 Task: Use Google Flights to find and compare flight options from New Delhi to Jaipur and other destinations, and explore things to do in those cities.
Action: Mouse moved to (167, 203)
Screenshot: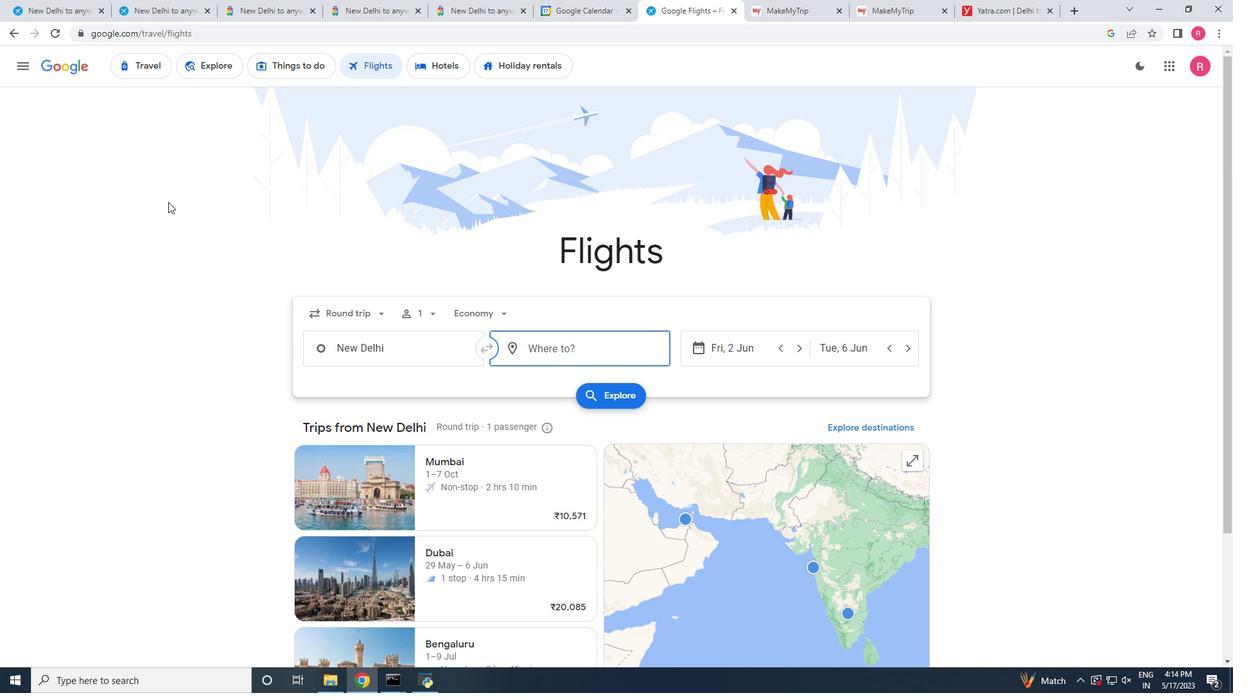 
Action: Mouse scrolled (167, 203) with delta (0, 0)
Screenshot: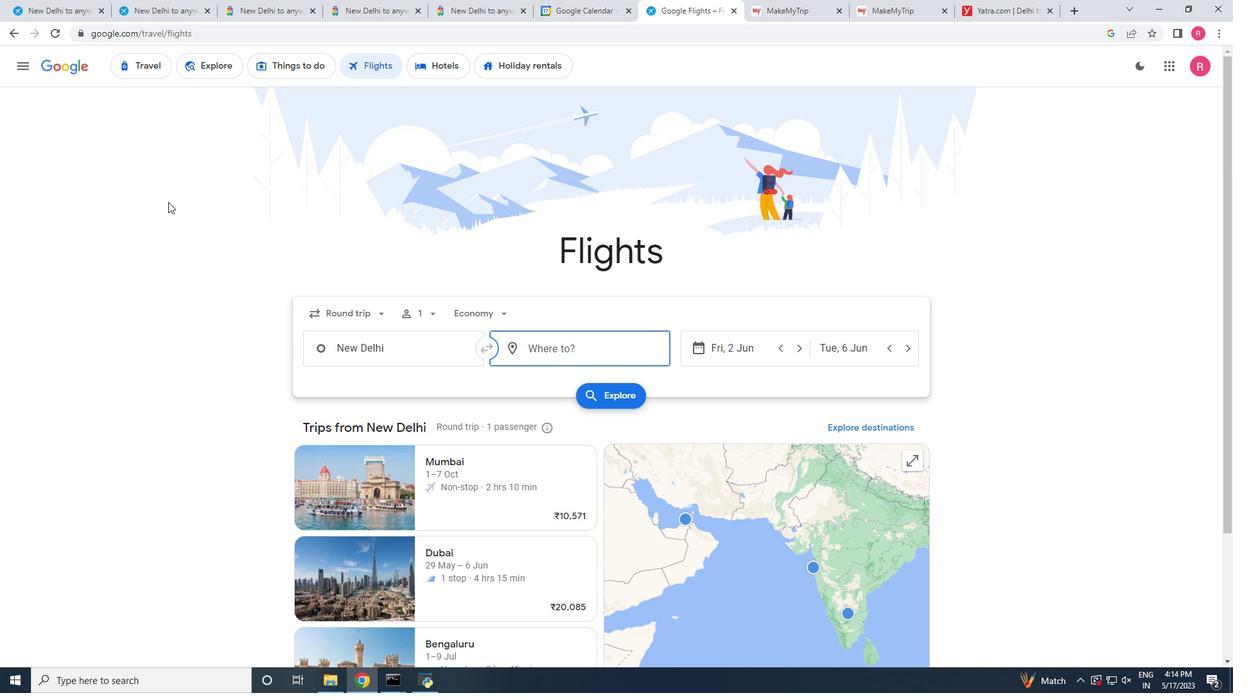 
Action: Mouse moved to (129, 219)
Screenshot: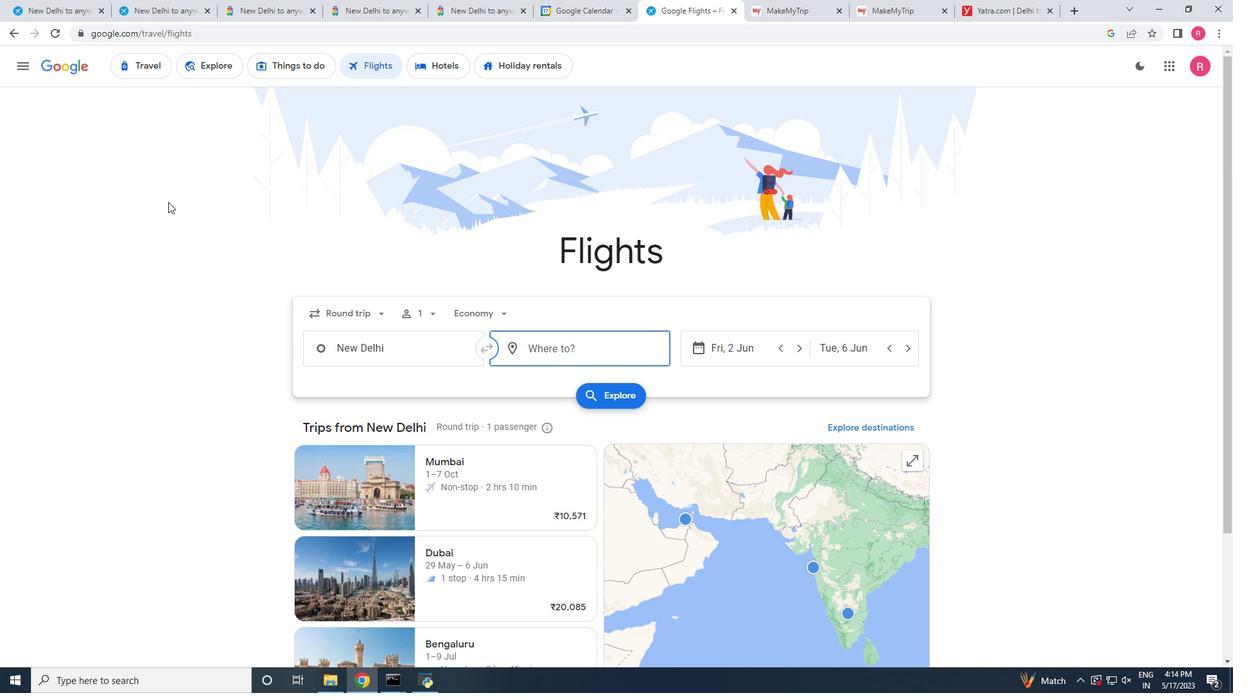 
Action: Mouse scrolled (129, 219) with delta (0, 0)
Screenshot: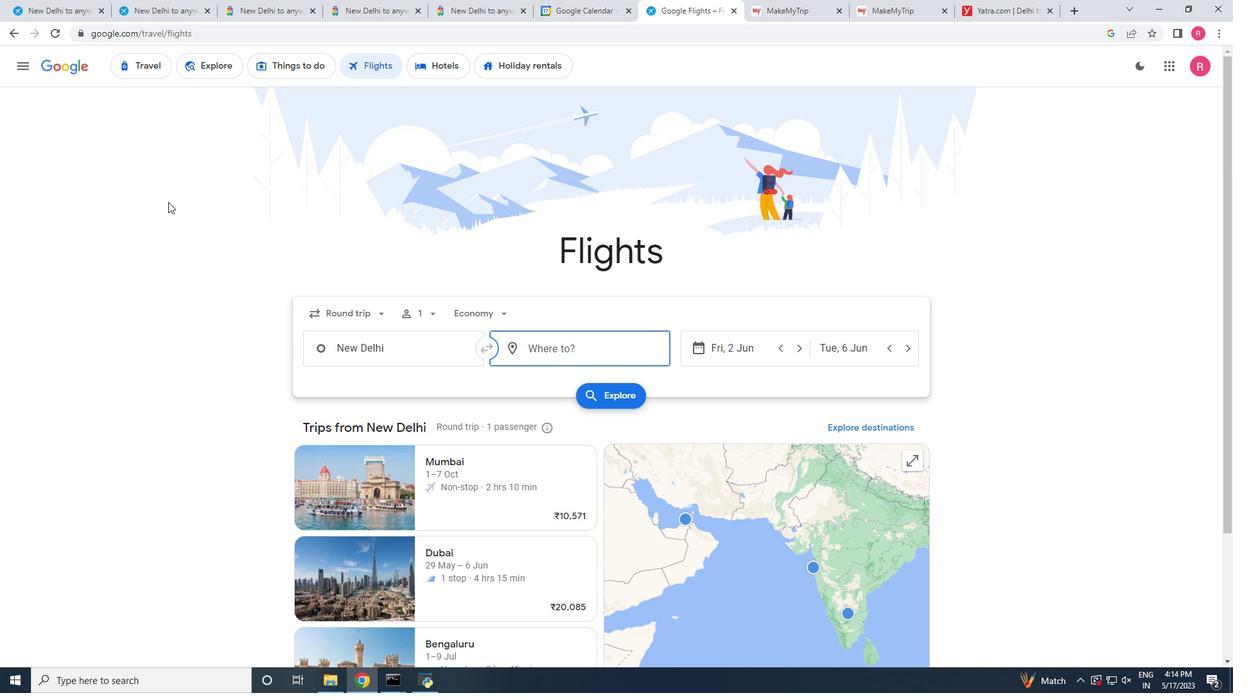 
Action: Mouse moved to (88, 249)
Screenshot: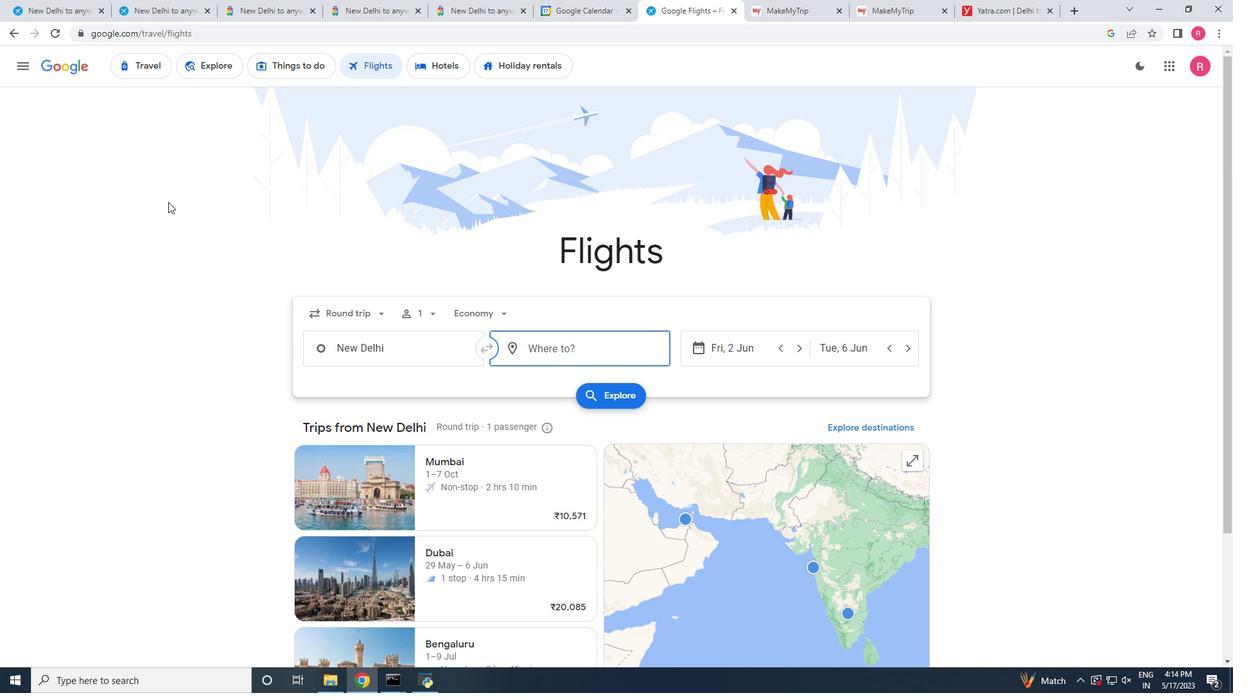 
Action: Mouse scrolled (88, 248) with delta (0, 0)
Screenshot: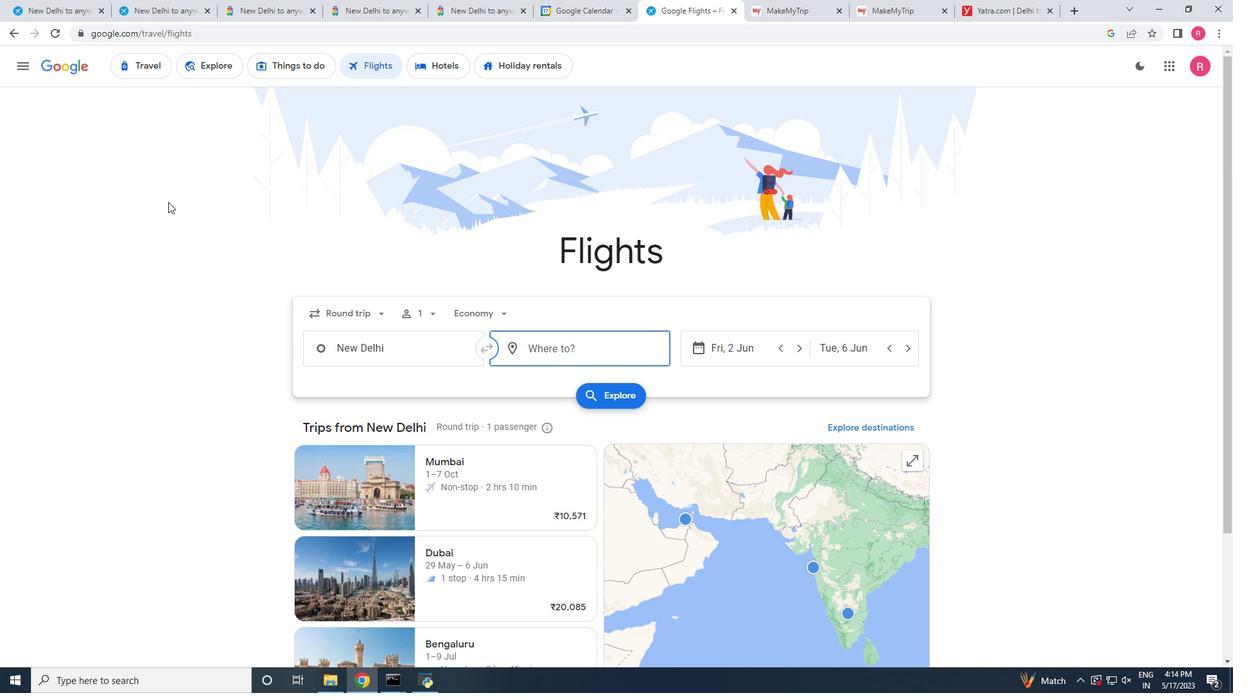 
Action: Mouse moved to (83, 254)
Screenshot: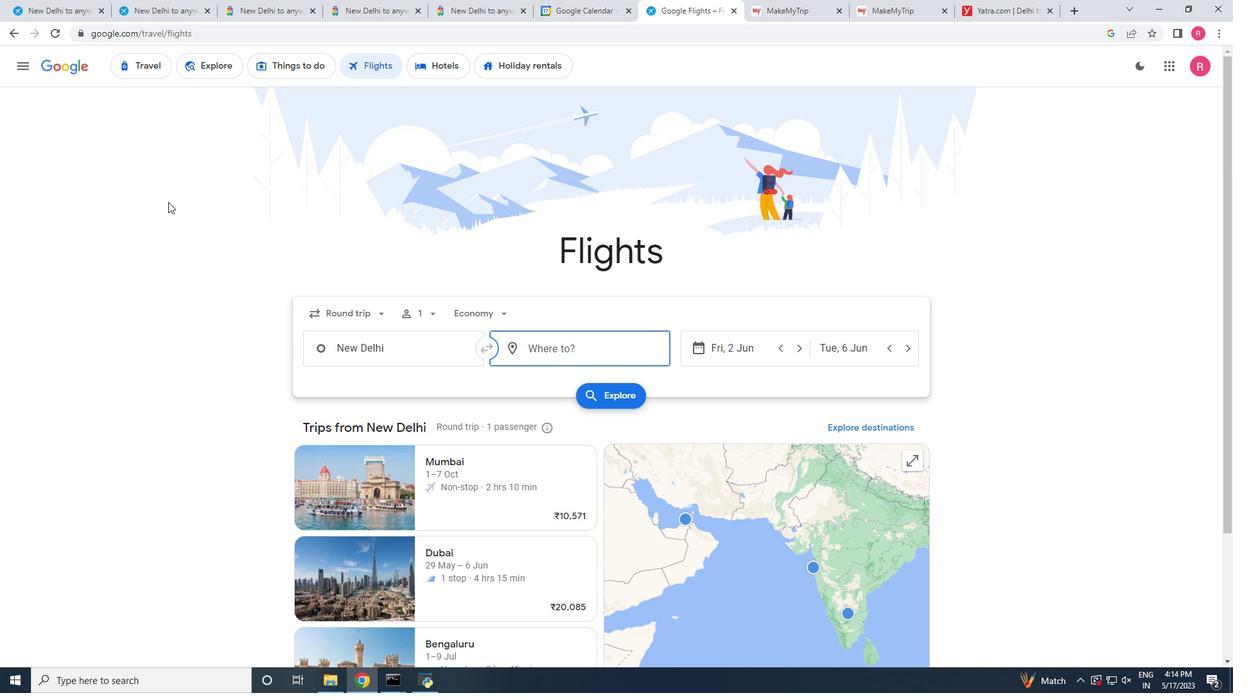 
Action: Mouse scrolled (83, 253) with delta (0, 0)
Screenshot: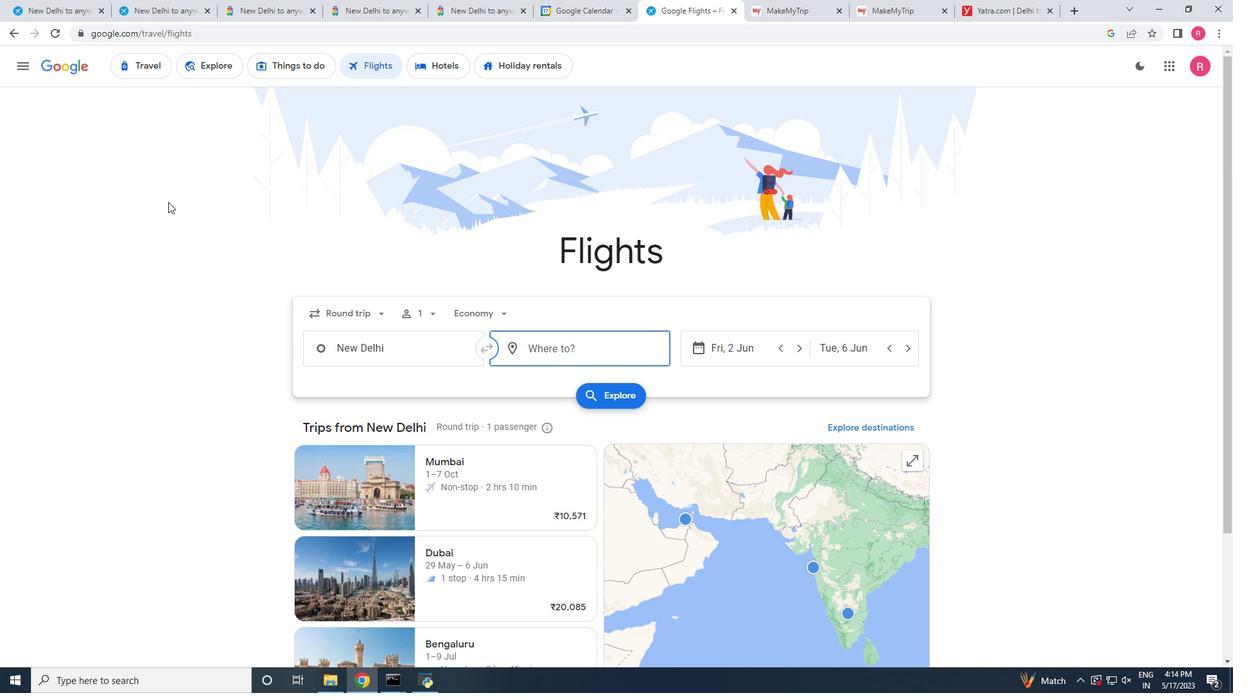 
Action: Mouse moved to (64, 263)
Screenshot: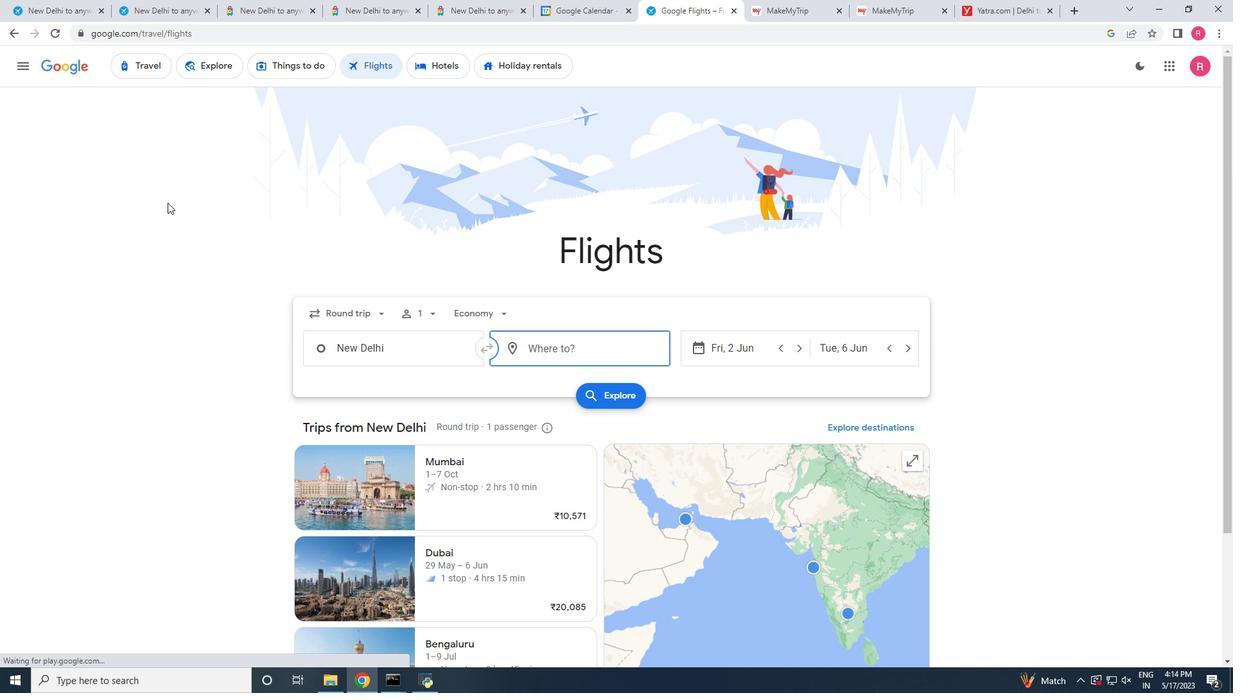 
Action: Mouse scrolled (64, 262) with delta (0, 0)
Screenshot: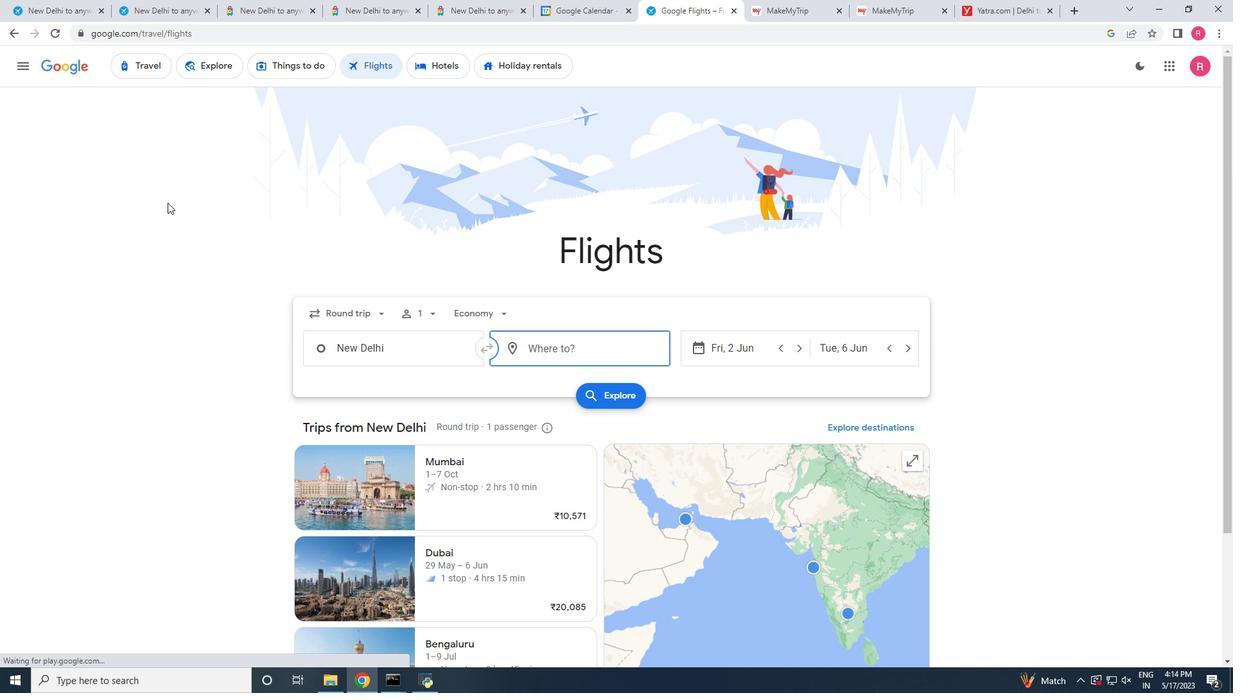 
Action: Mouse moved to (50, 269)
Screenshot: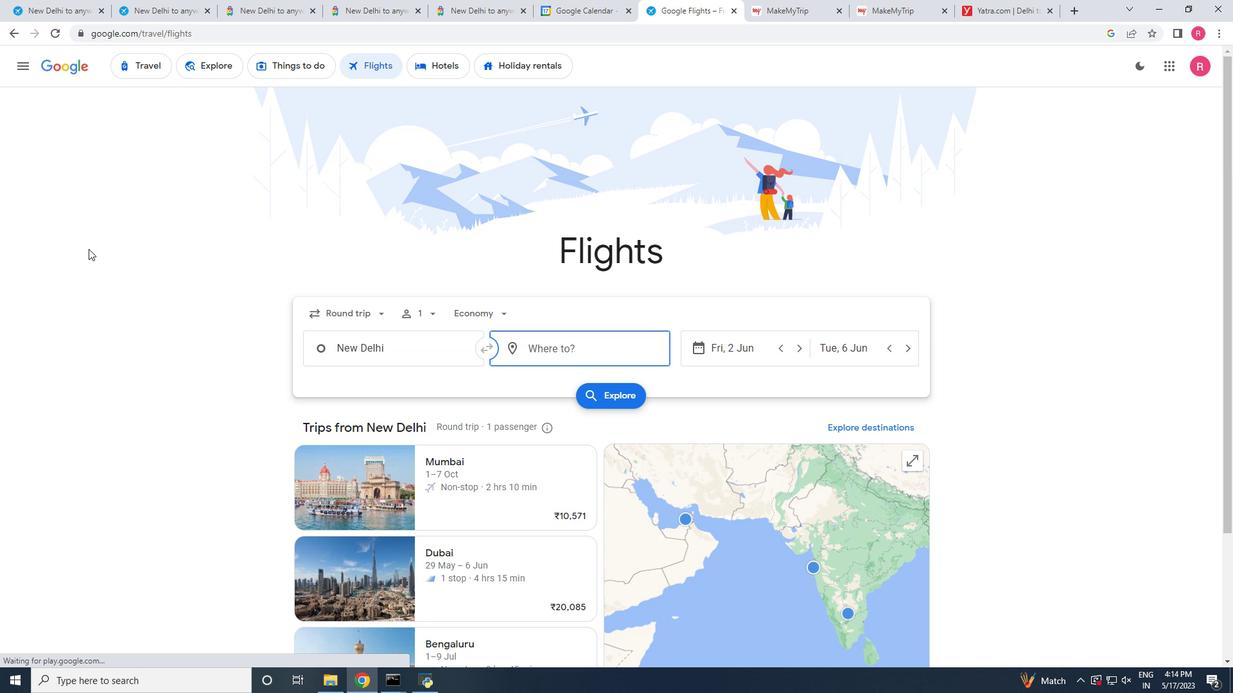 
Action: Mouse scrolled (50, 269) with delta (0, 0)
Screenshot: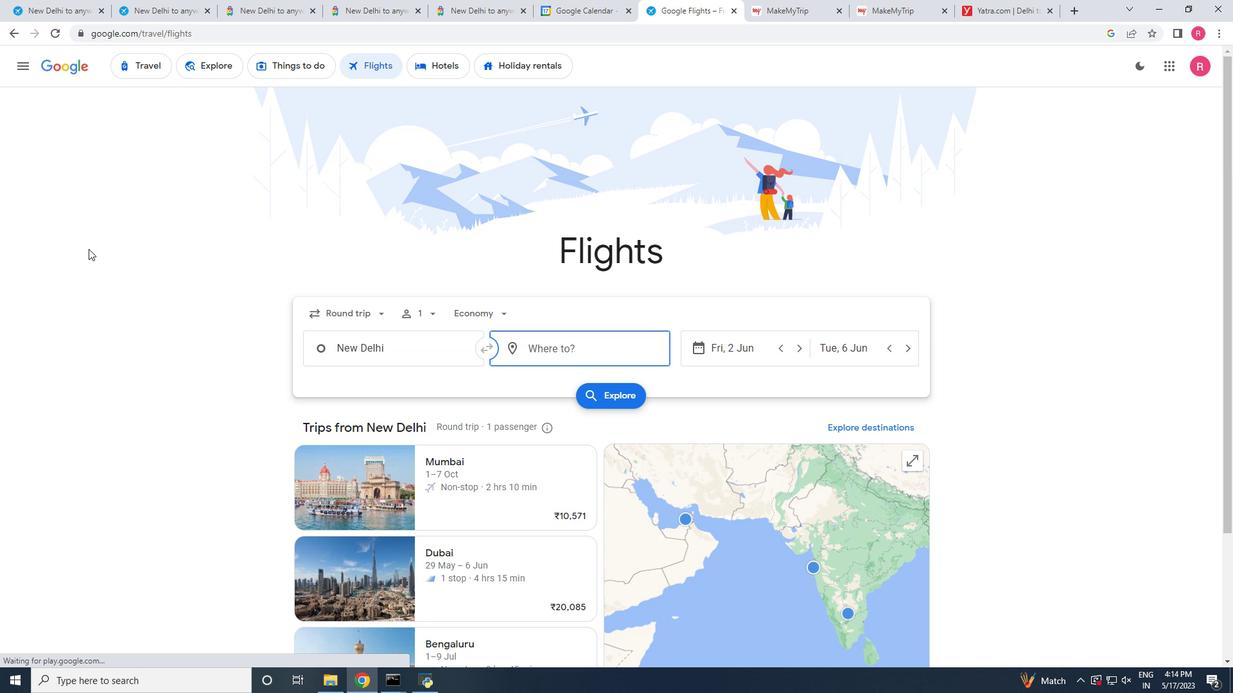 
Action: Mouse moved to (815, 526)
Screenshot: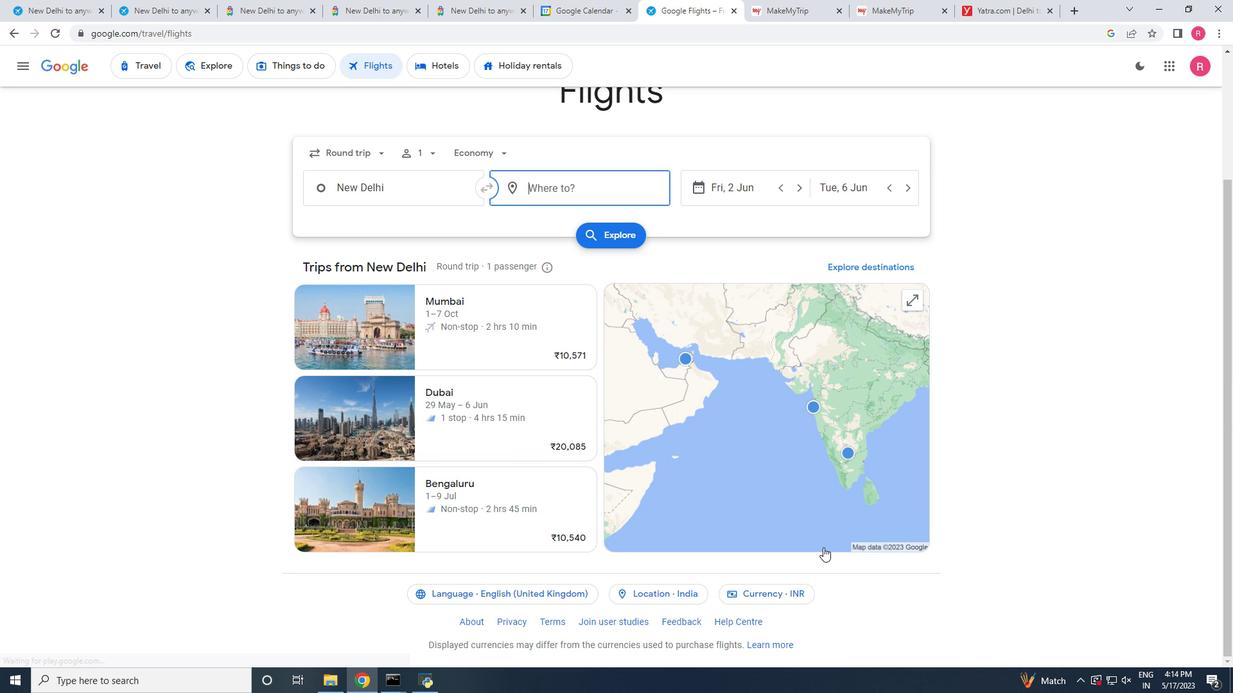 
Action: Mouse scrolled (815, 527) with delta (0, 0)
Screenshot: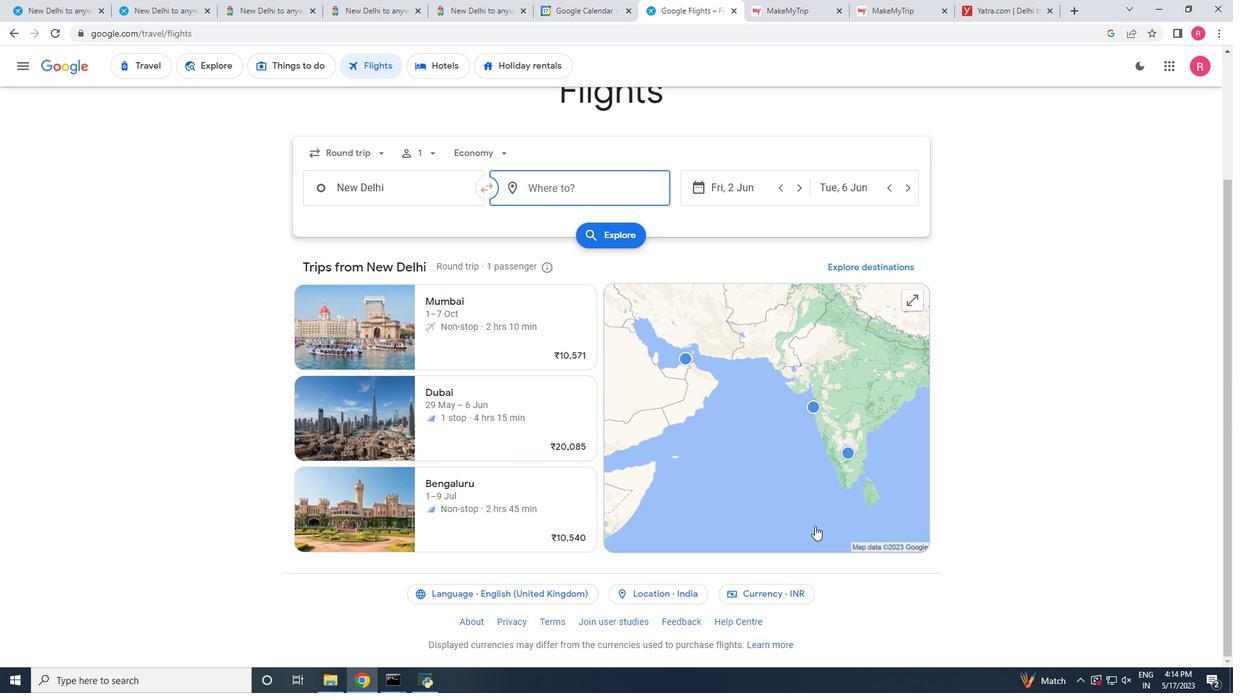 
Action: Mouse moved to (605, 296)
Screenshot: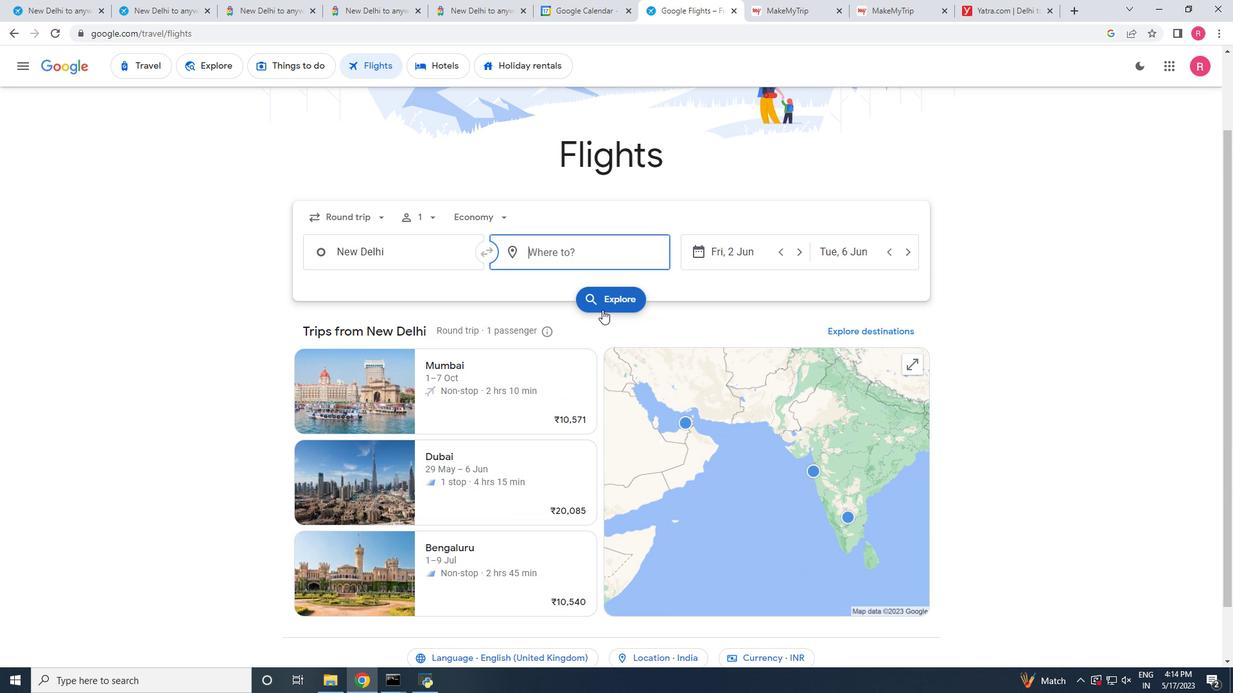 
Action: Mouse pressed left at (605, 296)
Screenshot: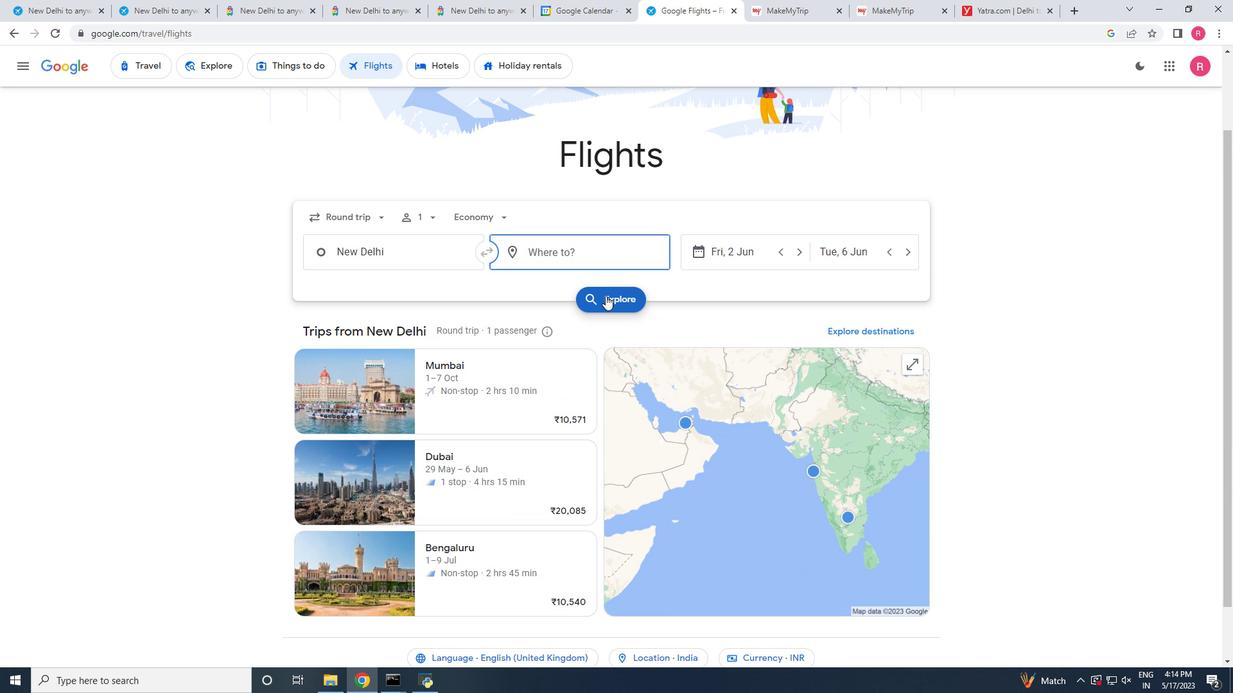 
Action: Mouse moved to (138, 465)
Screenshot: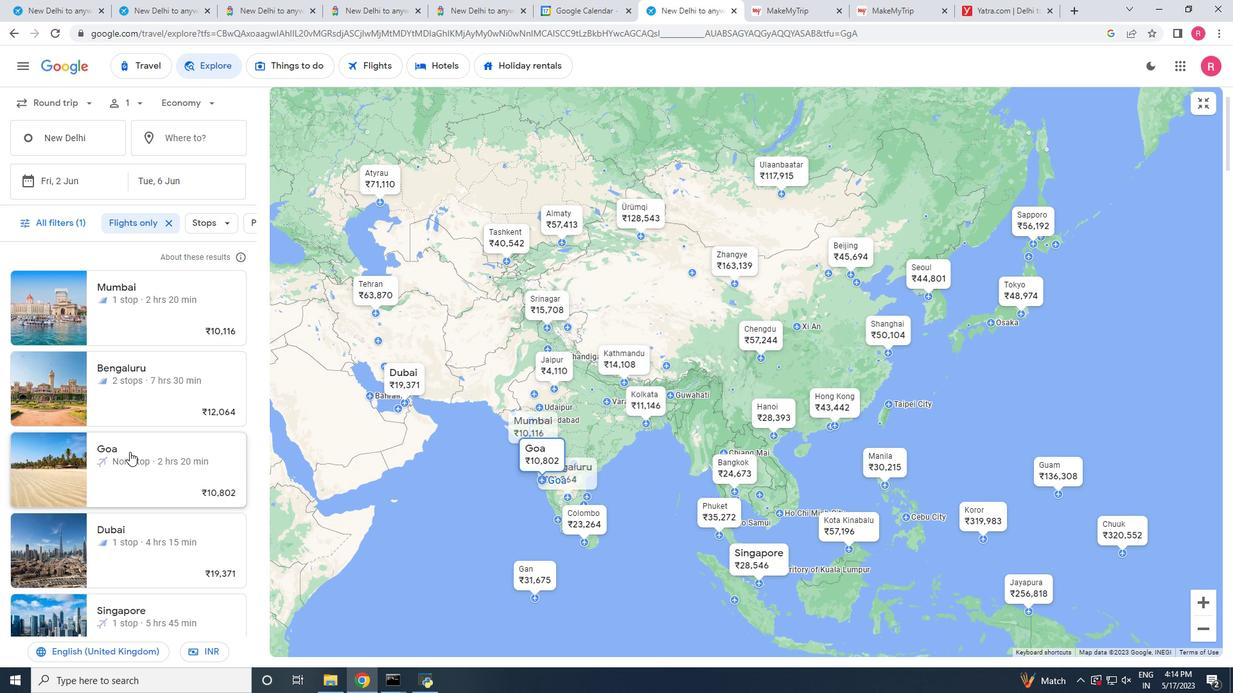 
Action: Mouse scrolled (138, 465) with delta (0, 0)
Screenshot: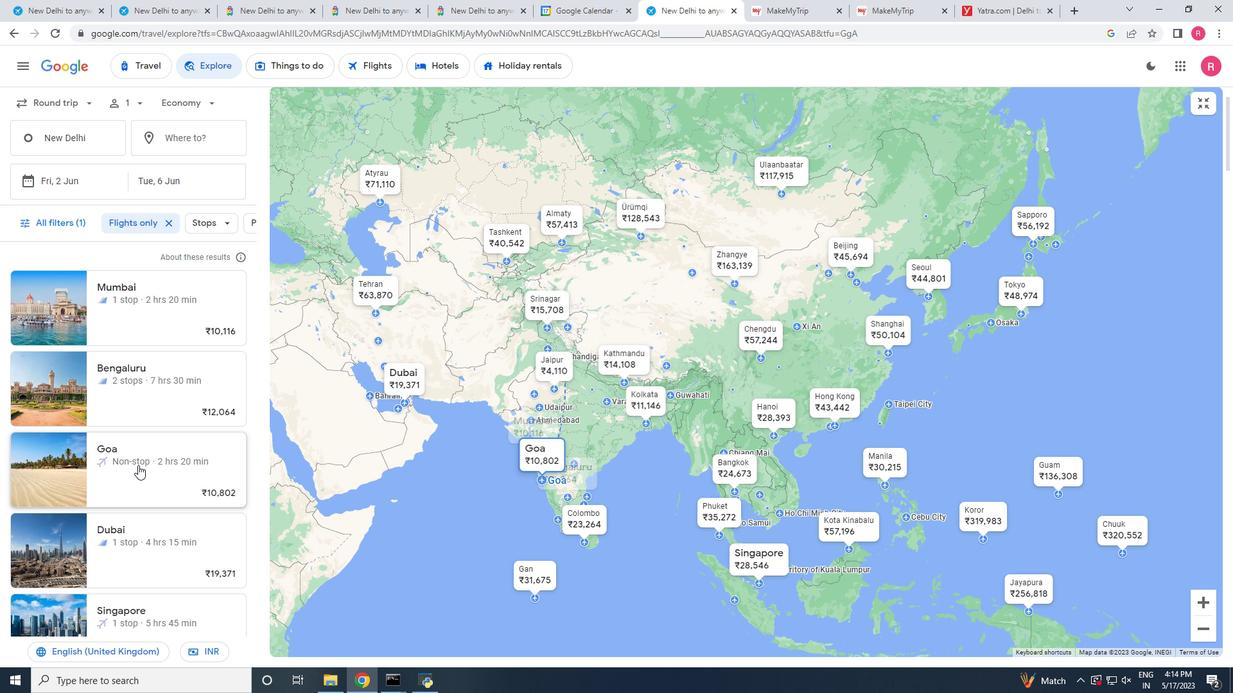 
Action: Mouse moved to (138, 465)
Screenshot: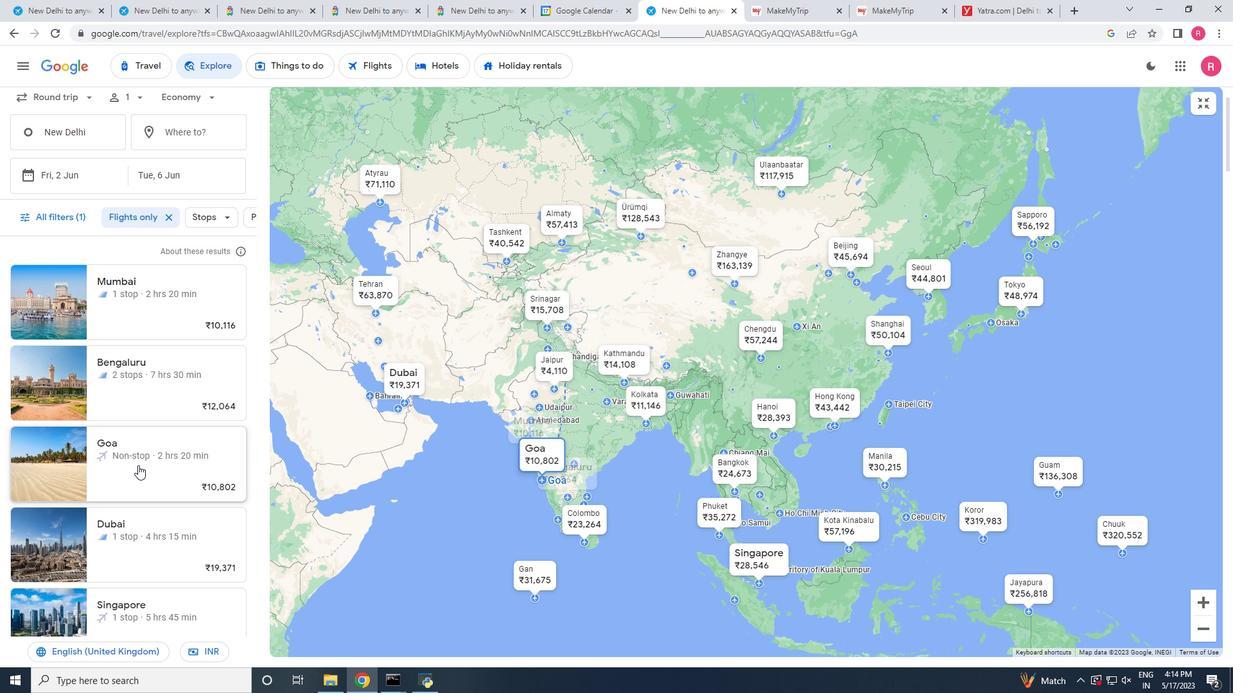
Action: Mouse scrolled (138, 465) with delta (0, 0)
Screenshot: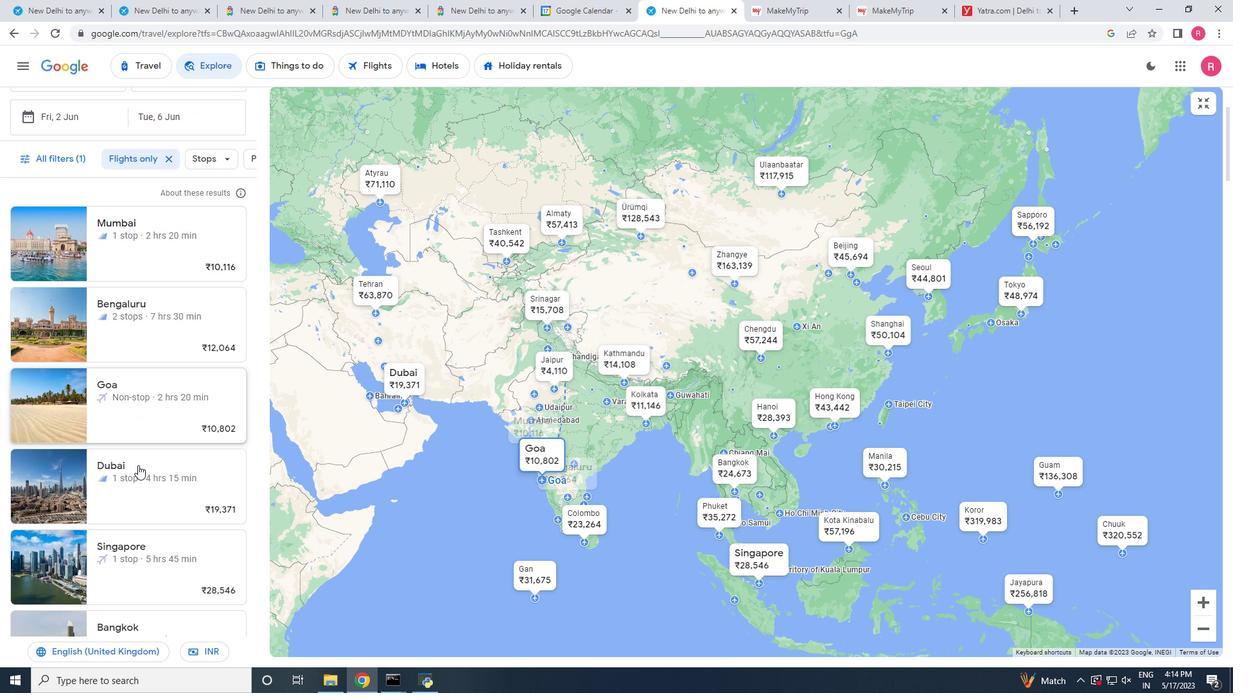
Action: Mouse moved to (138, 465)
Screenshot: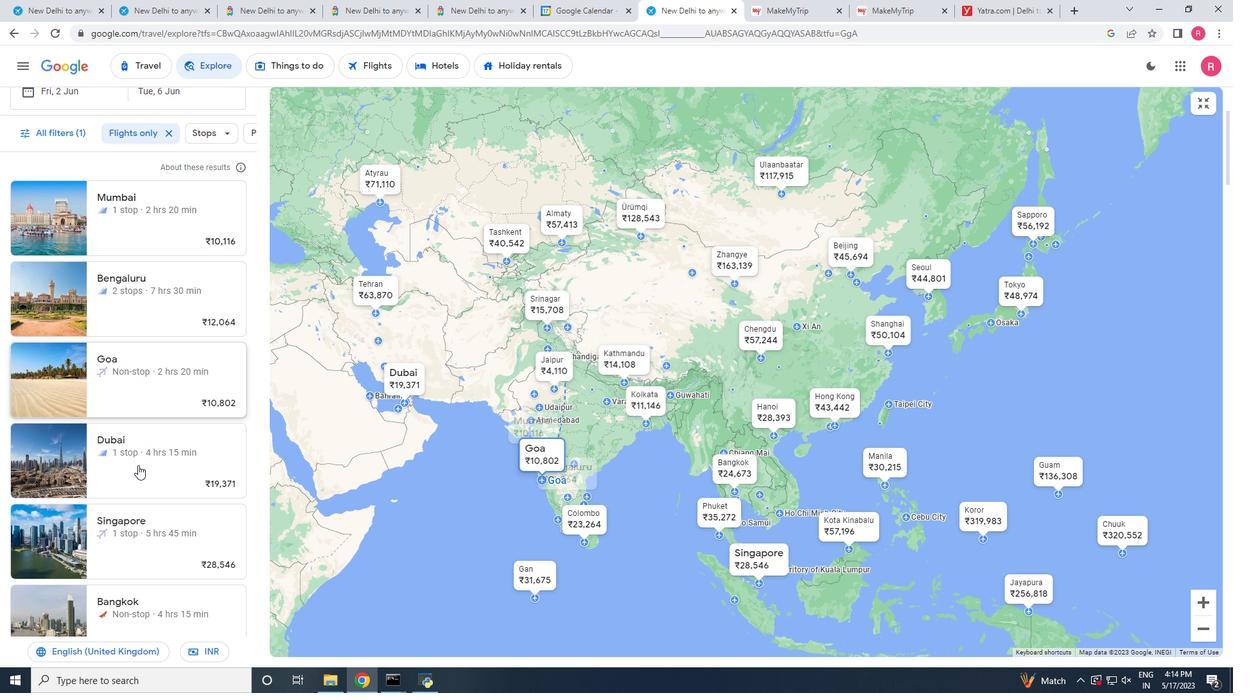 
Action: Mouse scrolled (138, 466) with delta (0, 0)
Screenshot: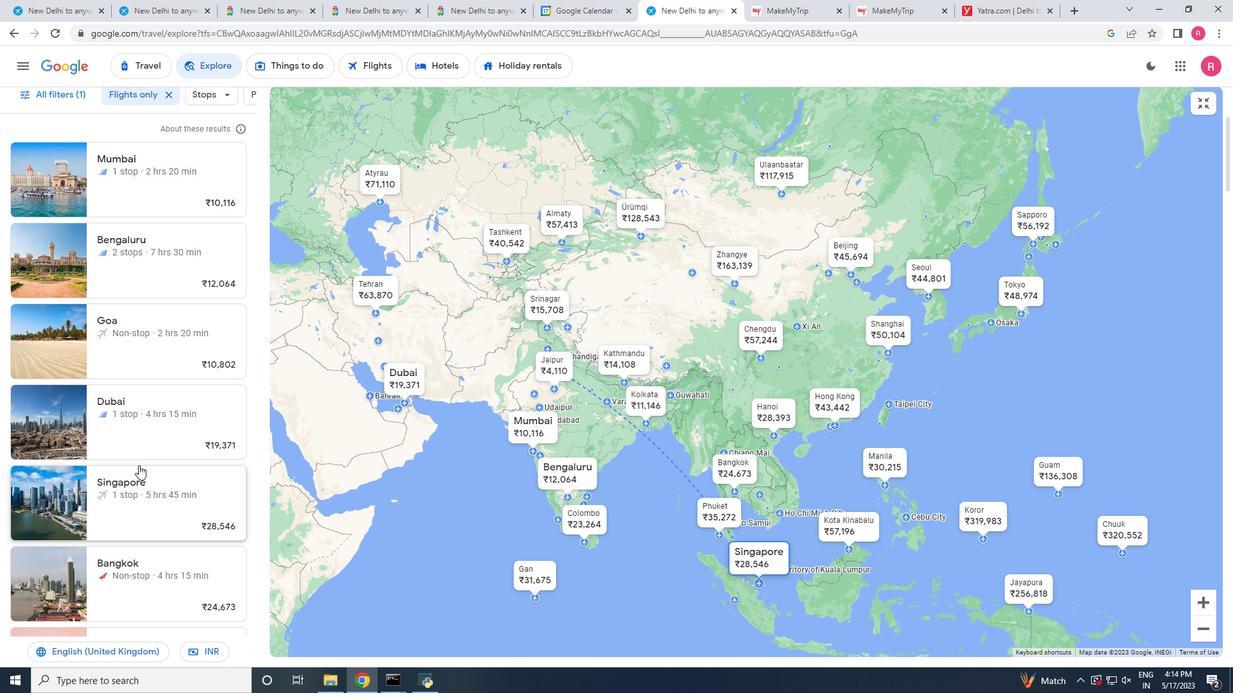 
Action: Mouse scrolled (138, 466) with delta (0, 0)
Screenshot: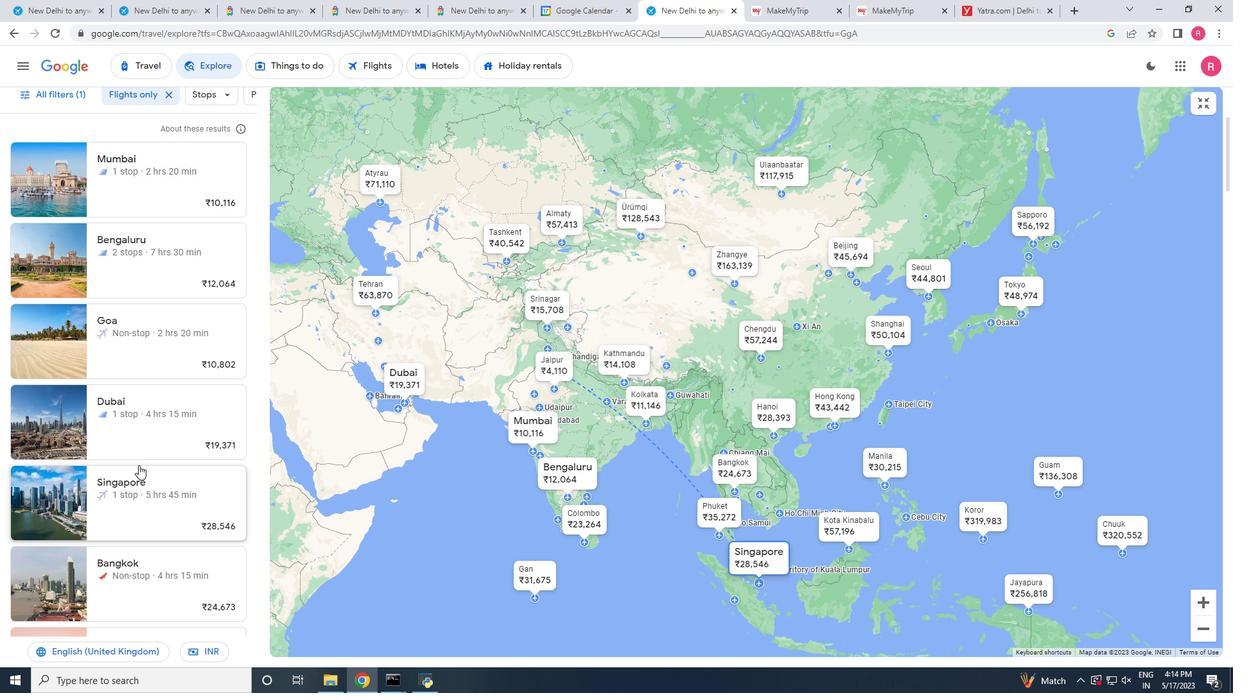 
Action: Mouse scrolled (138, 466) with delta (0, 0)
Screenshot: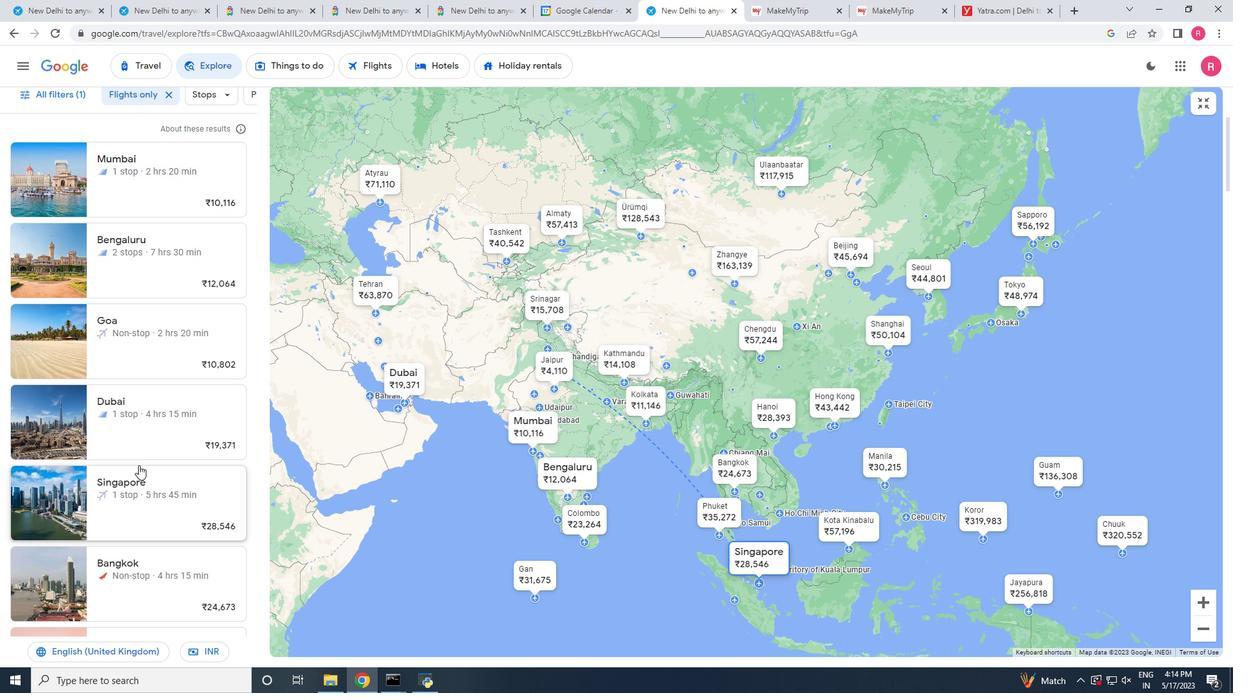 
Action: Mouse scrolled (138, 466) with delta (0, 0)
Screenshot: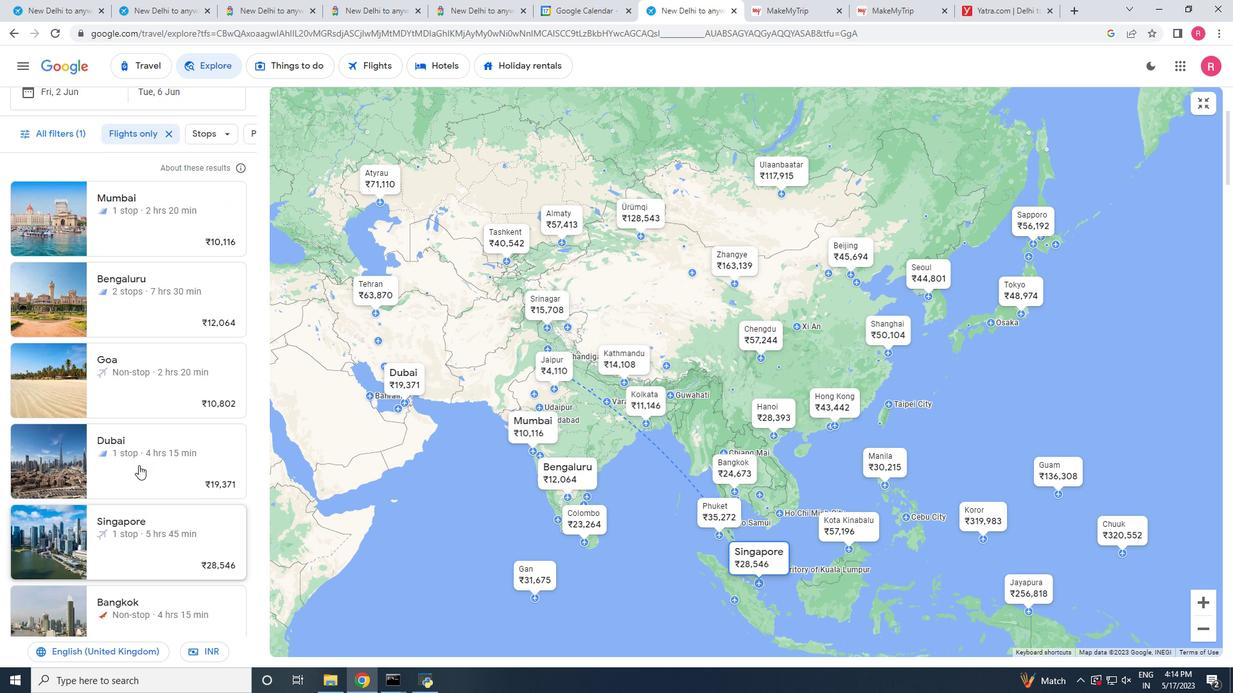 
Action: Mouse moved to (122, 445)
Screenshot: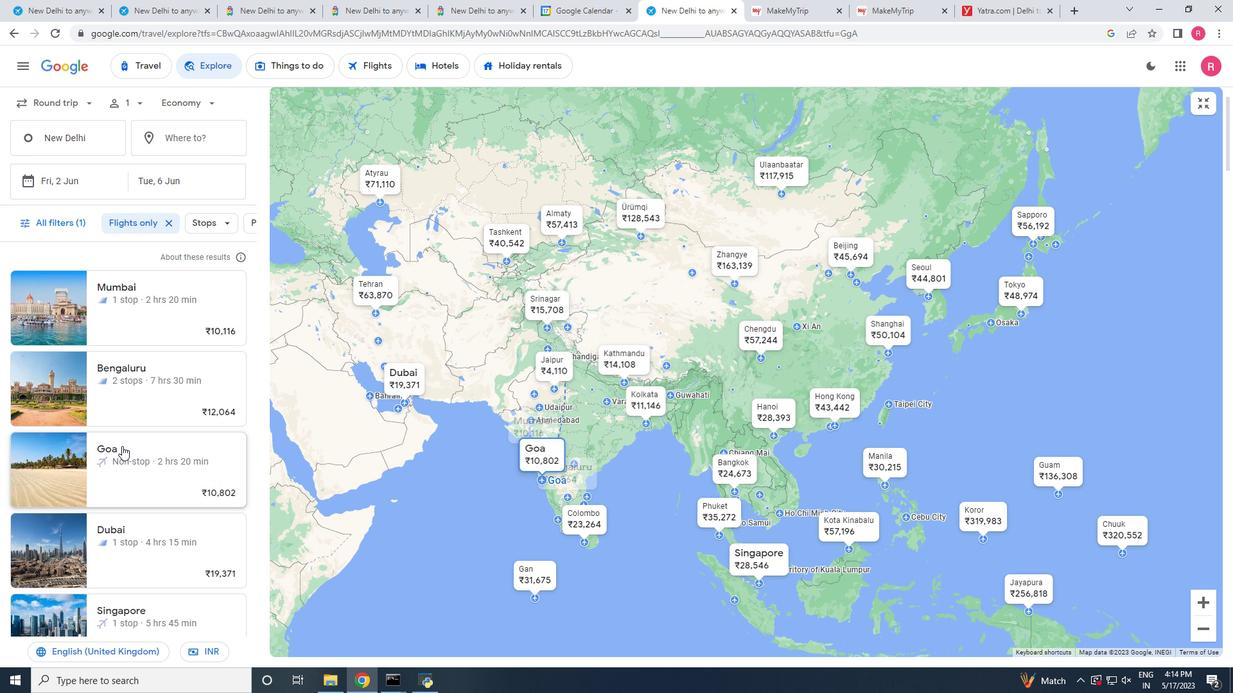 
Action: Mouse scrolled (122, 445) with delta (0, 0)
Screenshot: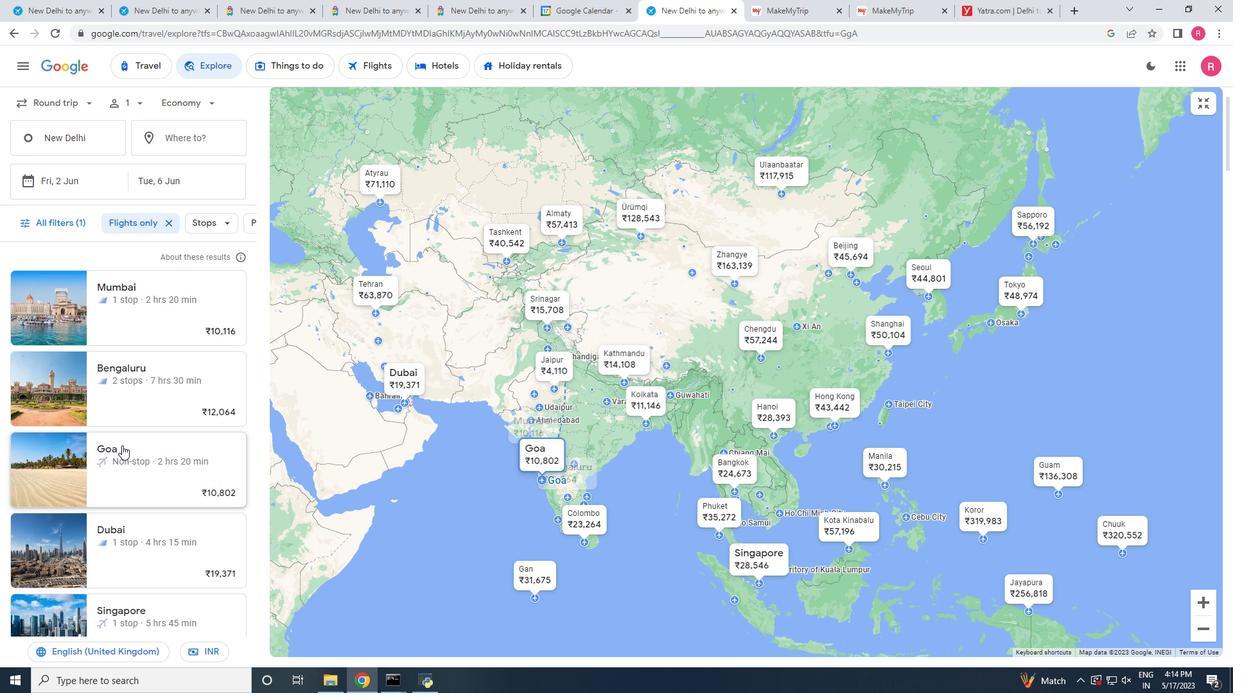 
Action: Mouse moved to (126, 443)
Screenshot: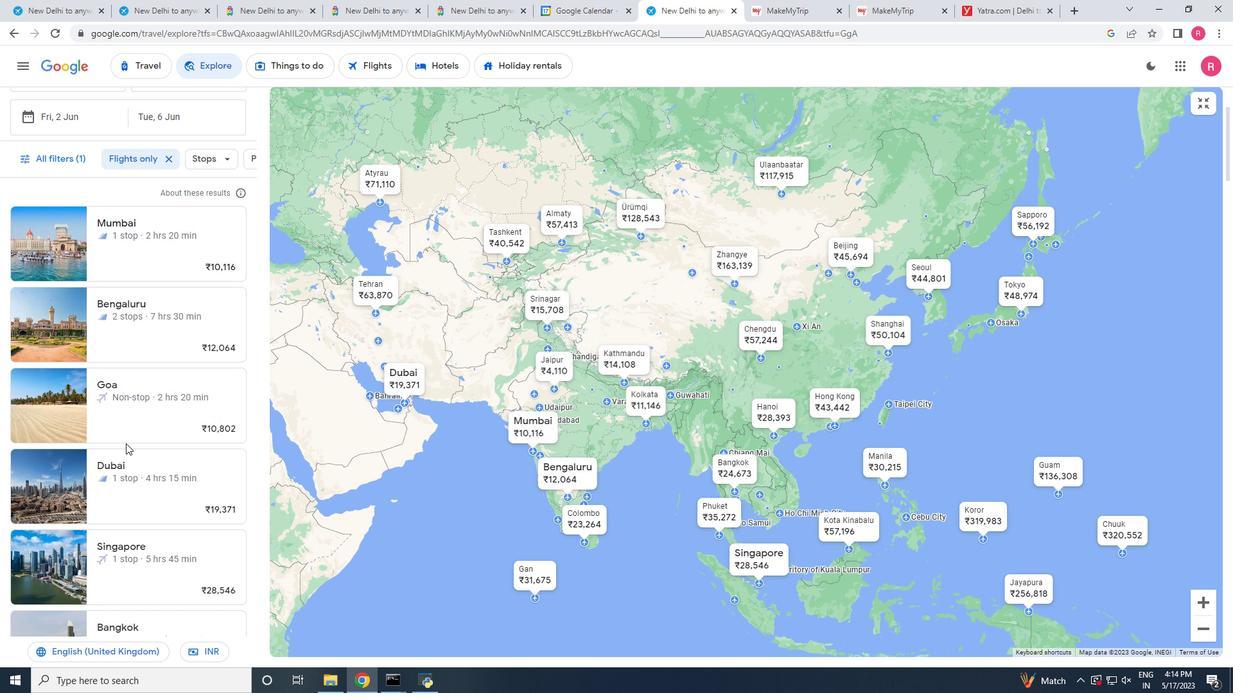 
Action: Mouse scrolled (126, 443) with delta (0, 0)
Screenshot: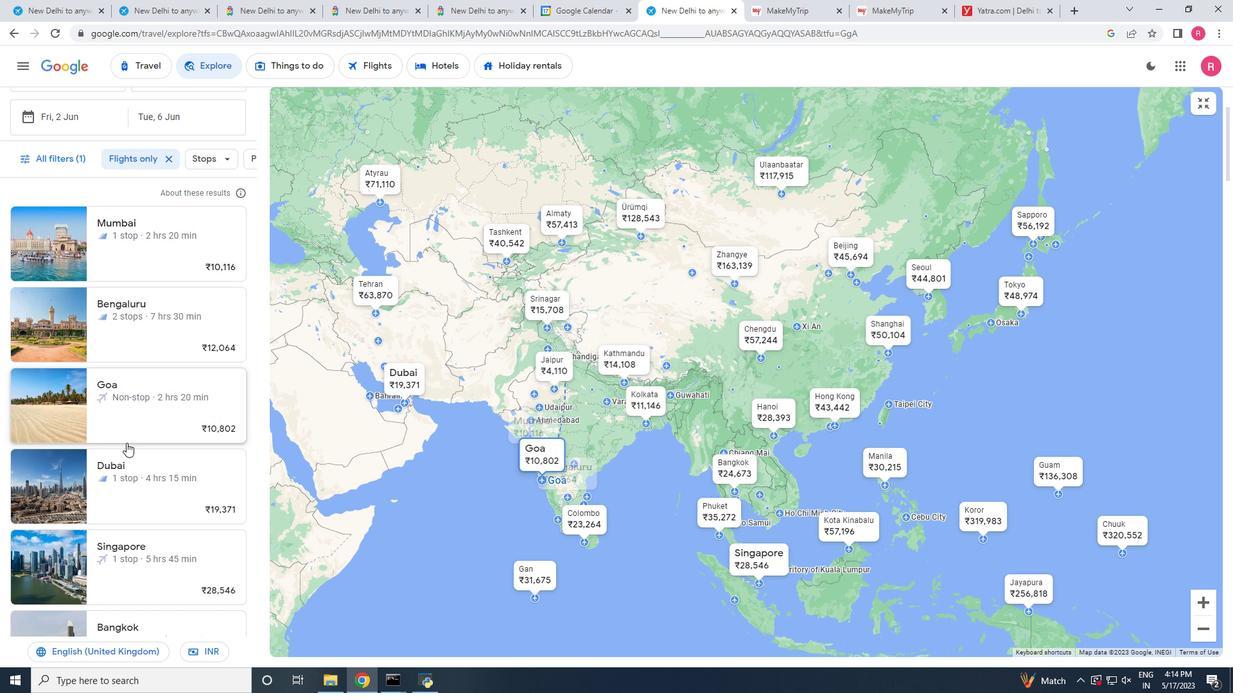 
Action: Mouse scrolled (126, 443) with delta (0, 0)
Screenshot: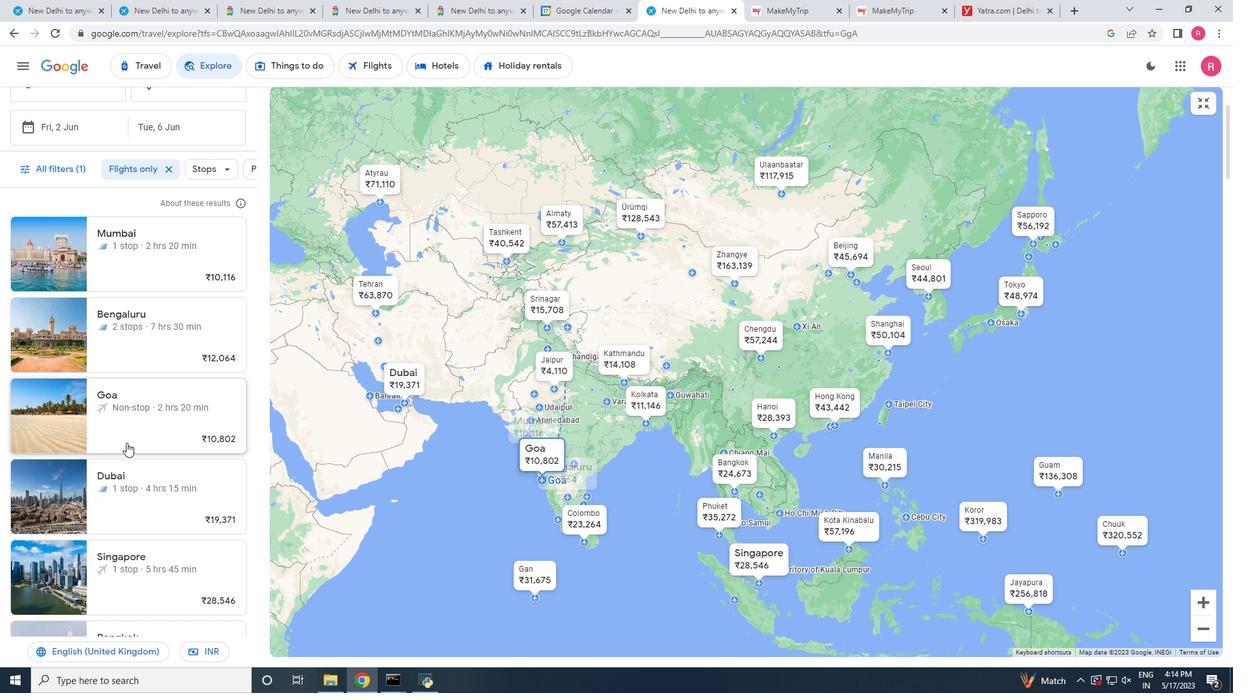 
Action: Mouse moved to (197, 379)
Screenshot: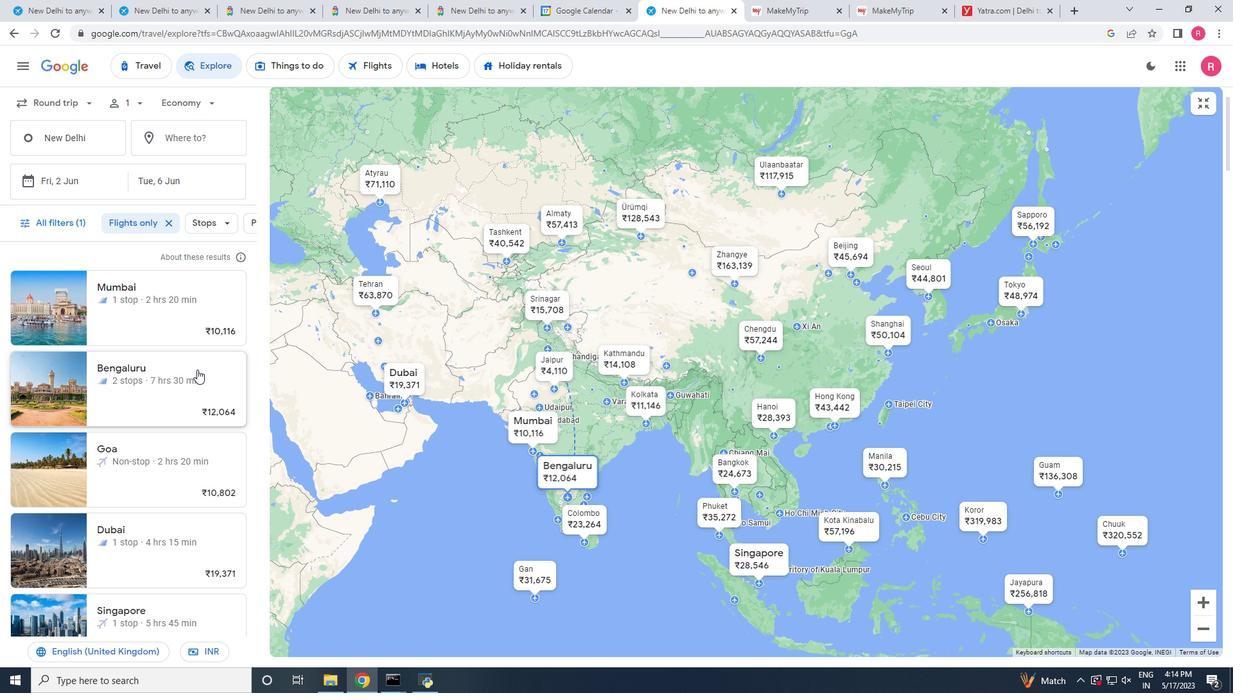 
Action: Mouse scrolled (197, 378) with delta (0, 0)
Screenshot: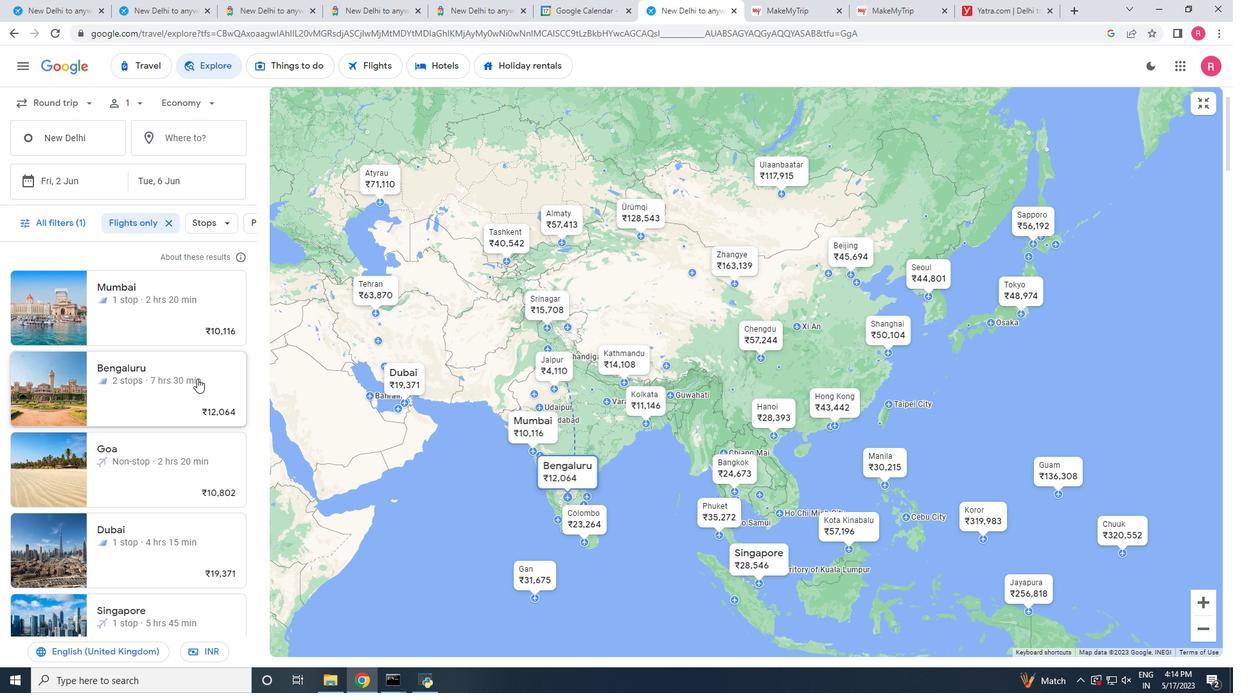 
Action: Mouse scrolled (197, 378) with delta (0, 0)
Screenshot: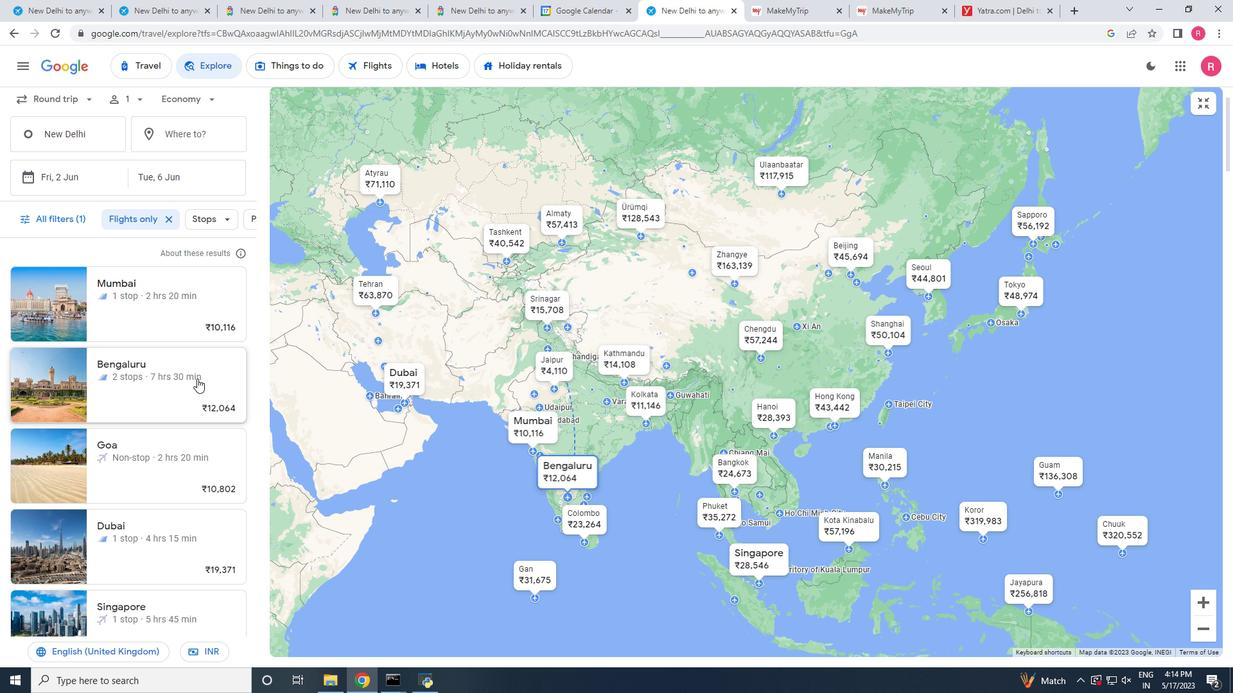 
Action: Mouse scrolled (197, 378) with delta (0, 0)
Screenshot: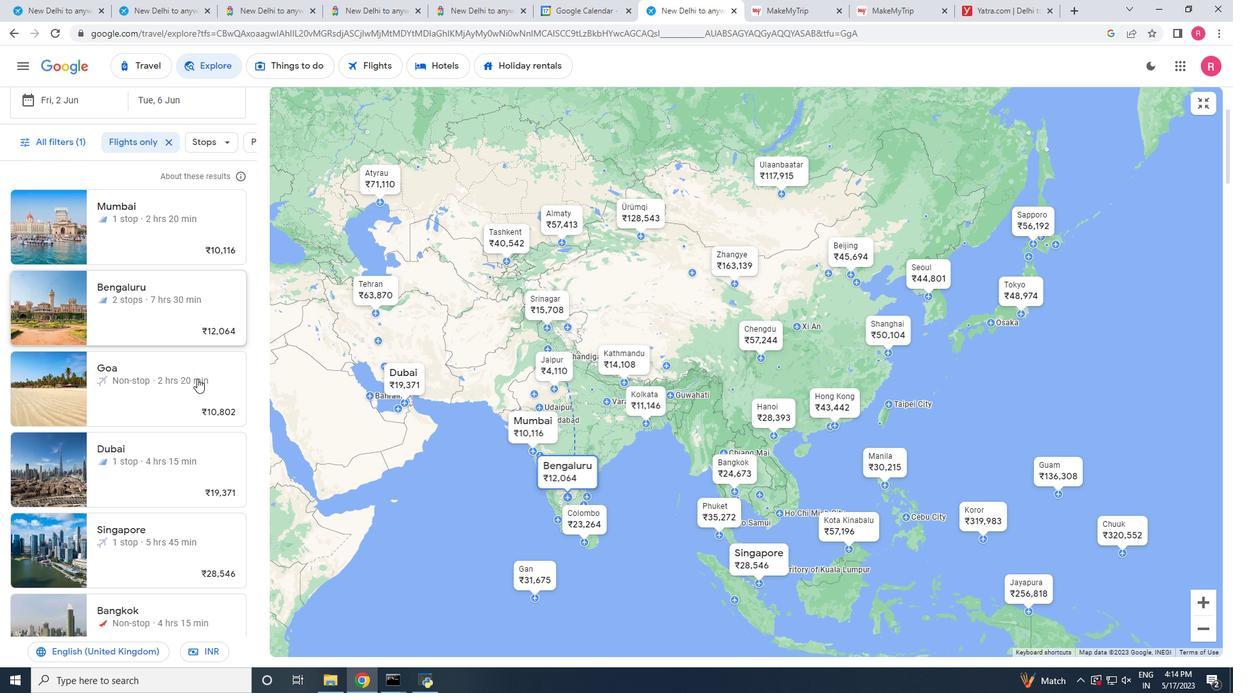 
Action: Mouse scrolled (197, 378) with delta (0, 0)
Screenshot: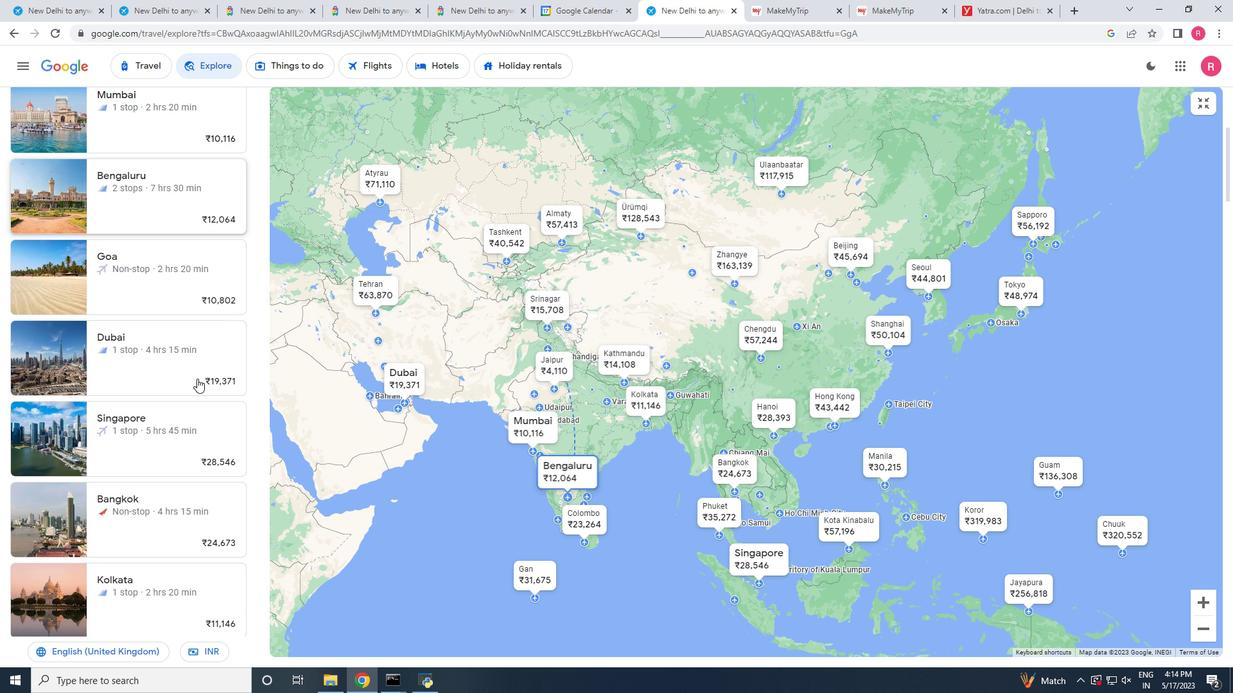 
Action: Mouse scrolled (197, 378) with delta (0, 0)
Screenshot: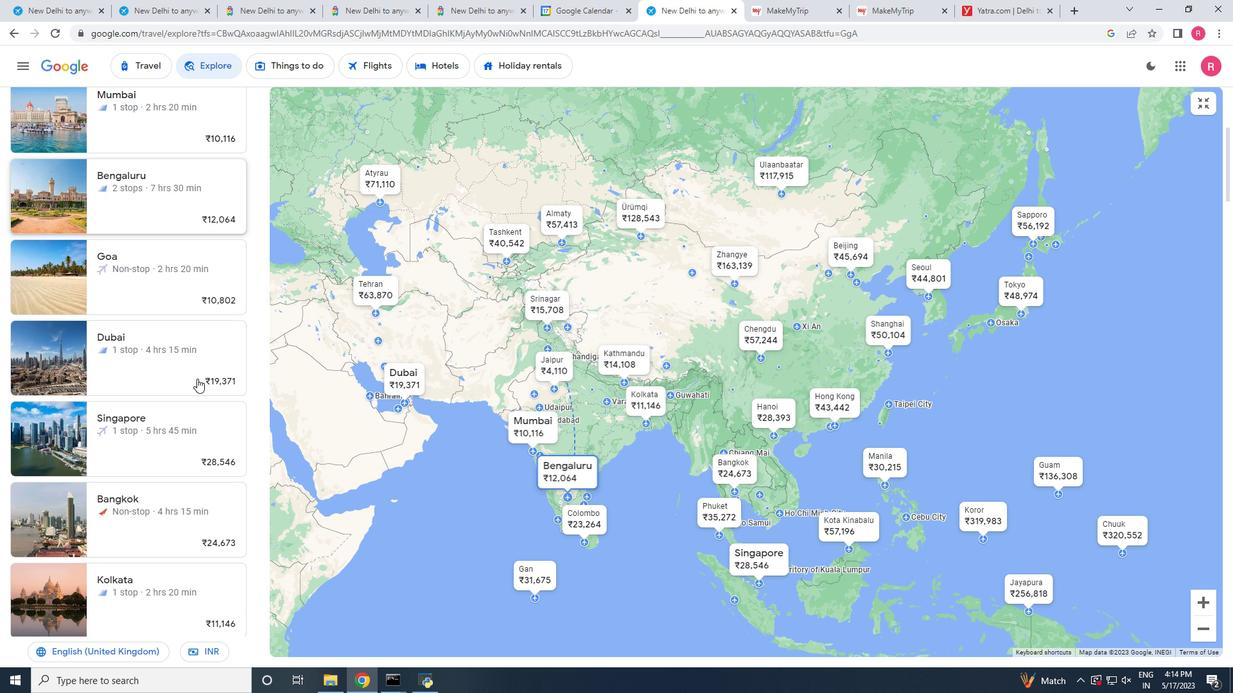 
Action: Mouse scrolled (197, 378) with delta (0, 0)
Screenshot: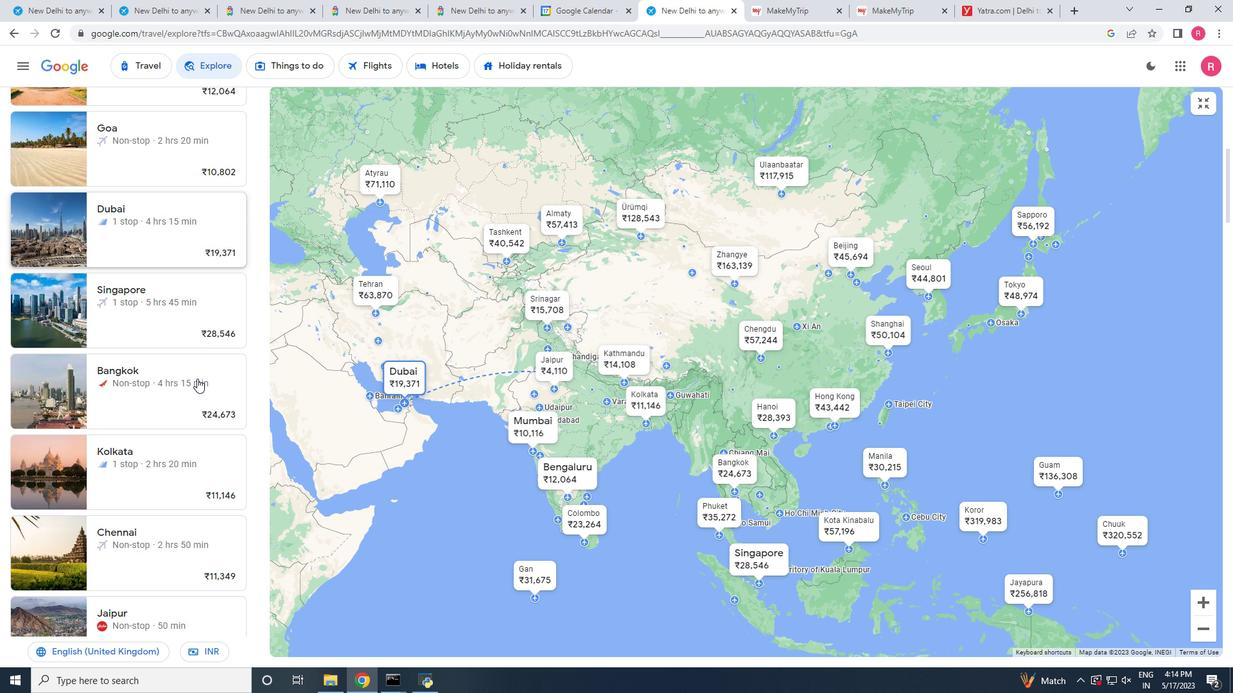 
Action: Mouse scrolled (197, 378) with delta (0, 0)
Screenshot: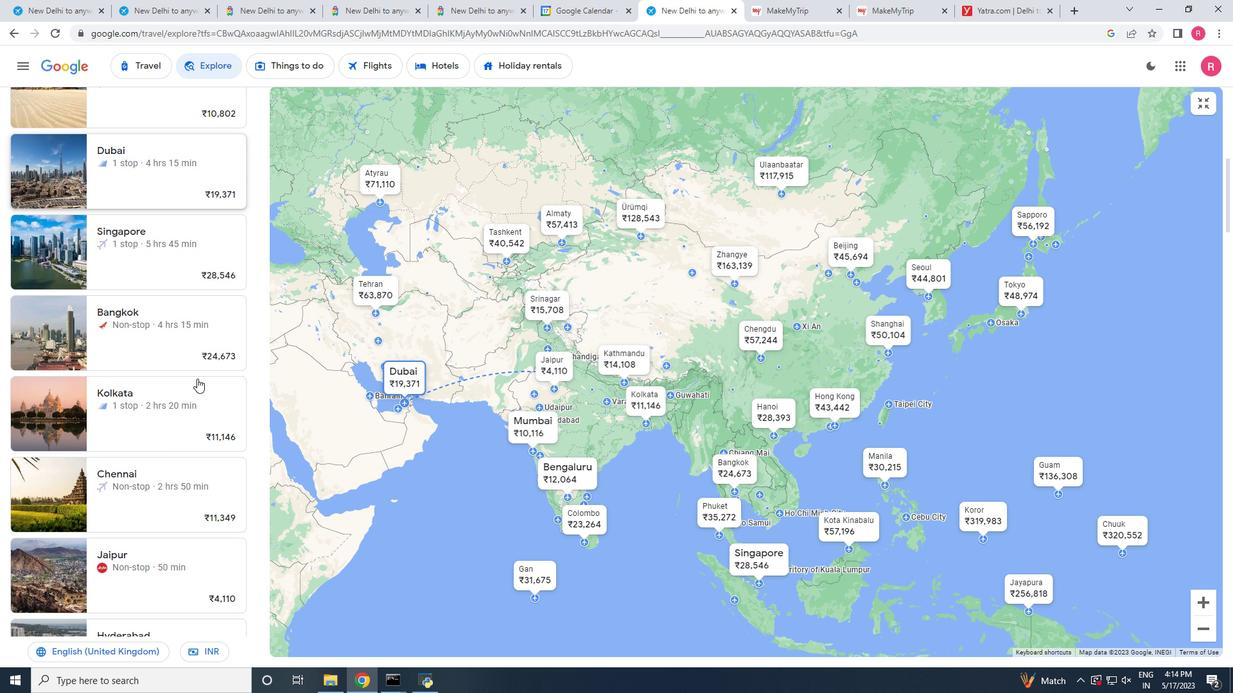
Action: Mouse scrolled (197, 378) with delta (0, 0)
Screenshot: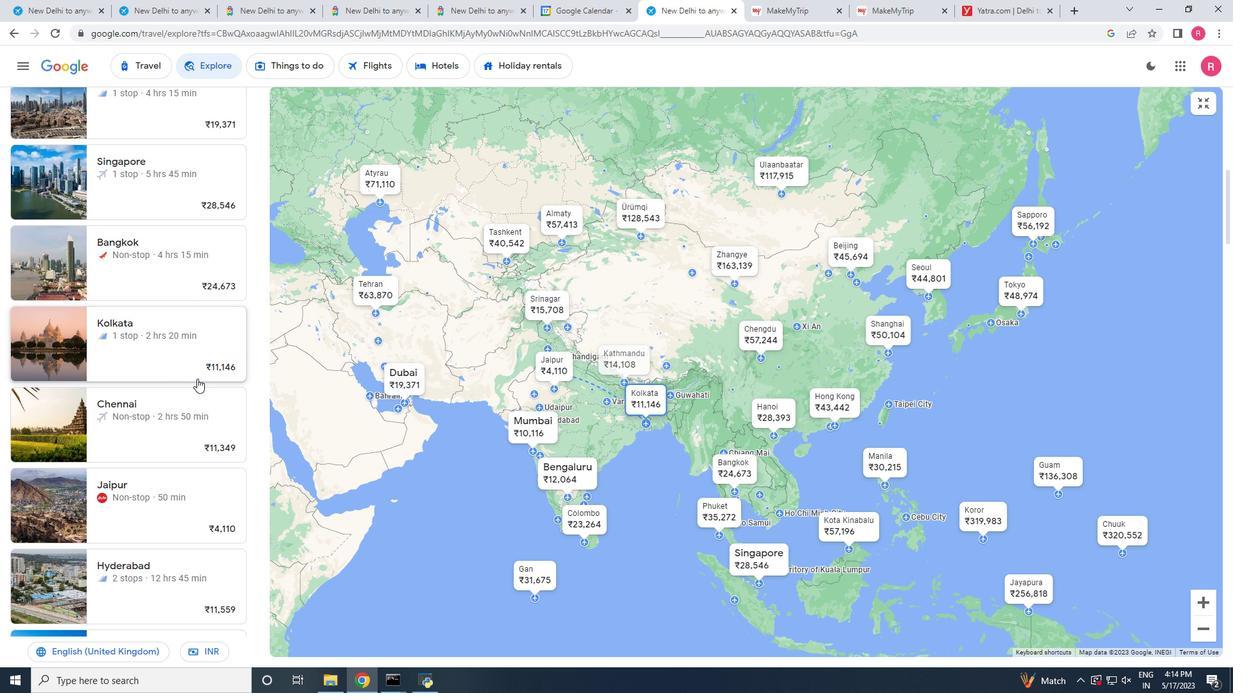 
Action: Mouse moved to (156, 415)
Screenshot: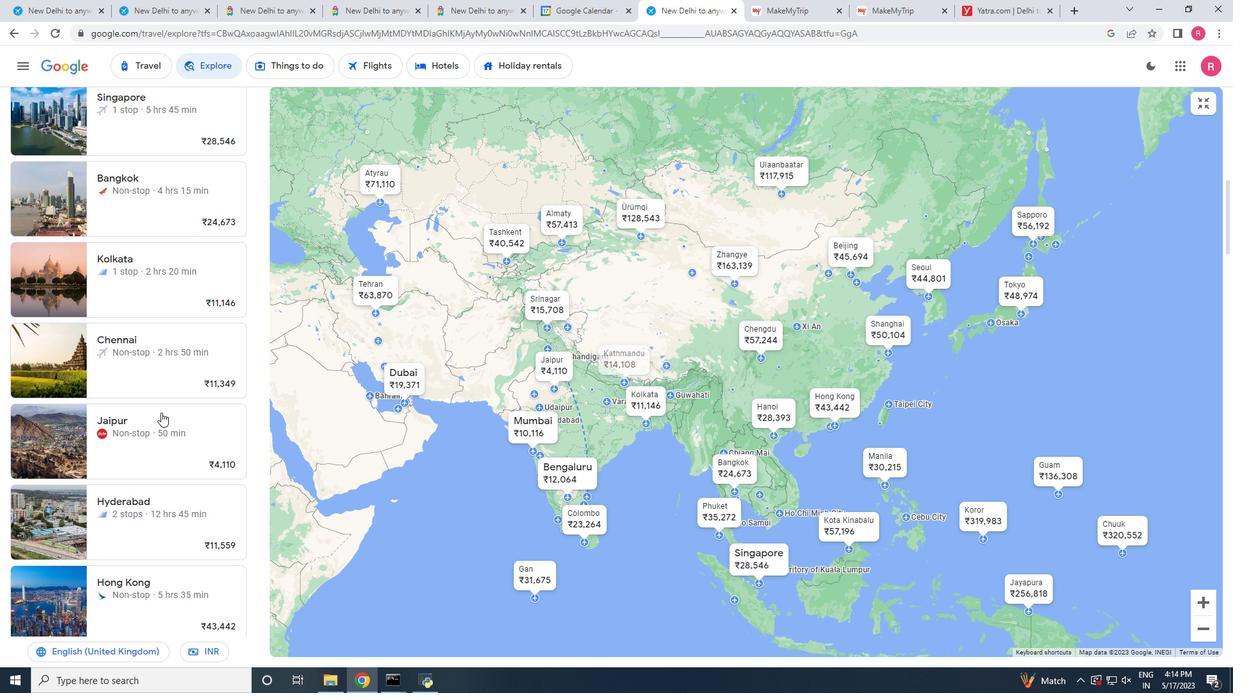 
Action: Mouse pressed left at (156, 415)
Screenshot: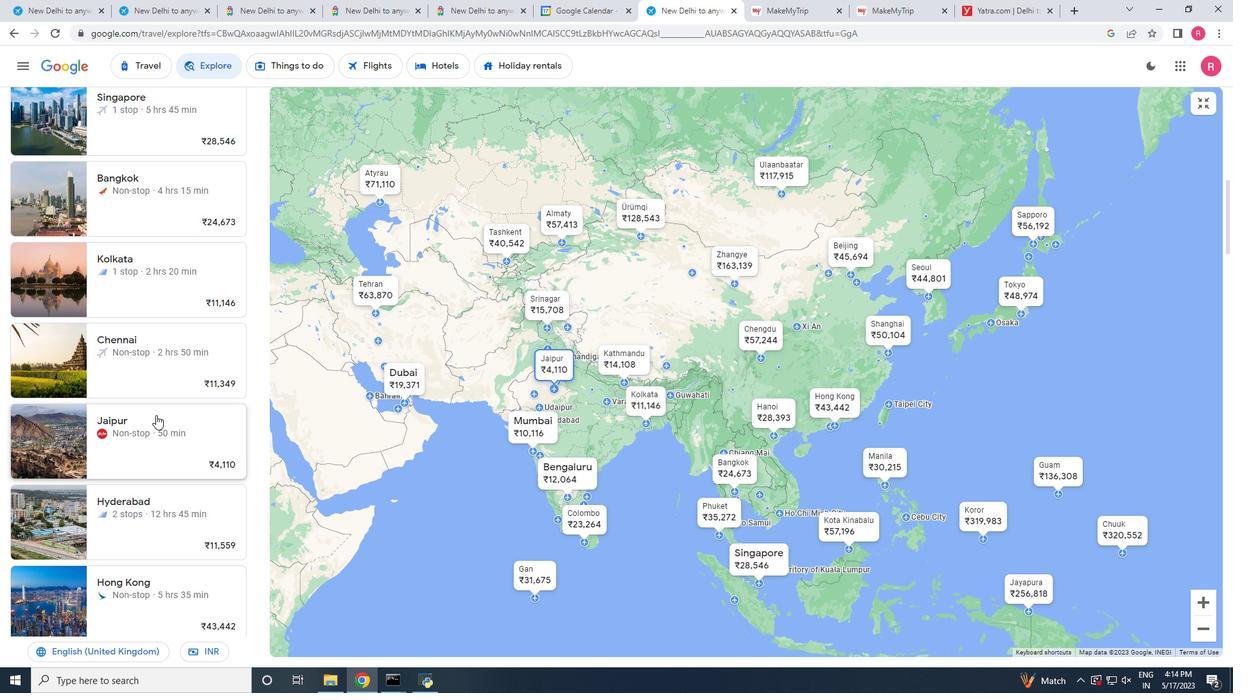 
Action: Mouse moved to (151, 504)
Screenshot: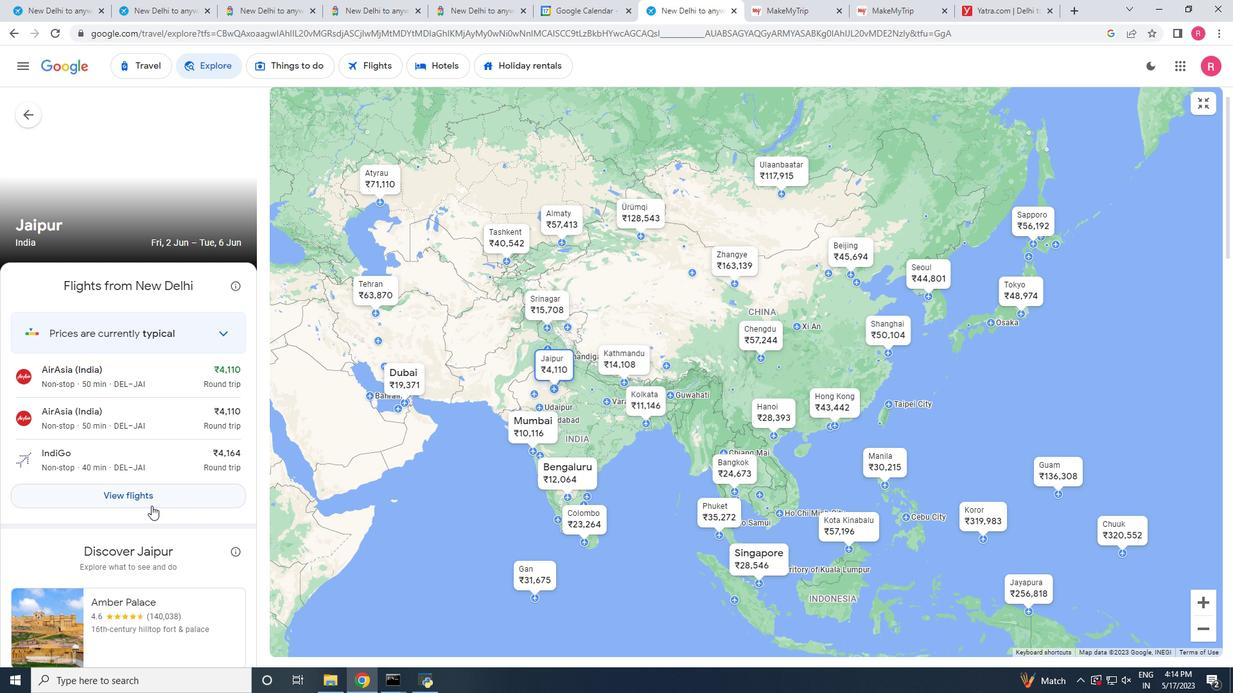 
Action: Mouse scrolled (151, 503) with delta (0, 0)
Screenshot: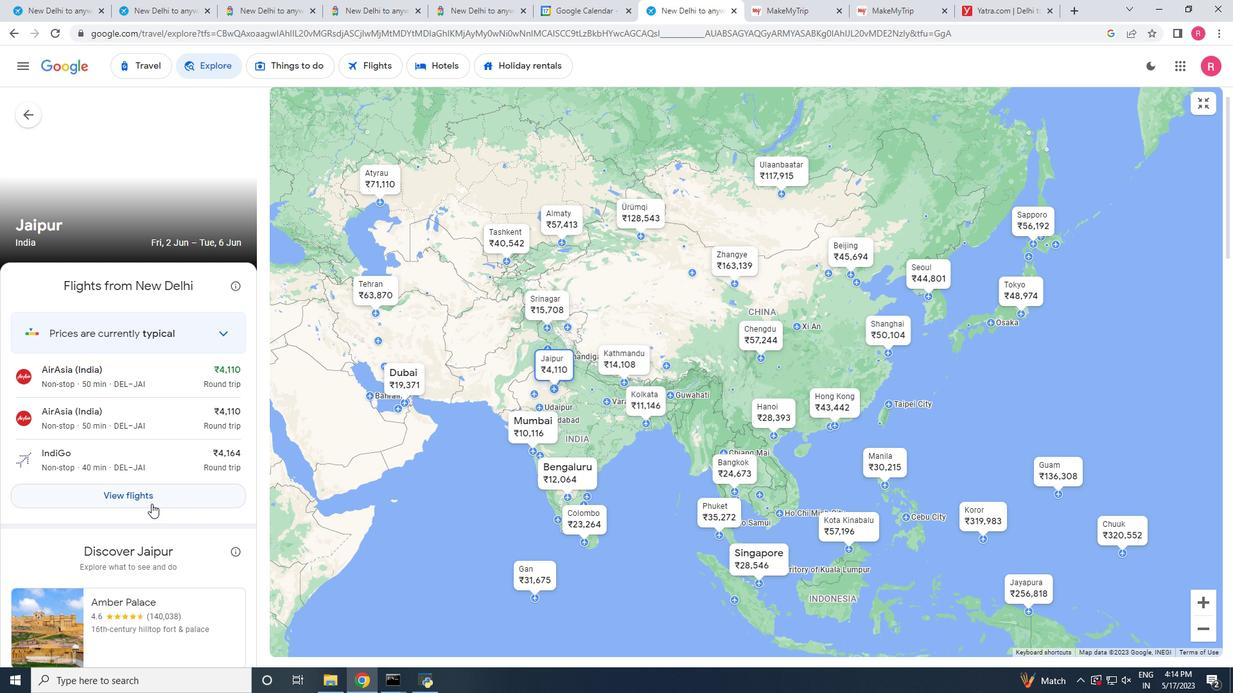 
Action: Mouse moved to (1212, 102)
Screenshot: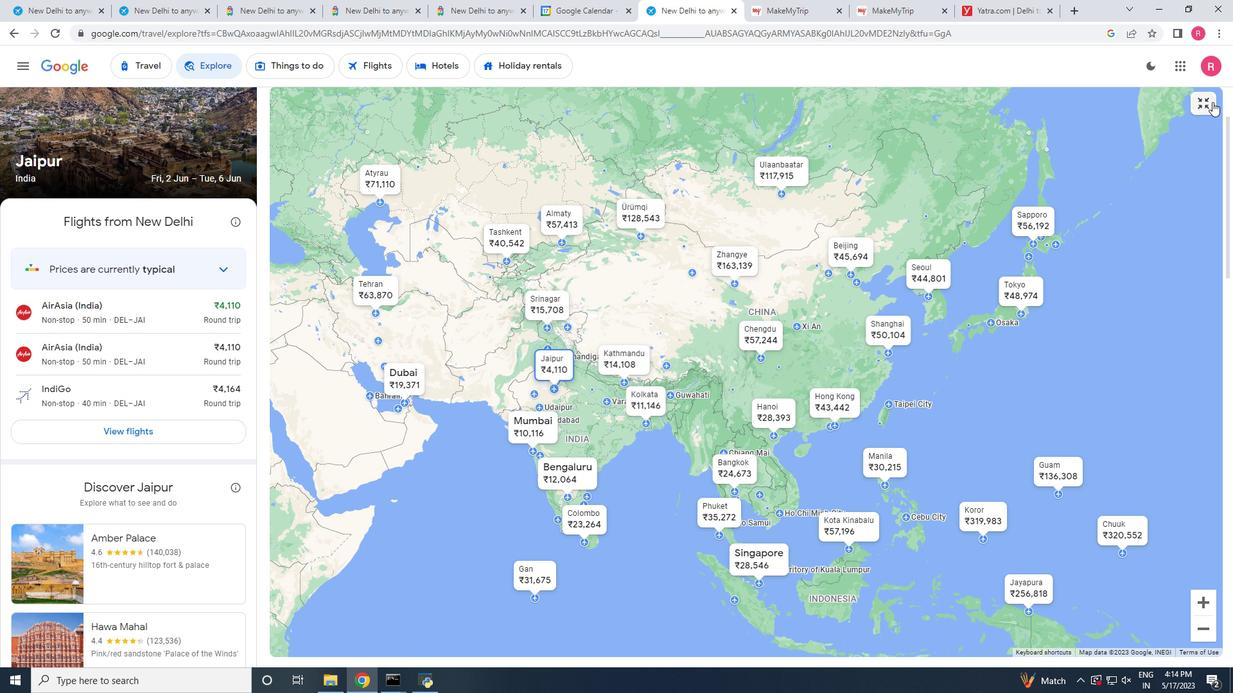 
Action: Mouse pressed left at (1212, 102)
Screenshot: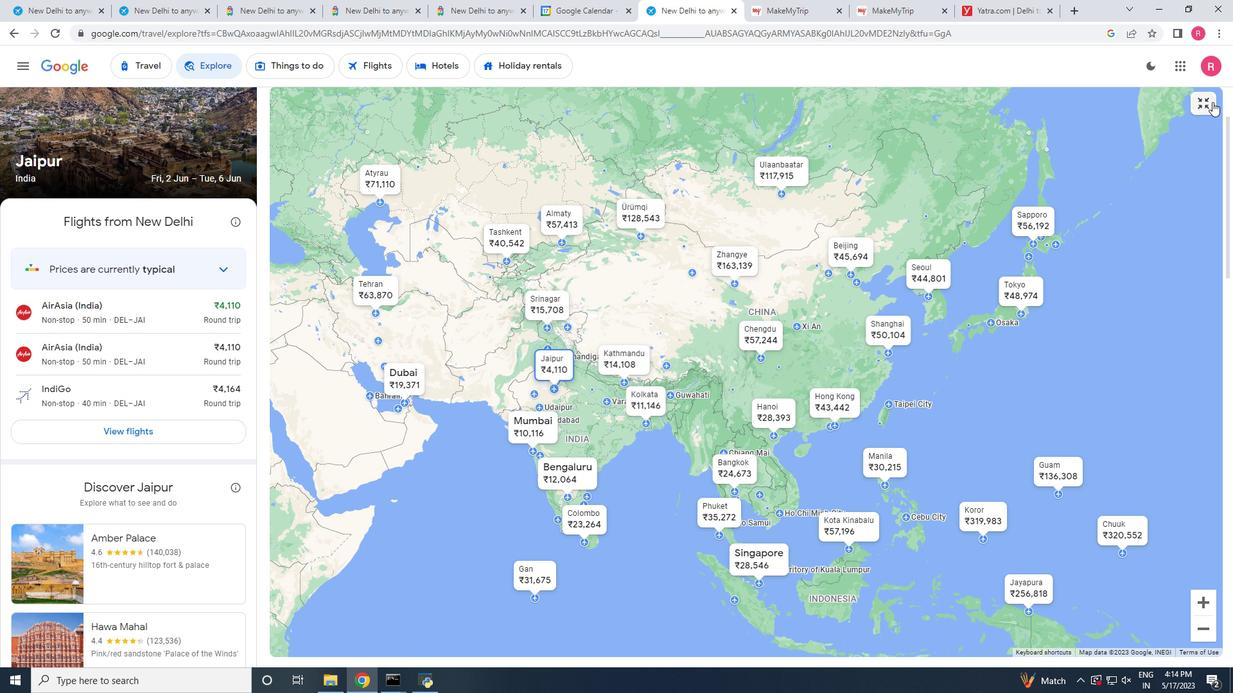 
Action: Mouse moved to (398, 468)
Screenshot: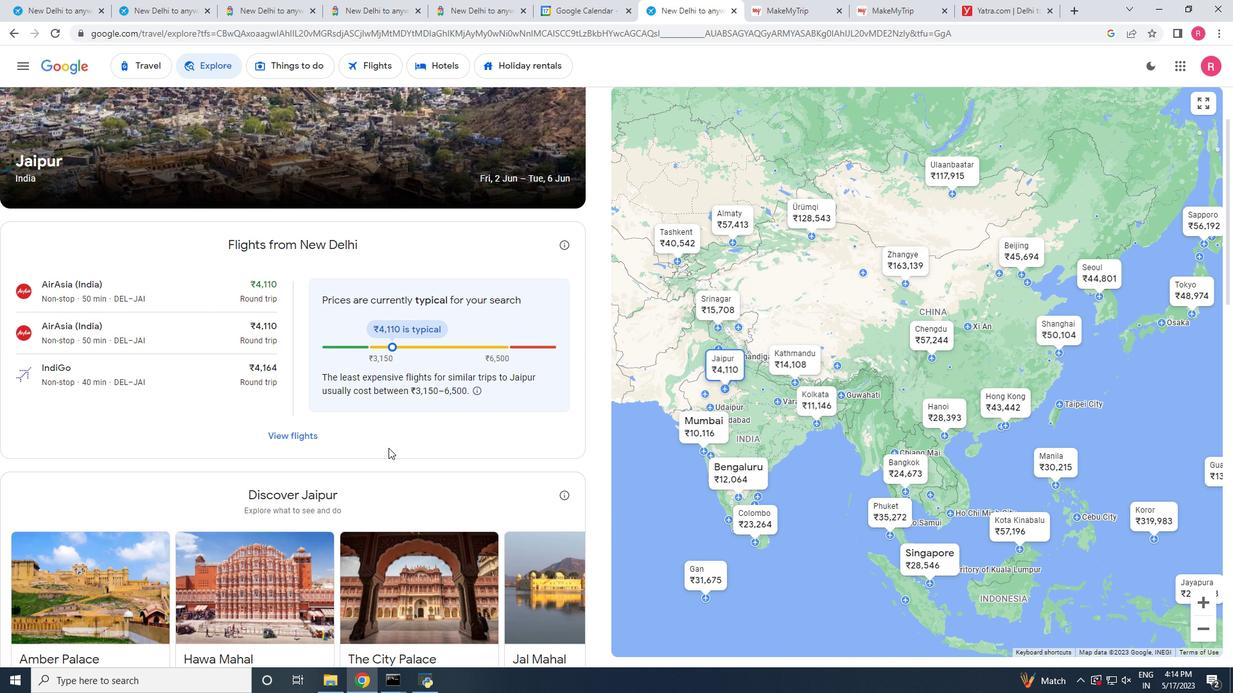 
Action: Mouse scrolled (398, 468) with delta (0, 0)
Screenshot: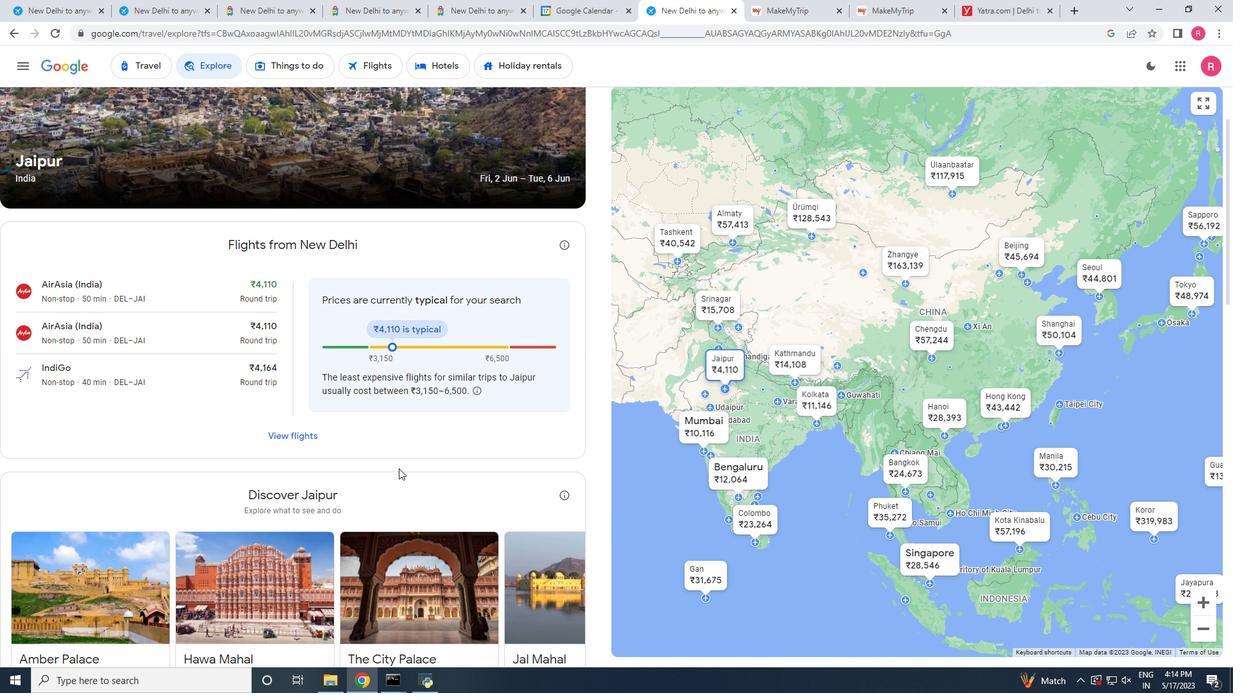 
Action: Mouse moved to (400, 468)
Screenshot: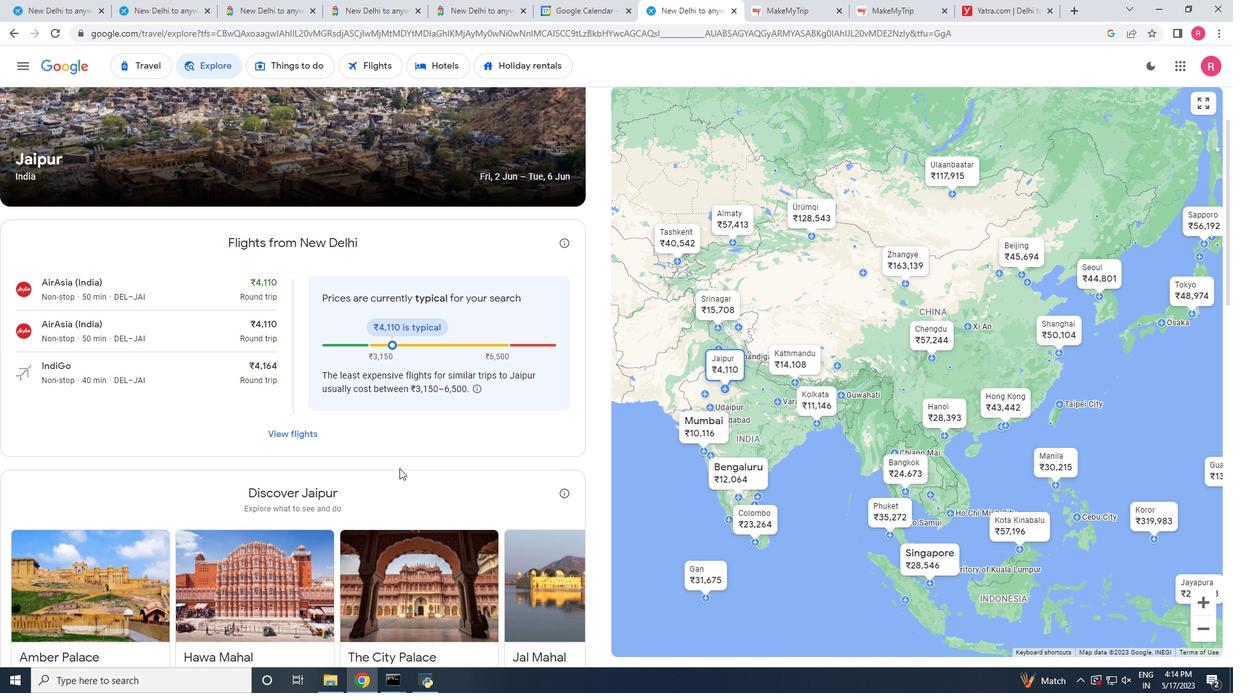 
Action: Mouse scrolled (400, 467) with delta (0, 0)
Screenshot: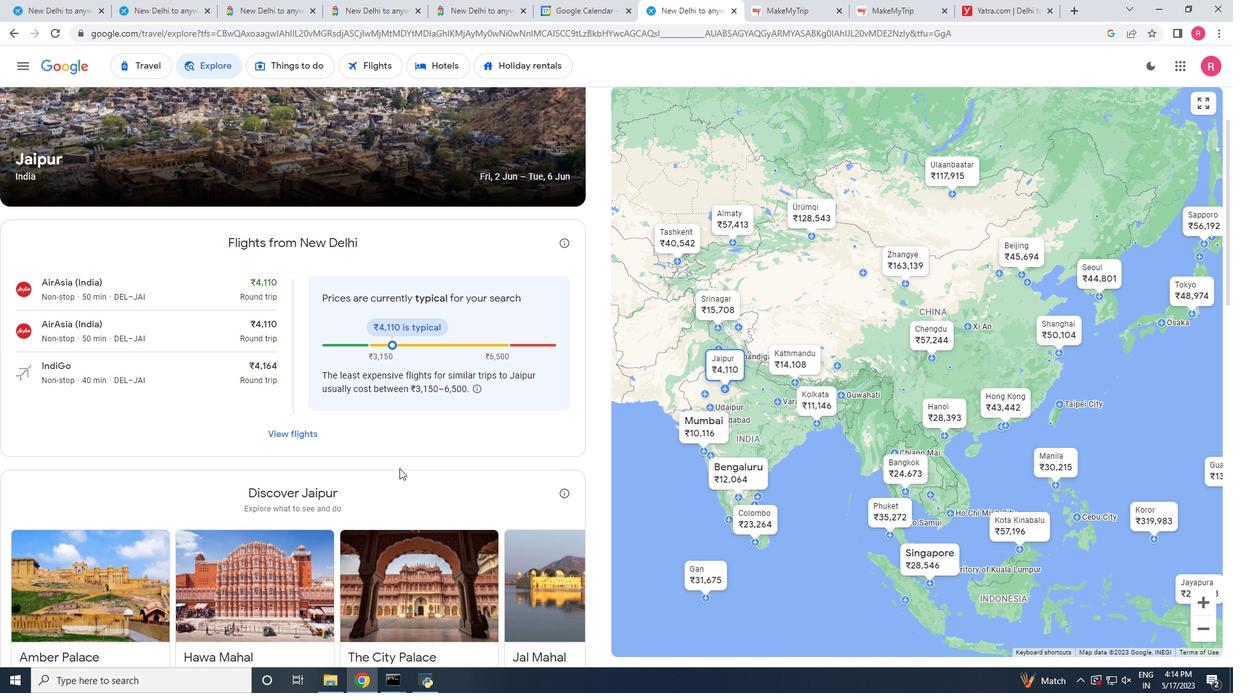 
Action: Mouse moved to (395, 469)
Screenshot: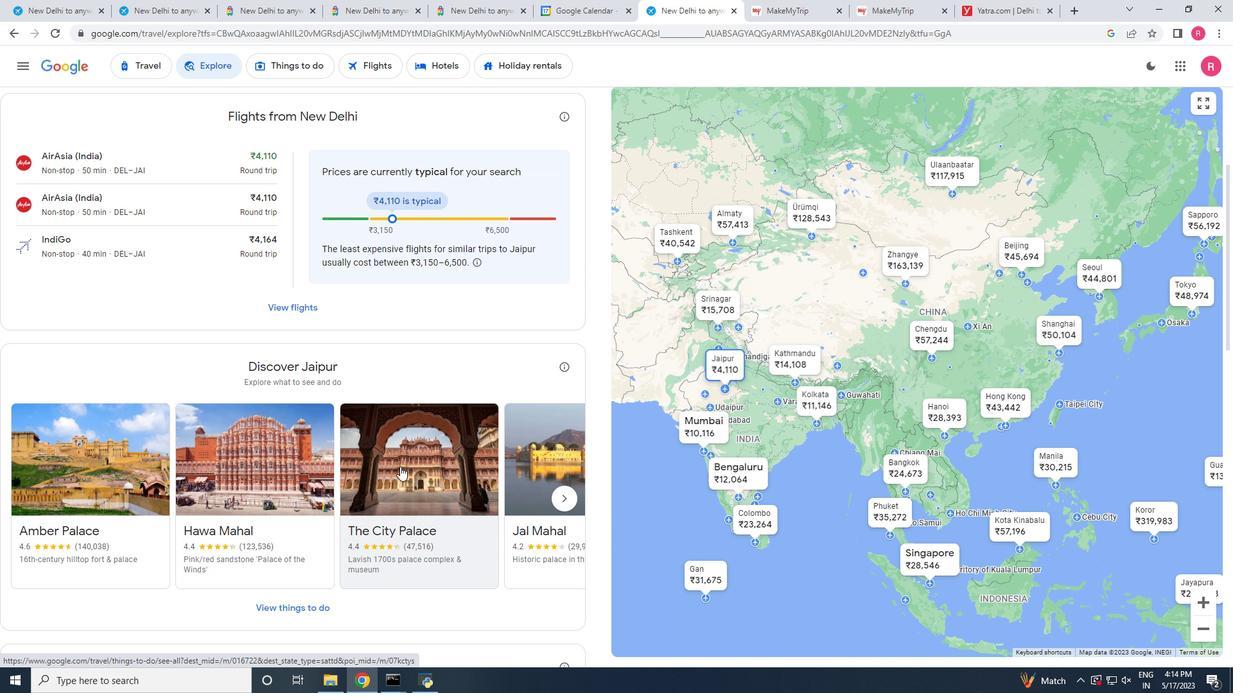 
Action: Mouse scrolled (395, 470) with delta (0, 0)
Screenshot: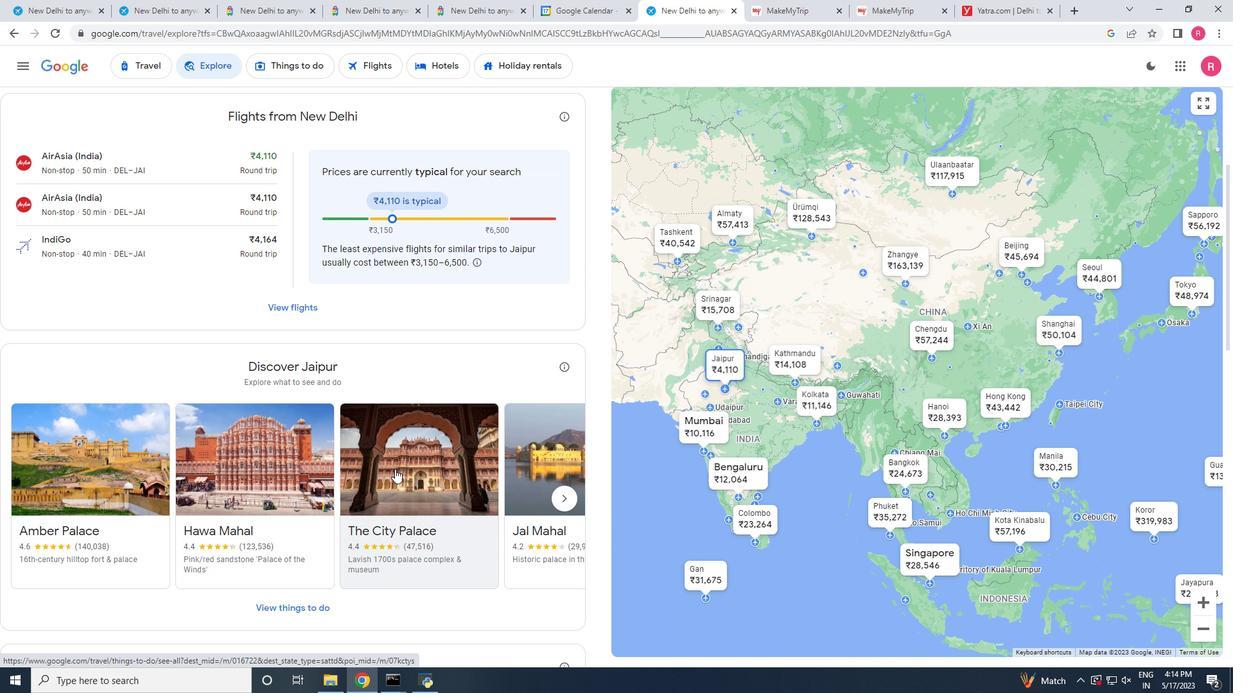 
Action: Mouse scrolled (395, 470) with delta (0, 0)
Screenshot: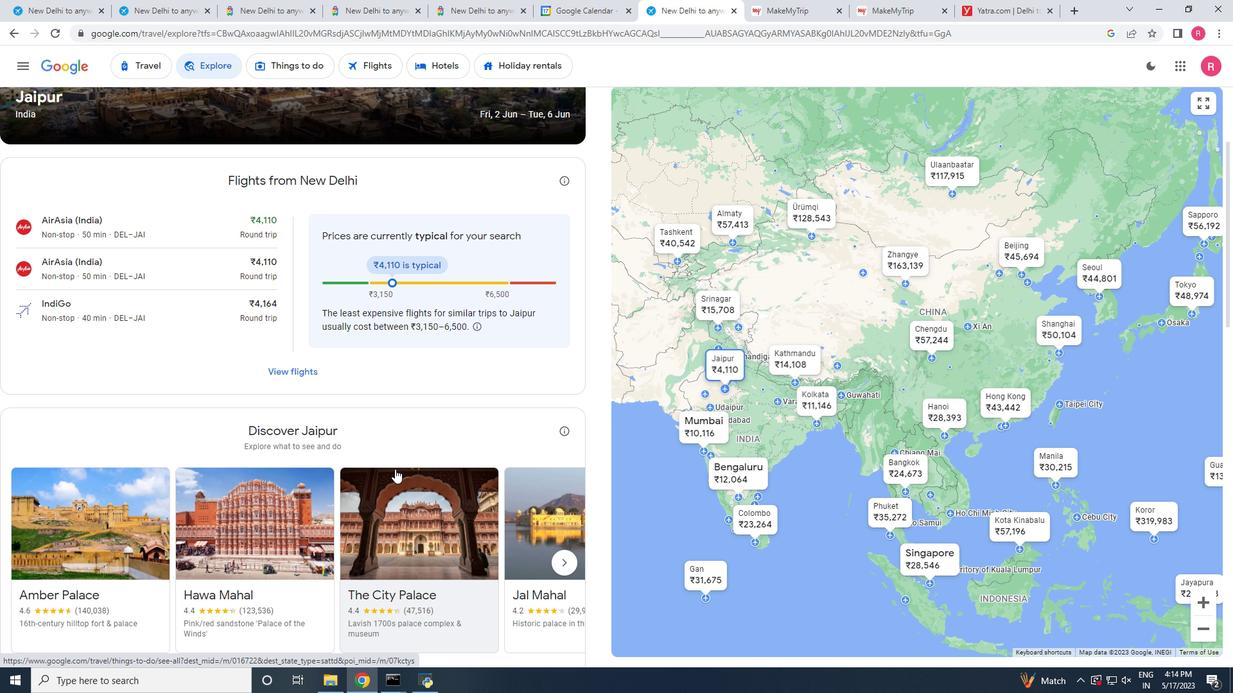 
Action: Mouse scrolled (395, 470) with delta (0, 0)
Screenshot: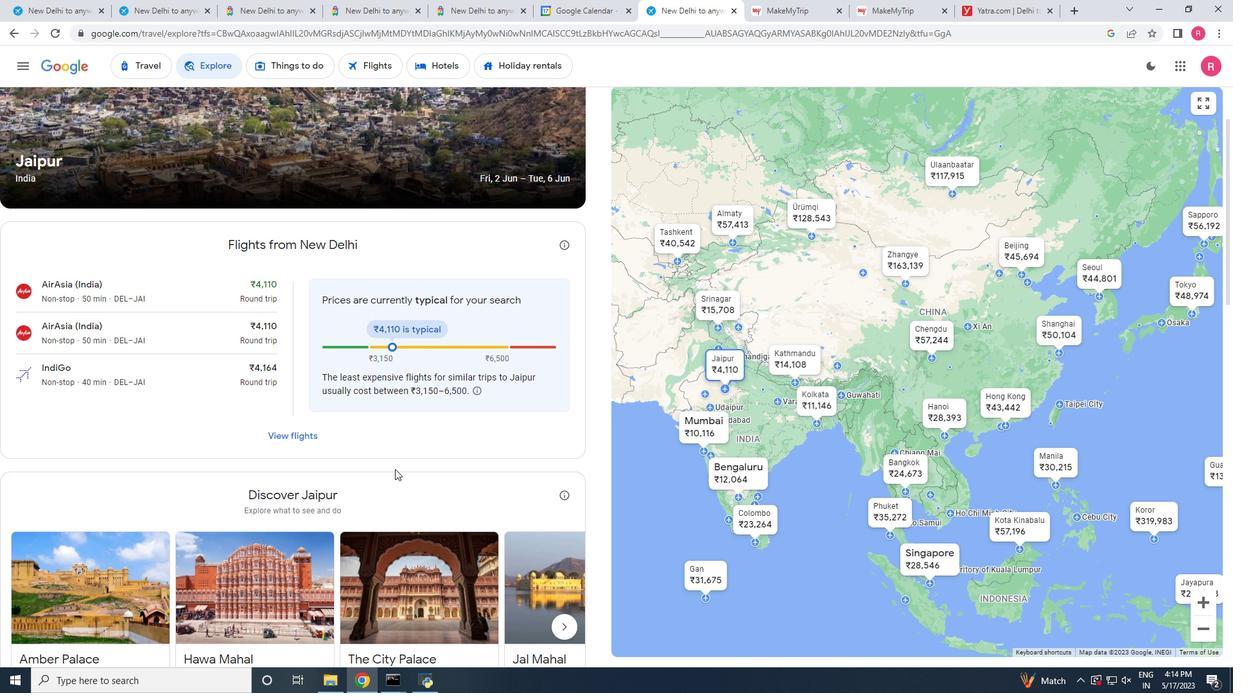 
Action: Mouse moved to (310, 496)
Screenshot: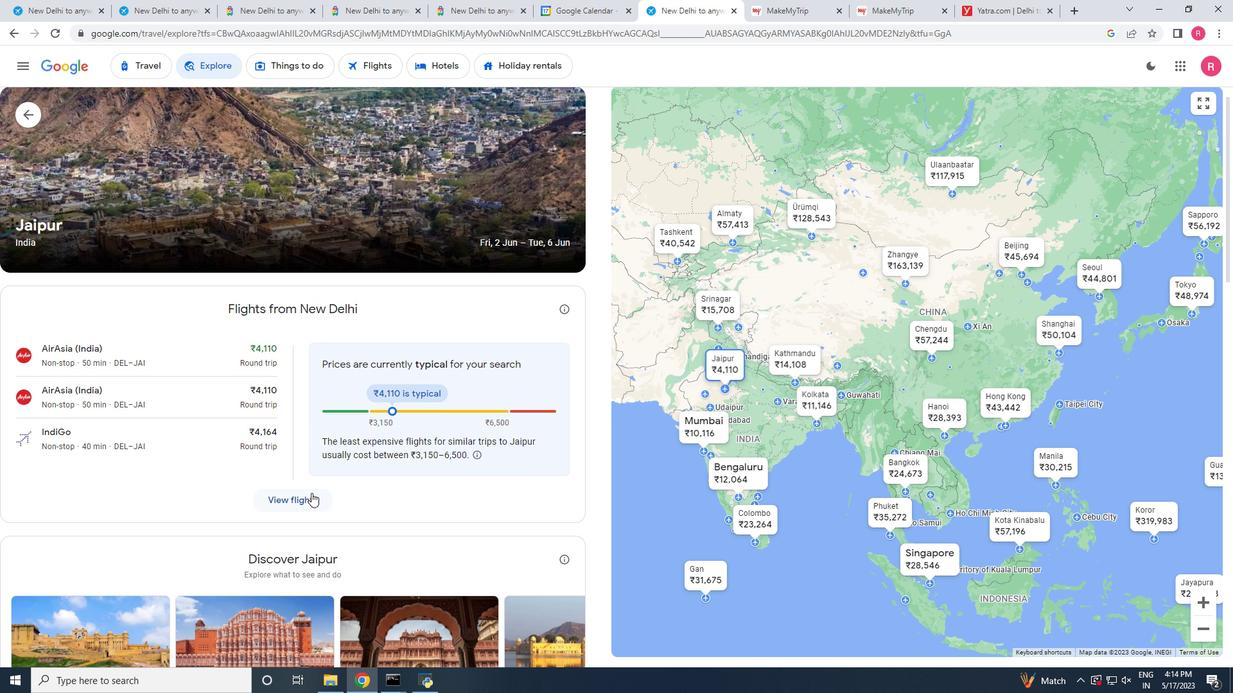 
Action: Mouse pressed left at (310, 496)
Screenshot: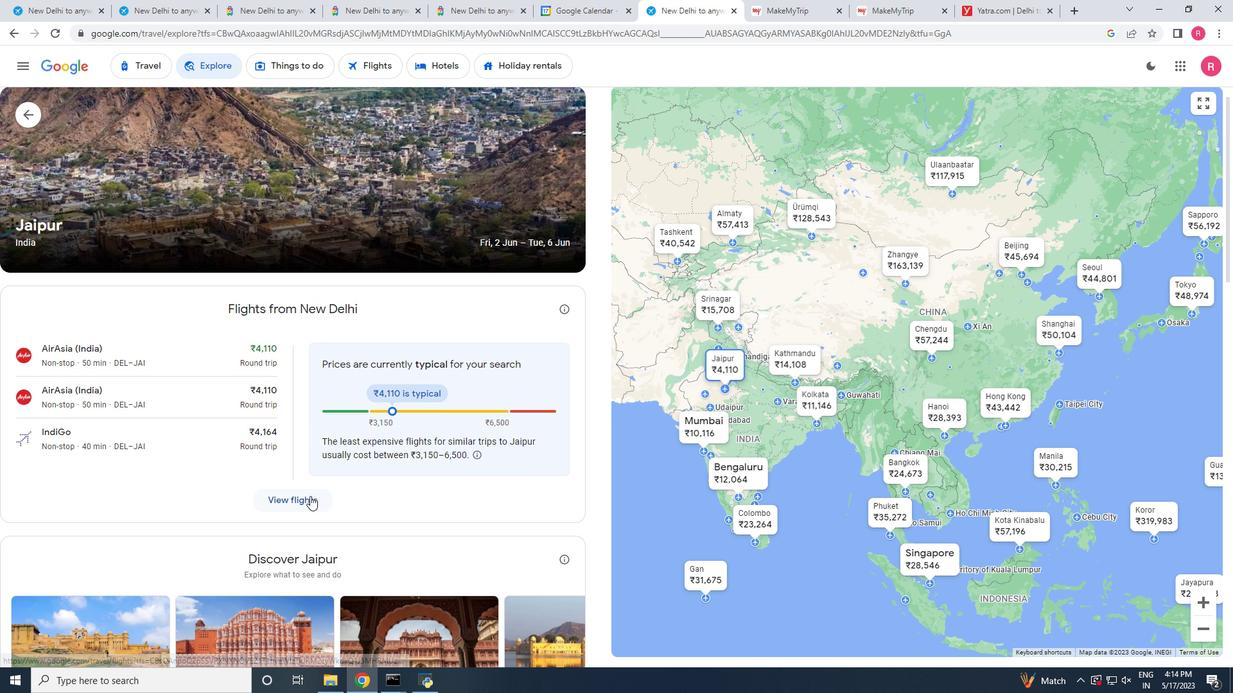 
Action: Mouse moved to (524, 324)
Screenshot: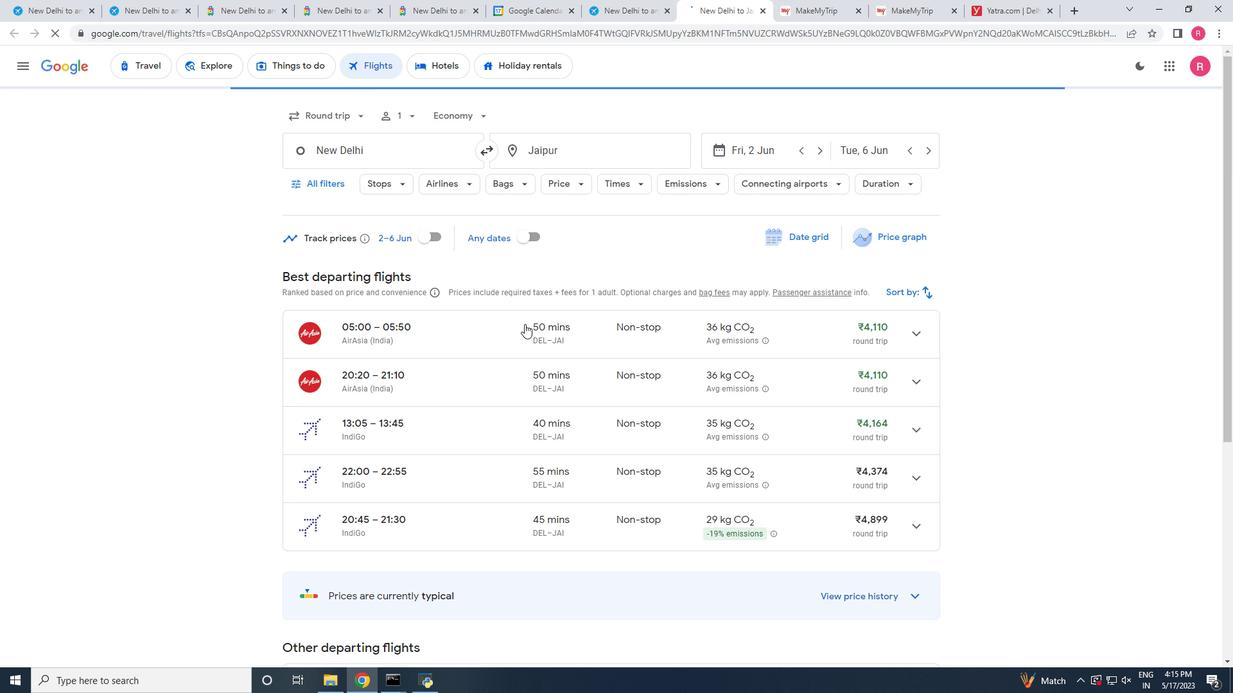 
Action: Mouse scrolled (524, 323) with delta (0, 0)
Screenshot: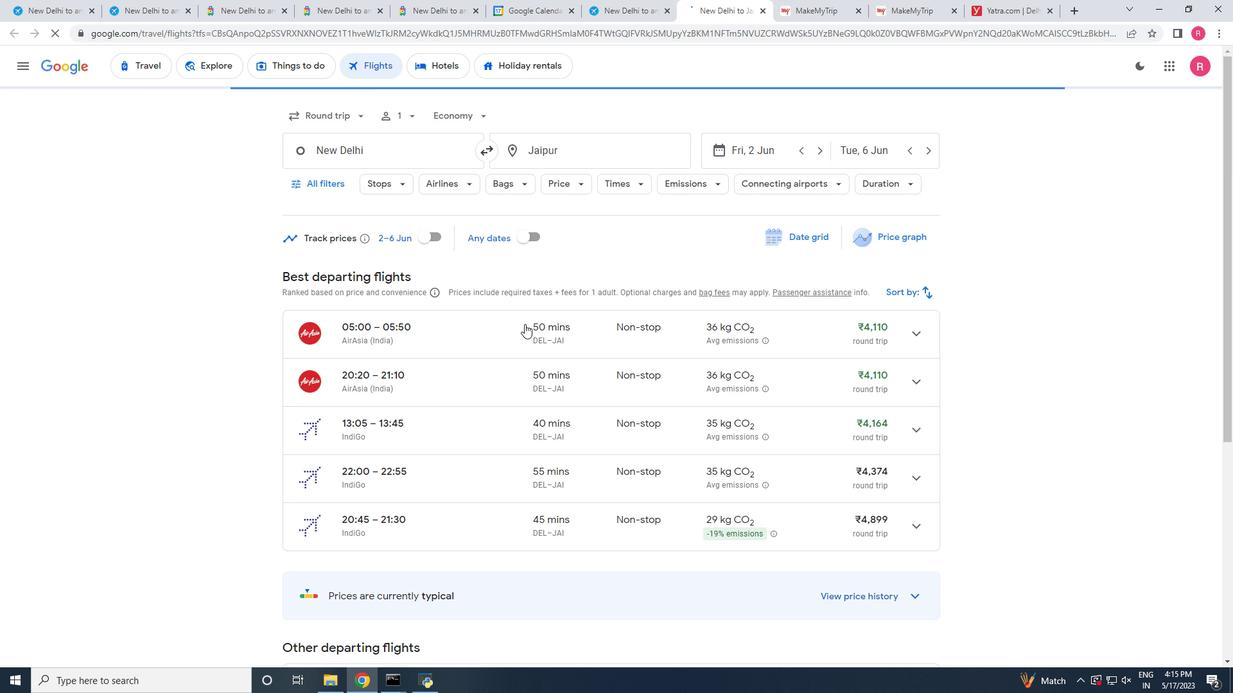 
Action: Mouse moved to (525, 366)
Screenshot: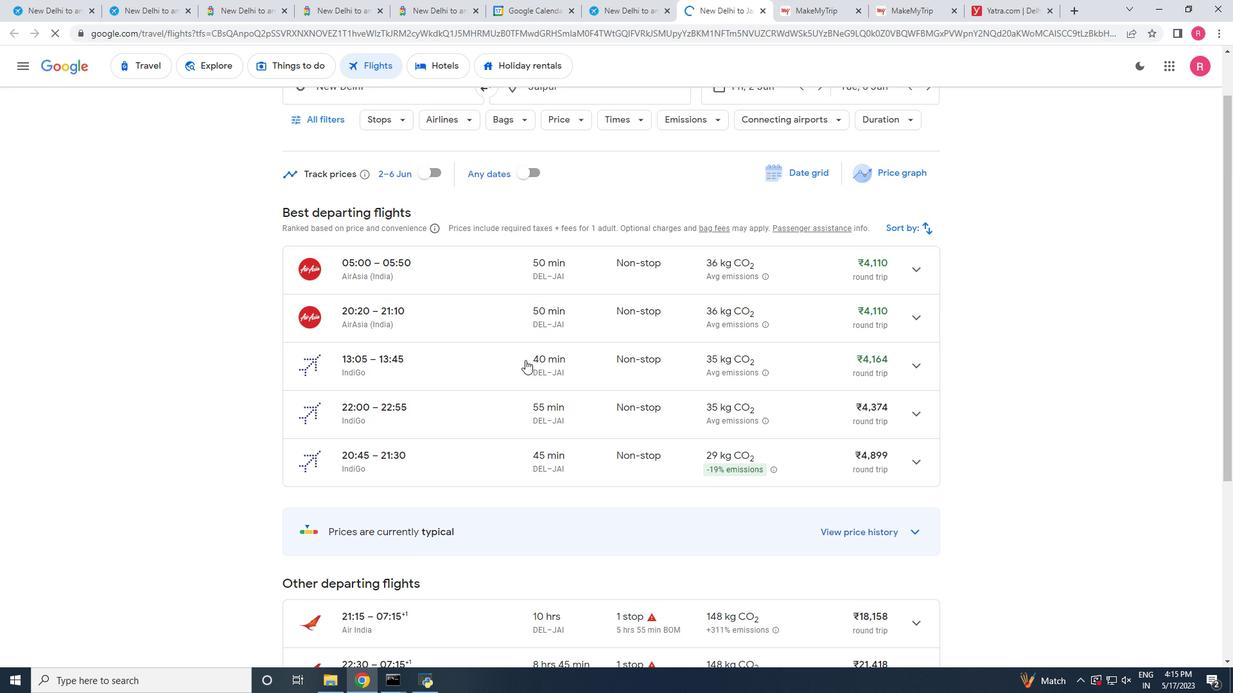 
Action: Mouse scrolled (525, 367) with delta (0, 0)
Screenshot: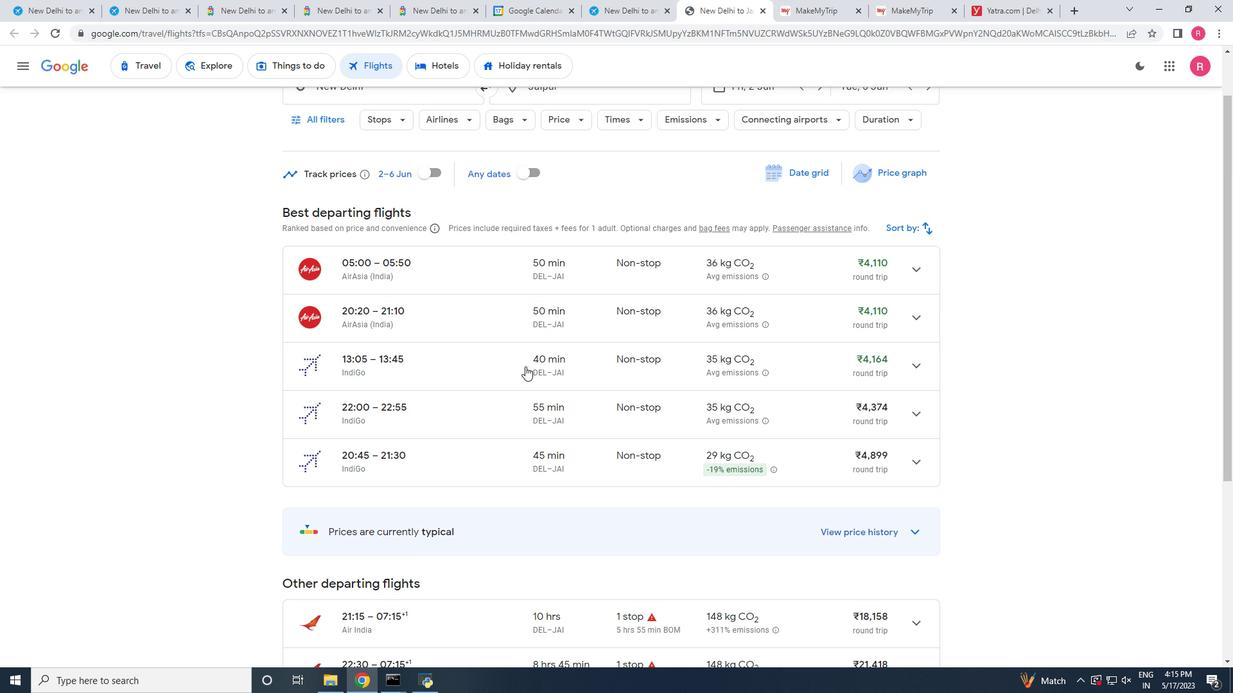 
Action: Mouse scrolled (525, 367) with delta (0, 0)
Screenshot: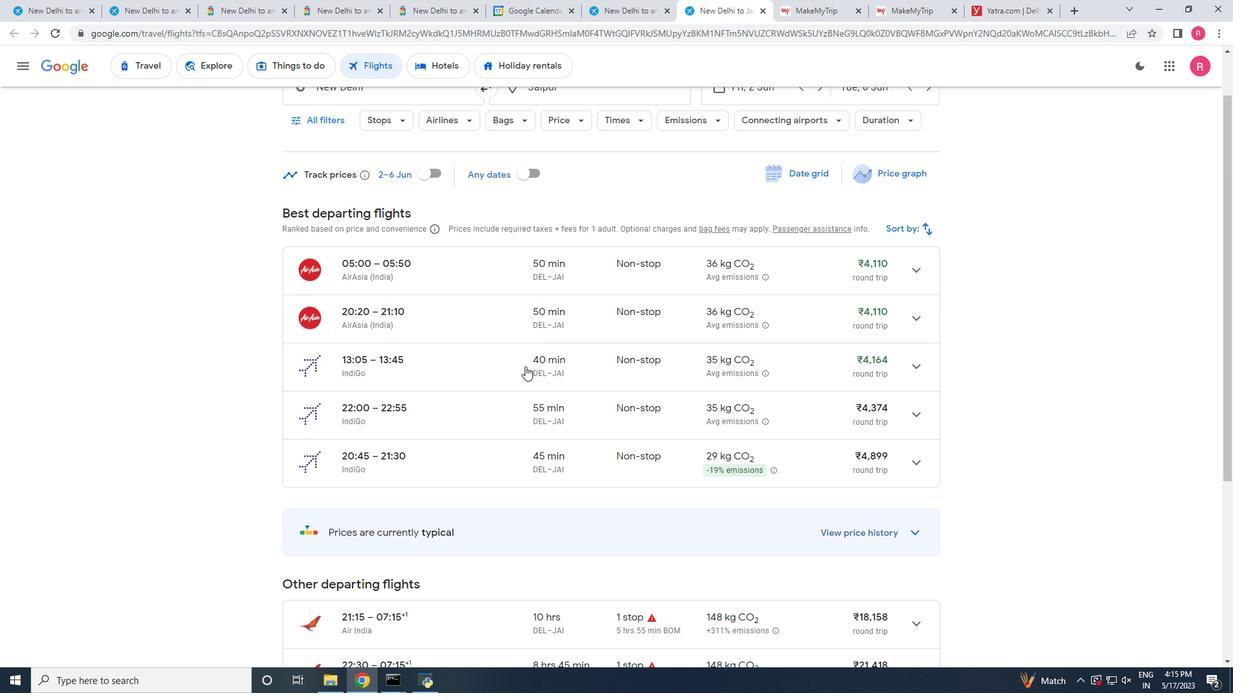 
Action: Mouse scrolled (525, 366) with delta (0, 0)
Screenshot: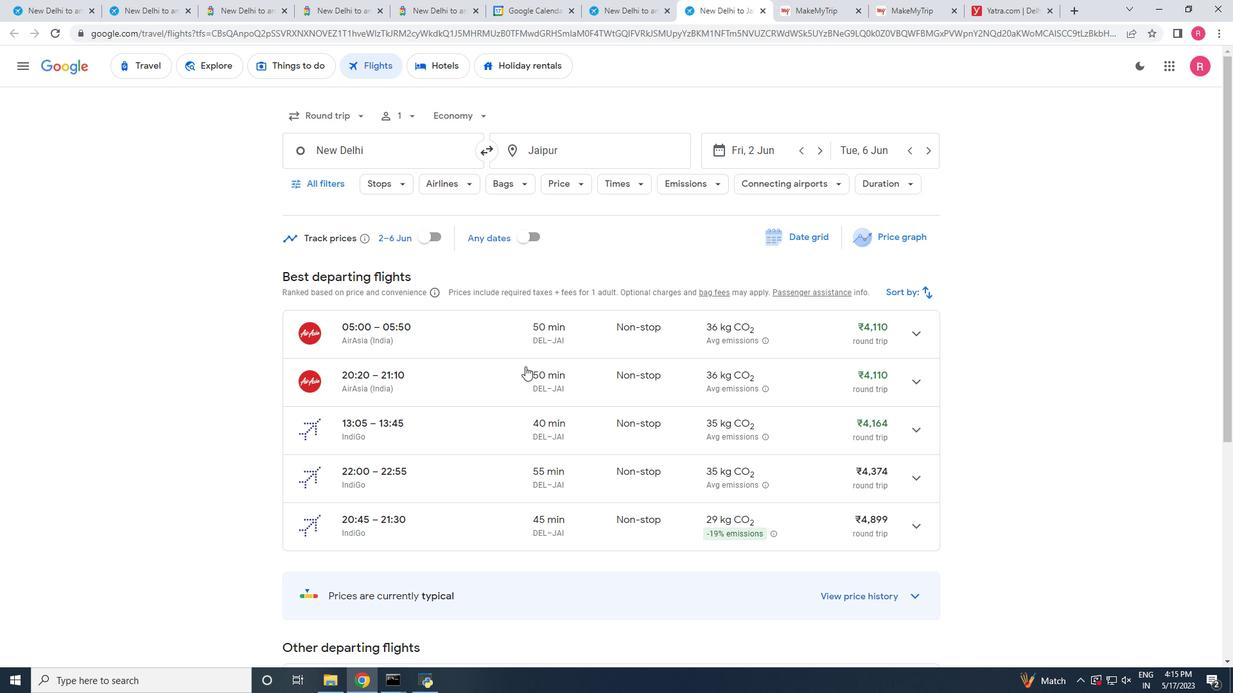 
Action: Mouse scrolled (525, 366) with delta (0, 0)
Screenshot: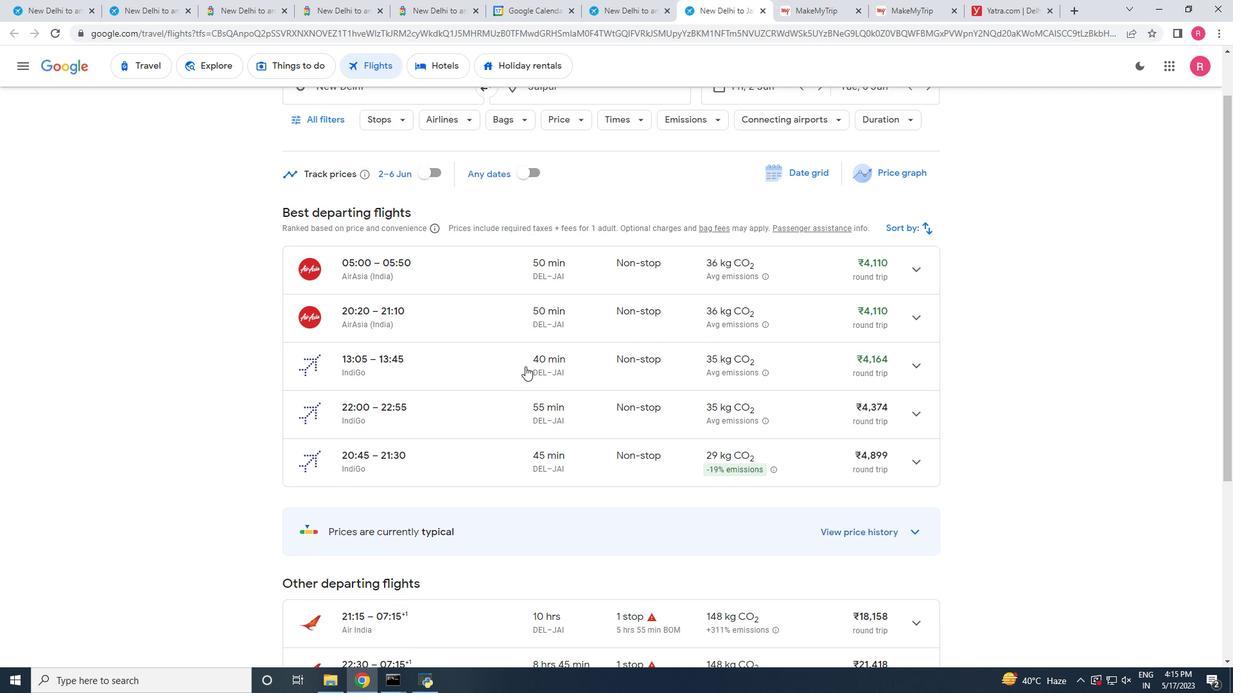 
Action: Mouse scrolled (525, 366) with delta (0, 0)
Screenshot: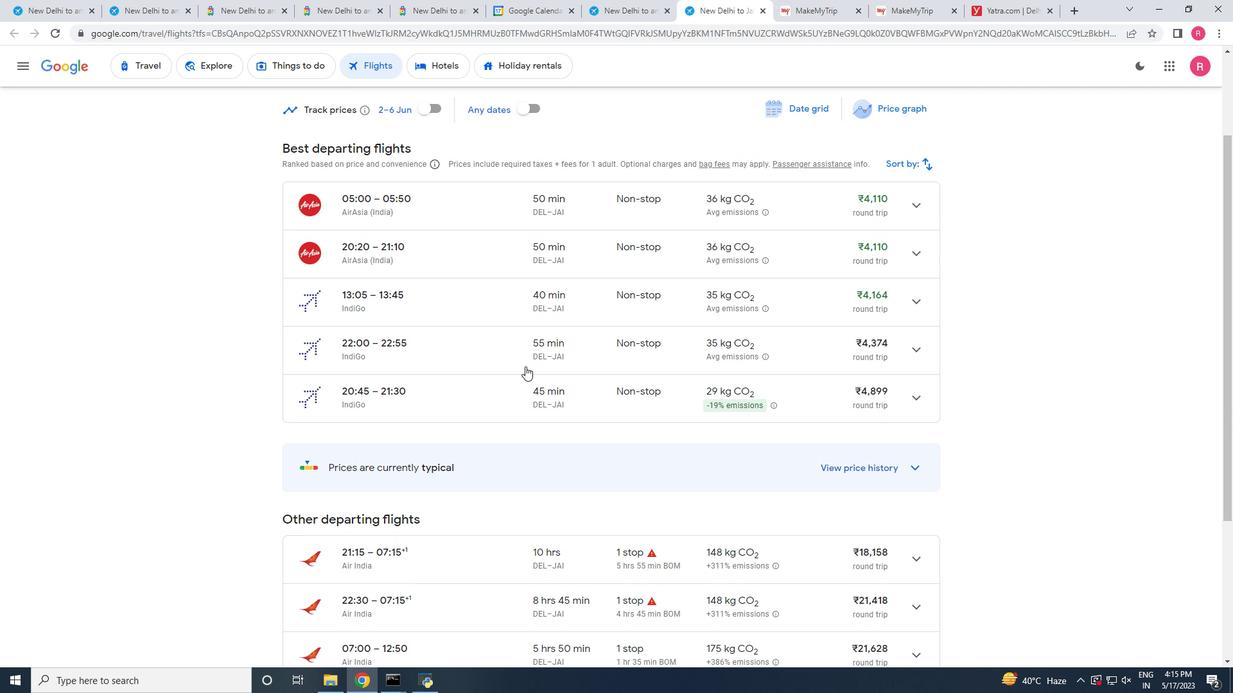 
Action: Mouse scrolled (525, 366) with delta (0, 0)
Screenshot: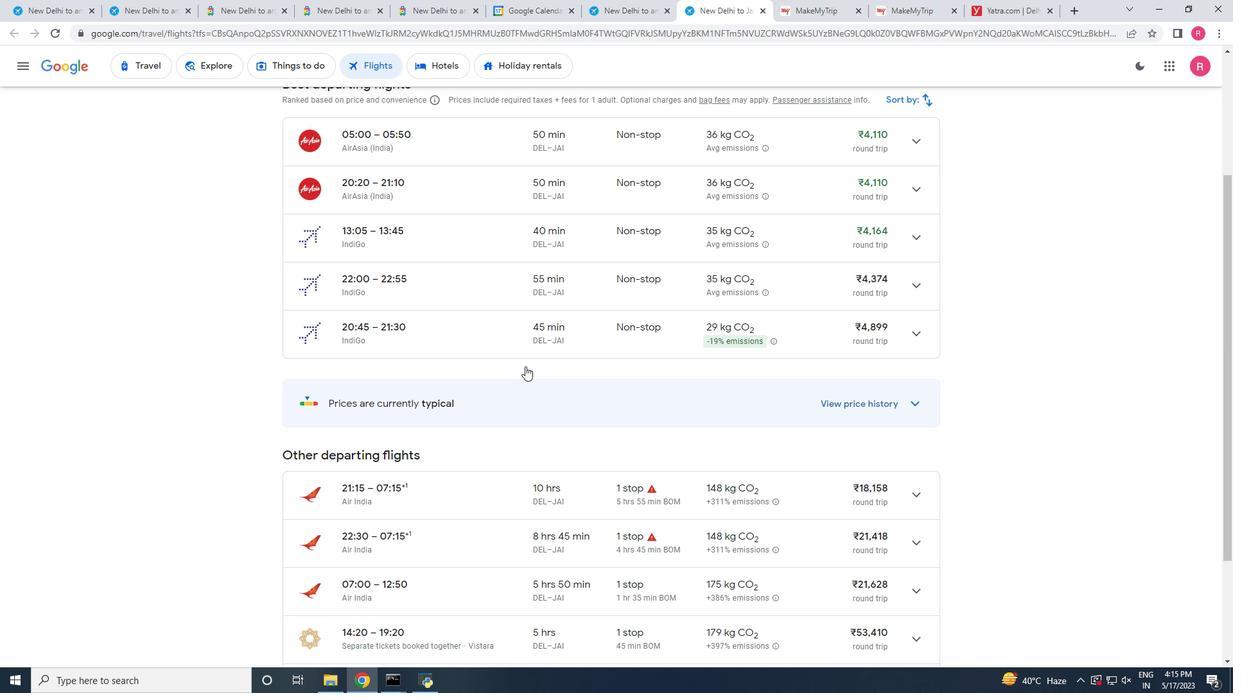 
Action: Mouse scrolled (525, 367) with delta (0, 0)
Screenshot: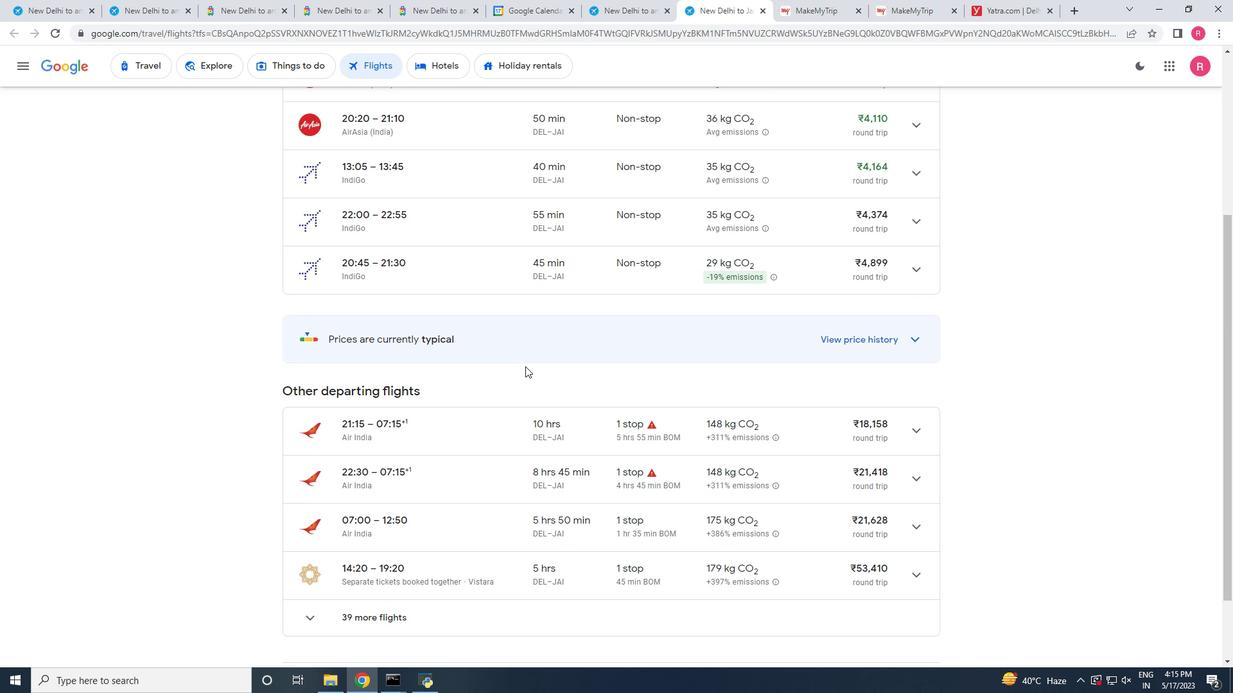 
Action: Mouse scrolled (525, 367) with delta (0, 0)
Screenshot: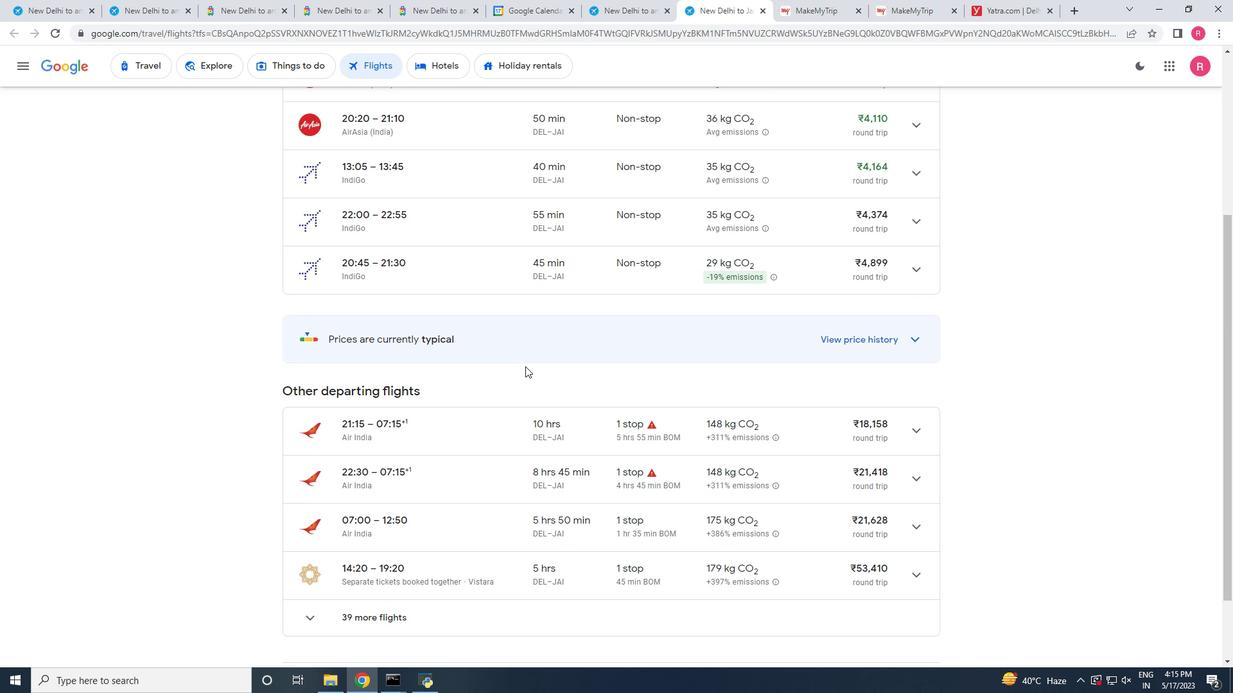 
Action: Mouse scrolled (525, 367) with delta (0, 0)
Screenshot: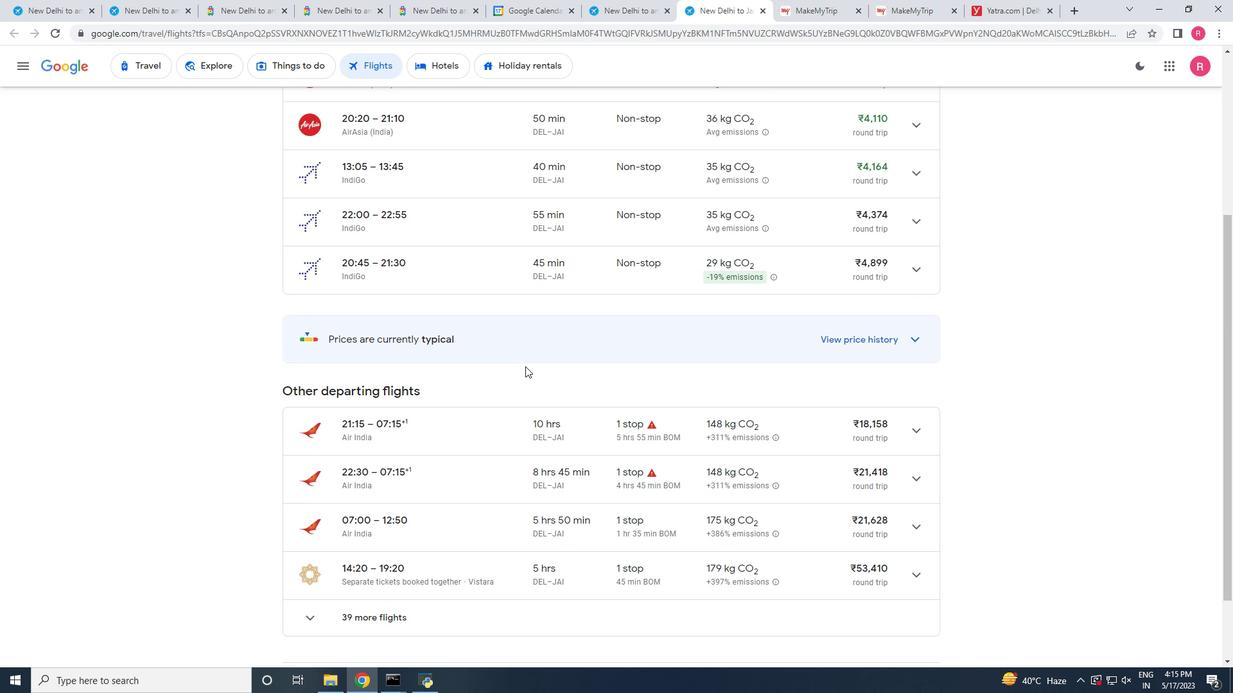 
Action: Mouse scrolled (525, 367) with delta (0, 0)
Screenshot: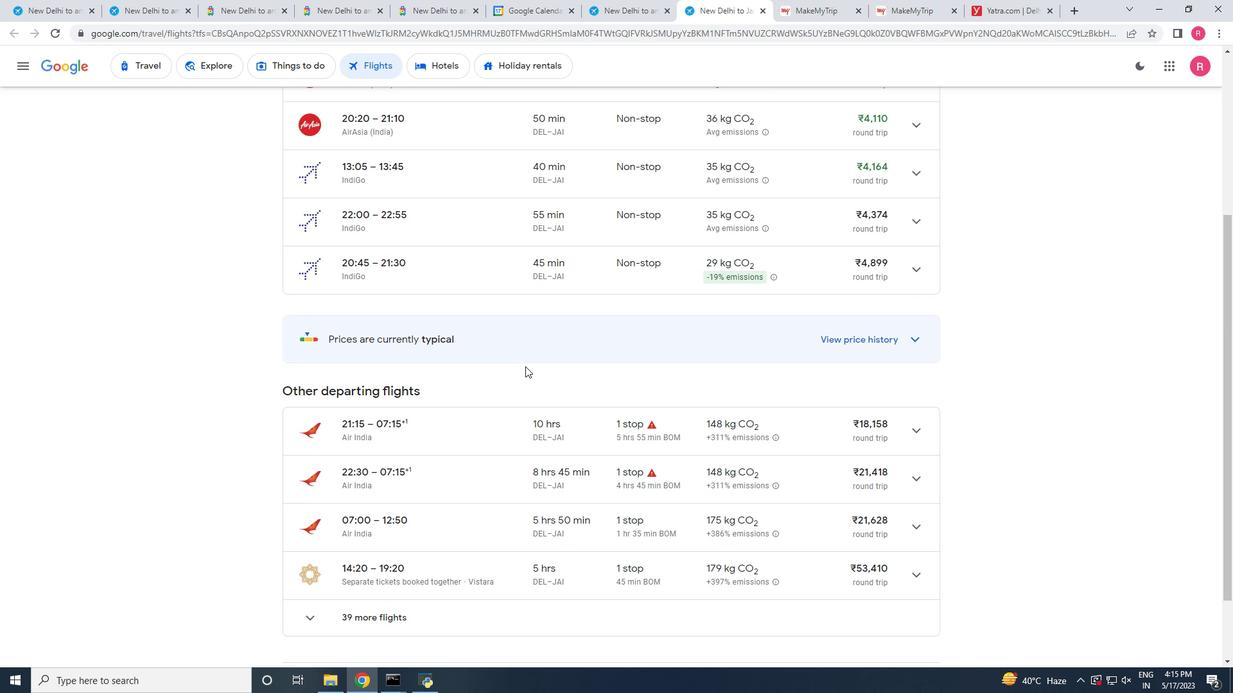 
Action: Mouse scrolled (525, 367) with delta (0, 0)
Screenshot: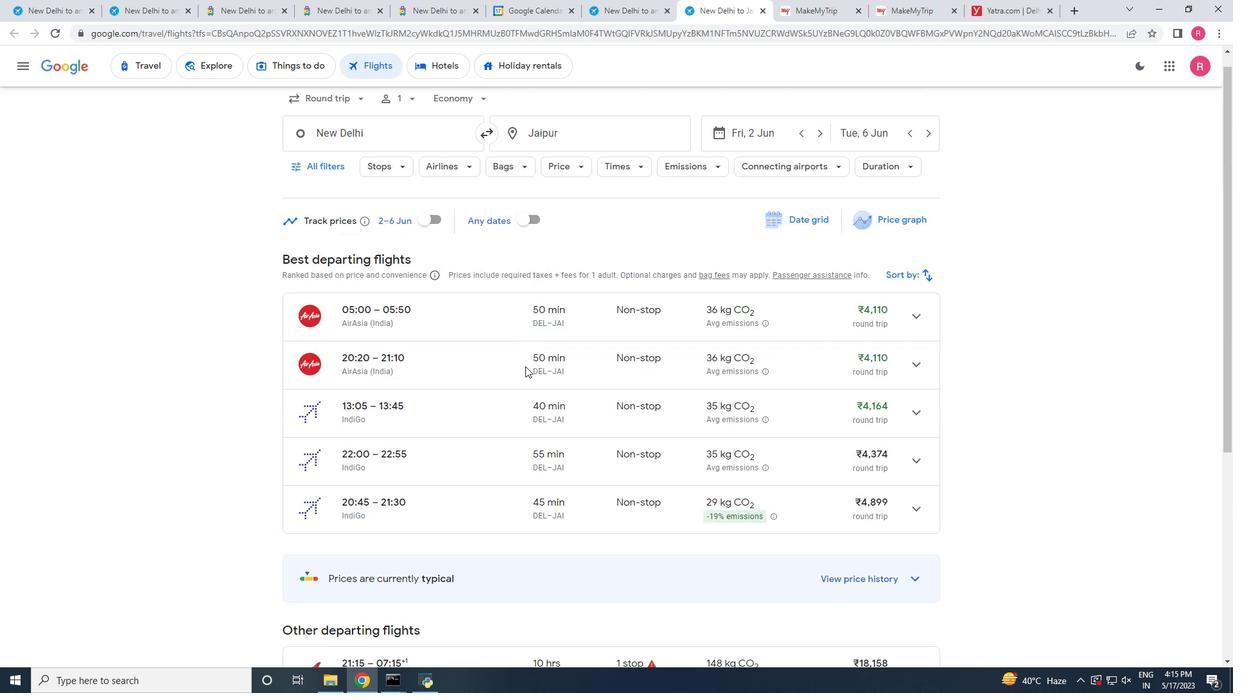 
Action: Mouse scrolled (525, 367) with delta (0, 0)
Screenshot: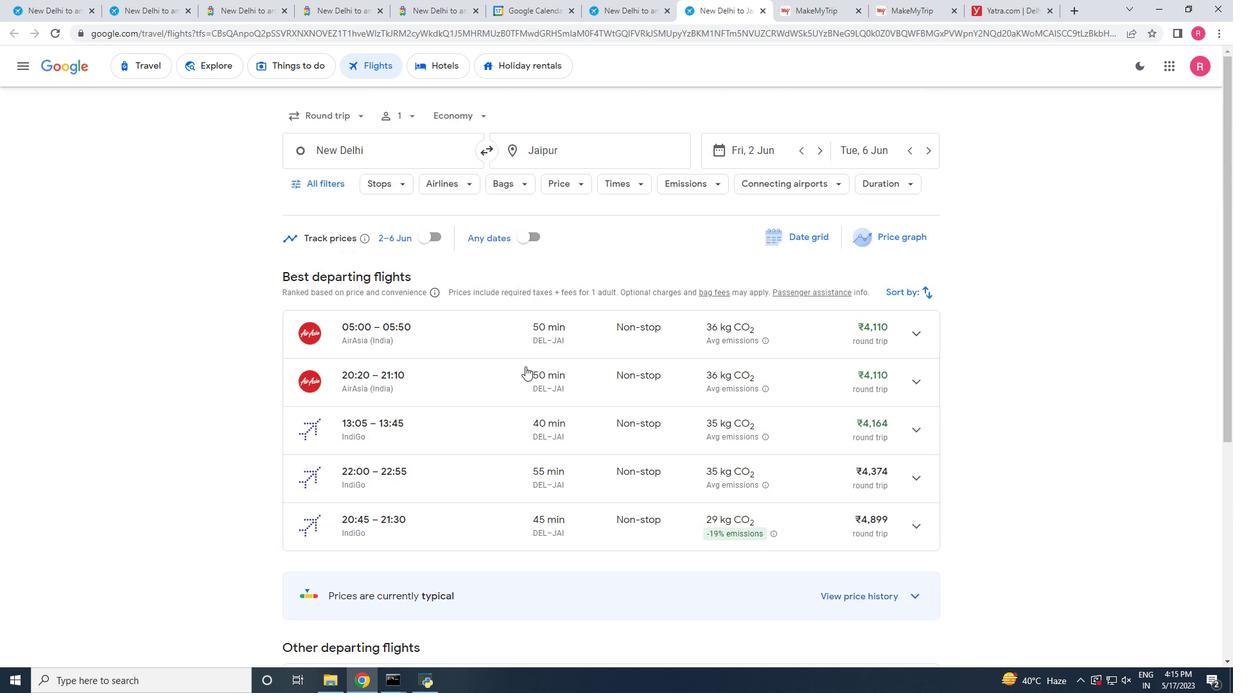 
Action: Mouse scrolled (525, 367) with delta (0, 0)
Screenshot: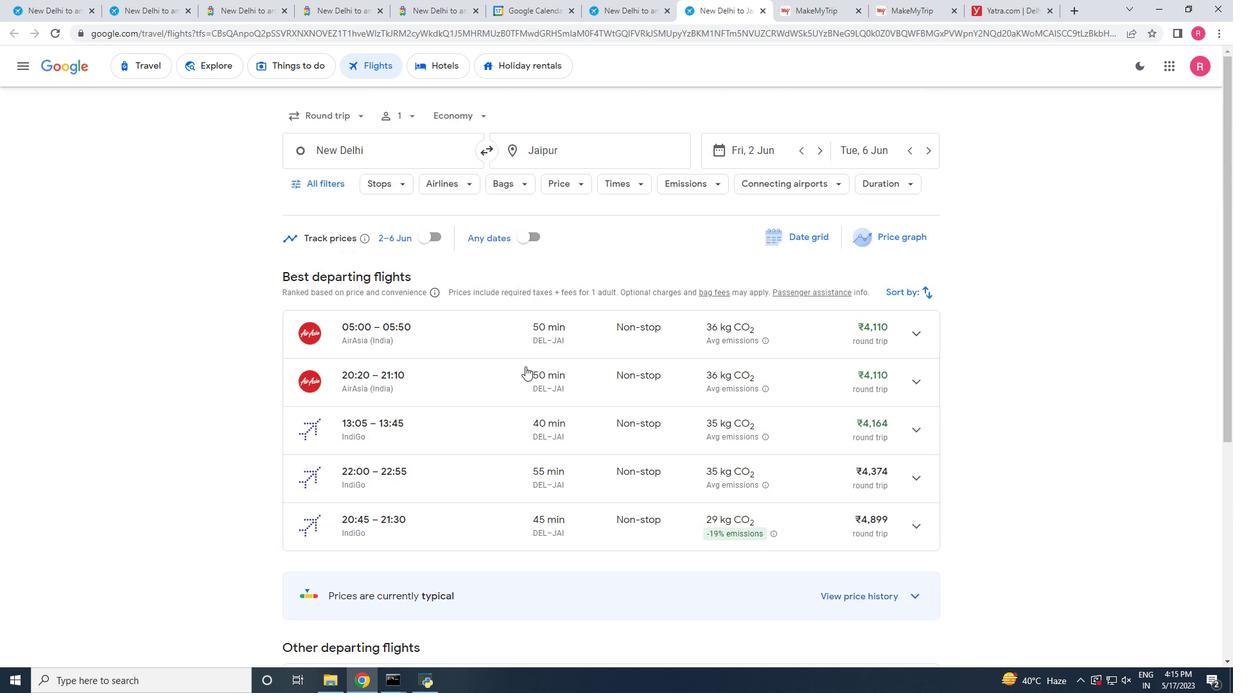 
Action: Mouse scrolled (525, 367) with delta (0, 0)
Screenshot: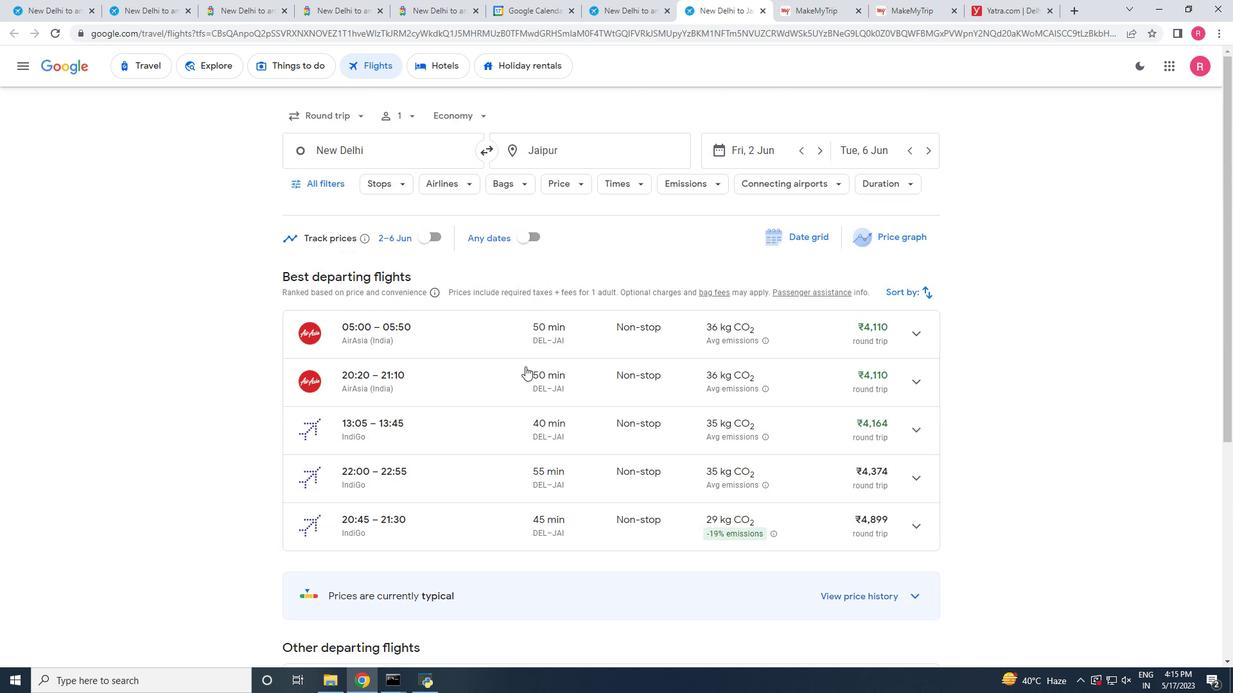 
Action: Mouse scrolled (525, 367) with delta (0, 0)
Screenshot: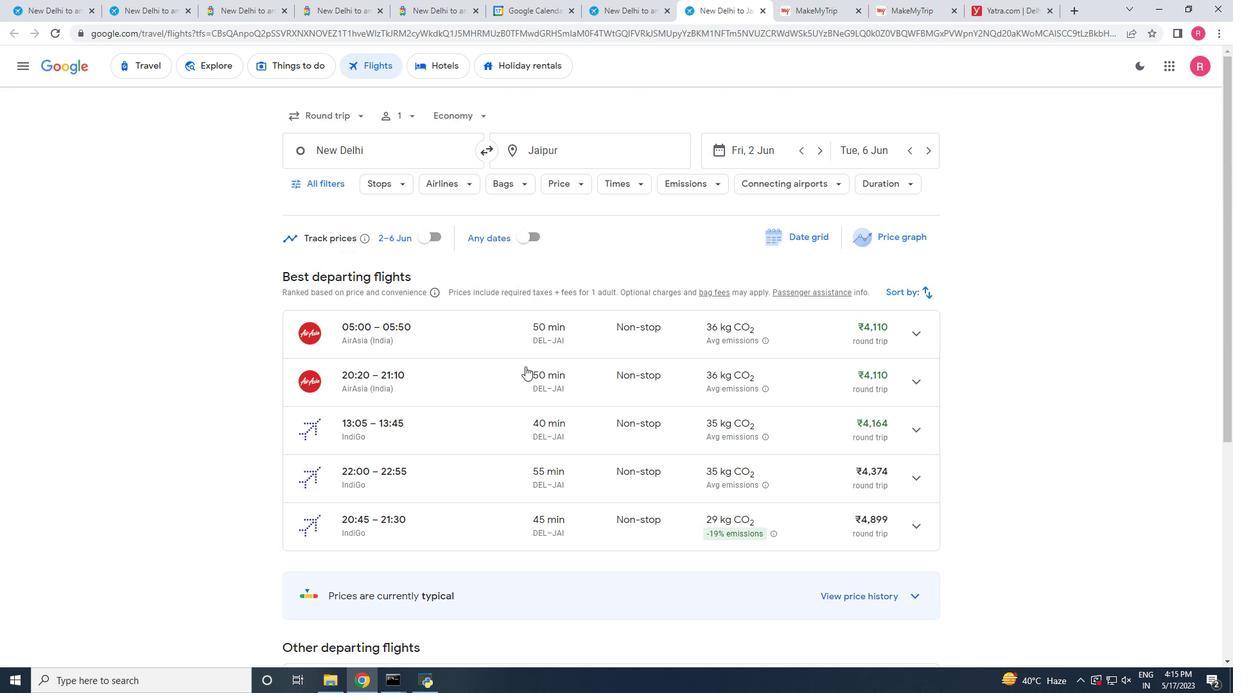 
Action: Mouse moved to (374, 73)
Screenshot: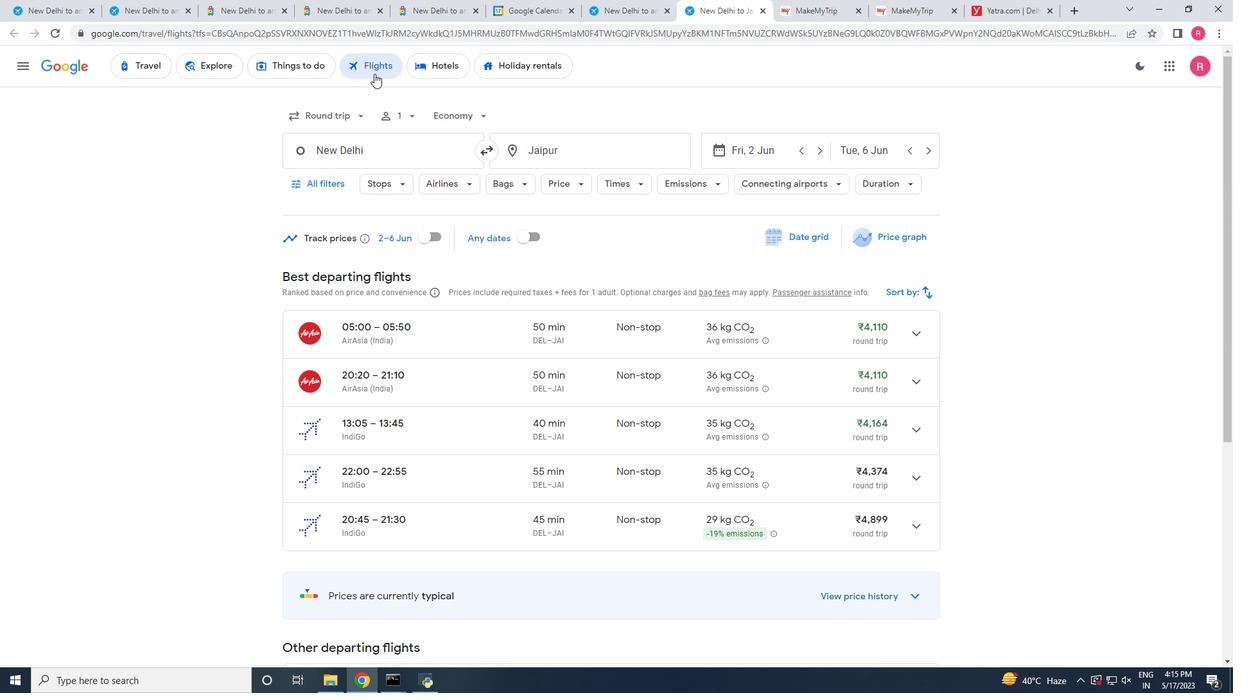 
Action: Mouse pressed left at (374, 73)
Screenshot: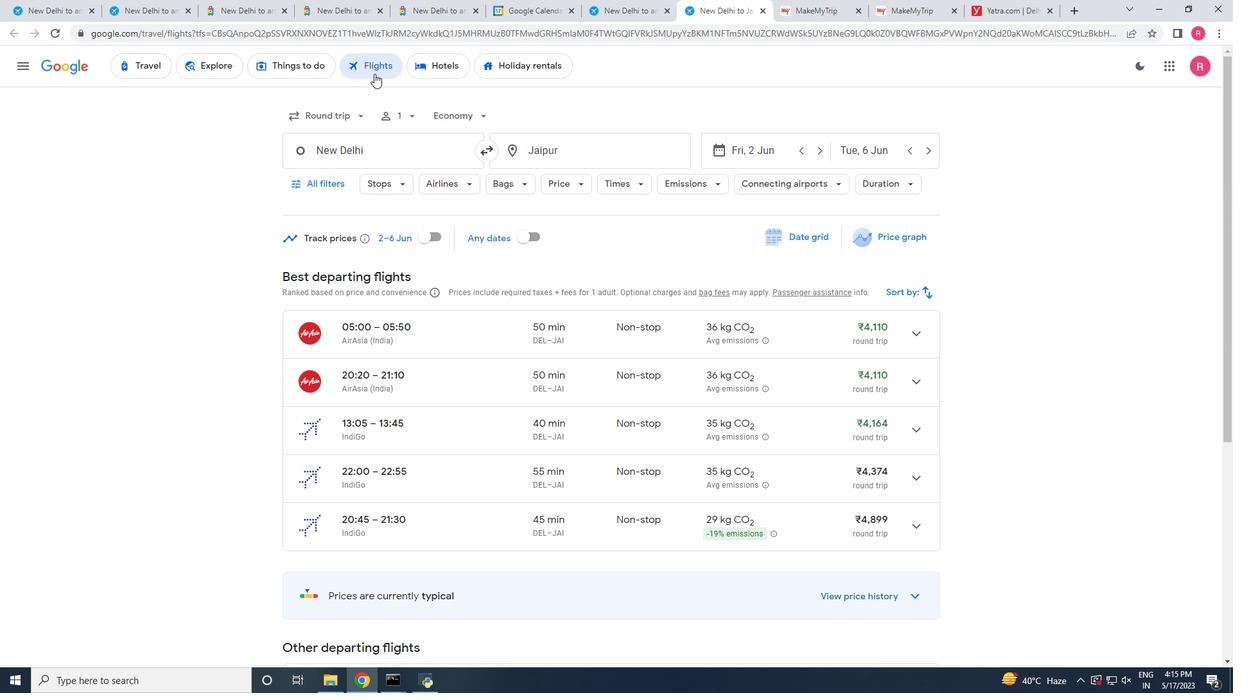 
Action: Mouse moved to (66, 66)
Screenshot: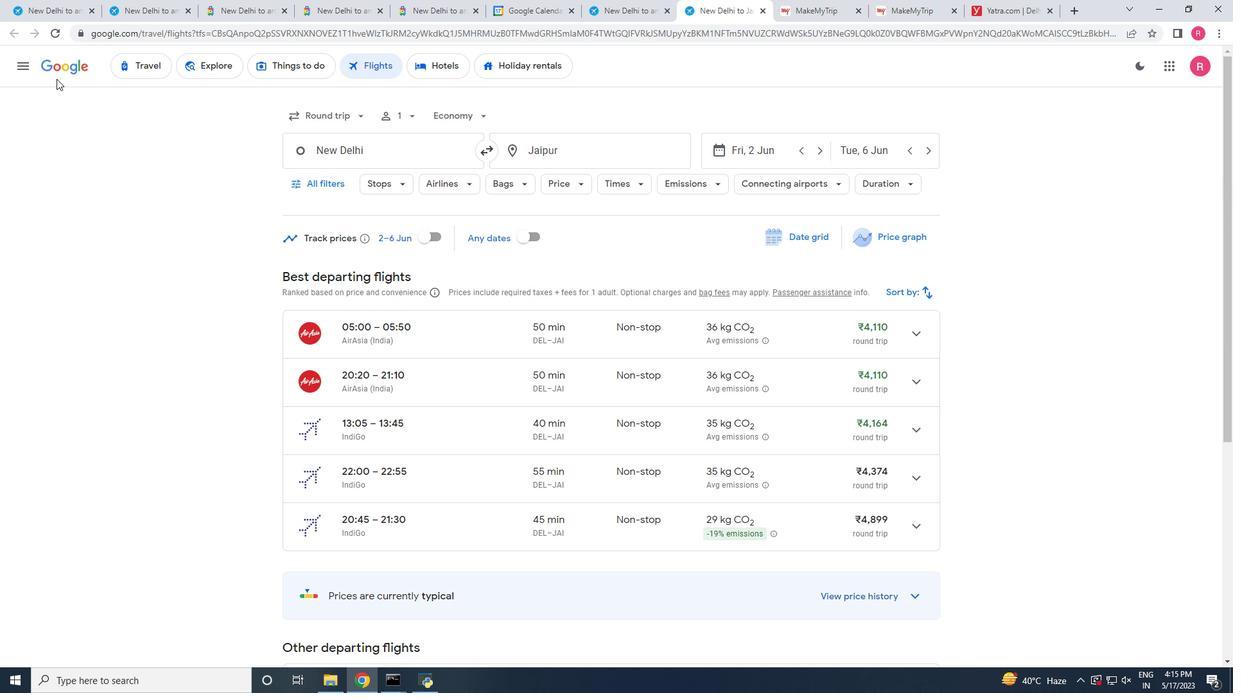
Action: Mouse pressed left at (66, 66)
Screenshot: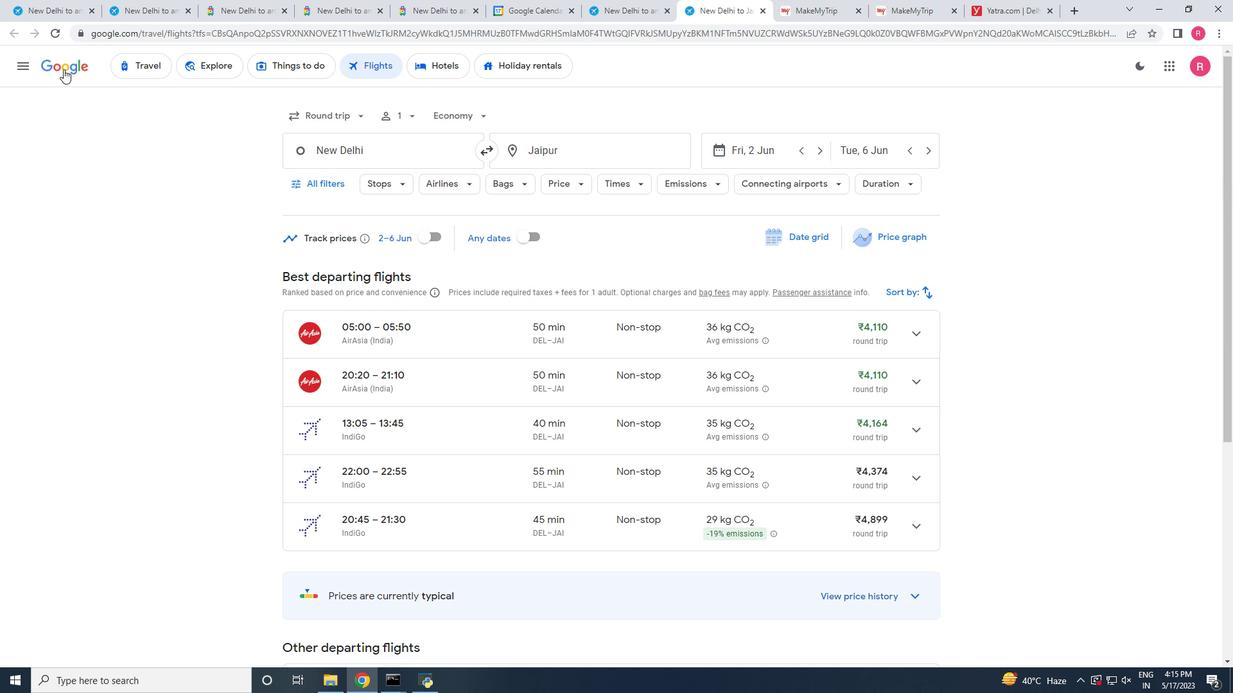 
Action: Mouse moved to (487, 291)
Screenshot: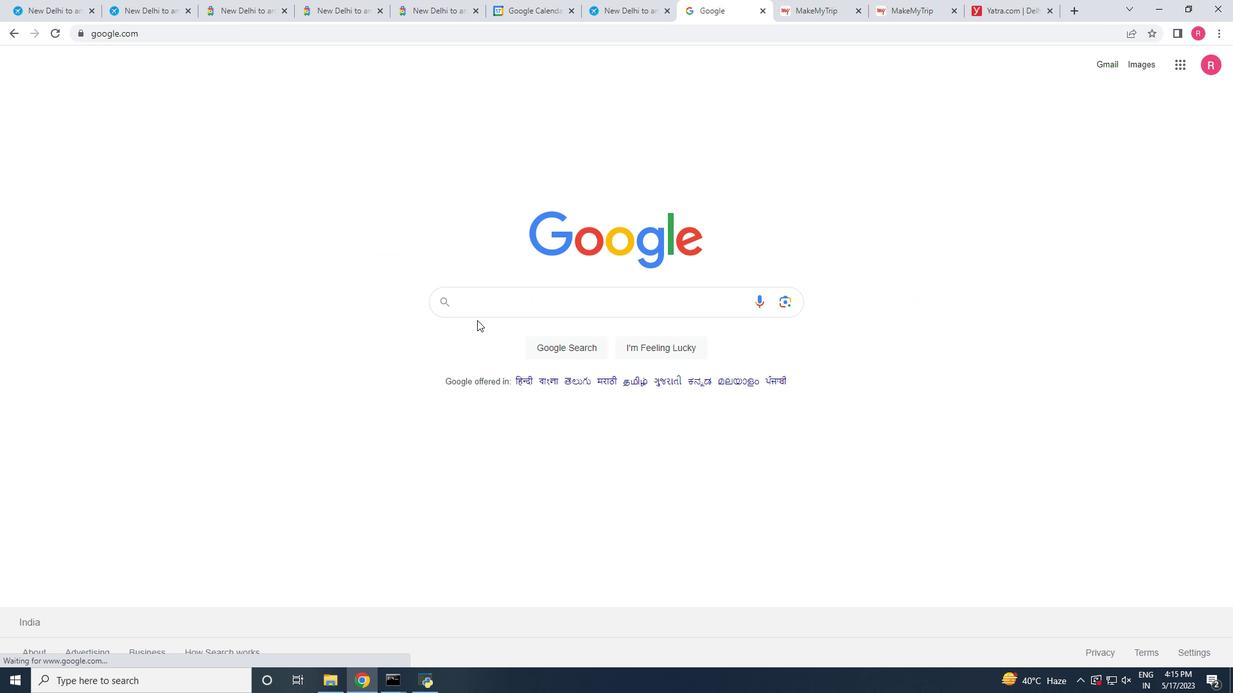 
Action: Mouse pressed left at (487, 291)
Screenshot: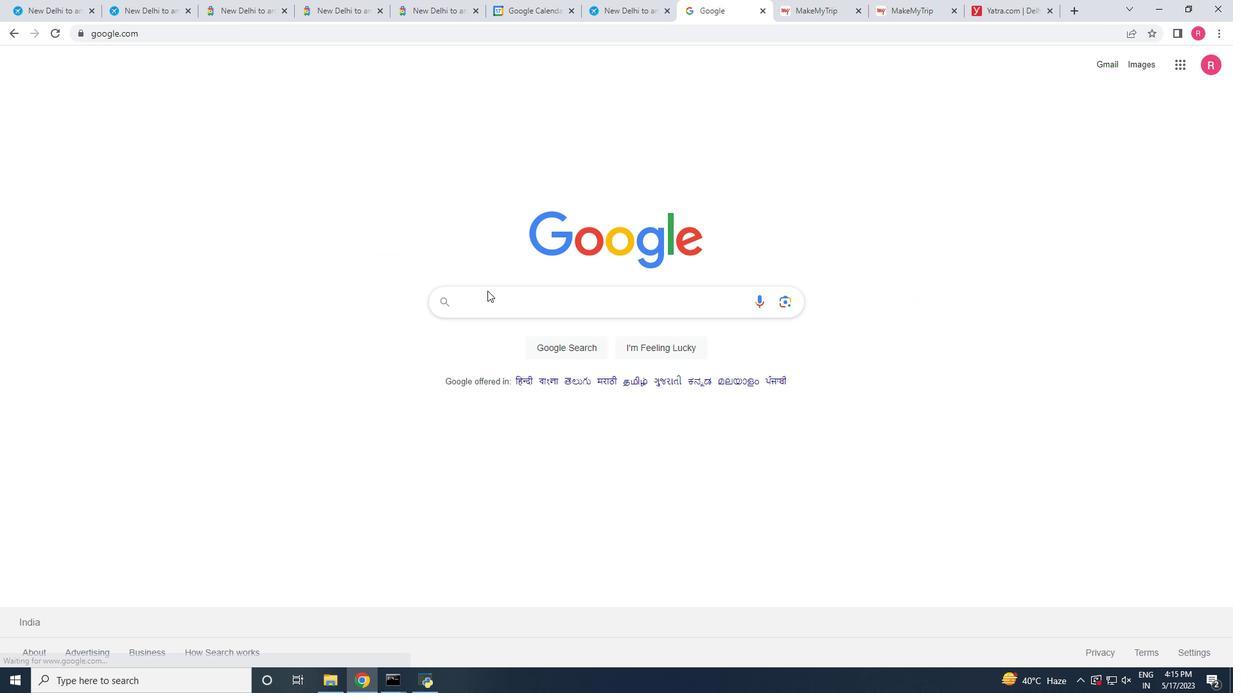 
Action: Mouse moved to (492, 295)
Screenshot: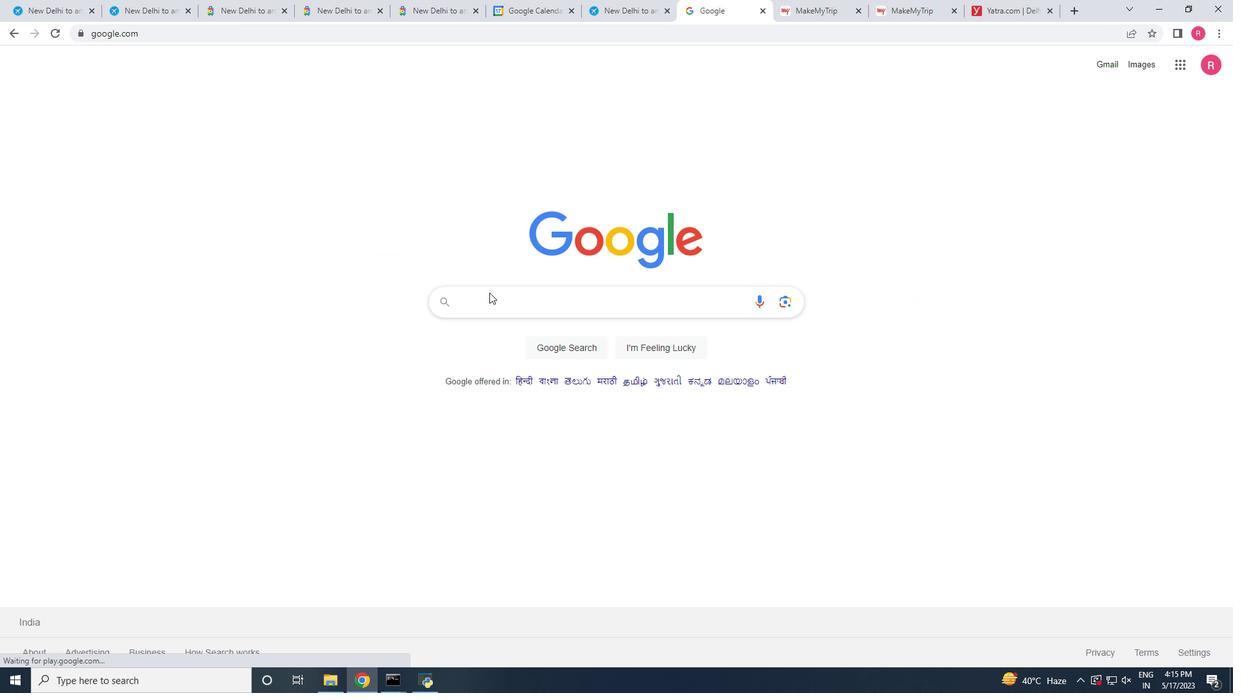 
Action: Mouse pressed left at (492, 295)
Screenshot: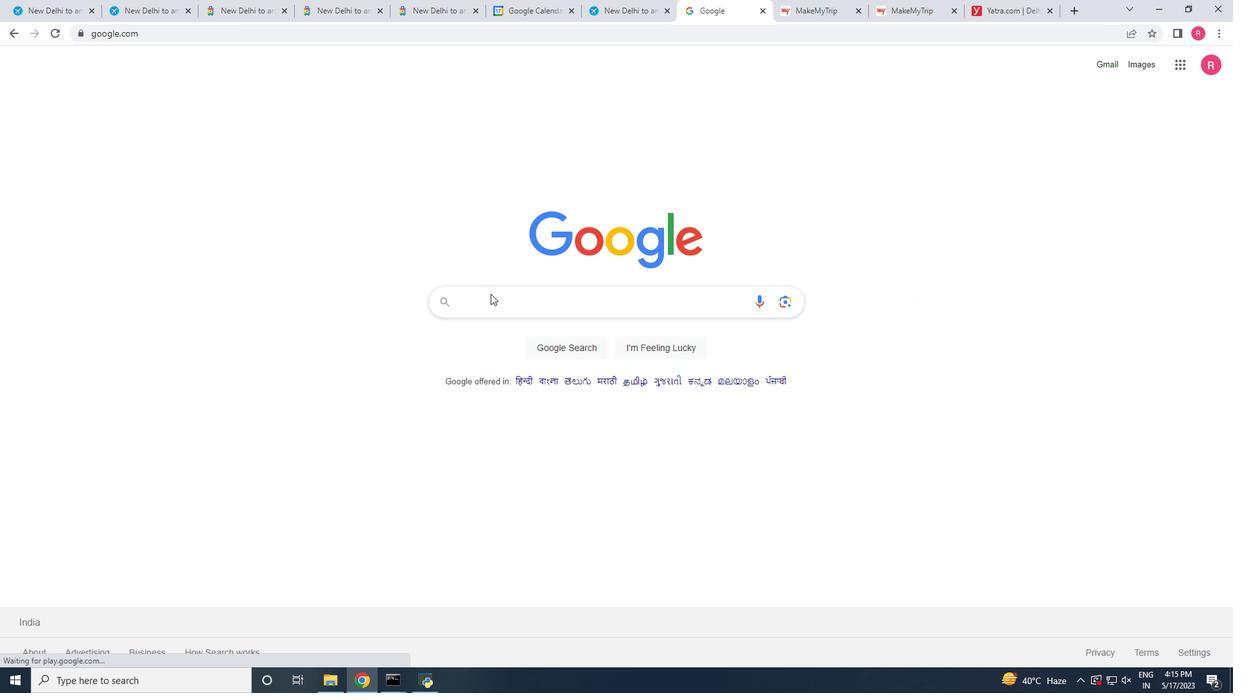 
Action: Mouse moved to (478, 334)
Screenshot: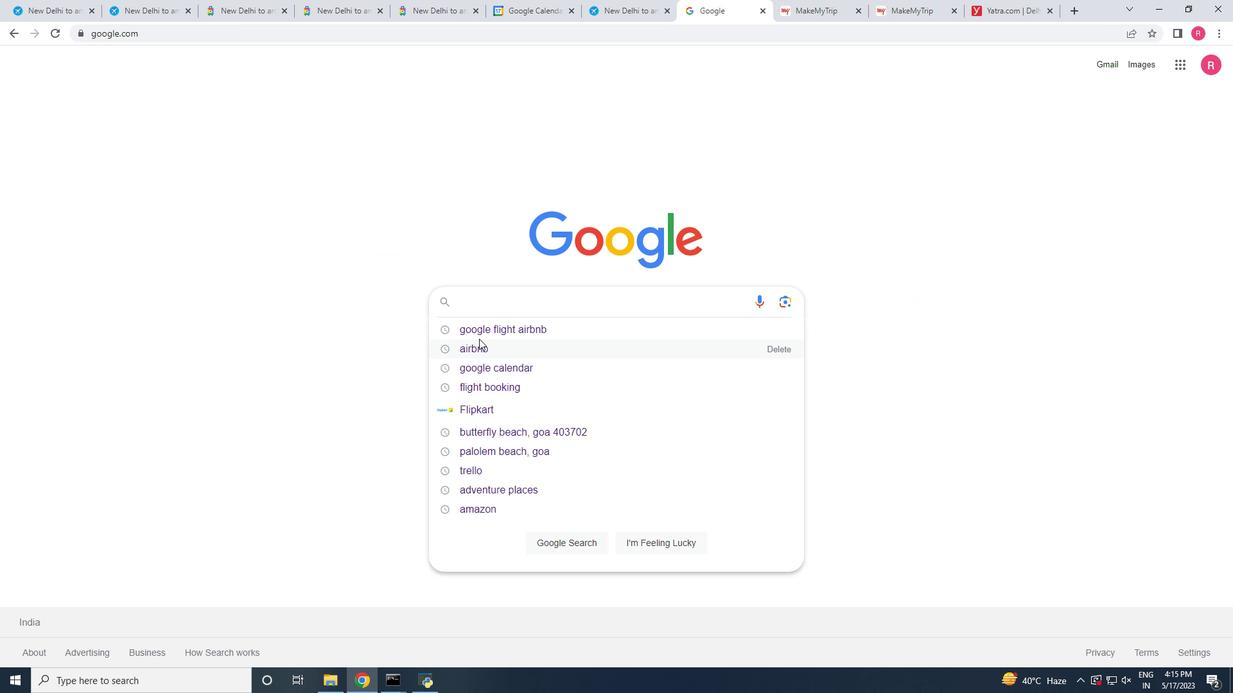 
Action: Mouse pressed left at (478, 334)
Screenshot: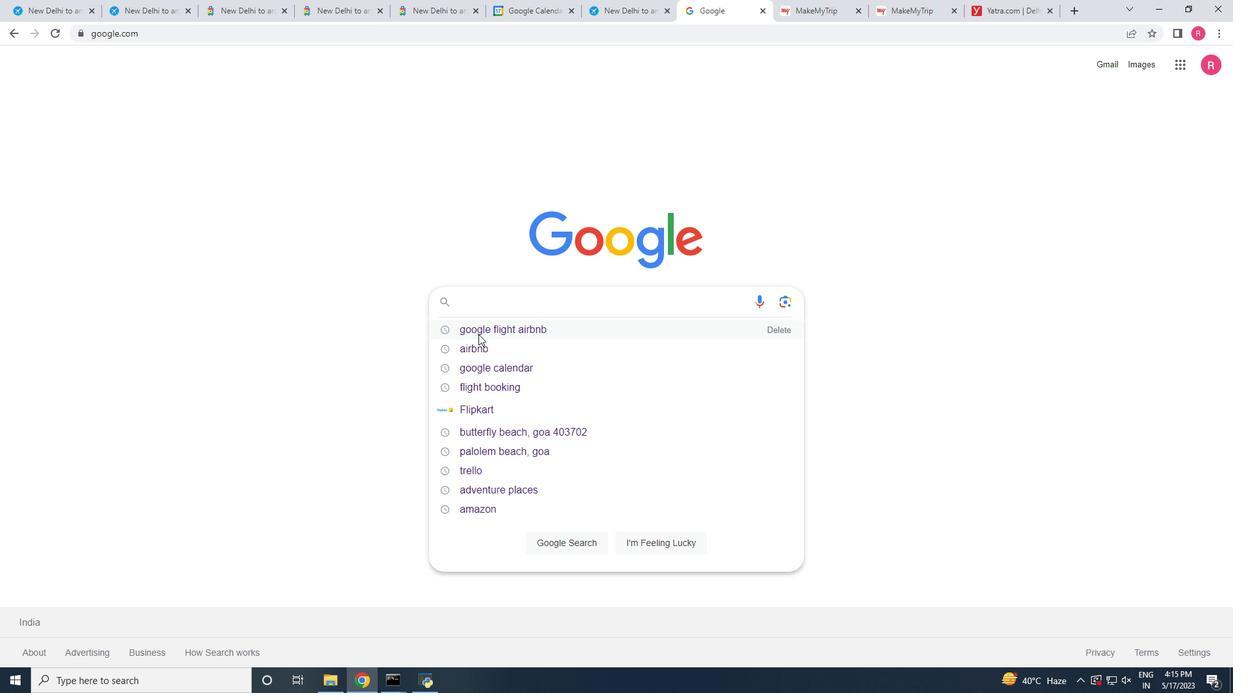 
Action: Mouse moved to (237, 203)
Screenshot: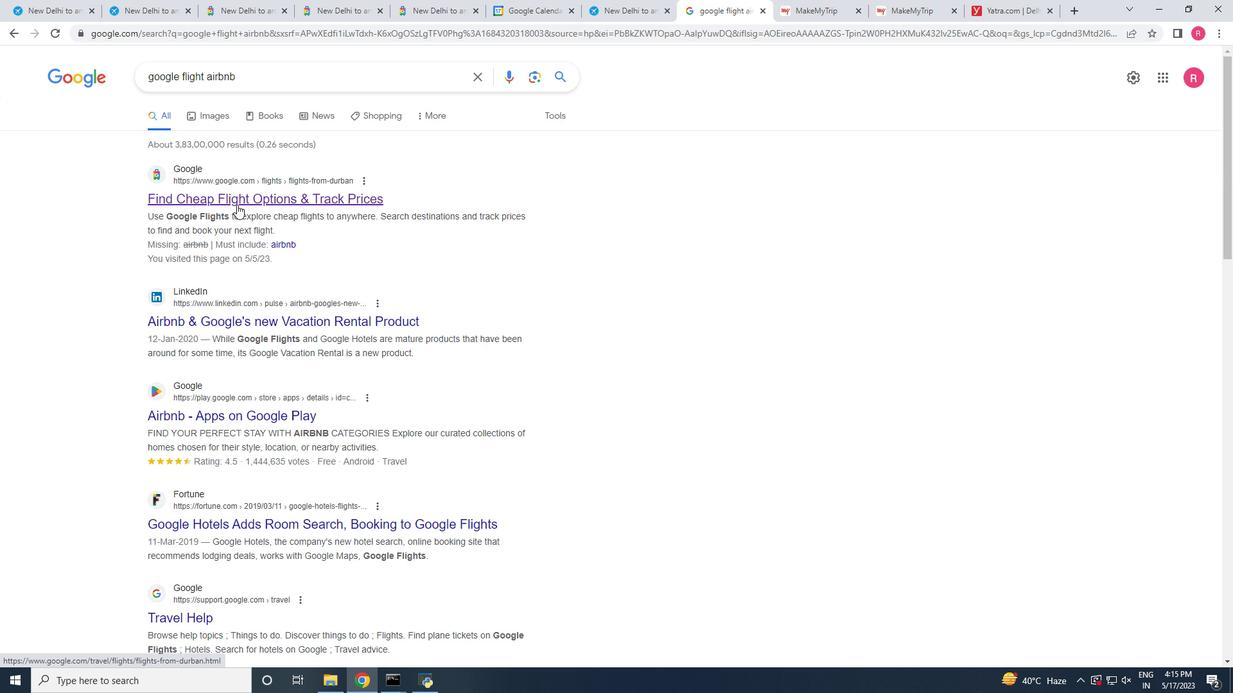 
Action: Mouse pressed left at (237, 203)
Screenshot: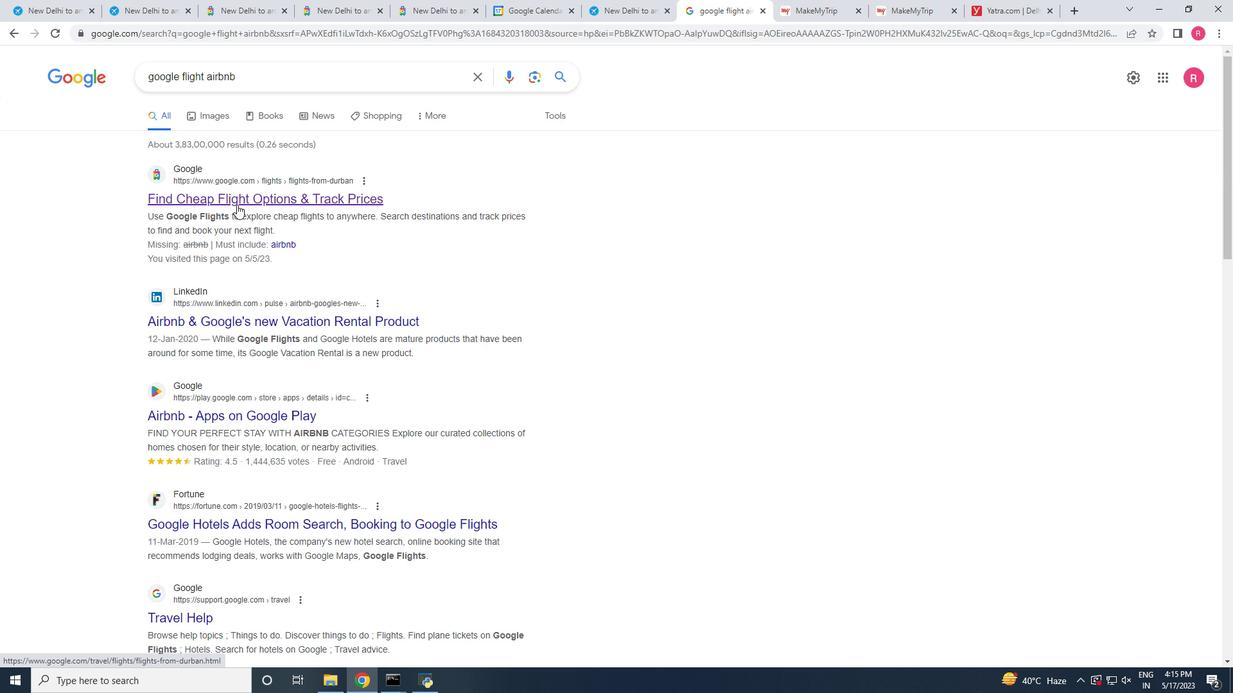 
Action: Mouse moved to (354, 316)
Screenshot: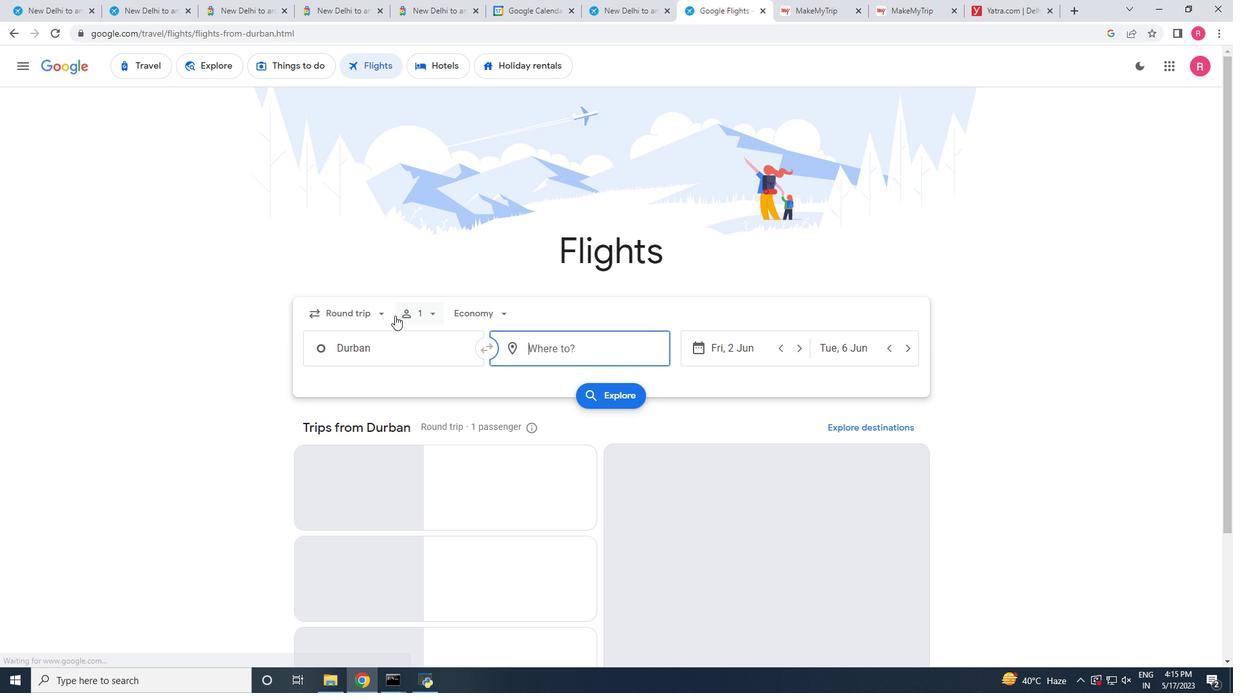 
Action: Mouse pressed left at (354, 316)
Screenshot: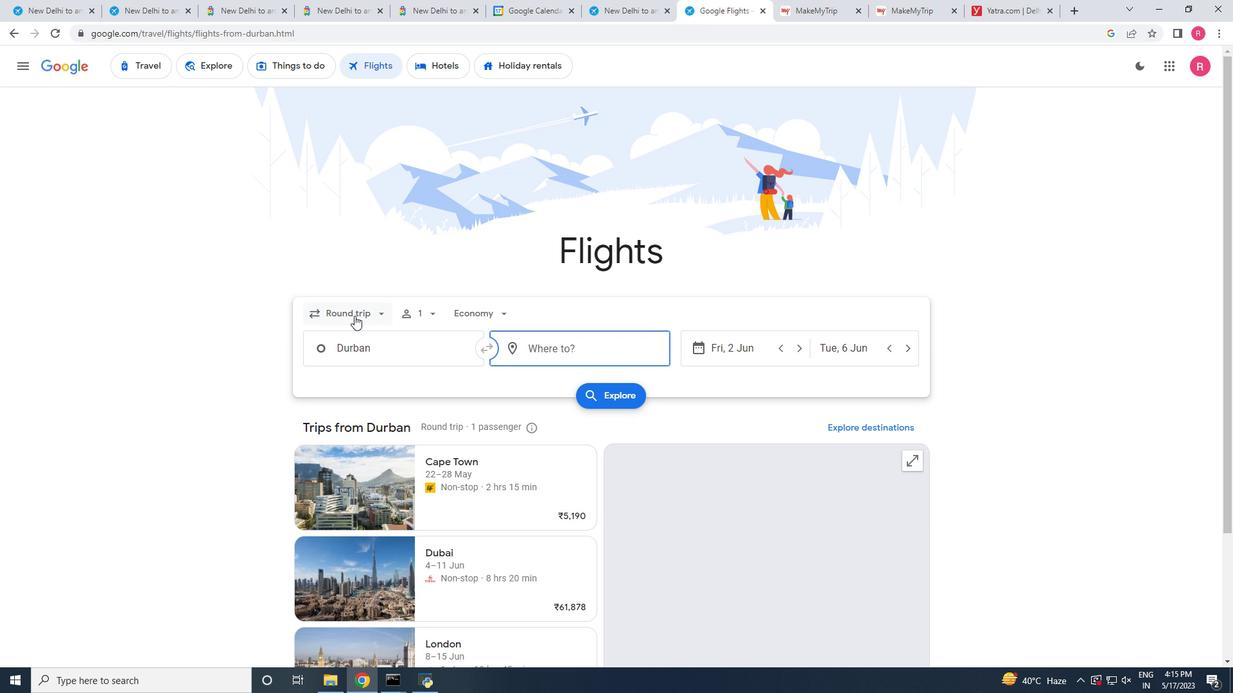 
Action: Mouse moved to (375, 243)
Screenshot: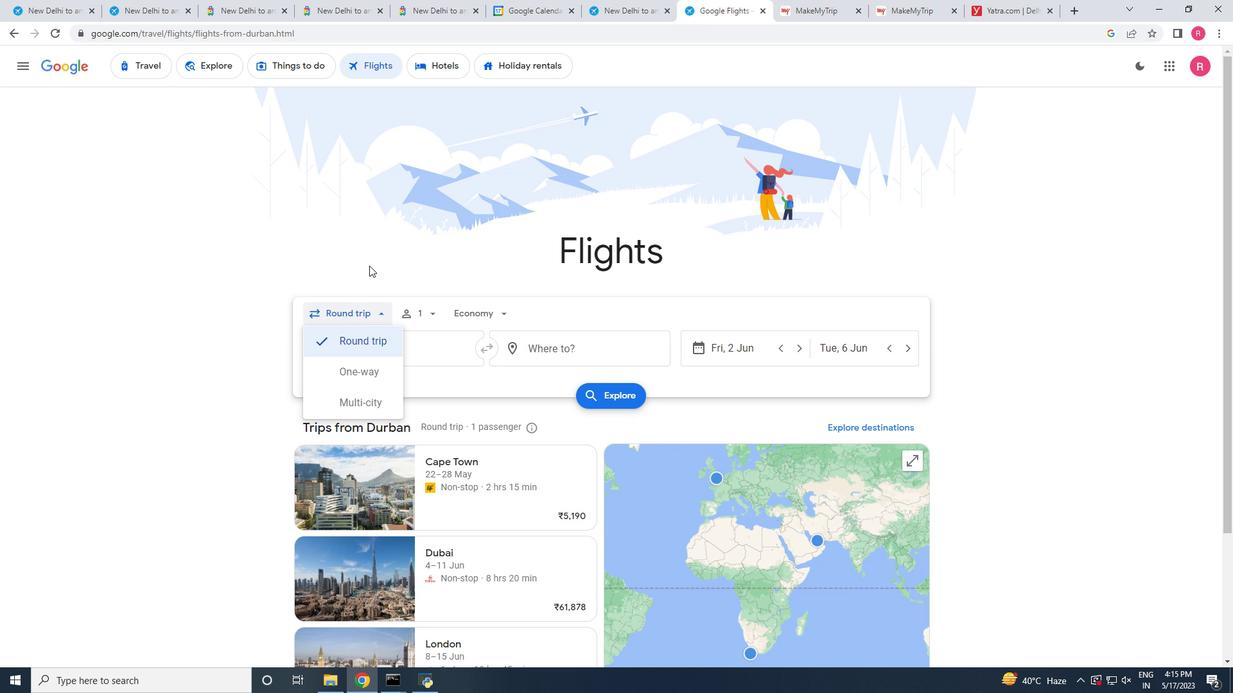 
Action: Mouse pressed left at (375, 243)
Screenshot: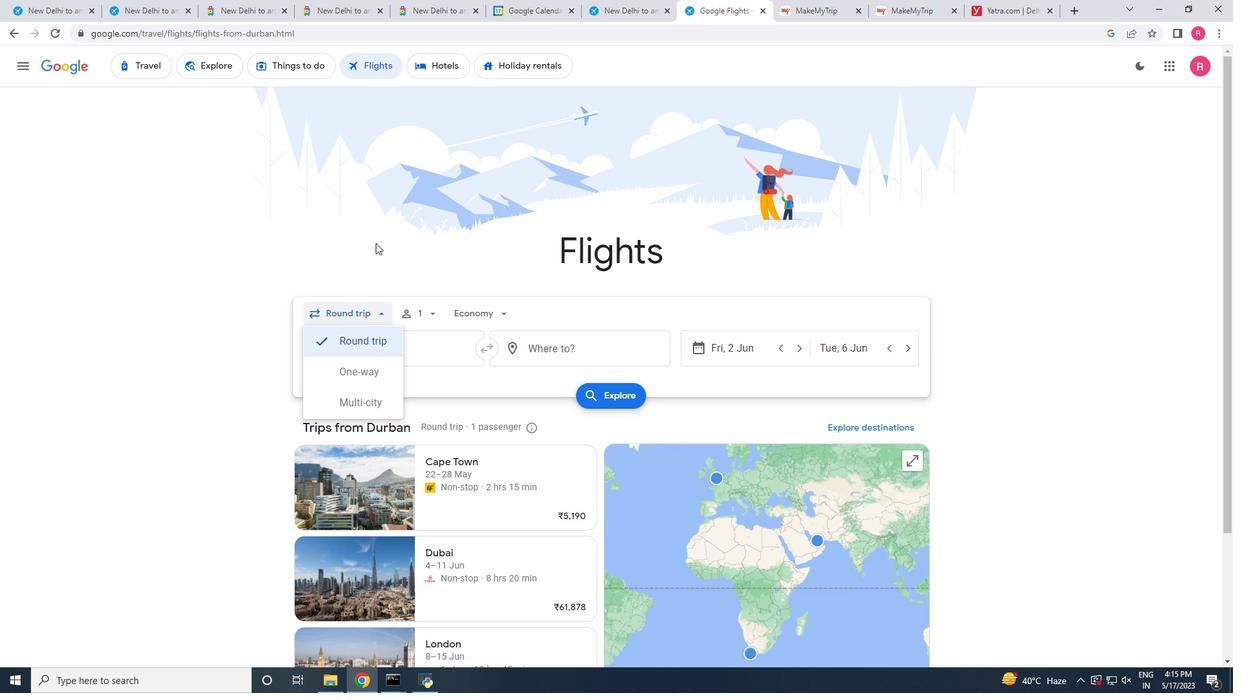 
Action: Mouse moved to (361, 403)
Screenshot: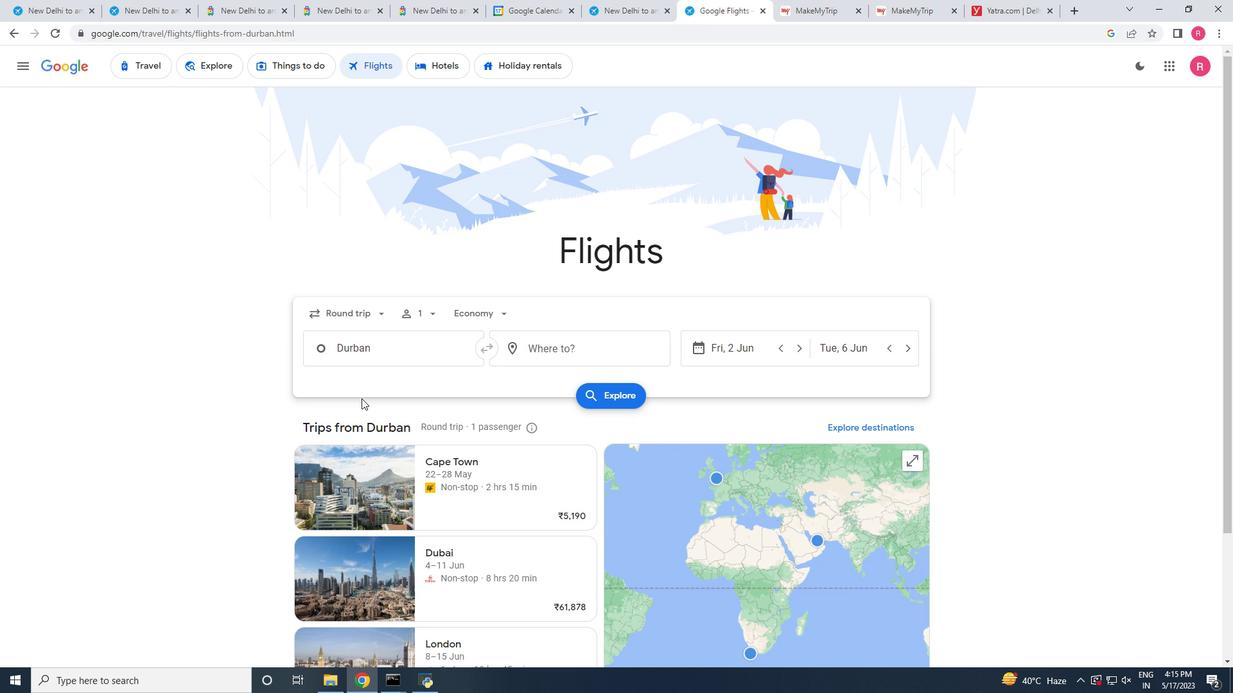 
Action: Mouse scrolled (361, 402) with delta (0, 0)
Screenshot: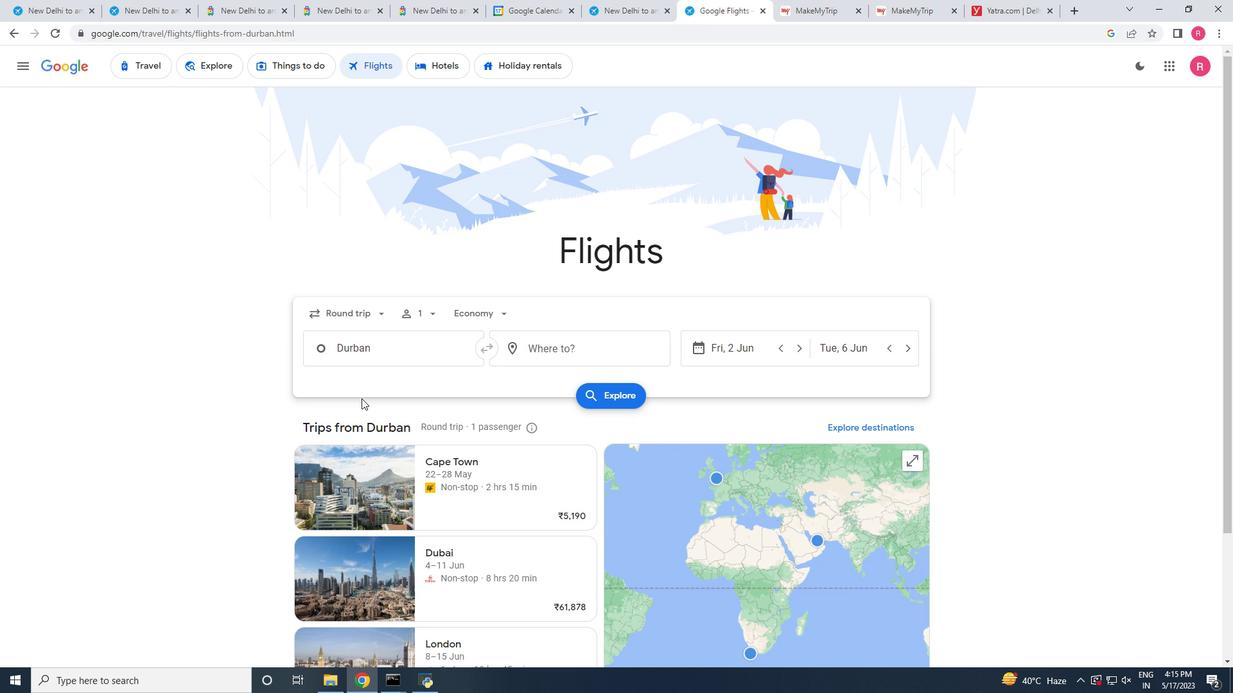 
Action: Mouse scrolled (361, 402) with delta (0, 0)
Screenshot: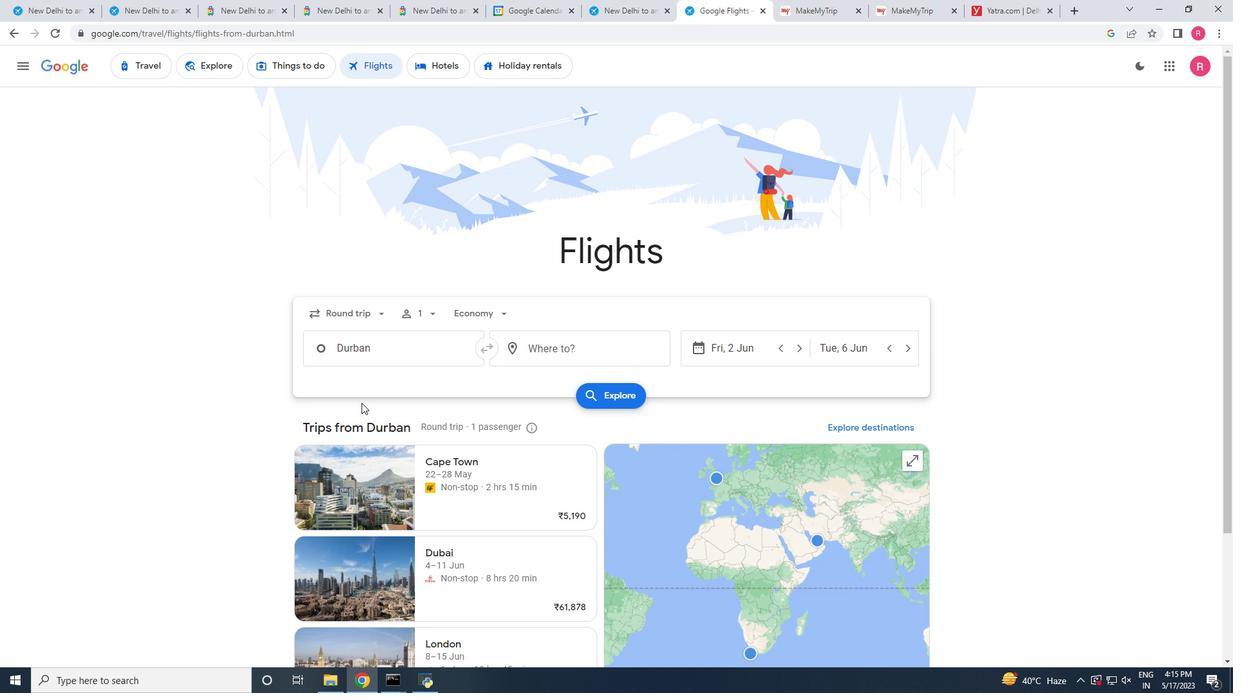 
Action: Mouse scrolled (361, 402) with delta (0, 0)
Screenshot: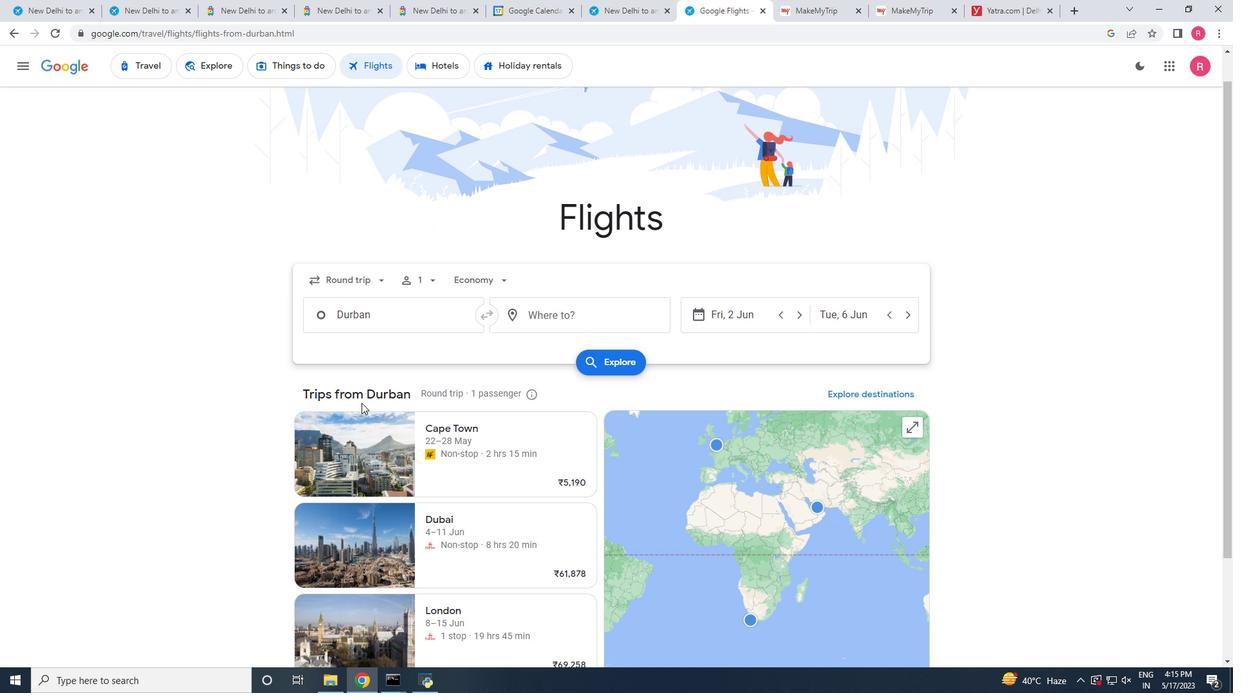
Action: Mouse scrolled (361, 402) with delta (0, 0)
Screenshot: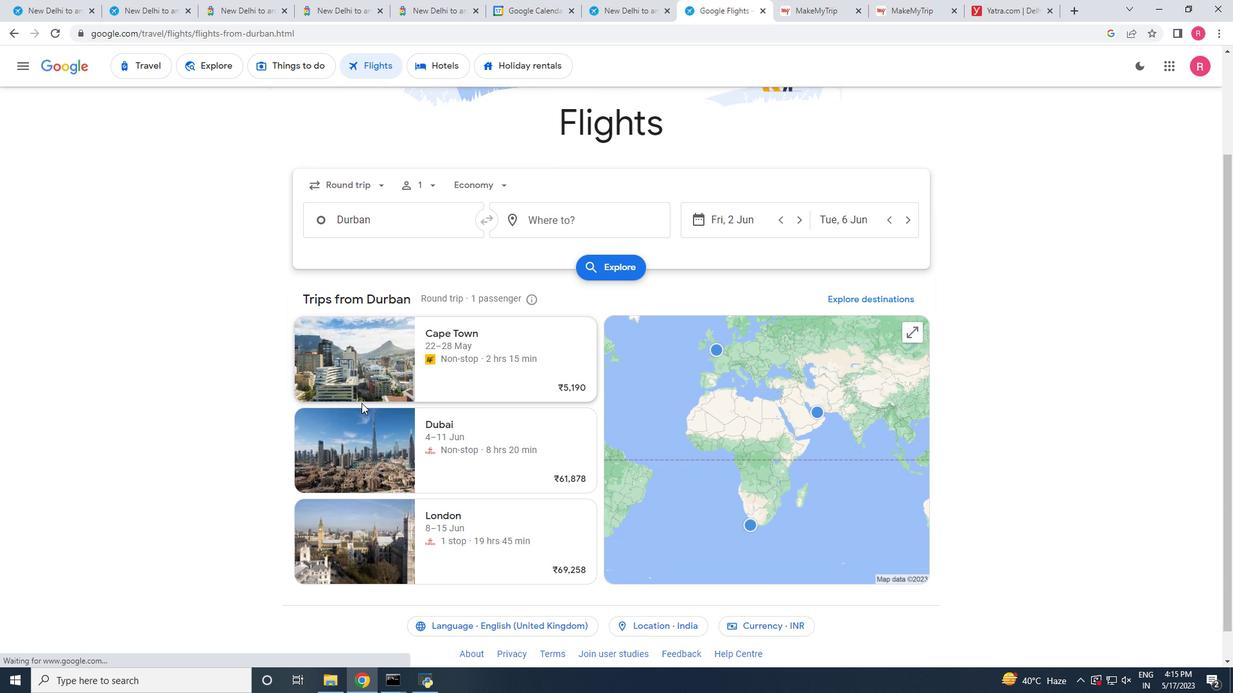 
Action: Mouse moved to (413, 251)
Screenshot: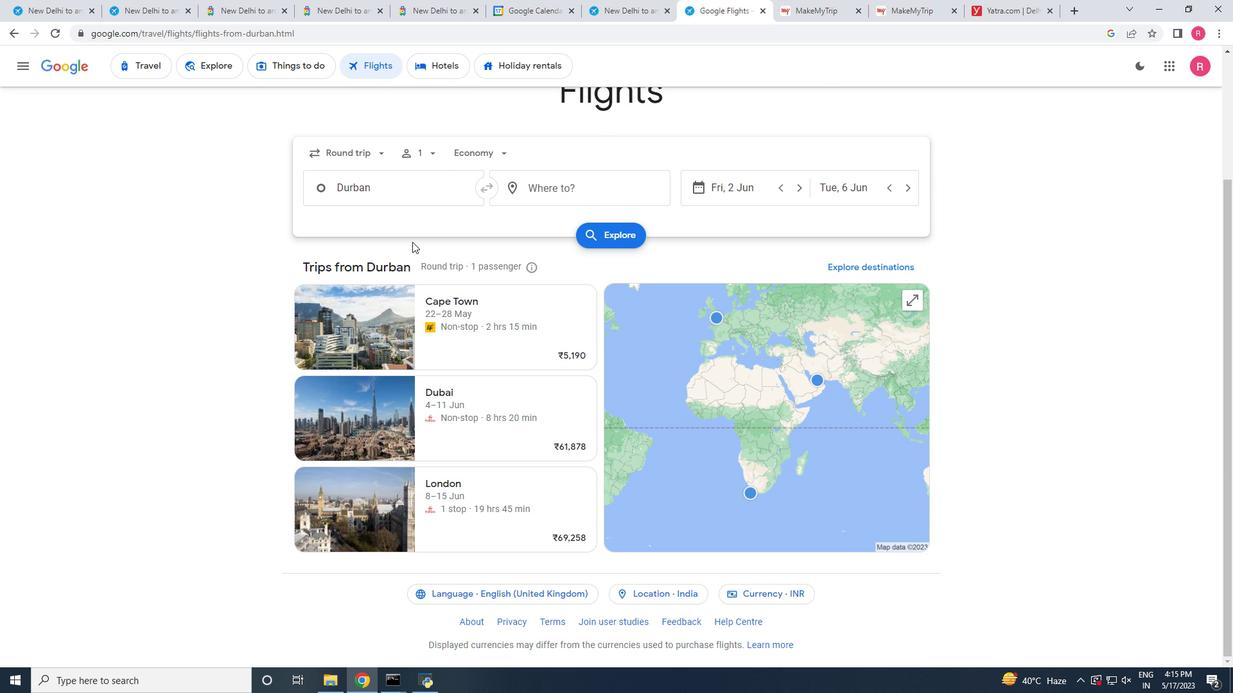 
Action: Mouse scrolled (413, 252) with delta (0, 0)
Screenshot: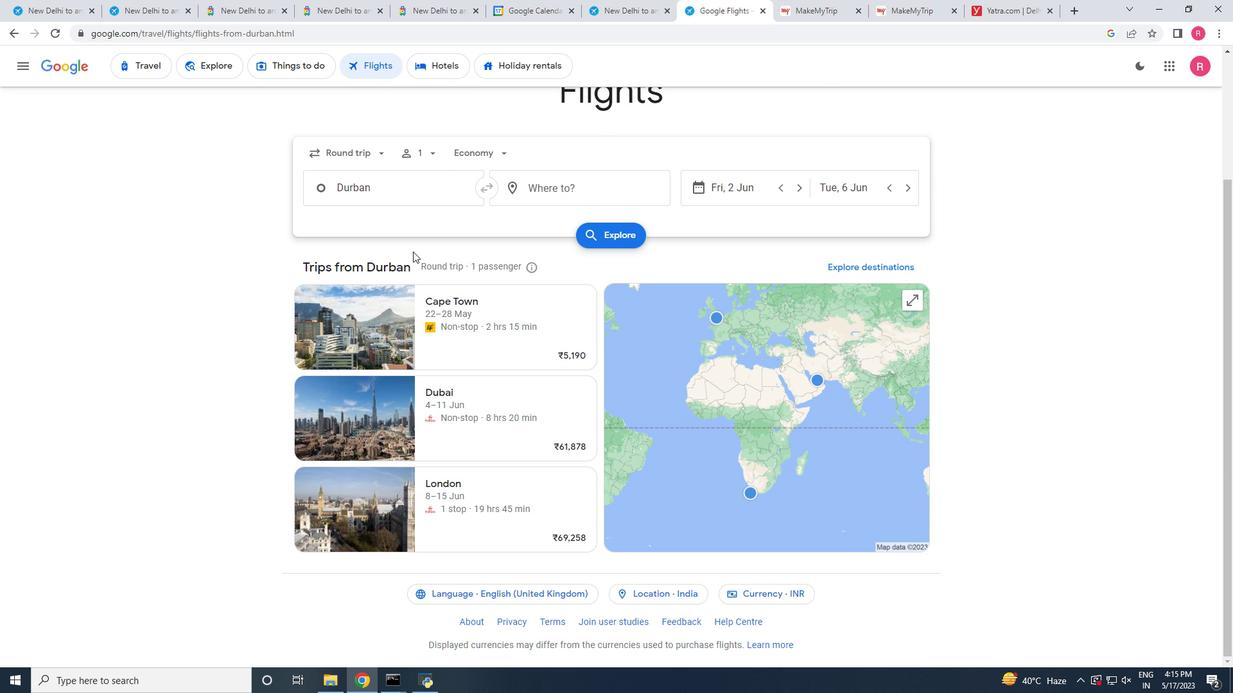 
Action: Mouse scrolled (413, 252) with delta (0, 0)
Screenshot: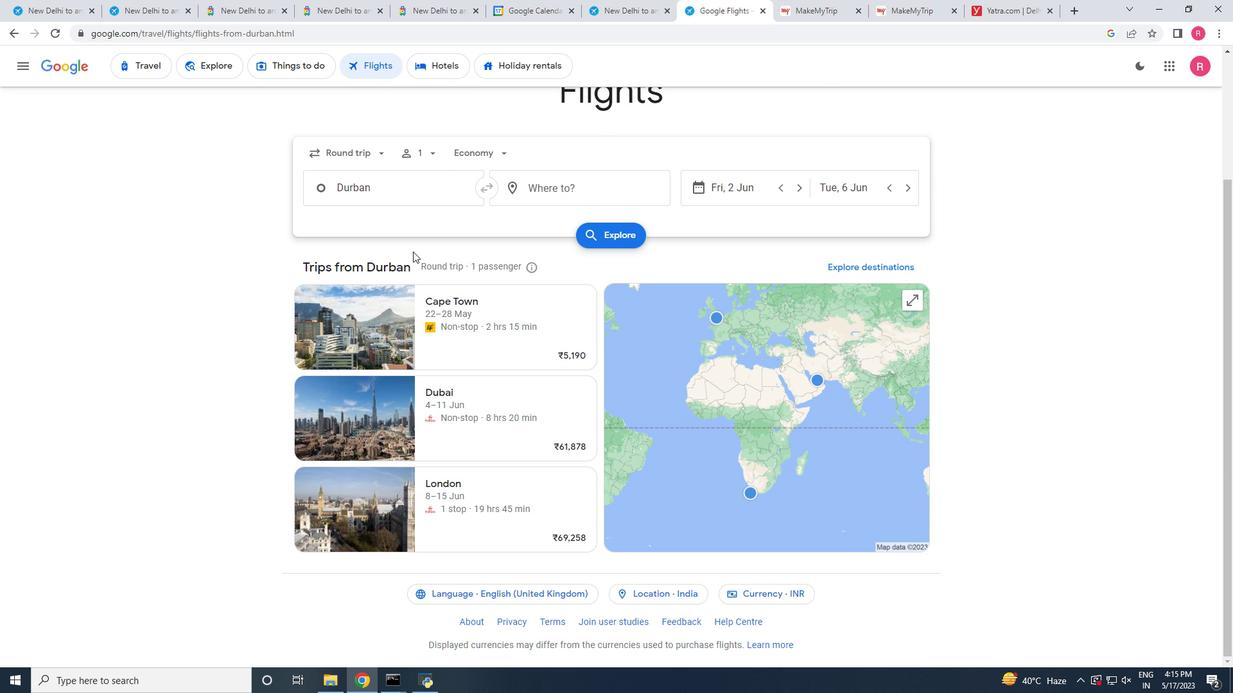 
Action: Mouse scrolled (413, 252) with delta (0, 0)
Screenshot: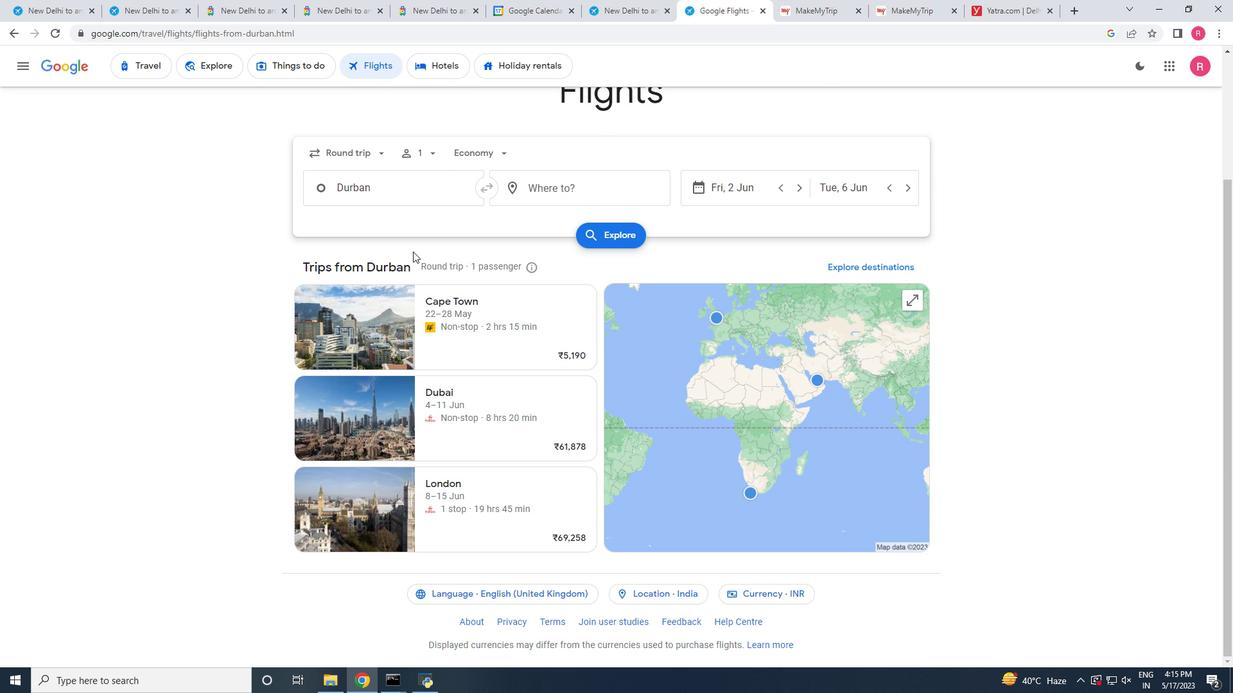
Action: Mouse scrolled (413, 252) with delta (0, 0)
Screenshot: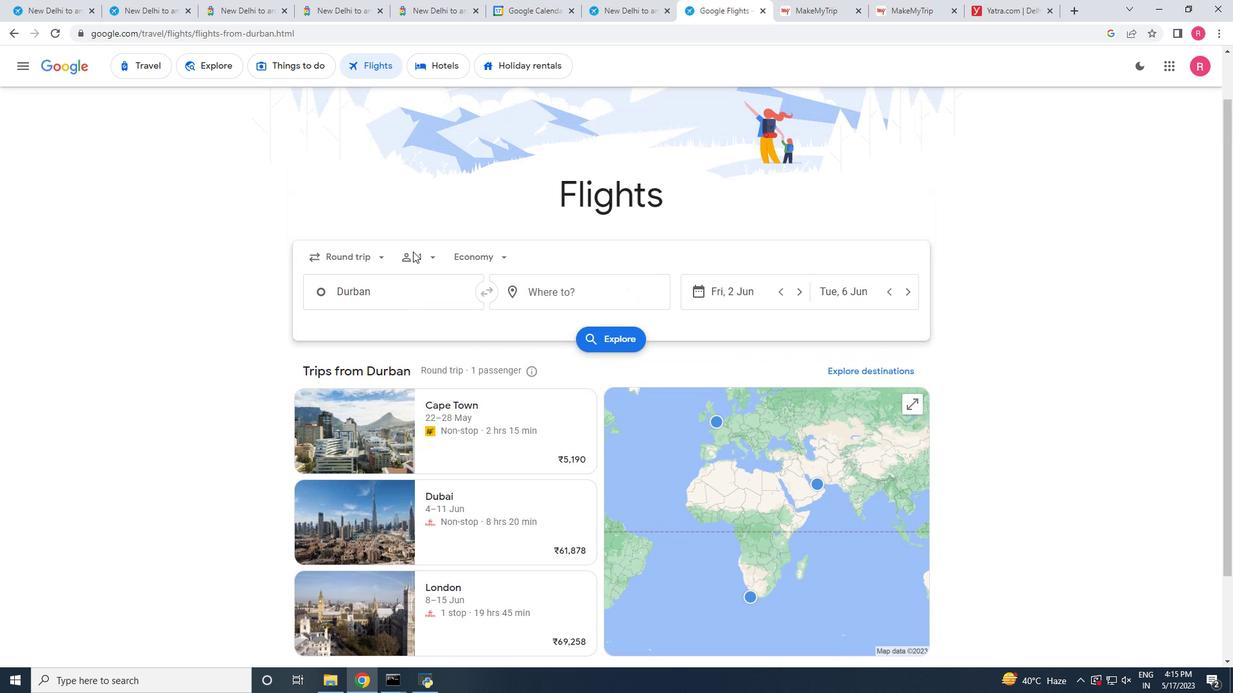 
Action: Mouse moved to (601, 386)
Screenshot: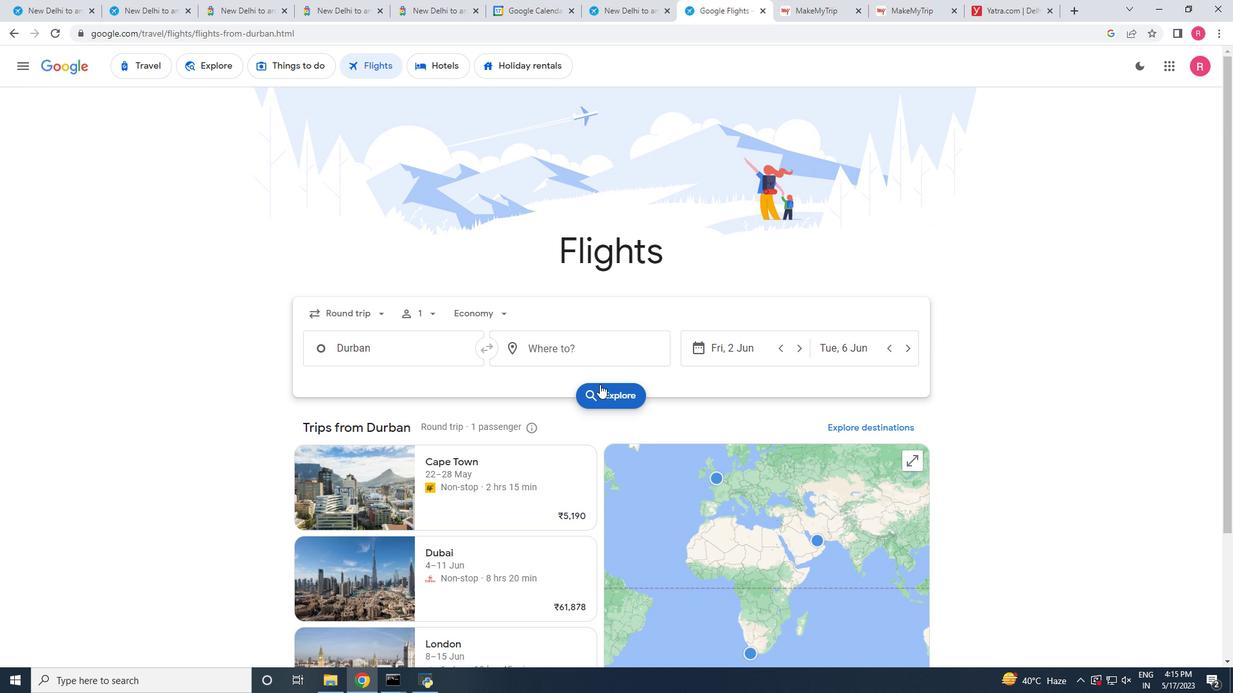 
Action: Mouse pressed left at (601, 386)
Screenshot: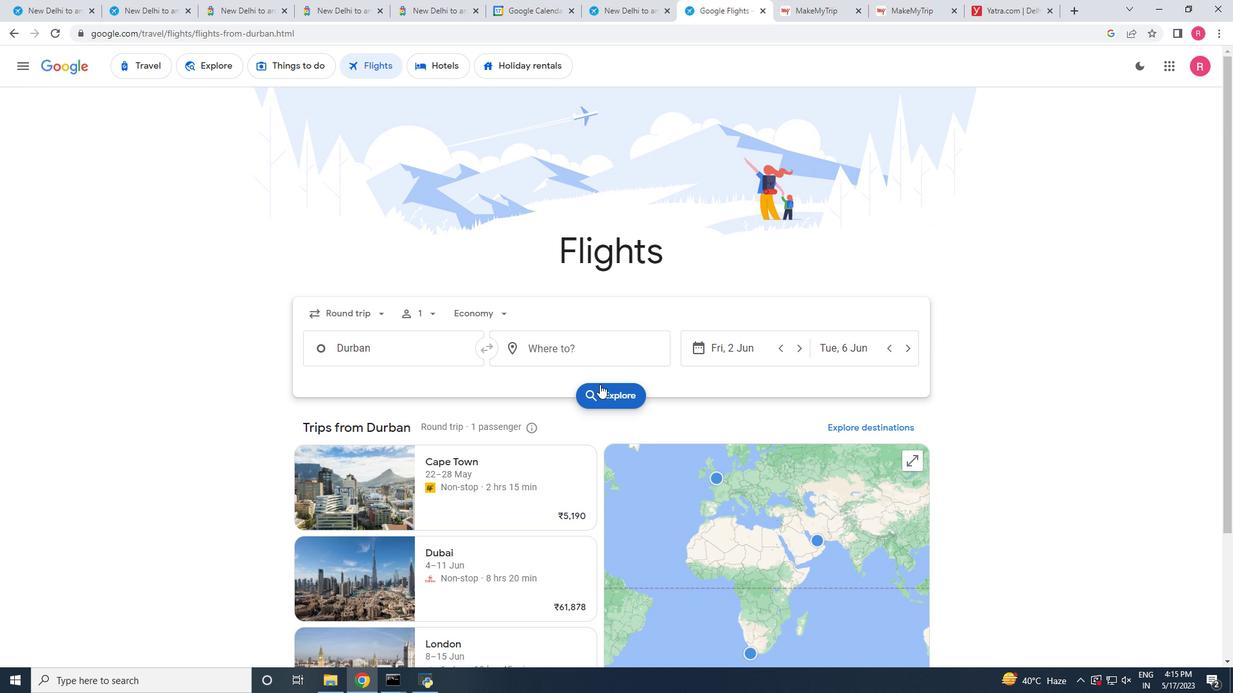 
Action: Mouse moved to (571, 490)
Screenshot: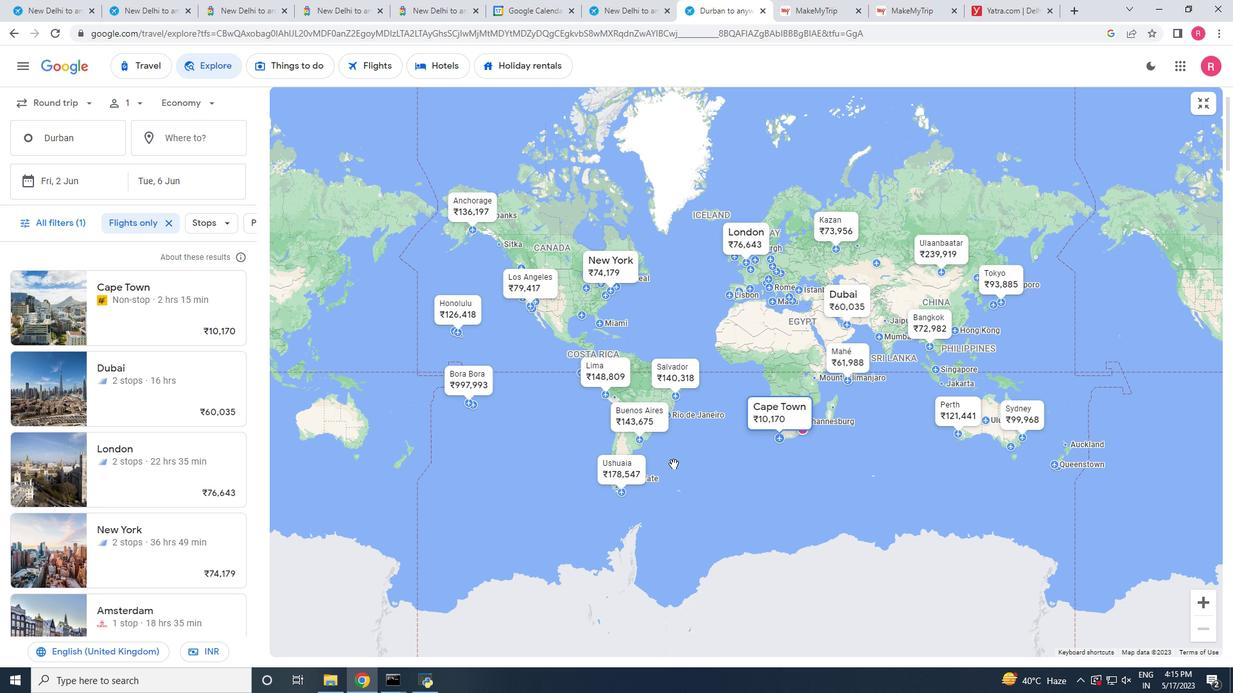 
Action: Mouse scrolled (571, 490) with delta (0, 0)
Screenshot: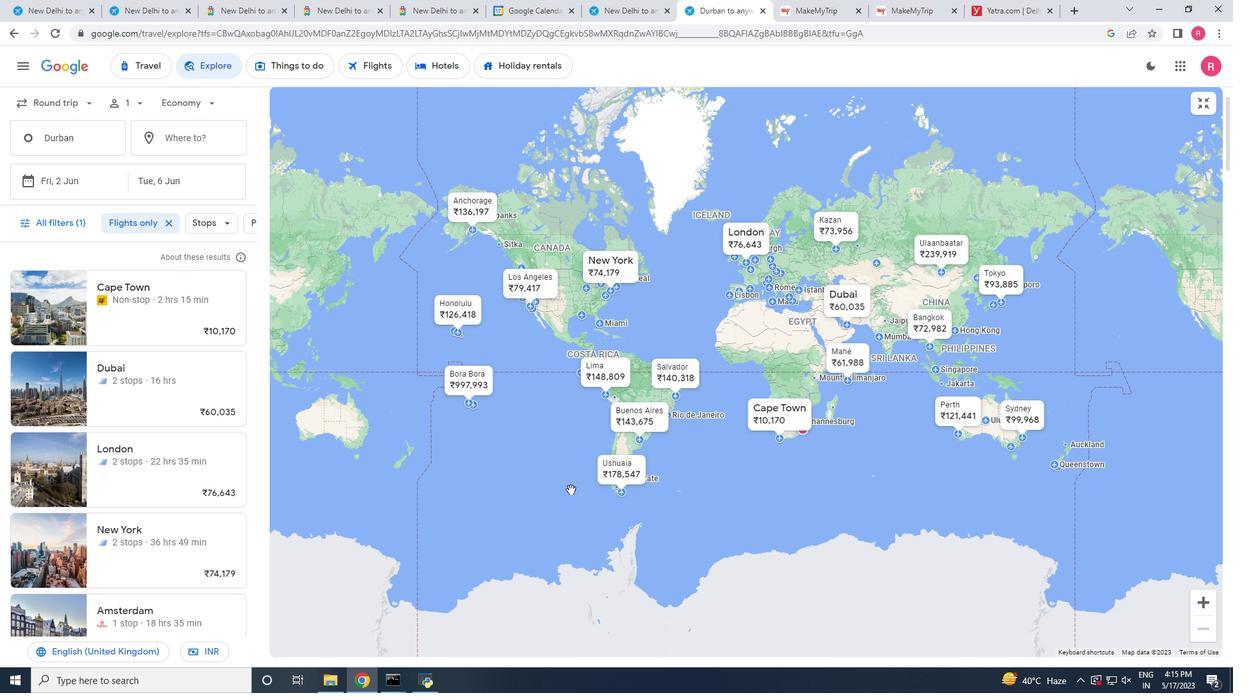 
Action: Mouse scrolled (571, 489) with delta (0, 0)
Screenshot: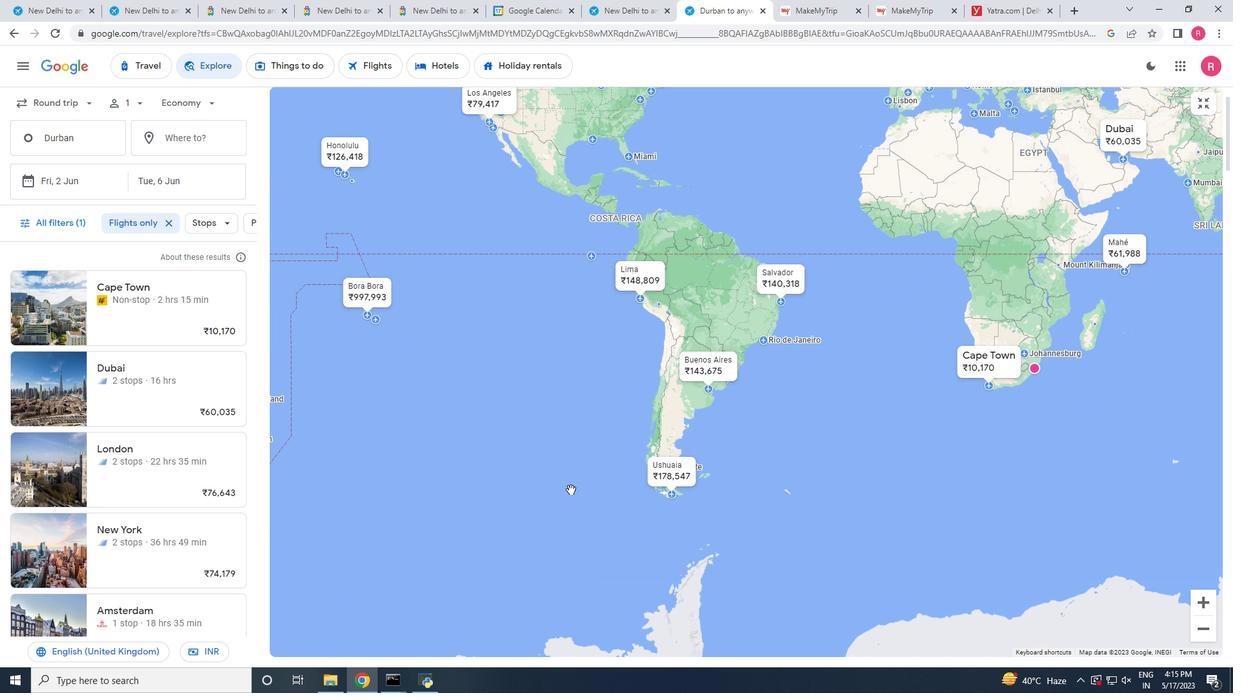 
Action: Mouse scrolled (571, 489) with delta (0, 0)
Screenshot: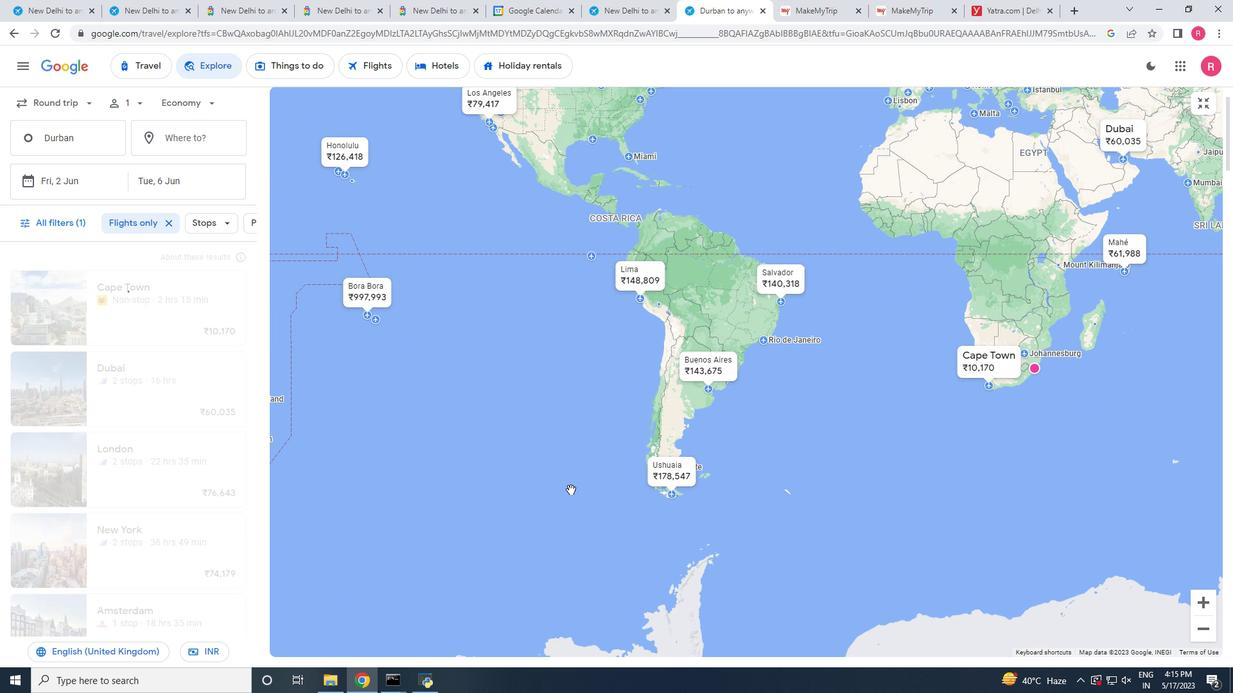 
Action: Mouse pressed left at (571, 490)
Screenshot: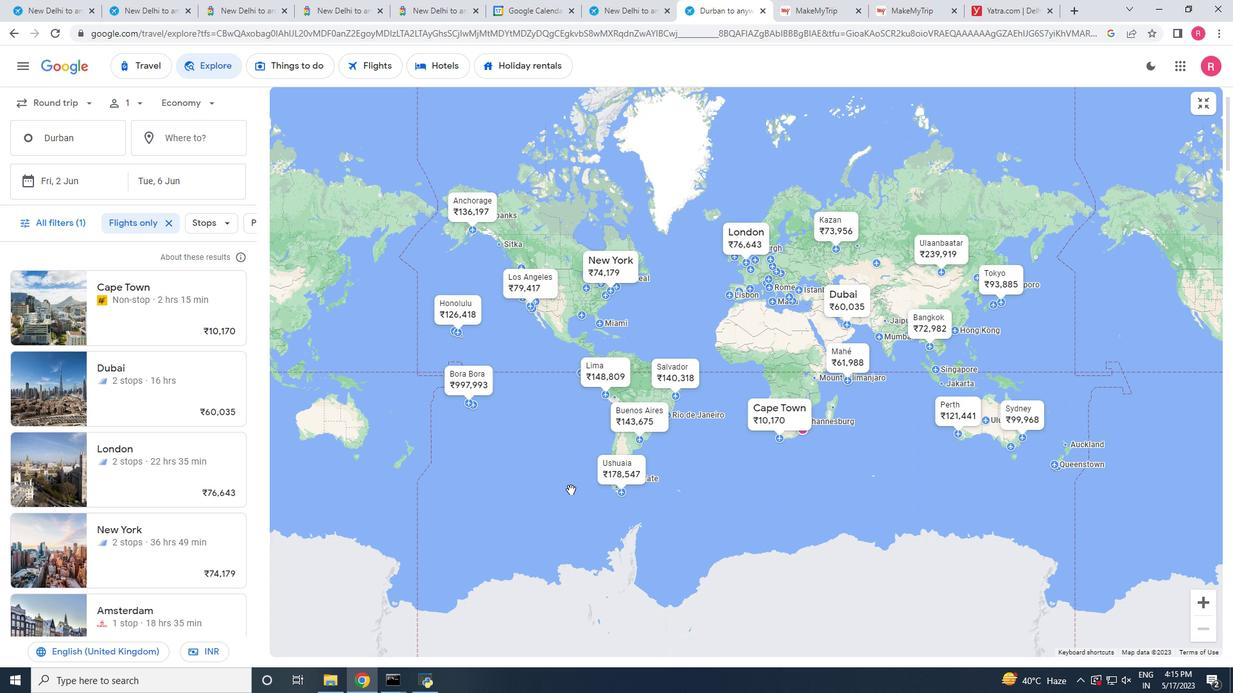 
Action: Mouse moved to (166, 421)
Screenshot: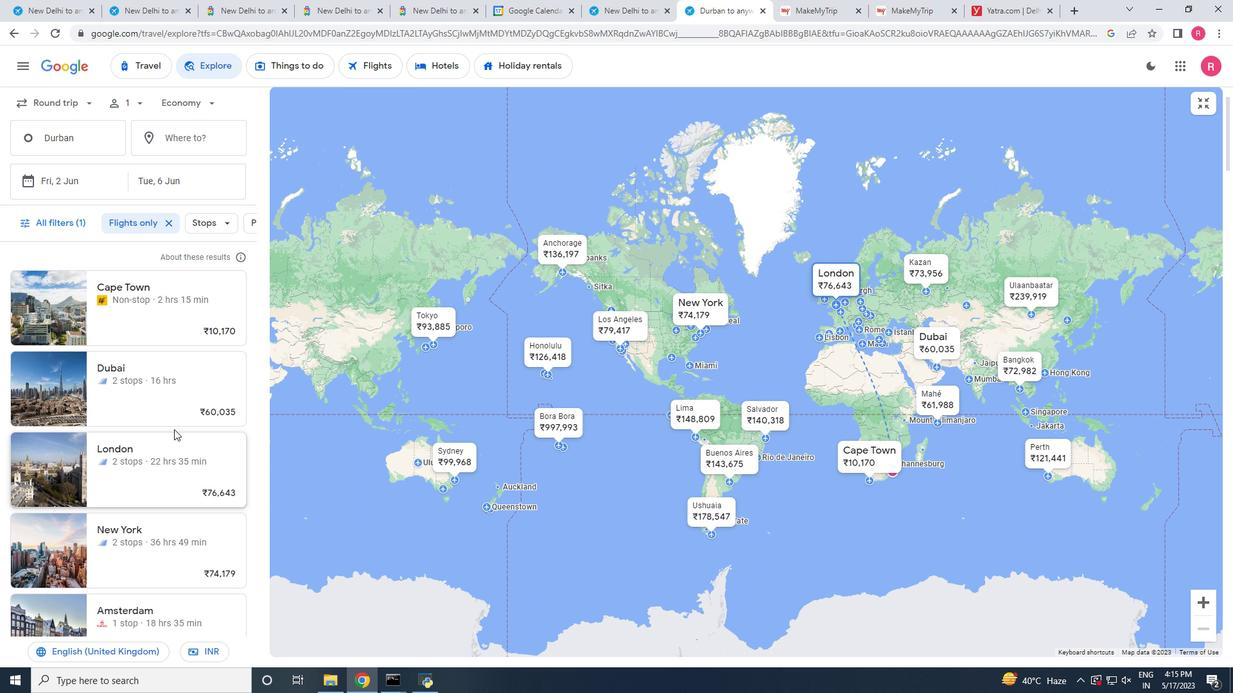 
Action: Mouse scrolled (166, 420) with delta (0, 0)
Screenshot: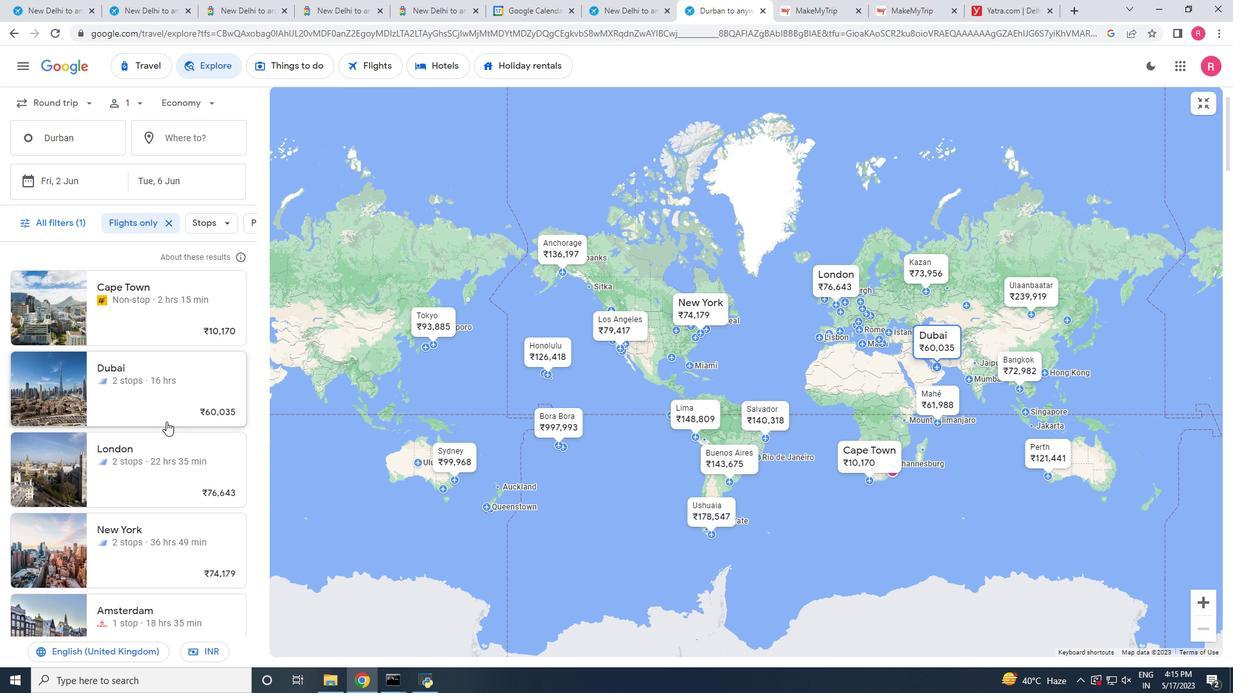 
Action: Mouse scrolled (166, 420) with delta (0, 0)
Screenshot: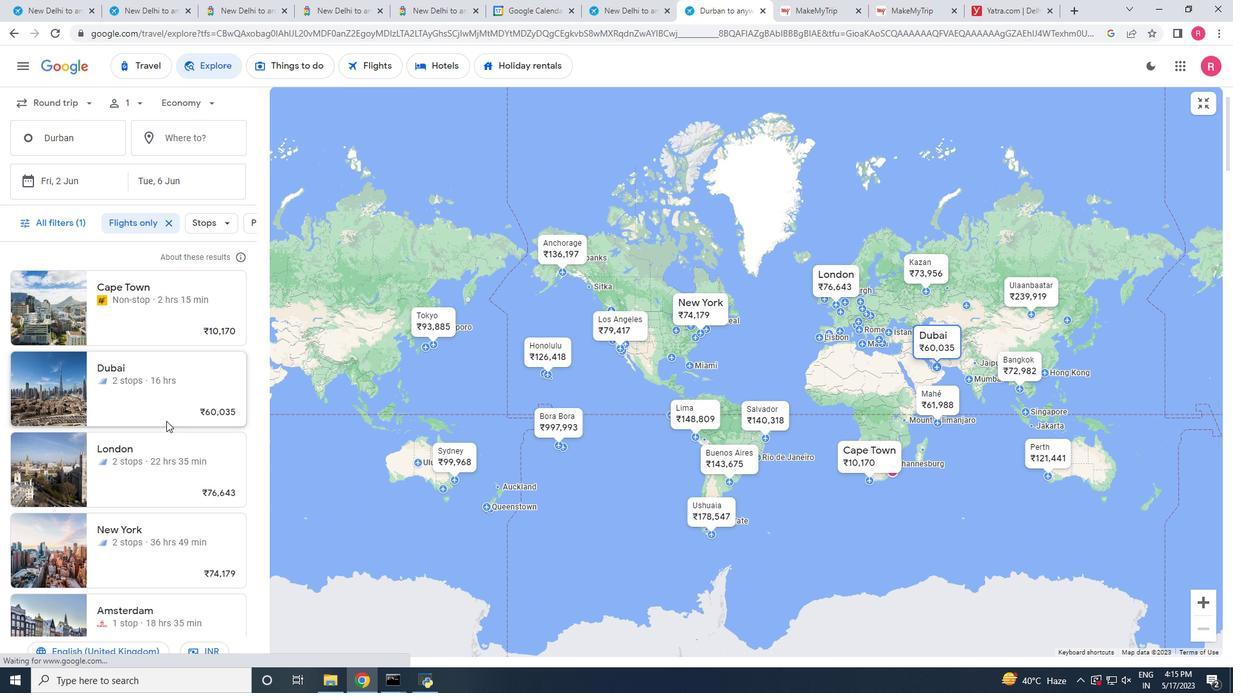 
Action: Mouse moved to (167, 421)
Screenshot: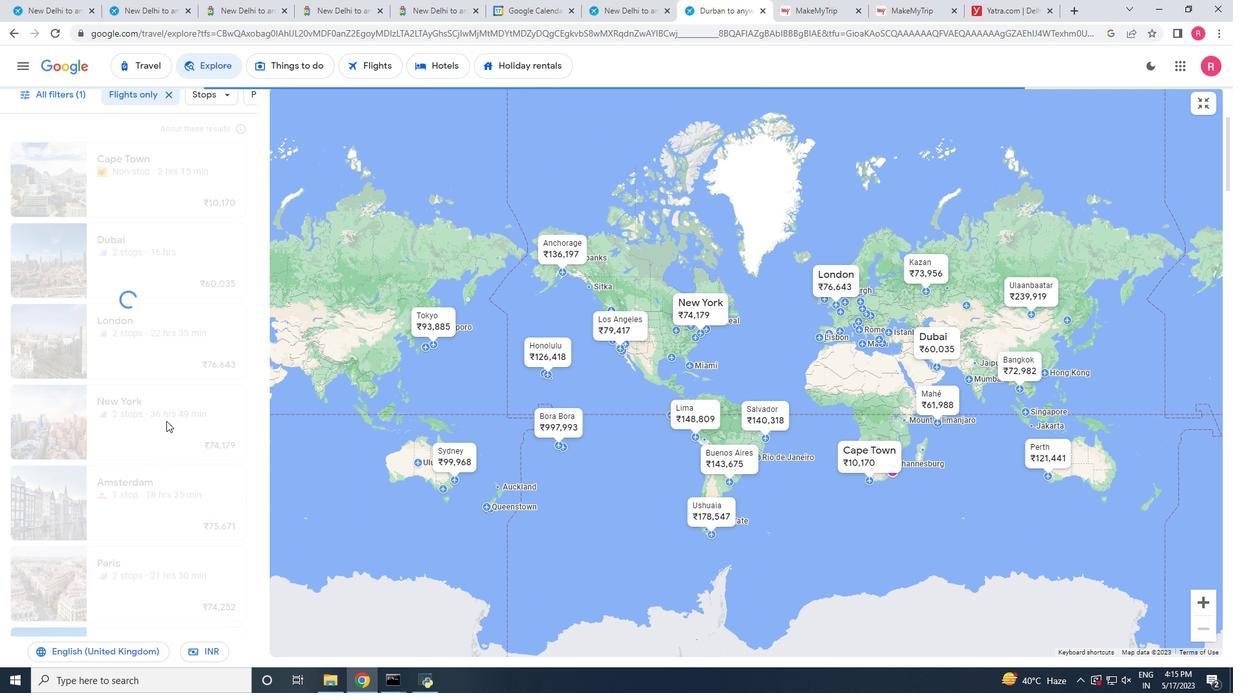 
Action: Mouse scrolled (167, 420) with delta (0, 0)
Screenshot: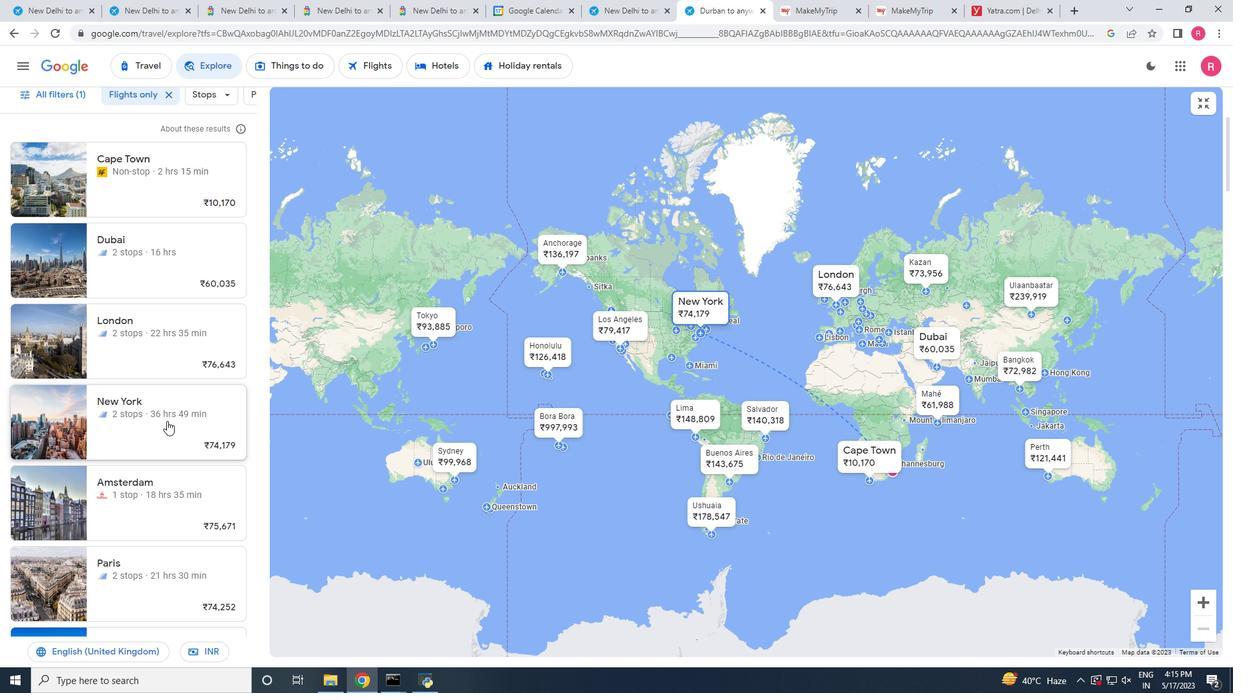 
Action: Mouse scrolled (167, 420) with delta (0, 0)
Screenshot: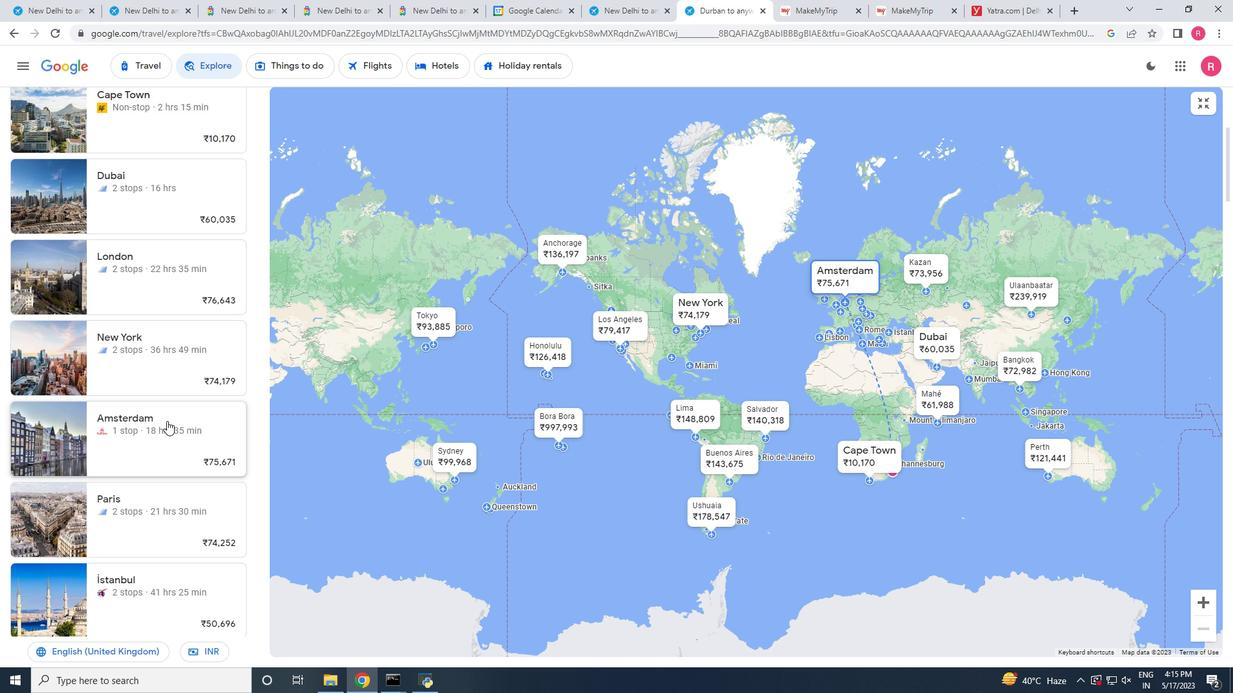 
Action: Mouse scrolled (167, 420) with delta (0, 0)
Screenshot: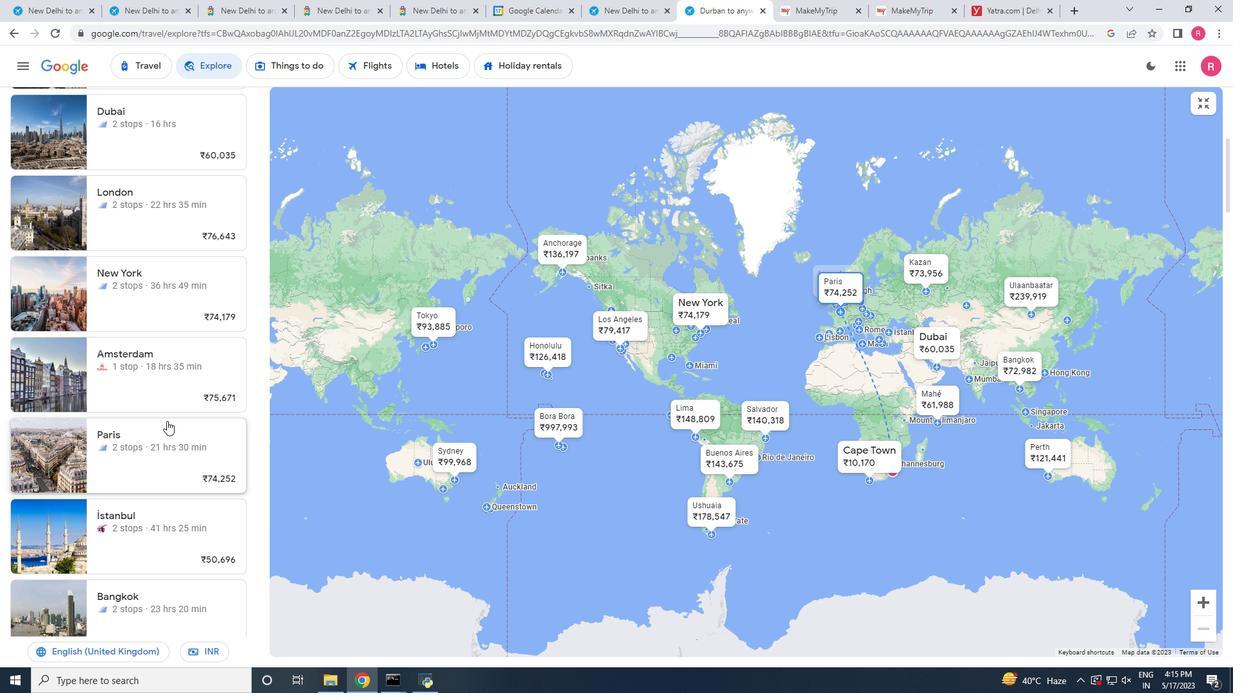 
Action: Mouse scrolled (167, 420) with delta (0, 0)
Screenshot: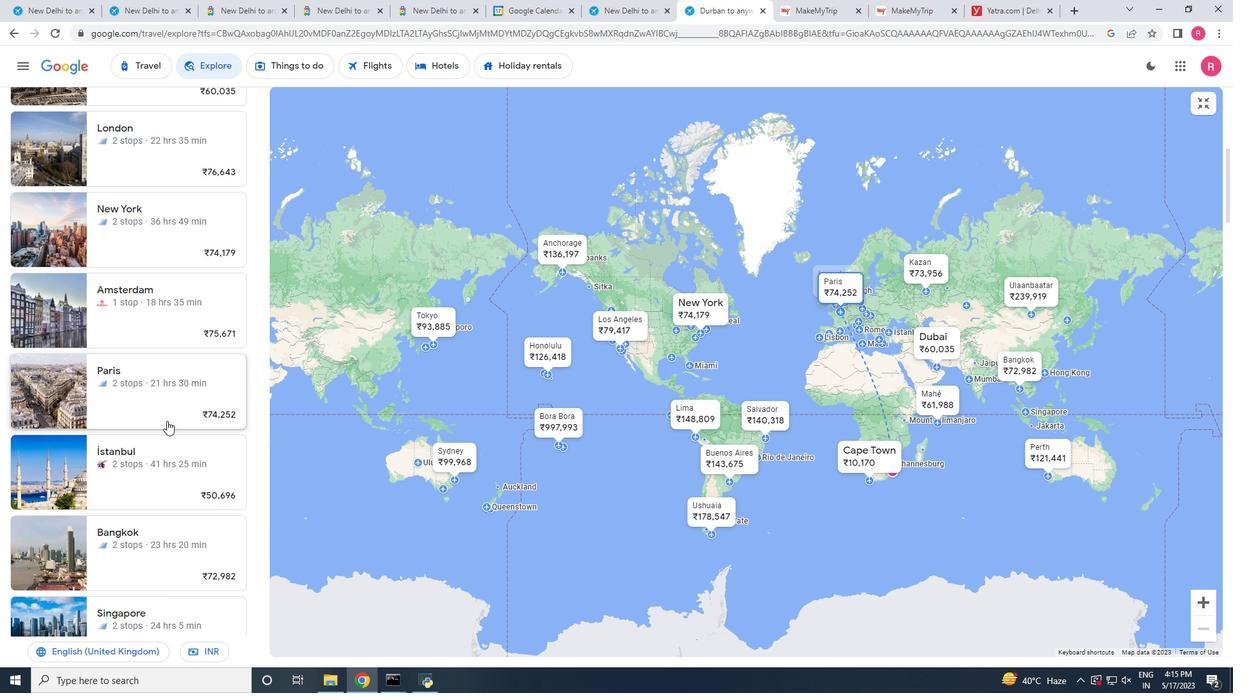 
Action: Mouse scrolled (167, 422) with delta (0, 0)
Screenshot: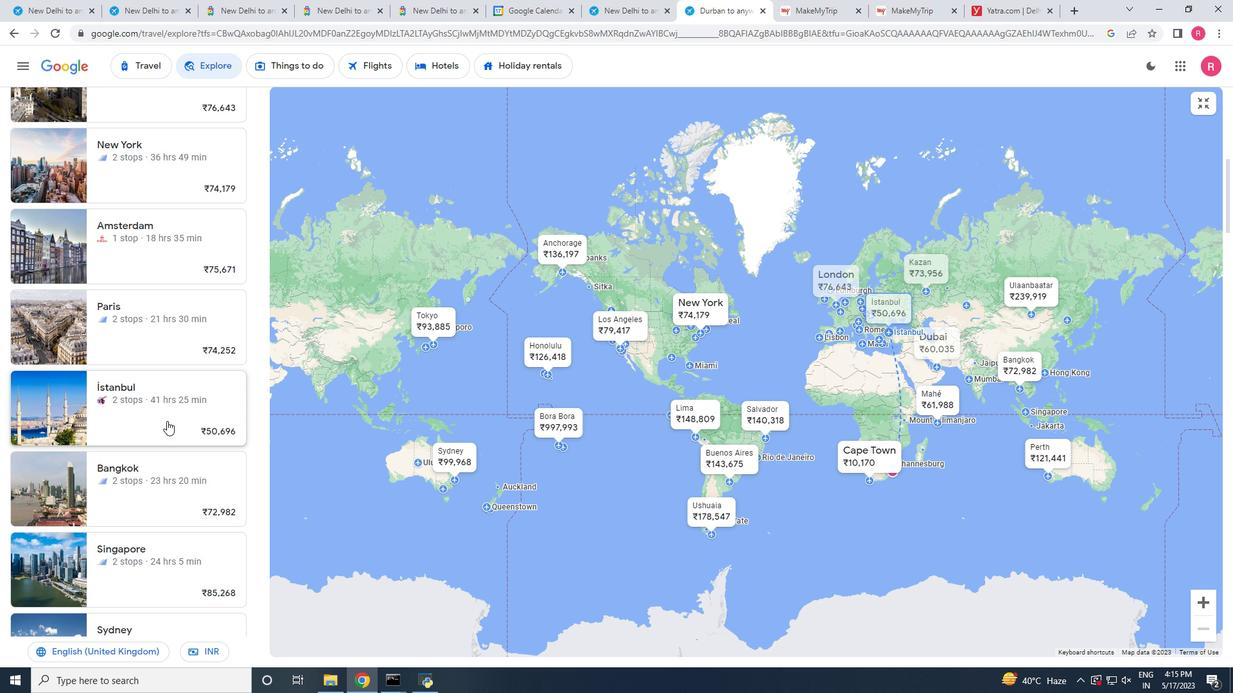 
Action: Mouse scrolled (167, 422) with delta (0, 0)
Screenshot: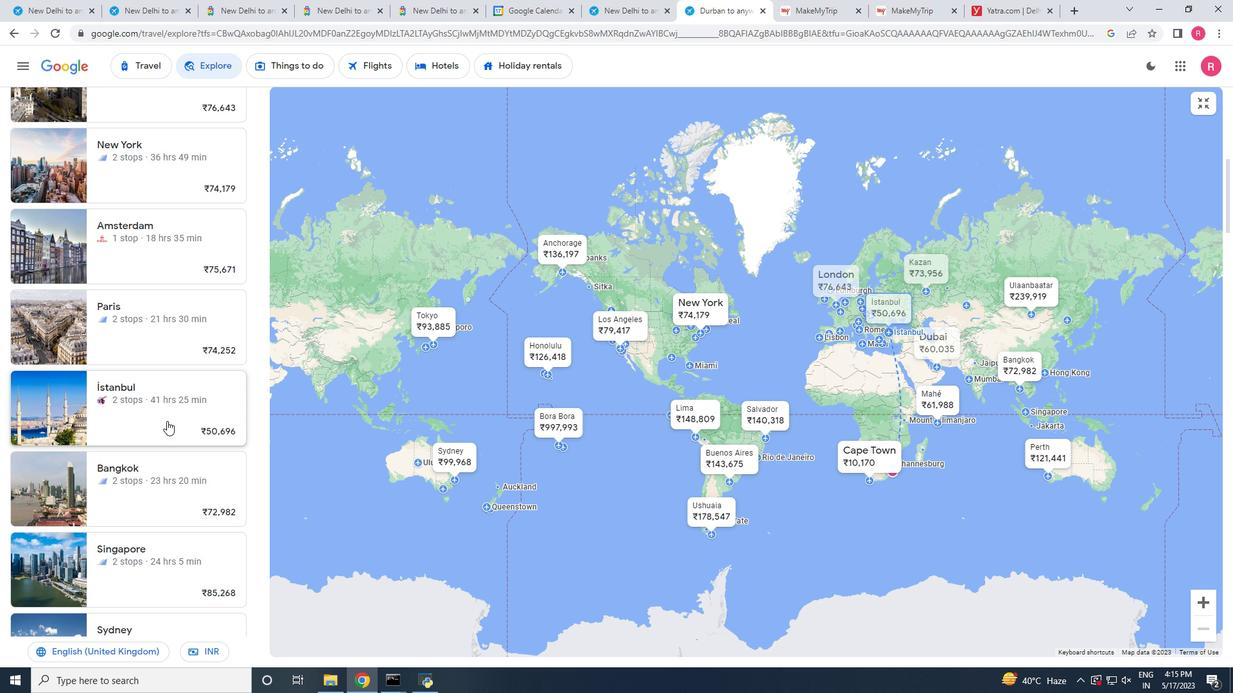 
Action: Mouse moved to (153, 394)
Screenshot: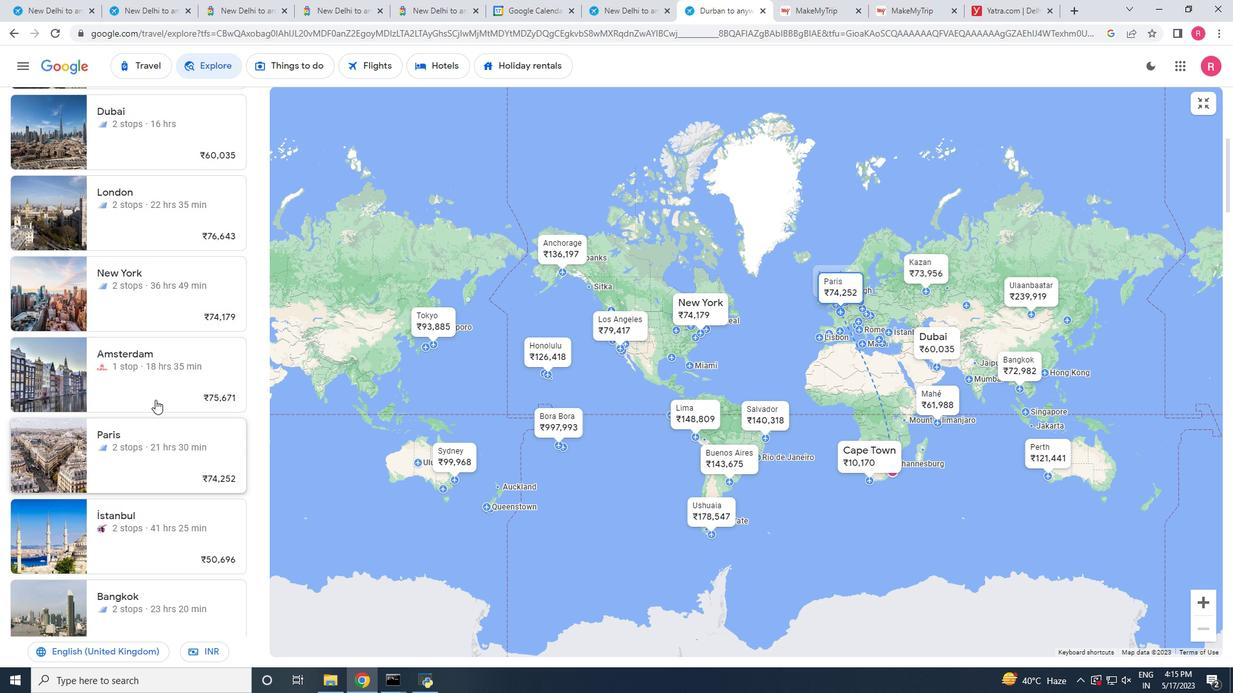
Action: Mouse scrolled (153, 395) with delta (0, 0)
Screenshot: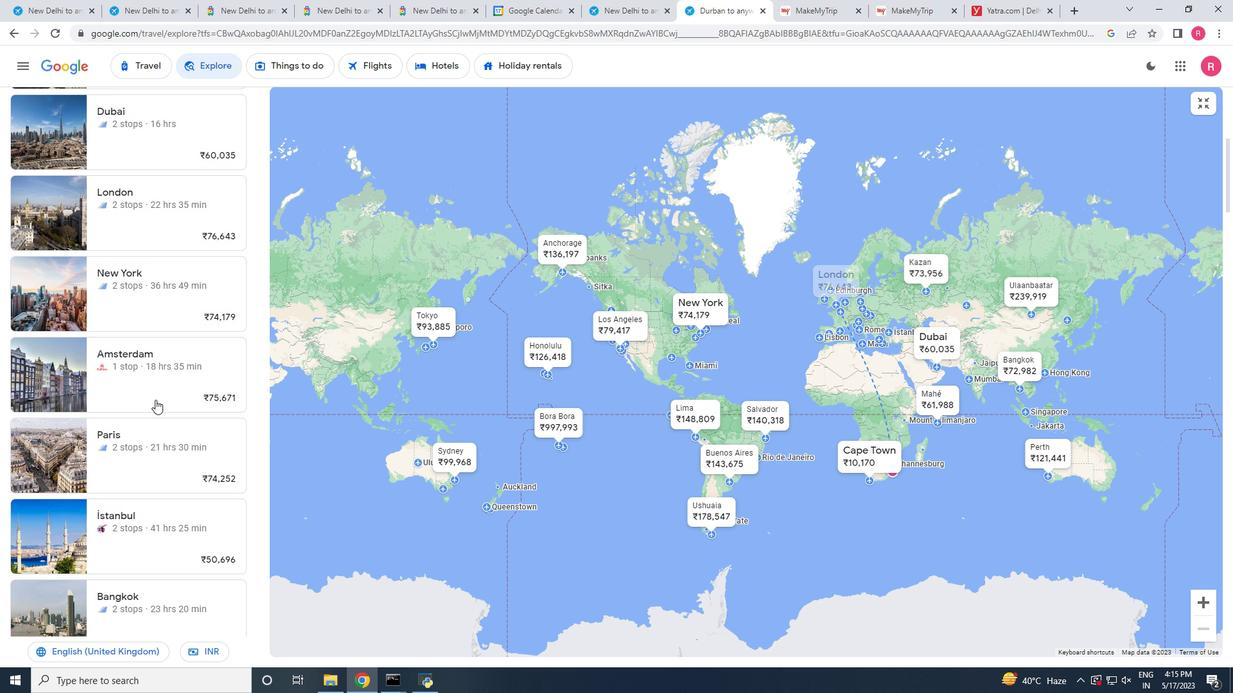 
Action: Mouse scrolled (153, 395) with delta (0, 0)
Screenshot: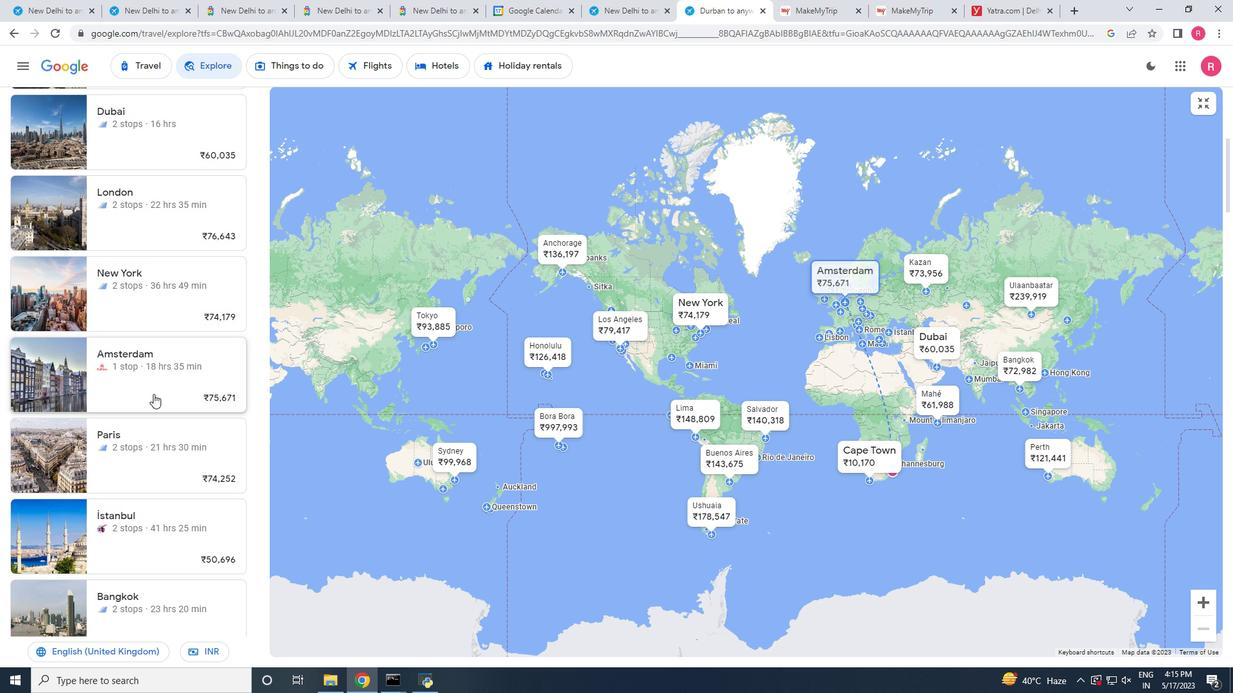 
Action: Mouse moved to (152, 393)
Screenshot: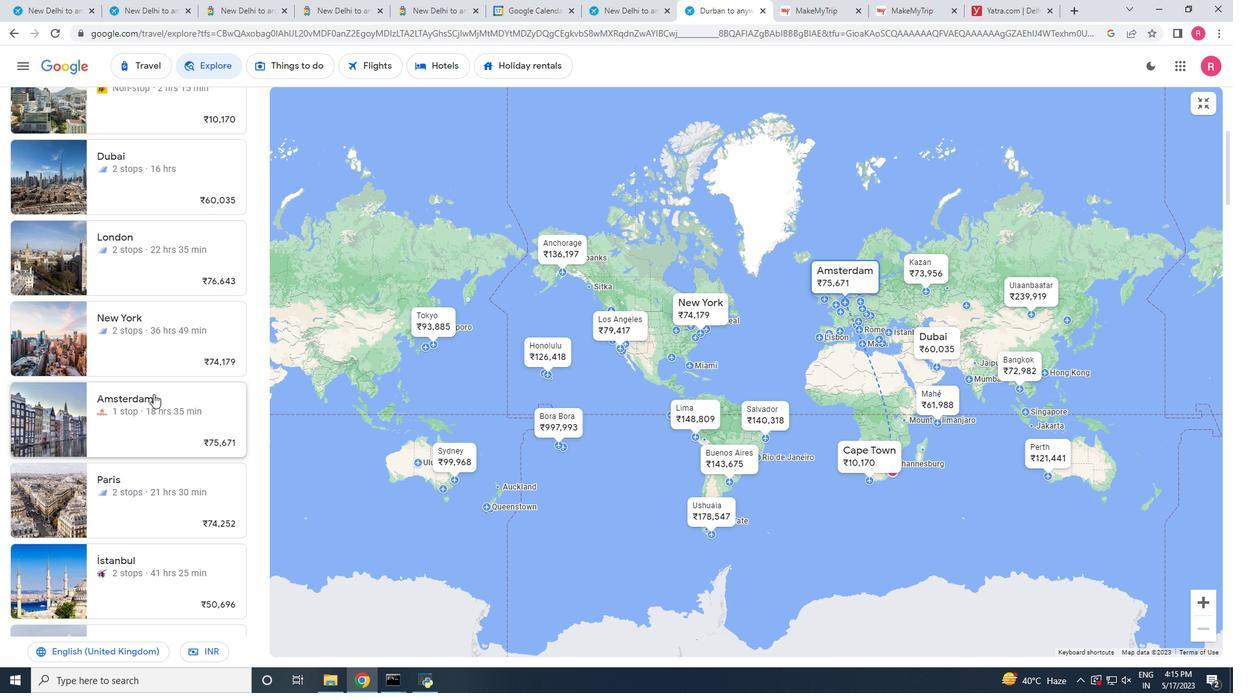 
Action: Mouse scrolled (152, 394) with delta (0, 0)
Screenshot: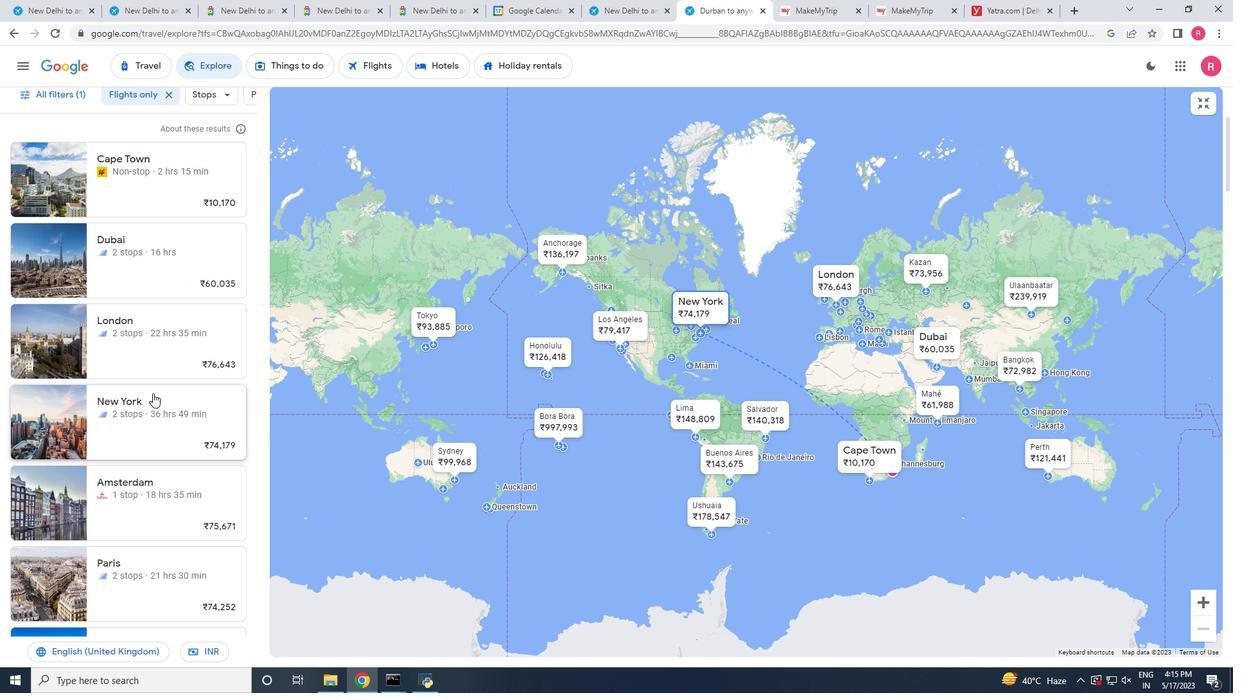
Action: Mouse scrolled (152, 394) with delta (0, 0)
Screenshot: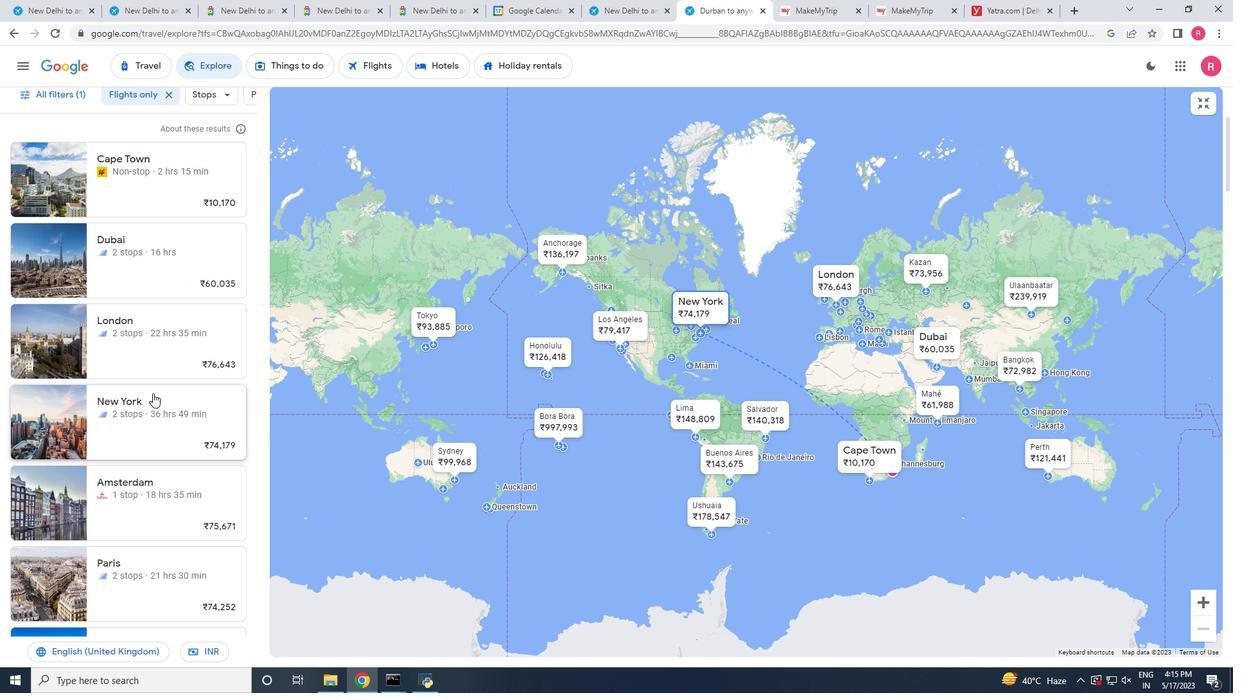 
Action: Mouse scrolled (152, 394) with delta (0, 0)
Screenshot: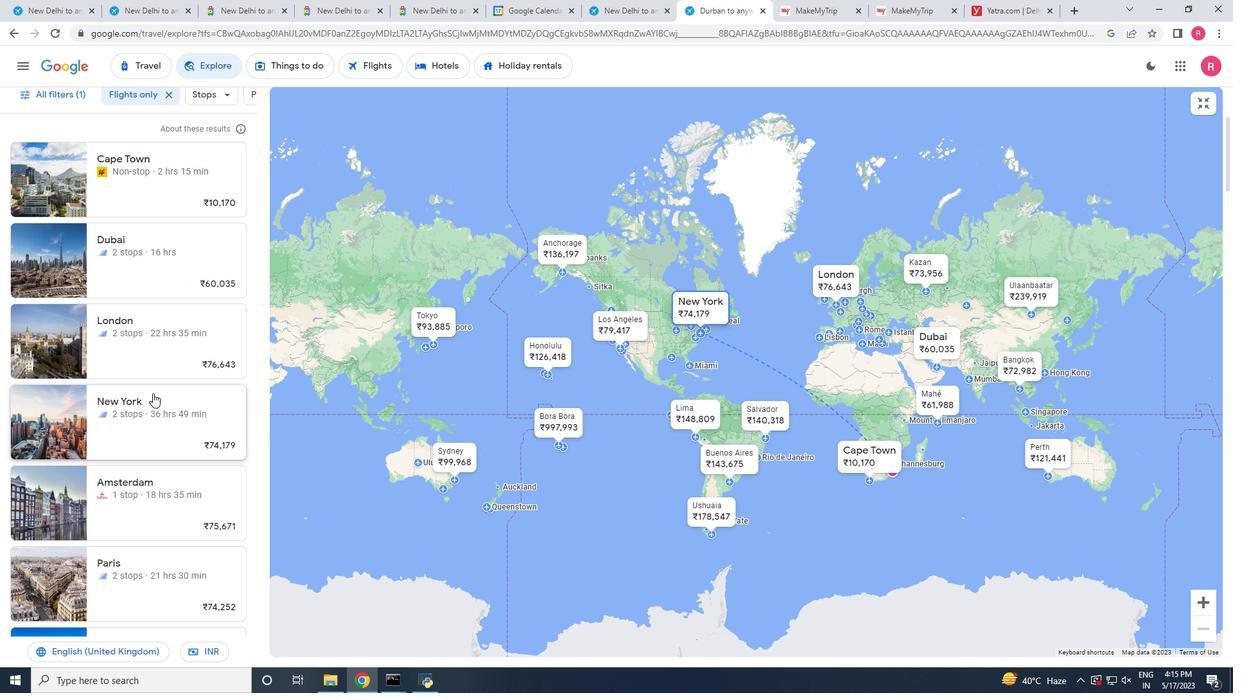 
Action: Mouse scrolled (152, 394) with delta (0, 0)
Screenshot: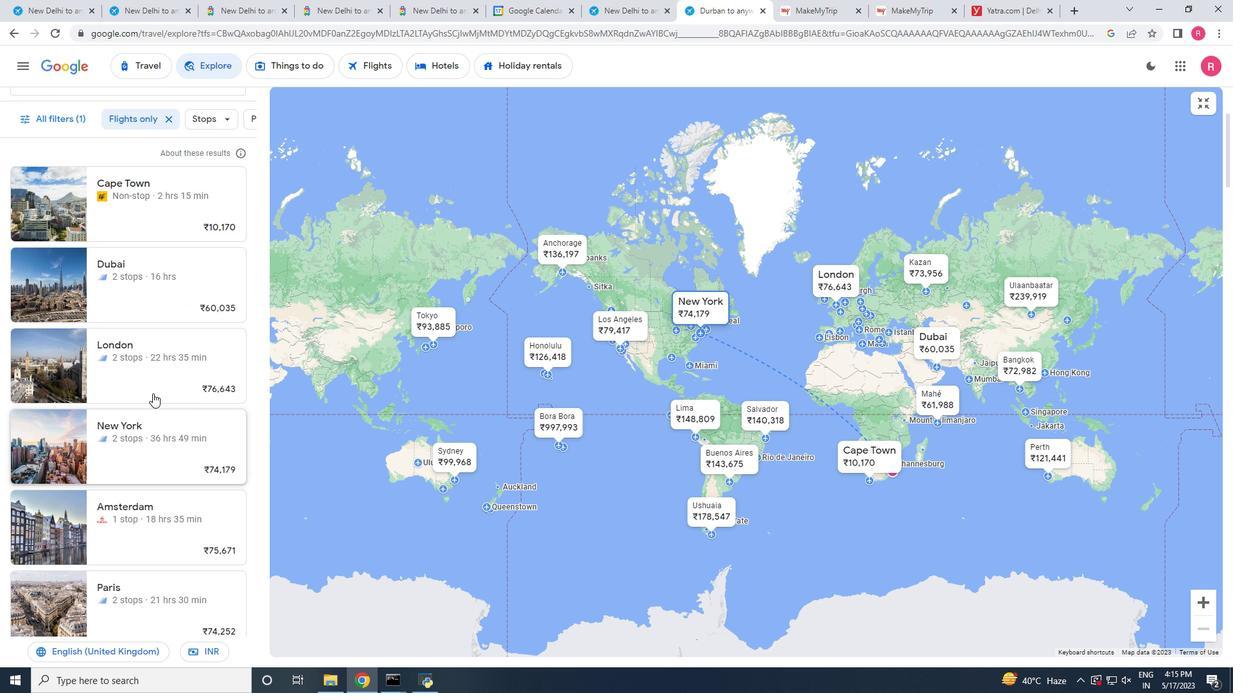 
Action: Mouse scrolled (152, 393) with delta (0, 0)
Screenshot: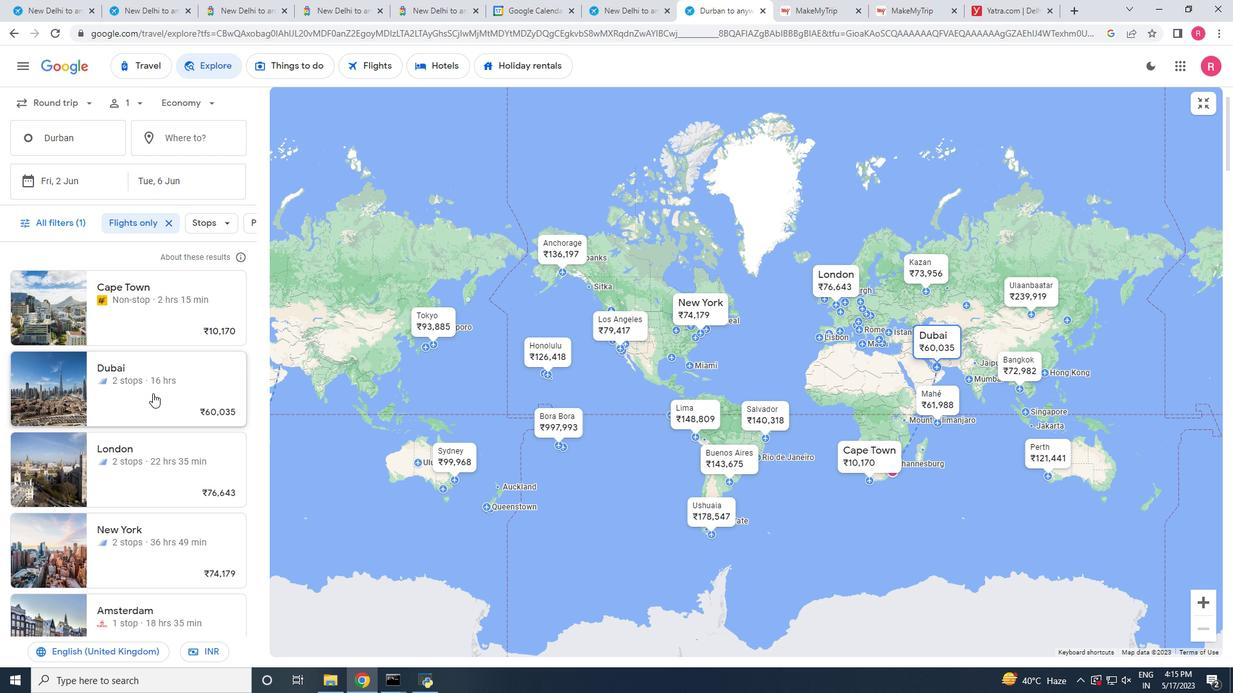 
Action: Mouse scrolled (152, 393) with delta (0, 0)
Screenshot: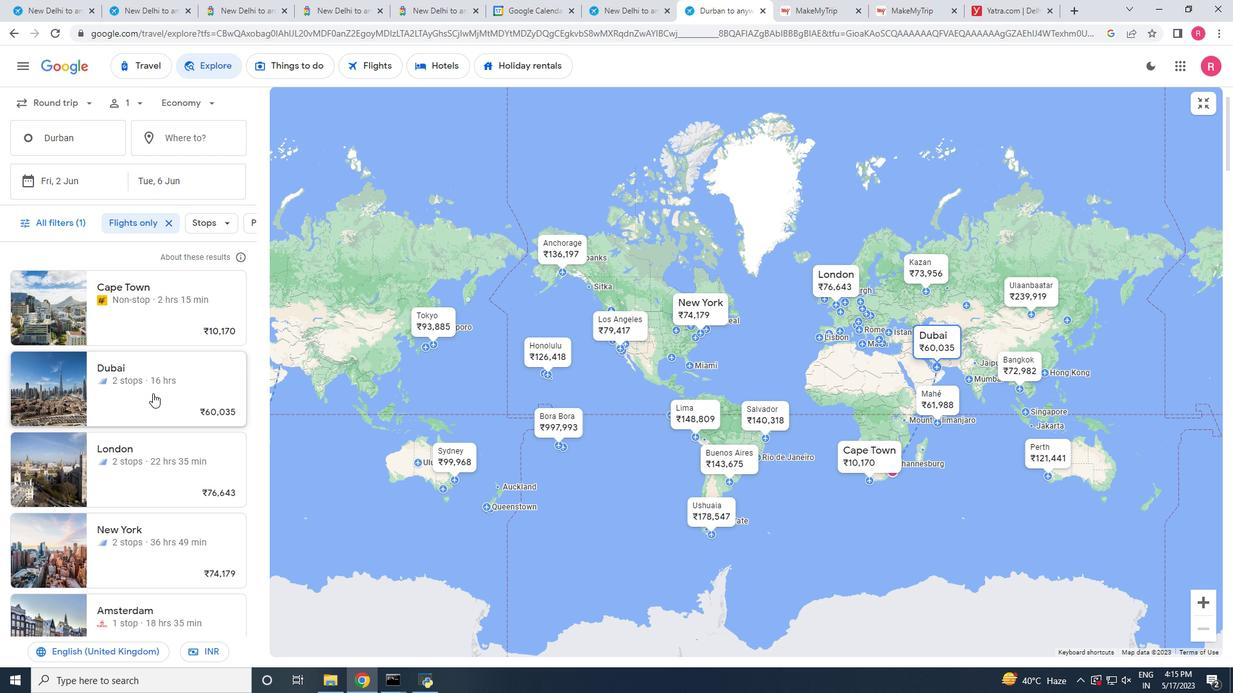
Action: Mouse scrolled (152, 394) with delta (0, 0)
Screenshot: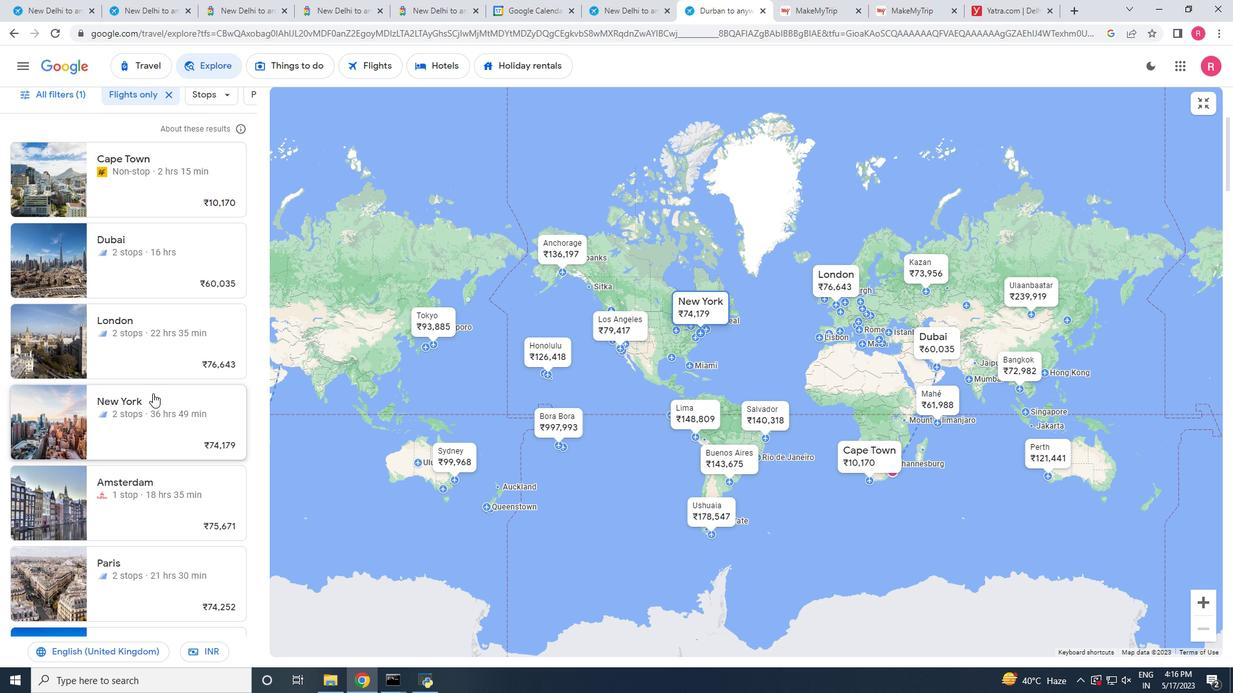 
Action: Mouse scrolled (152, 394) with delta (0, 0)
Screenshot: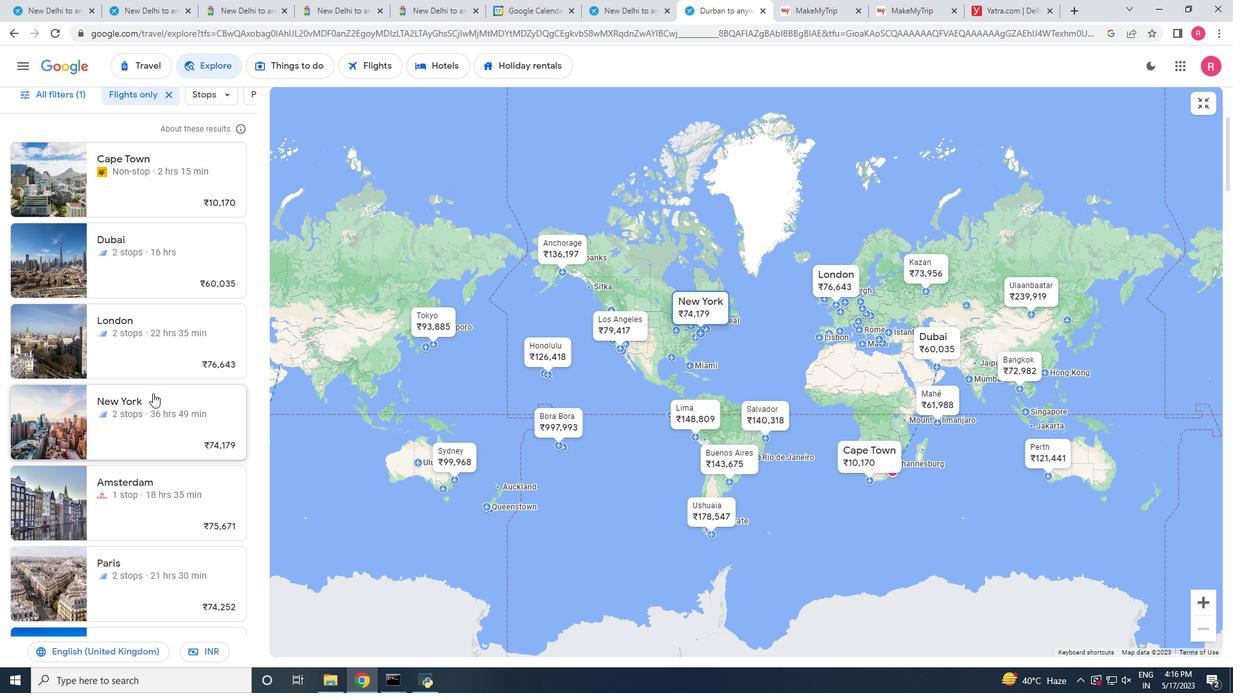
Action: Mouse scrolled (152, 394) with delta (0, 0)
Screenshot: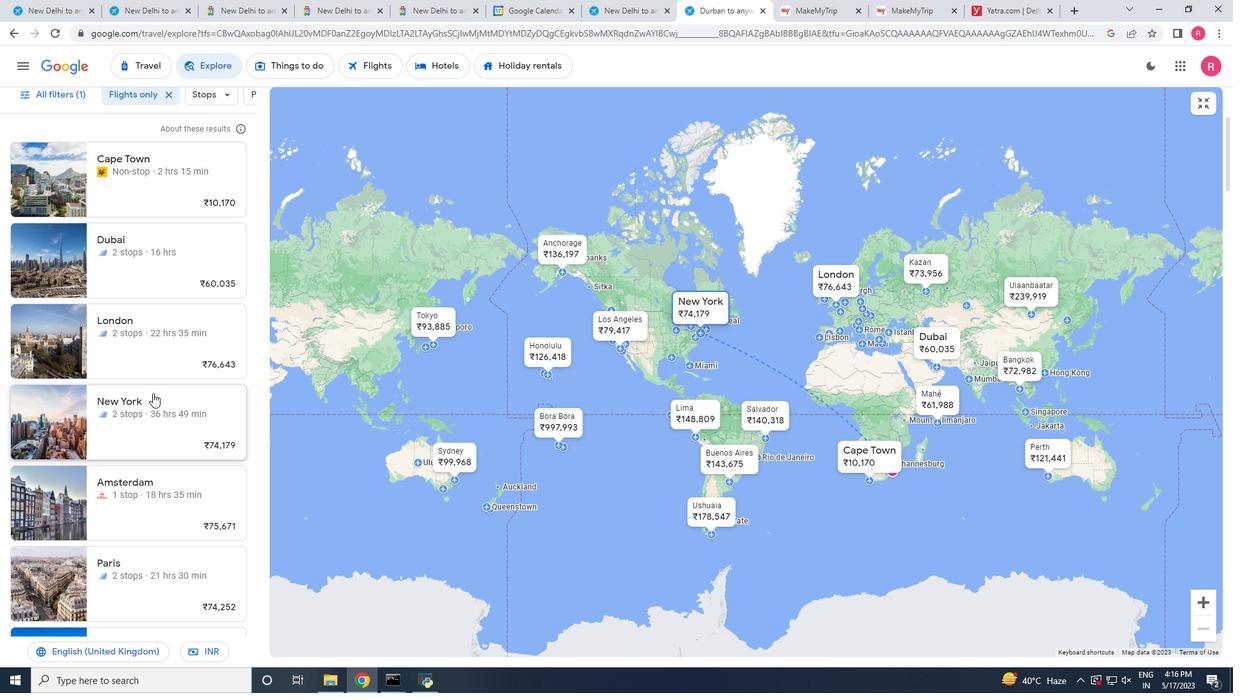 
Action: Mouse scrolled (152, 394) with delta (0, 0)
Screenshot: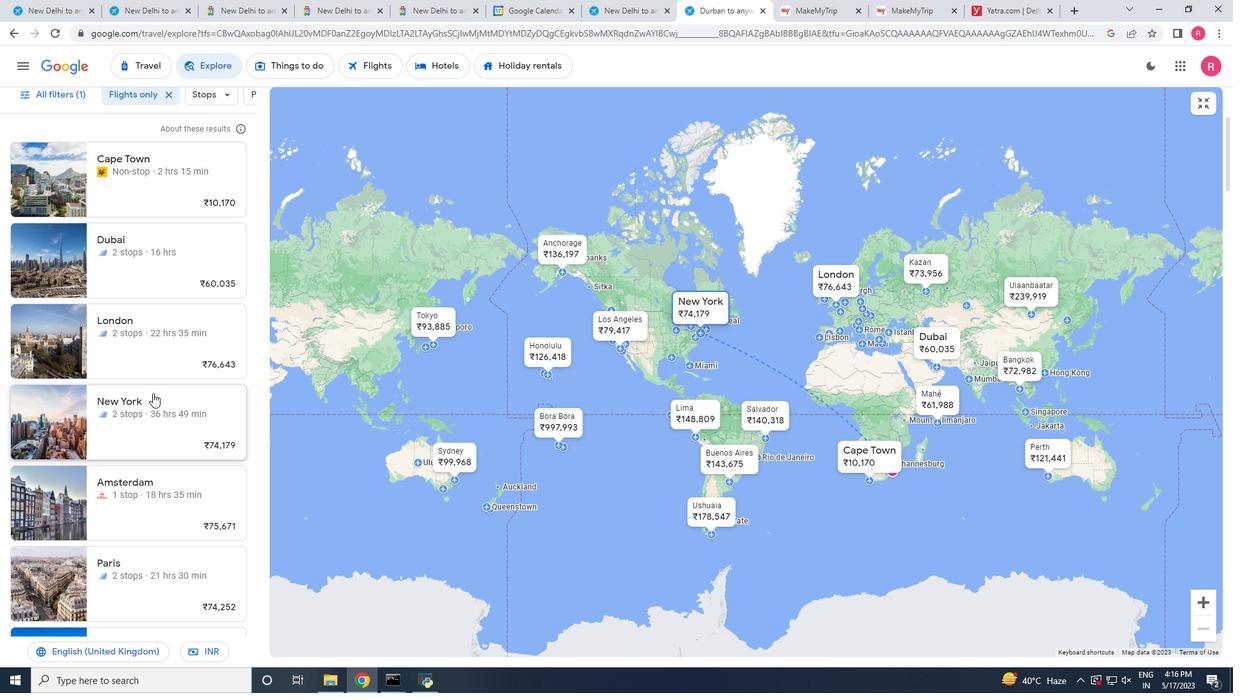 
Action: Mouse scrolled (152, 394) with delta (0, 0)
Screenshot: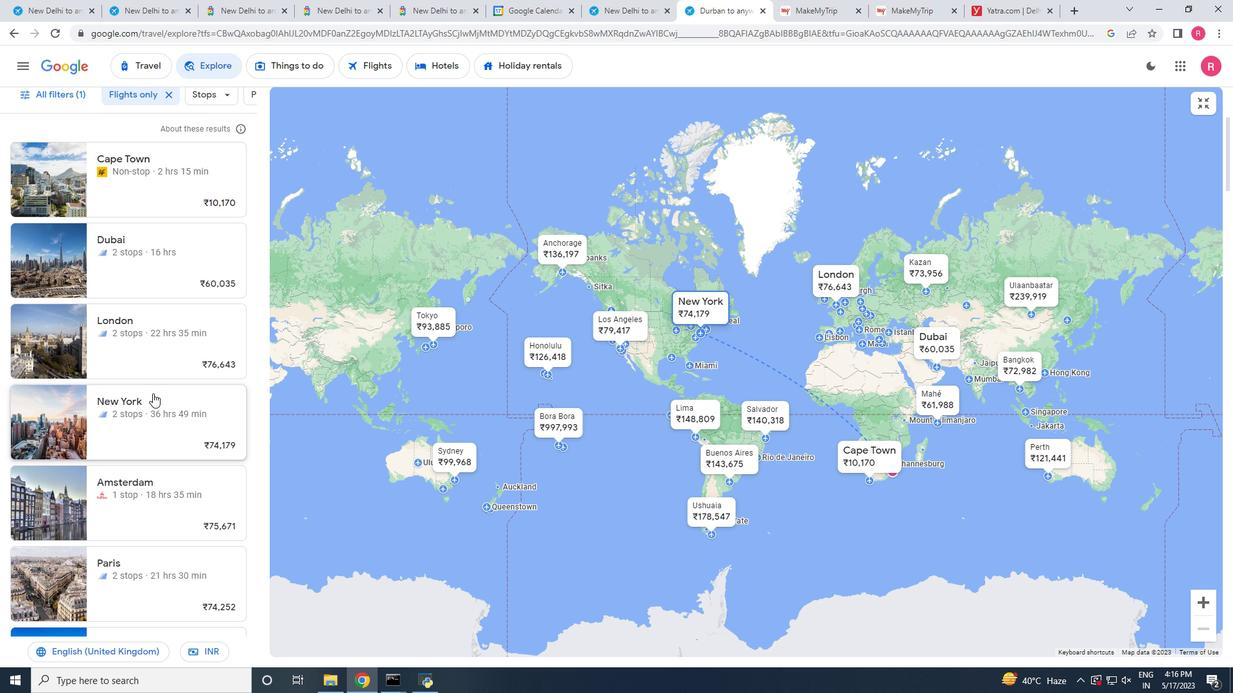 
Action: Mouse scrolled (152, 394) with delta (0, 0)
Screenshot: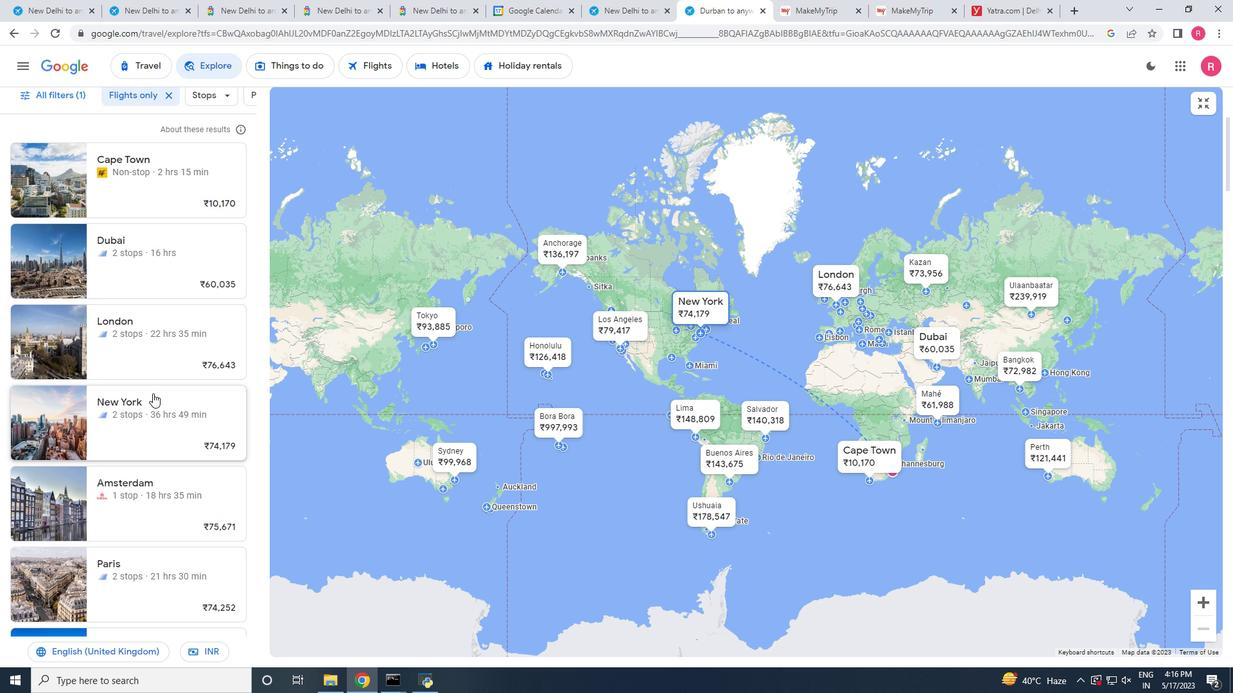 
Action: Mouse moved to (205, 71)
Screenshot: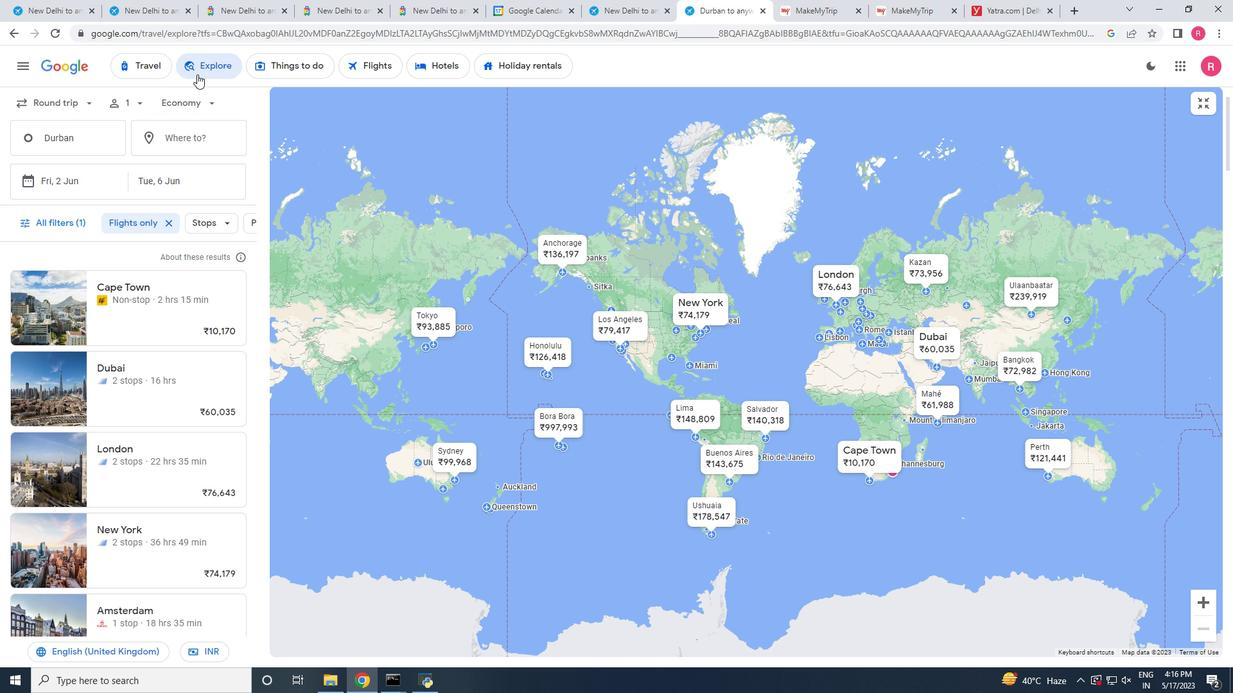 
Action: Mouse pressed left at (205, 71)
Screenshot: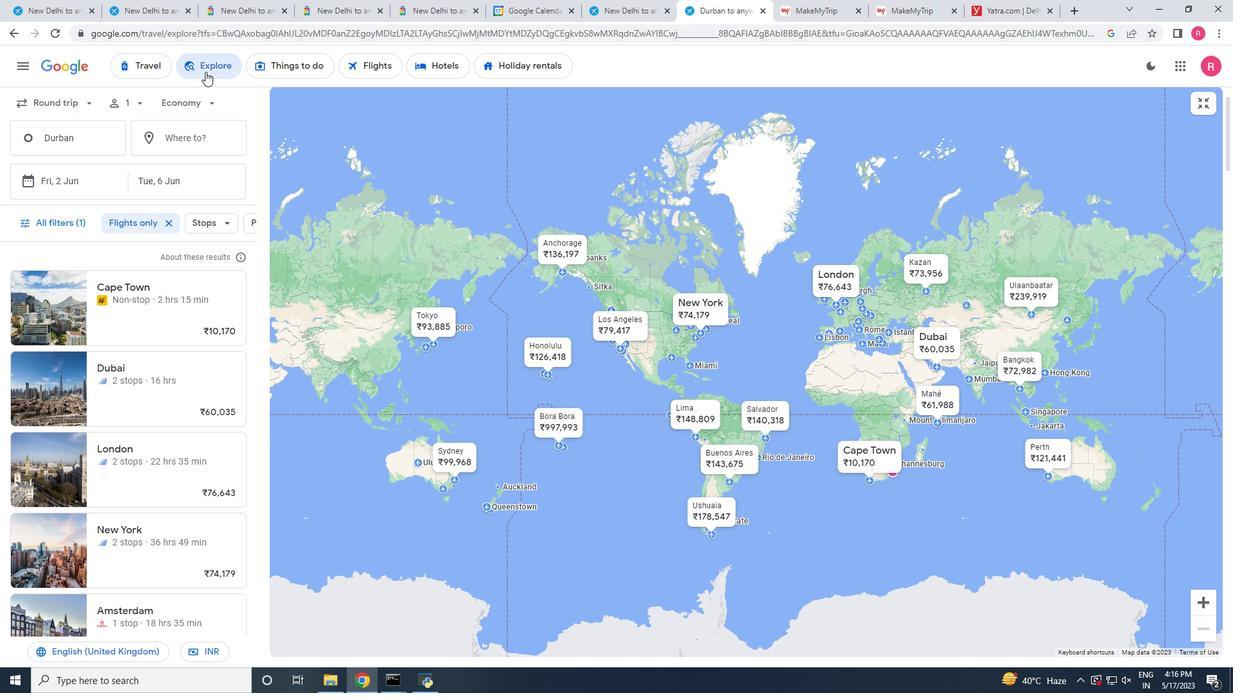
Action: Mouse moved to (168, 221)
Screenshot: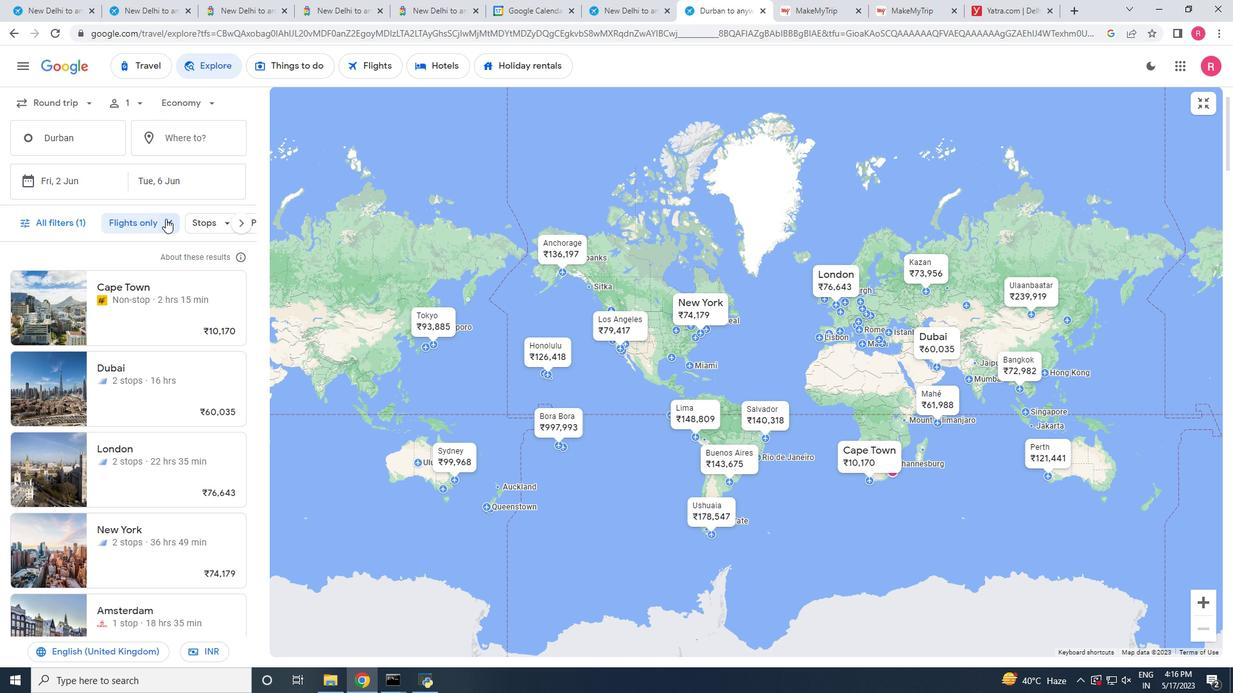 
Action: Mouse pressed left at (168, 221)
Screenshot: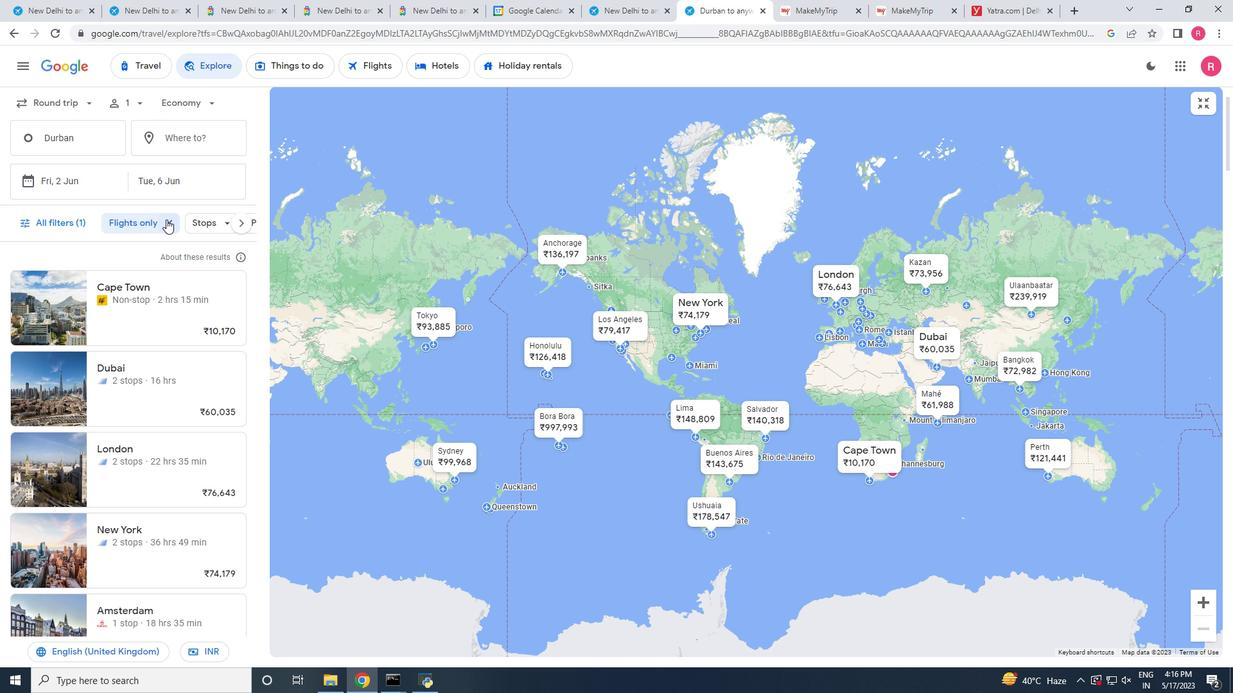 
Action: Mouse moved to (53, 69)
Screenshot: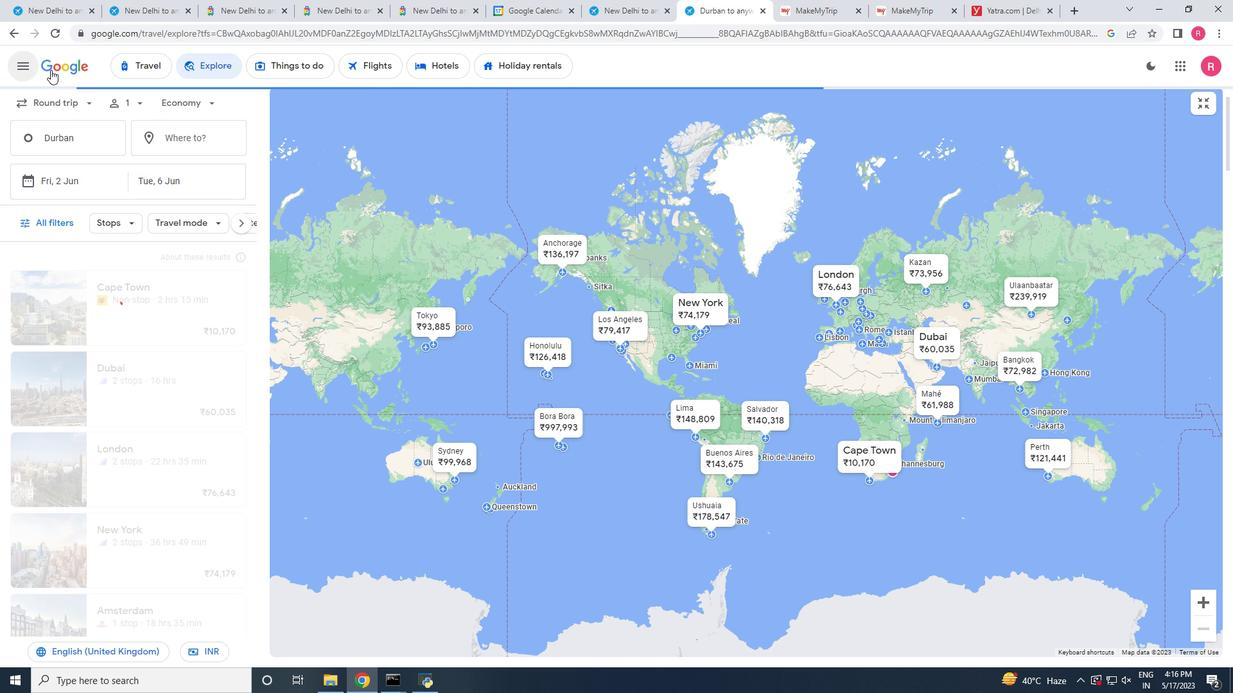 
Action: Mouse pressed left at (53, 69)
Screenshot: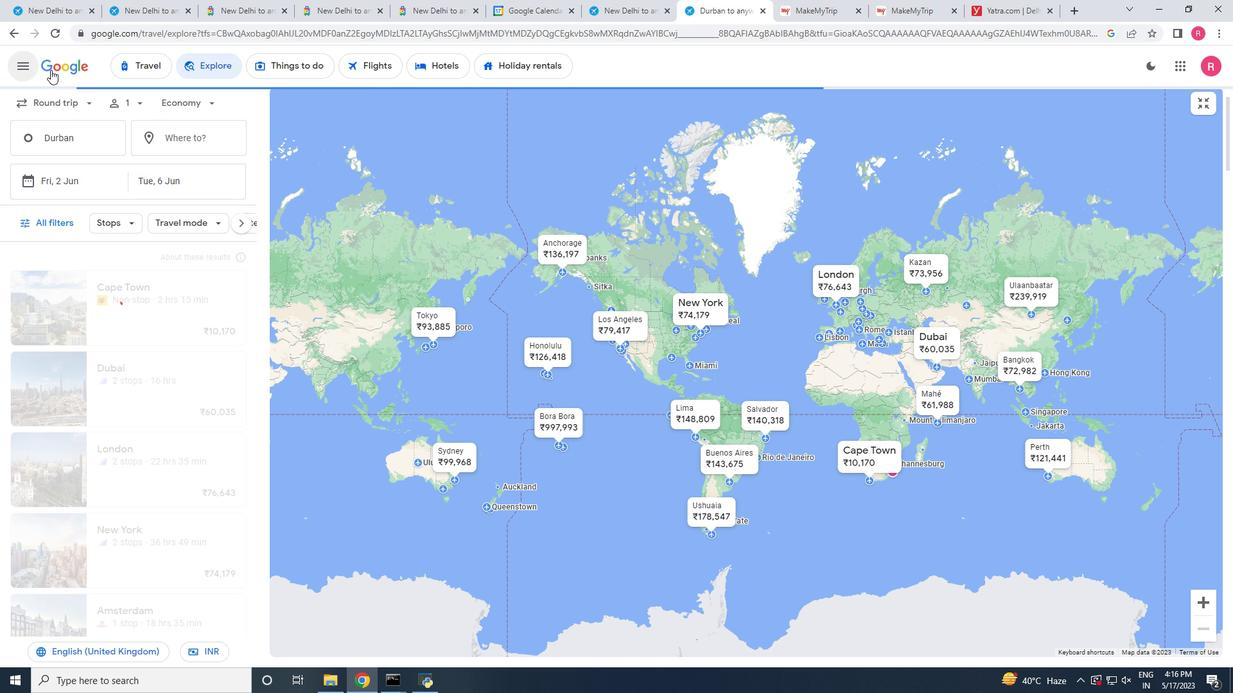 
Action: Mouse moved to (507, 302)
Screenshot: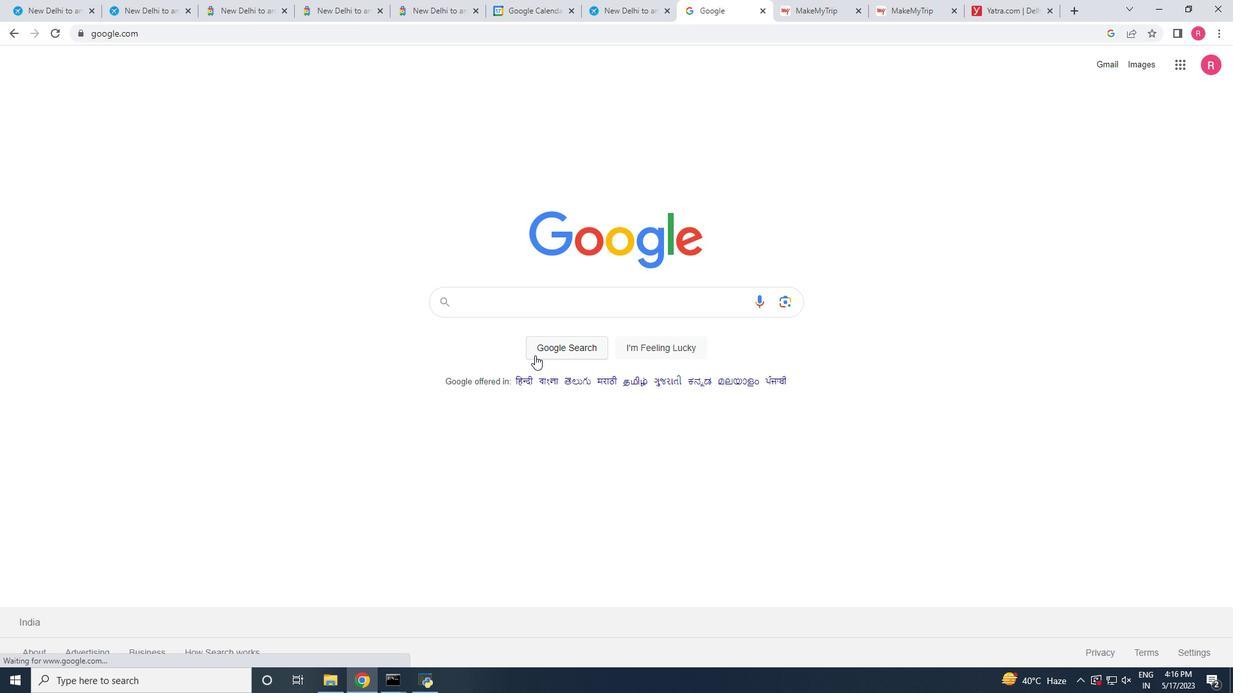 
Action: Mouse pressed left at (507, 302)
Screenshot: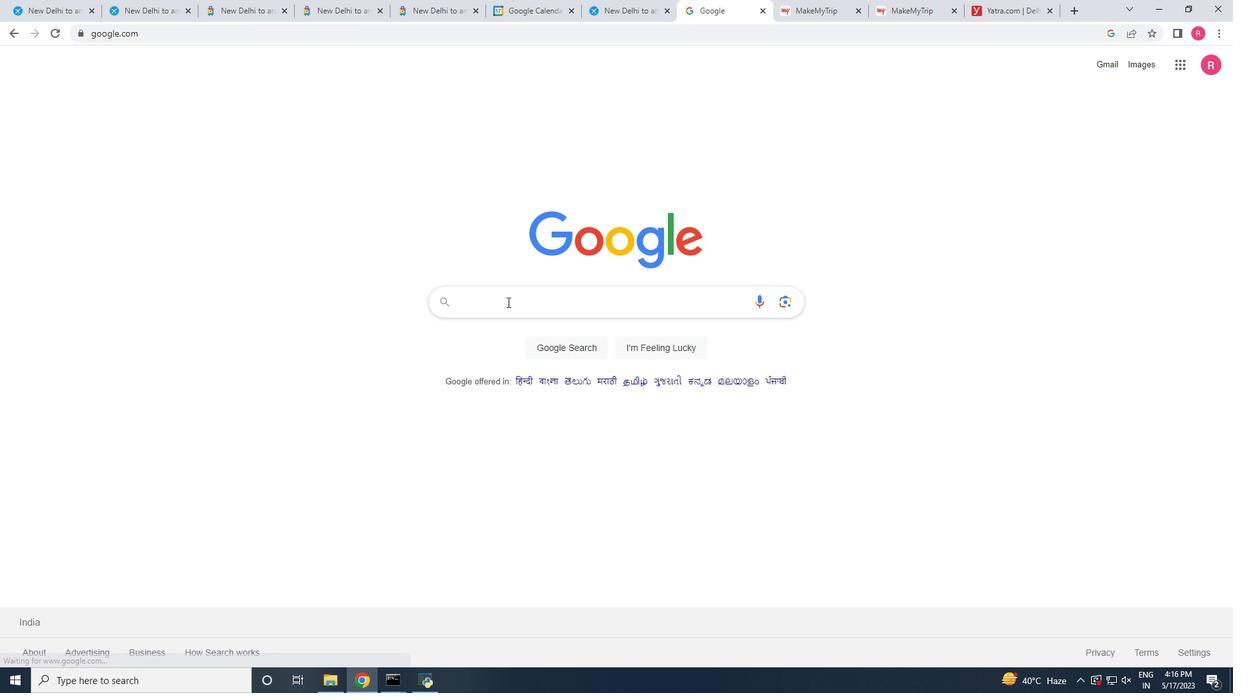 
Action: Mouse moved to (476, 328)
Screenshot: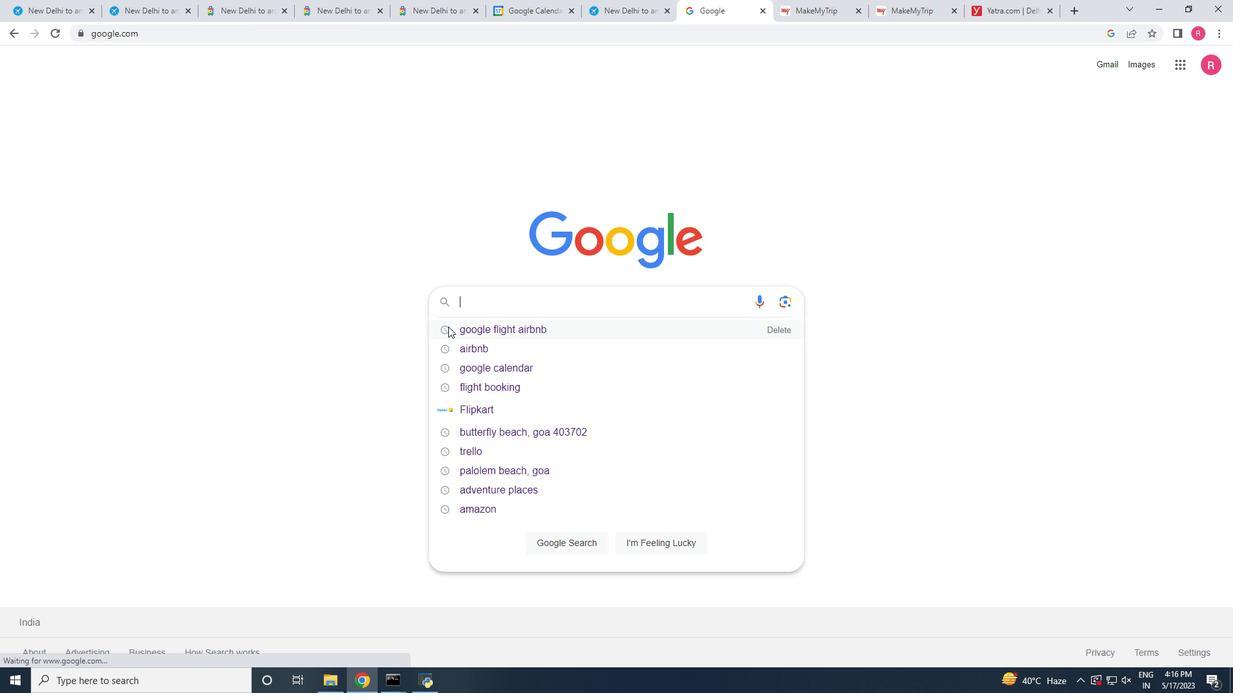 
Action: Mouse pressed left at (476, 328)
Screenshot: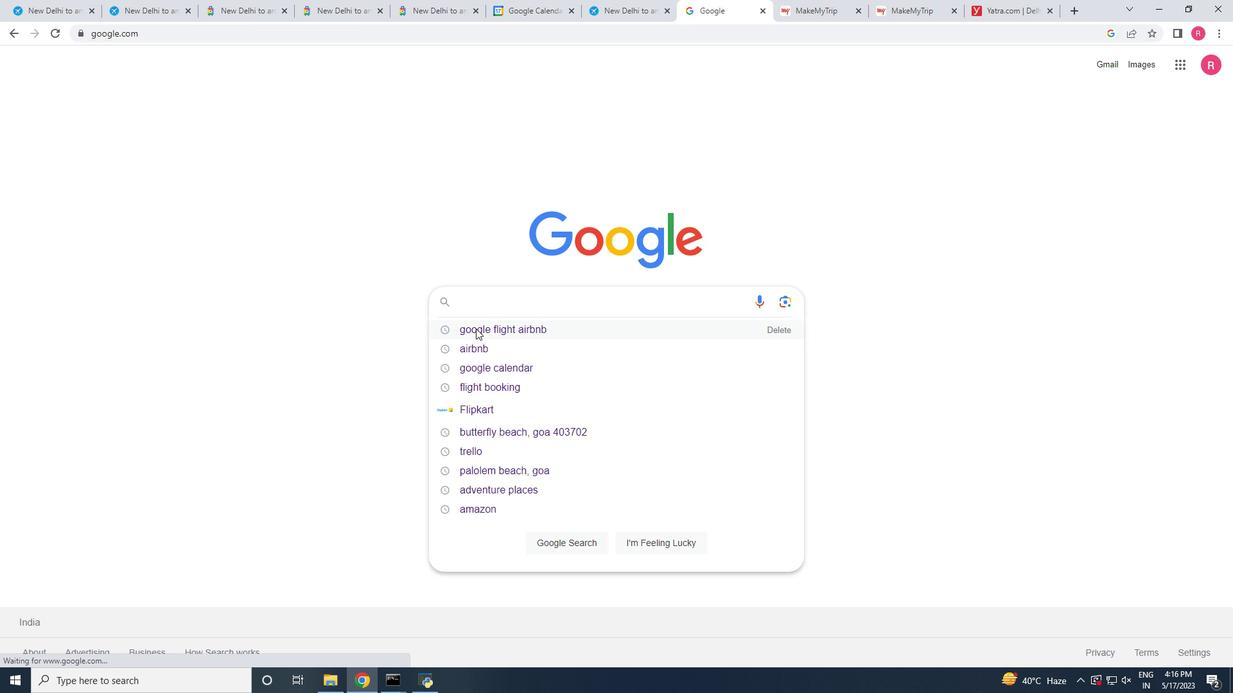 
Action: Mouse moved to (163, 199)
Screenshot: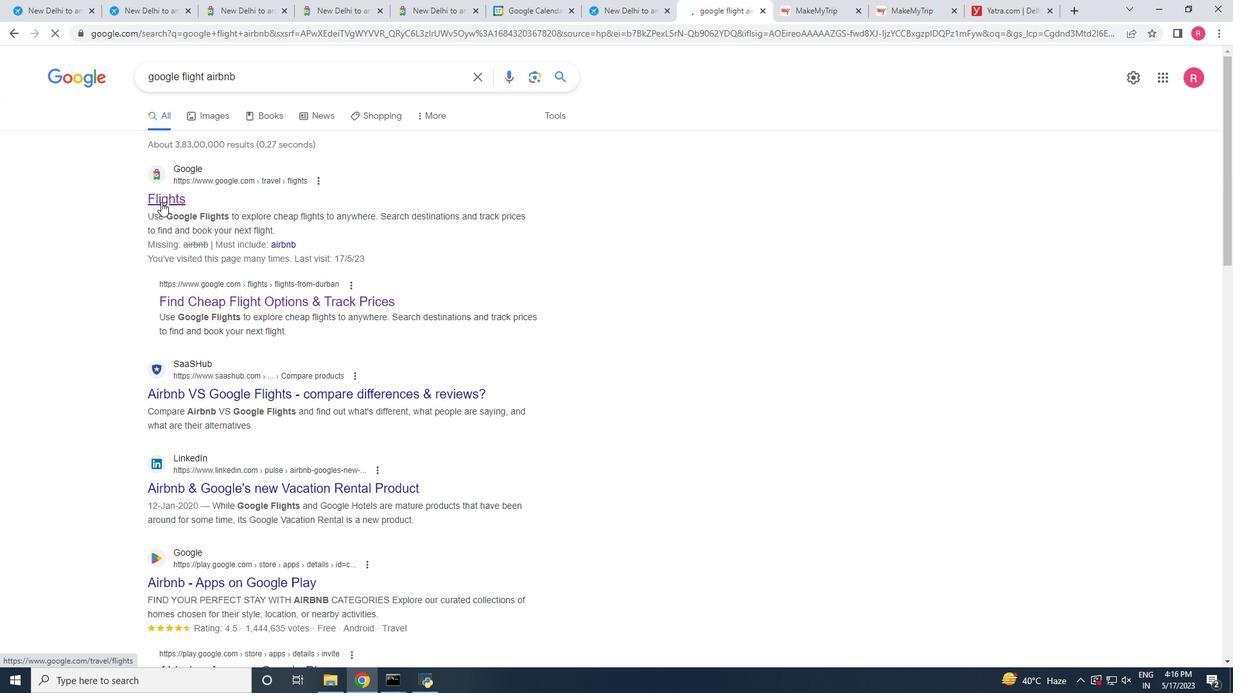
Action: Mouse pressed left at (163, 199)
Screenshot: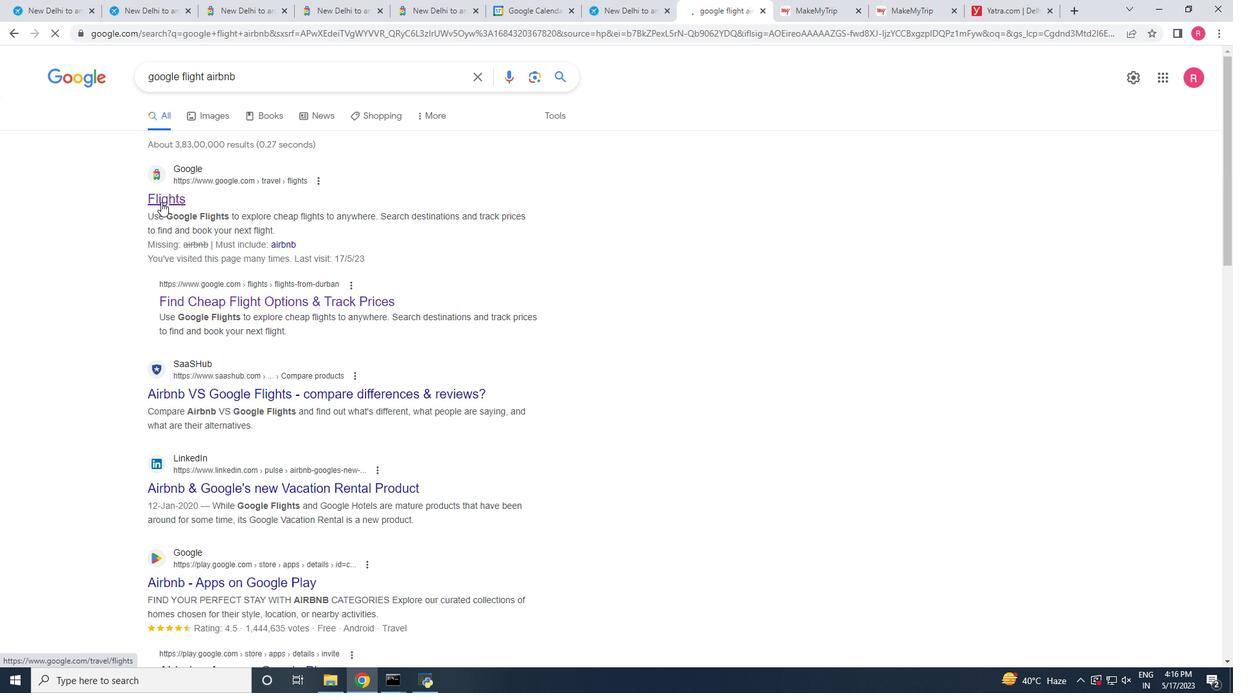 
Action: Mouse moved to (605, 398)
Screenshot: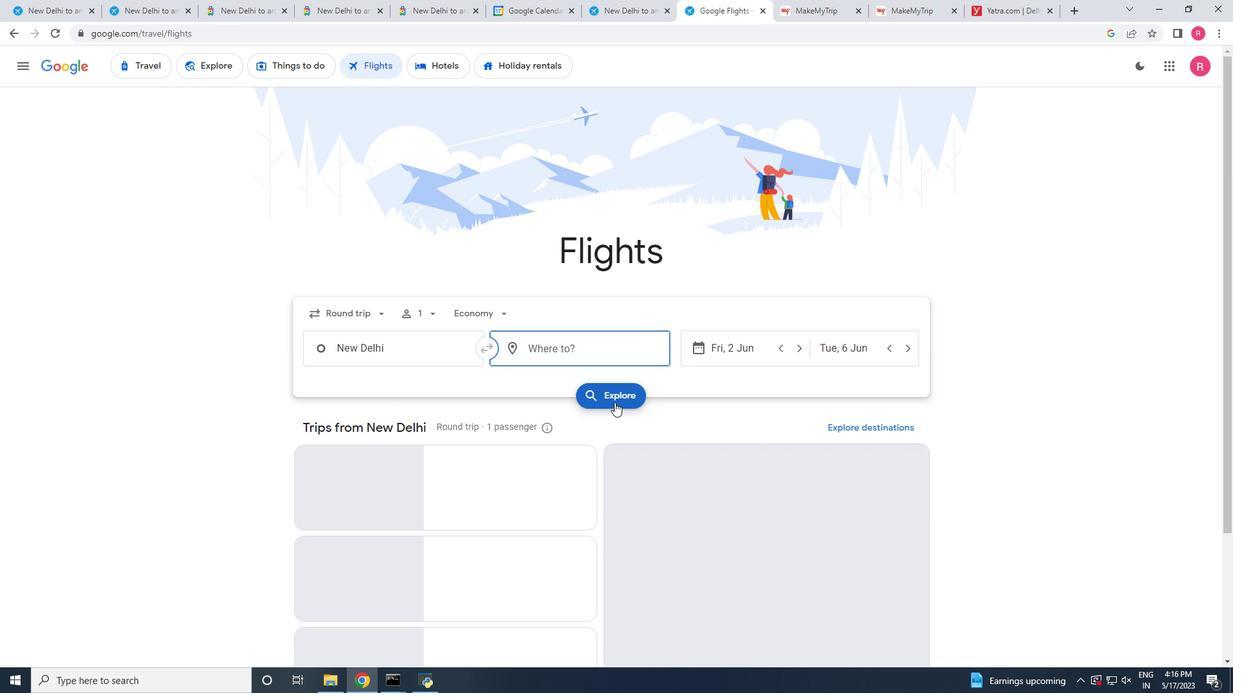
Action: Mouse pressed left at (605, 398)
Screenshot: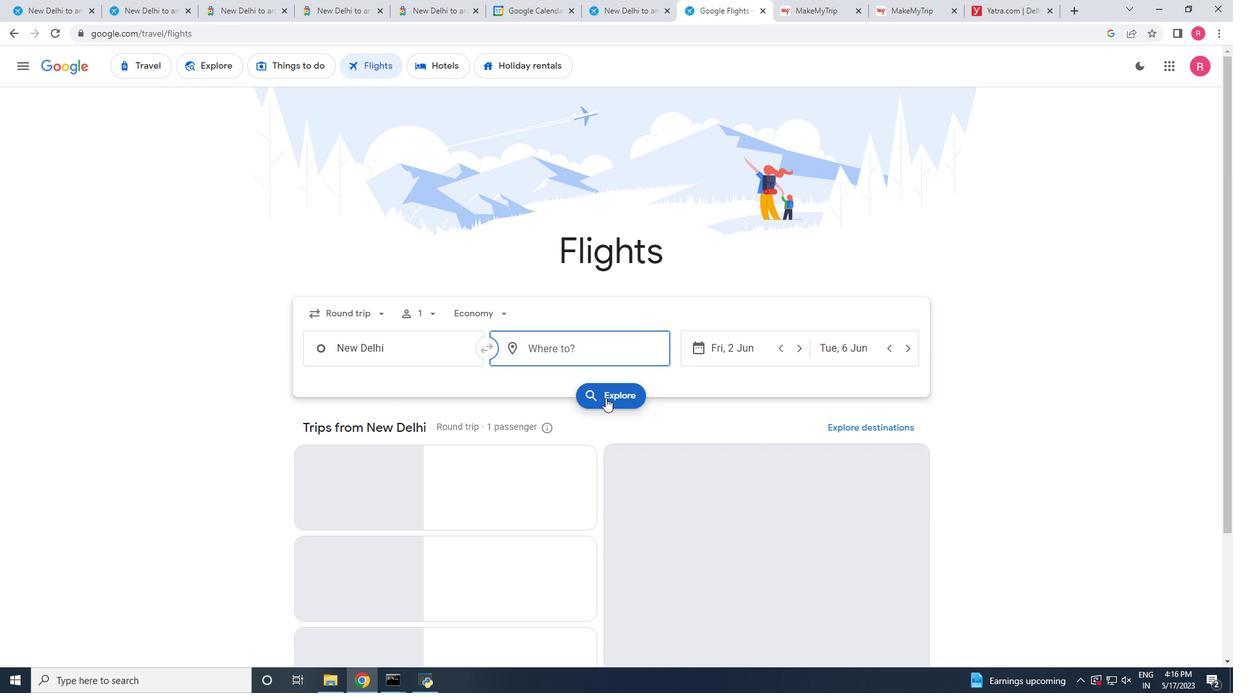 
Action: Mouse moved to (152, 427)
Screenshot: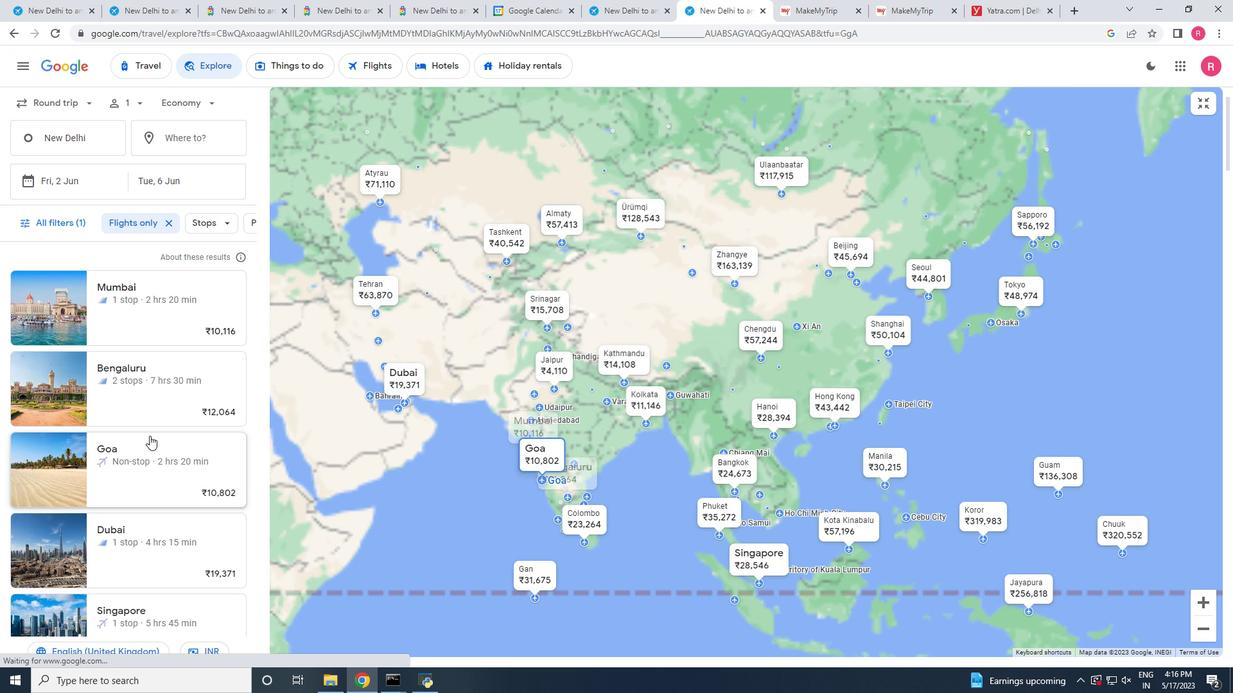 
Action: Mouse scrolled (152, 427) with delta (0, 0)
Screenshot: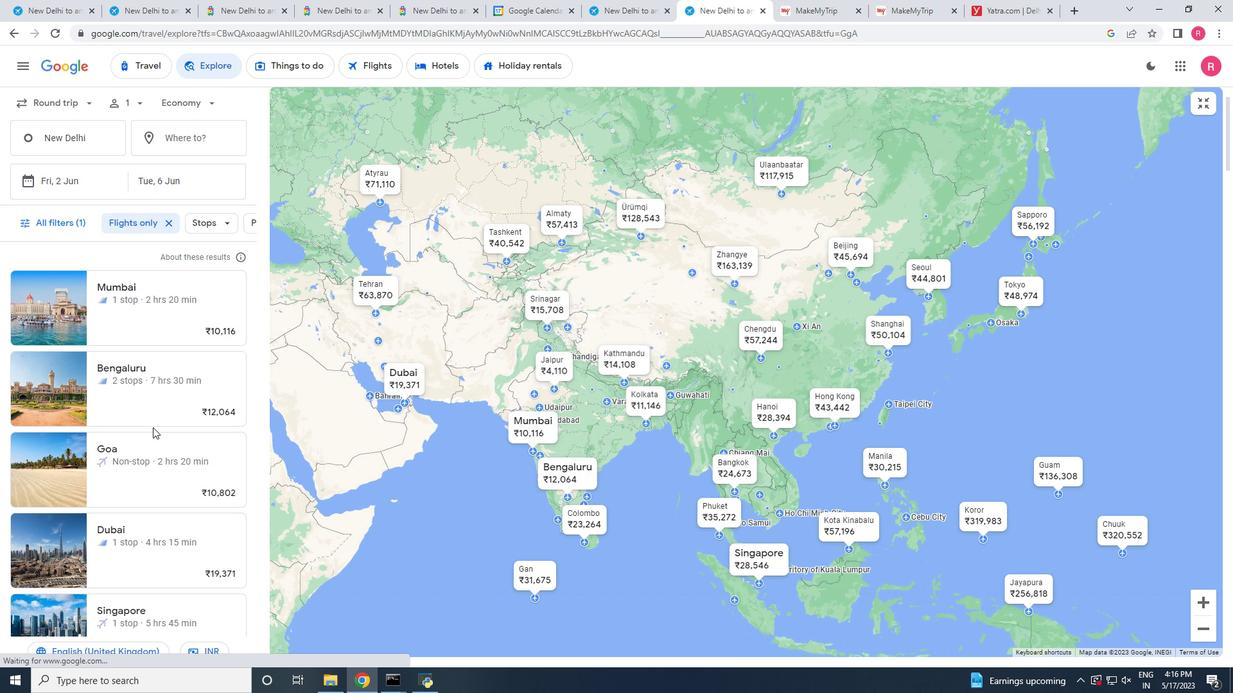 
Action: Mouse scrolled (152, 427) with delta (0, 0)
Screenshot: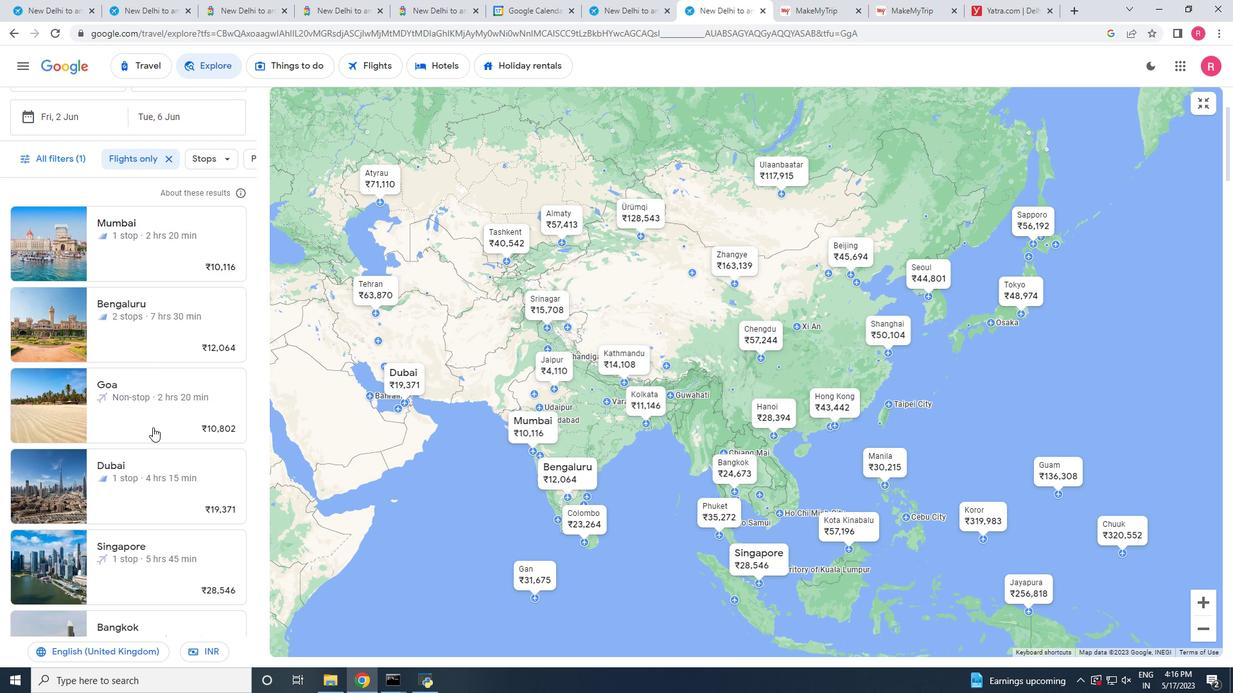 
Action: Mouse scrolled (152, 427) with delta (0, 0)
Screenshot: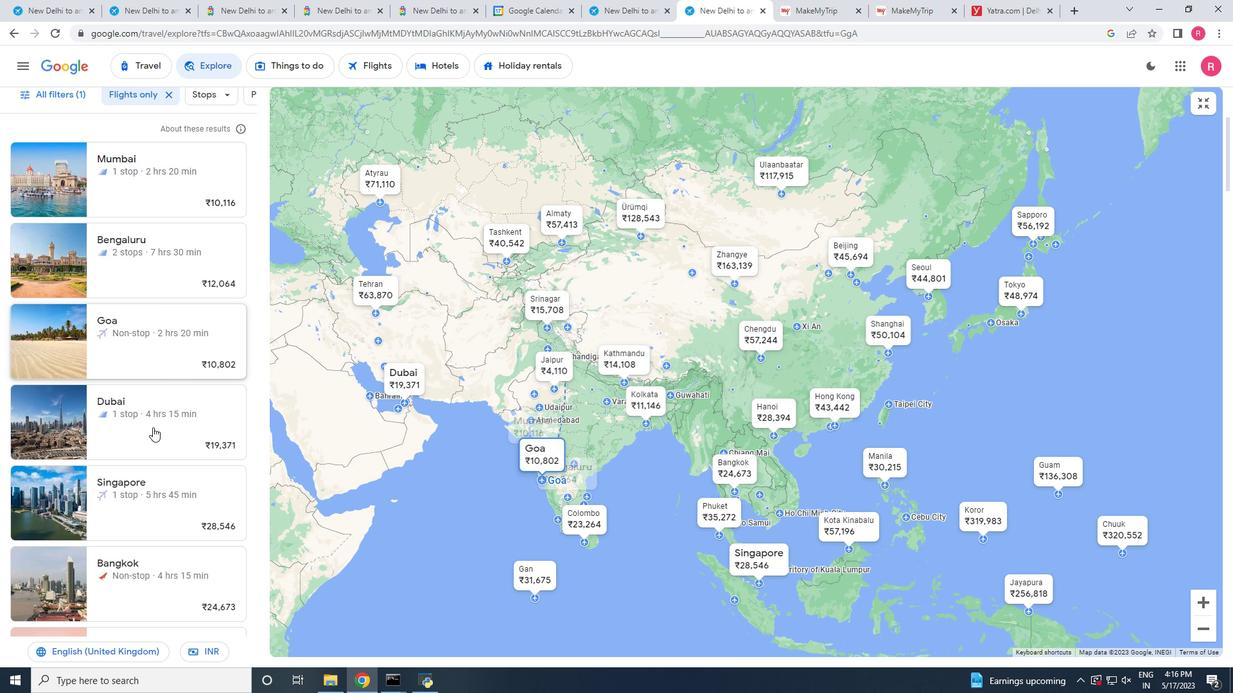 
Action: Mouse scrolled (152, 427) with delta (0, 0)
Screenshot: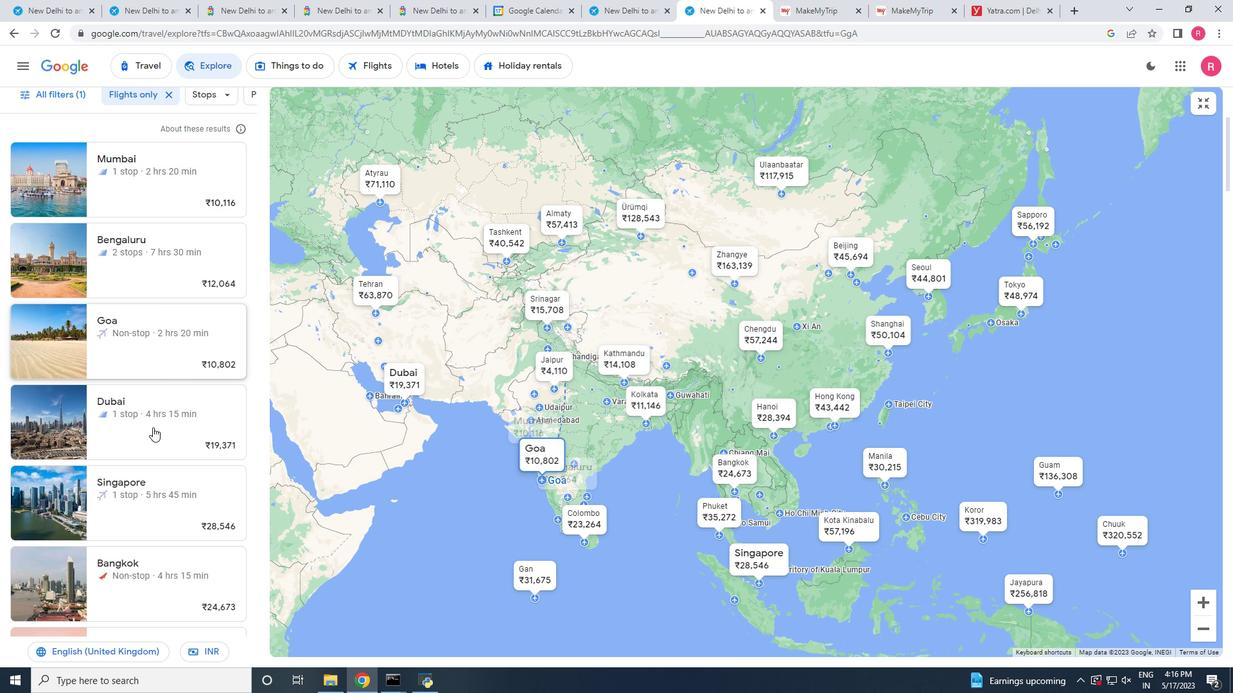 
Action: Mouse moved to (103, 457)
Screenshot: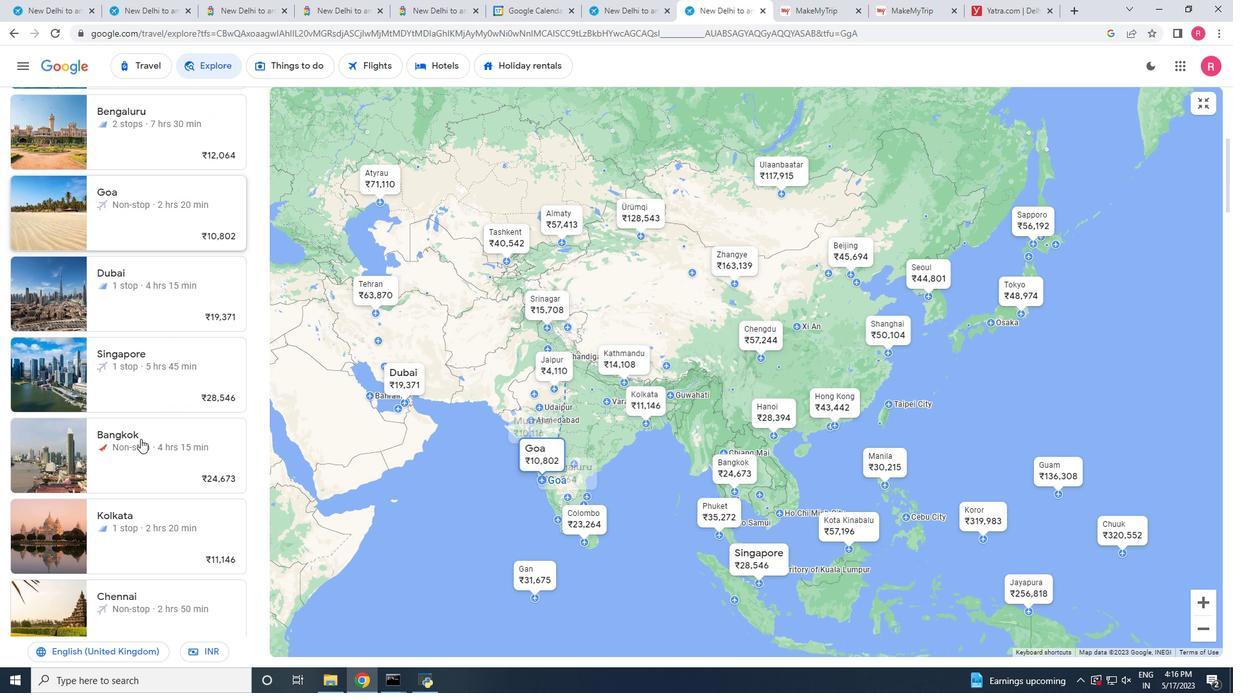 
Action: Mouse pressed left at (103, 457)
Screenshot: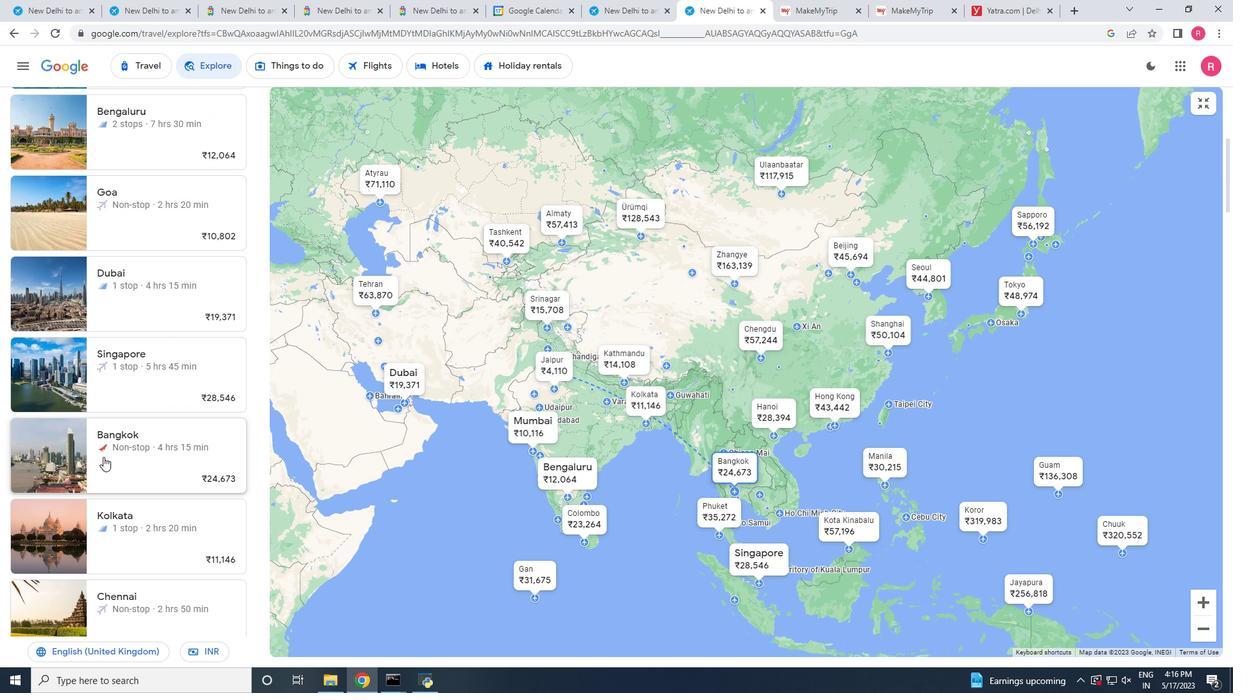 
Action: Mouse moved to (174, 459)
Screenshot: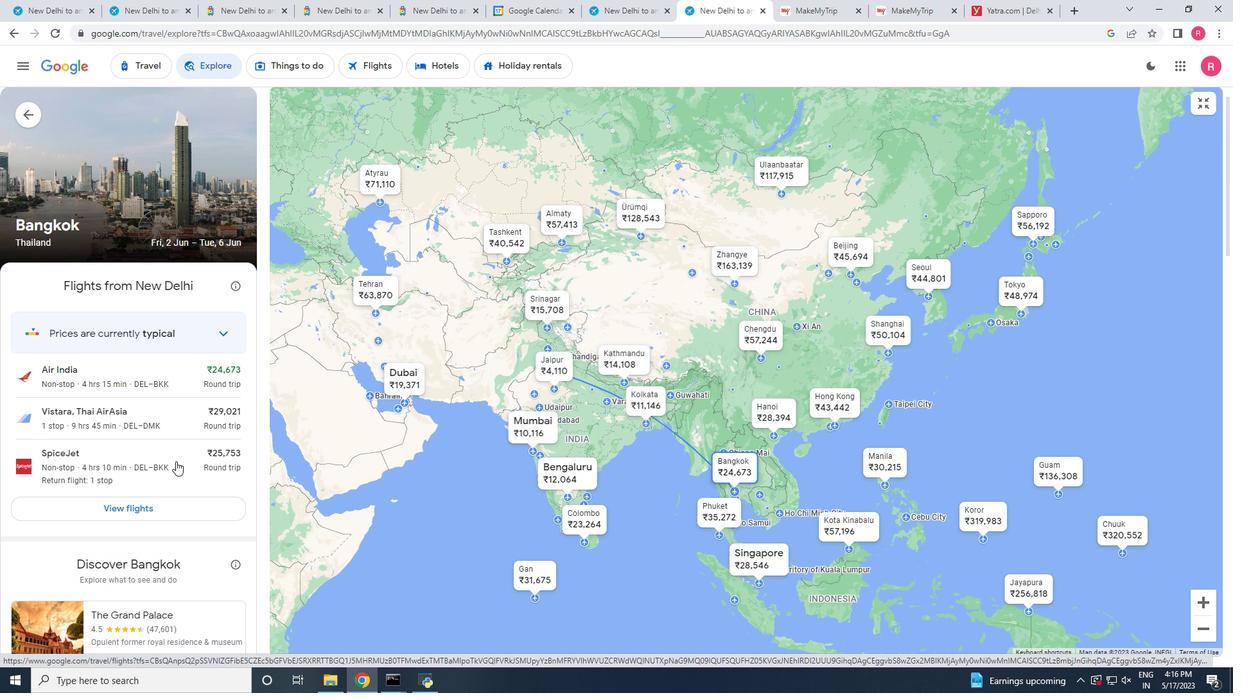
Action: Mouse scrolled (174, 459) with delta (0, 0)
Screenshot: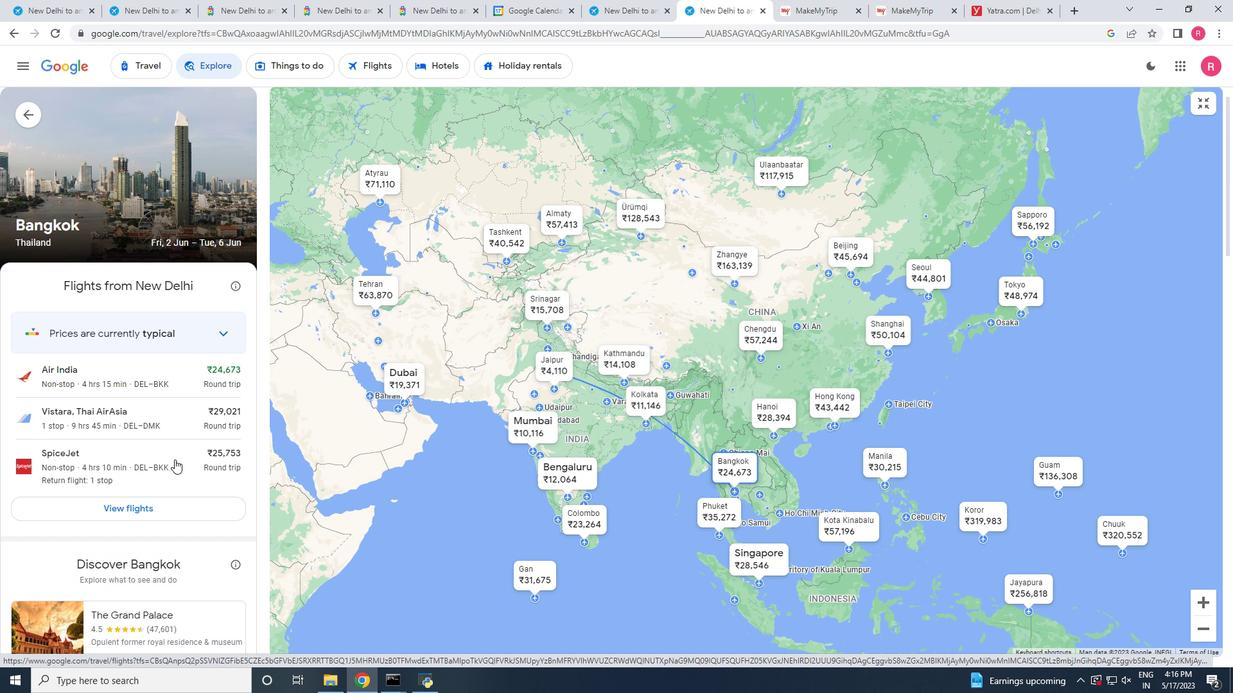 
Action: Mouse scrolled (174, 459) with delta (0, 0)
Screenshot: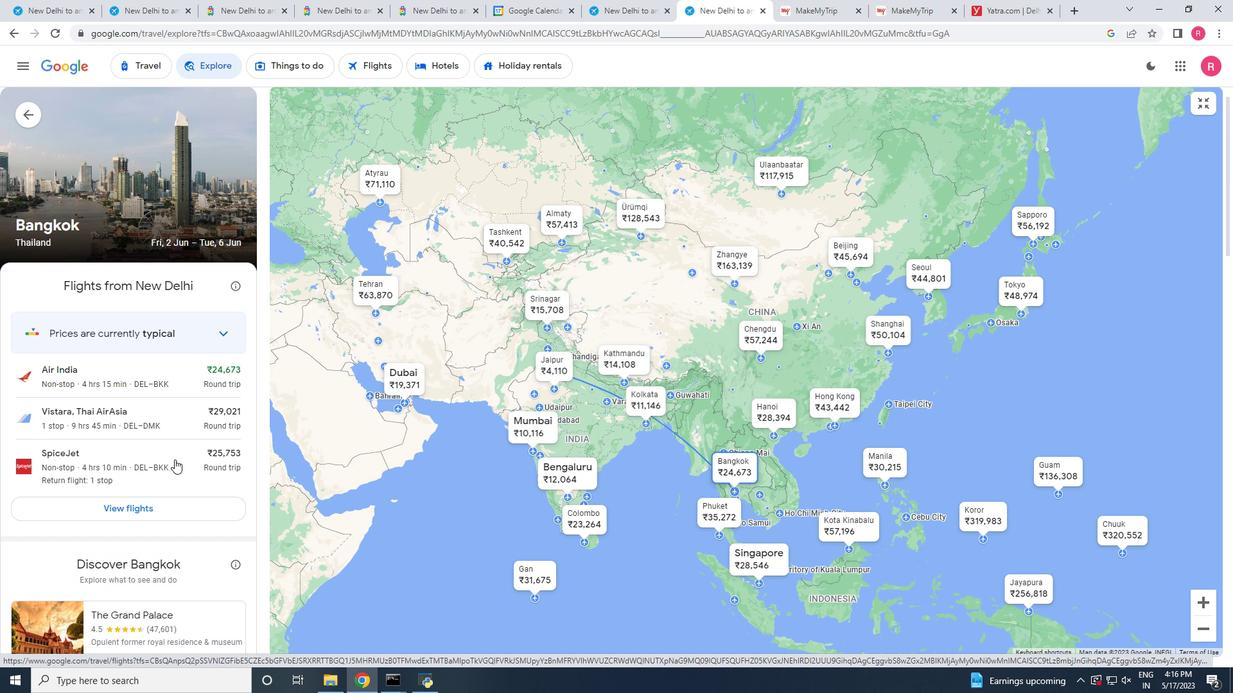 
Action: Mouse moved to (217, 206)
Screenshot: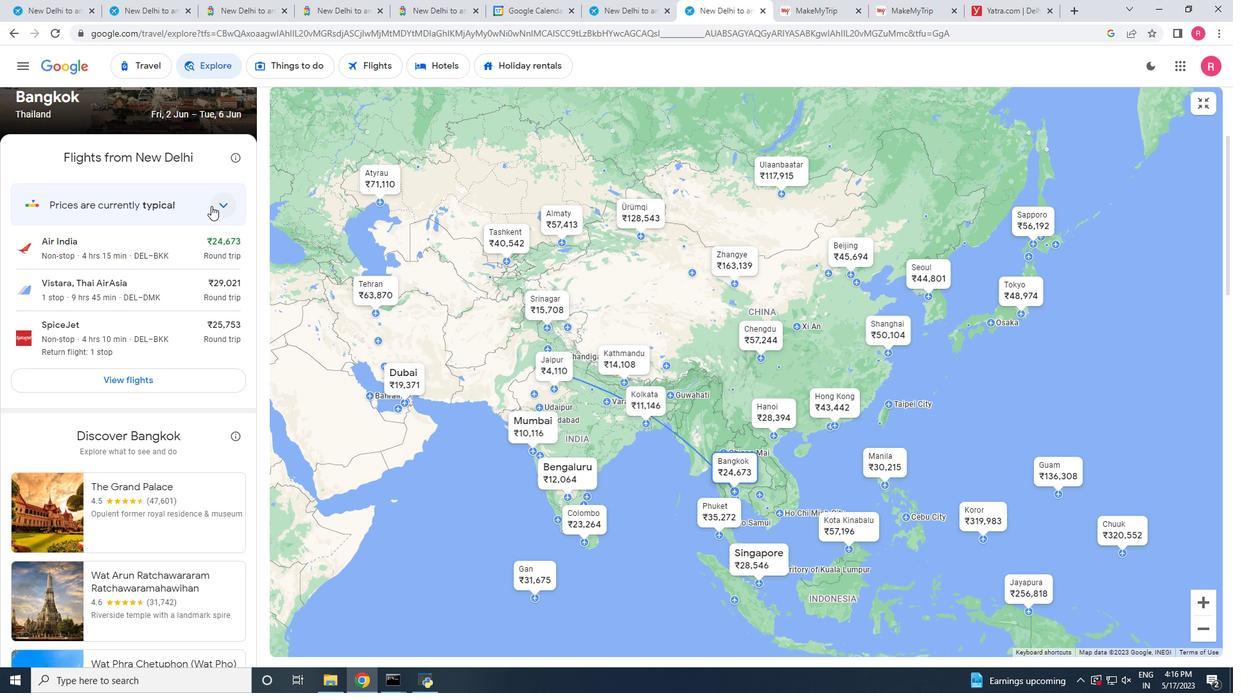 
Action: Mouse pressed left at (217, 206)
Screenshot: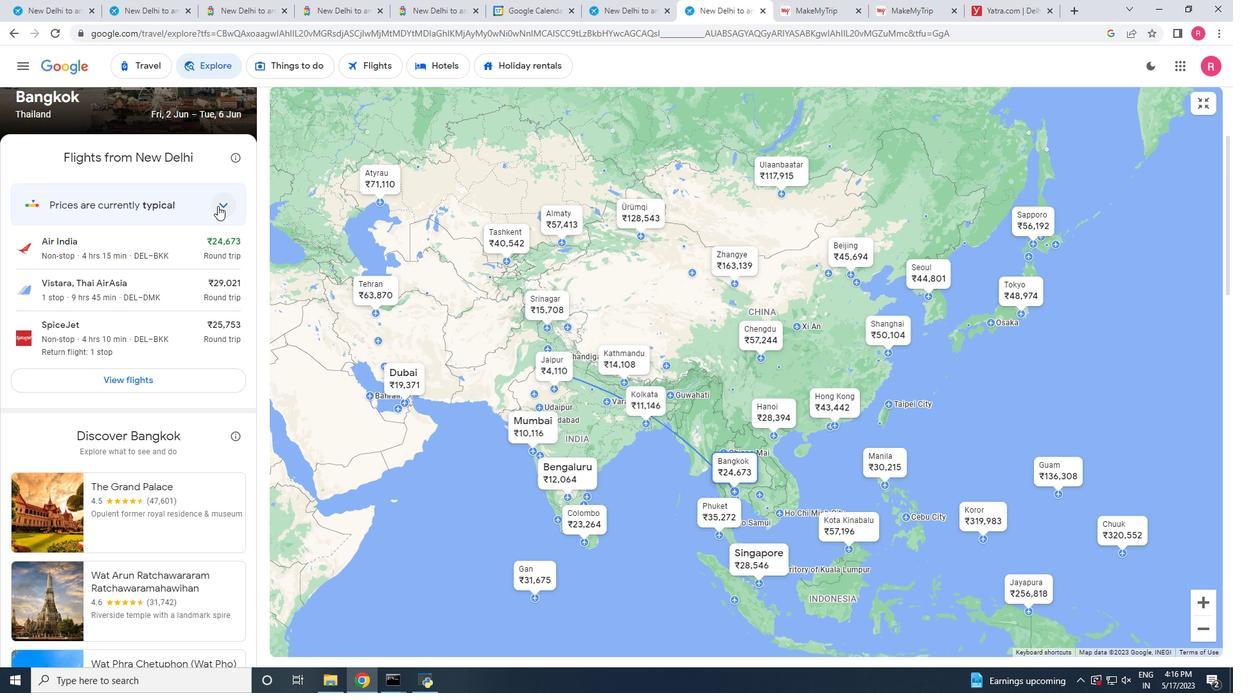 
Action: Mouse moved to (184, 335)
Screenshot: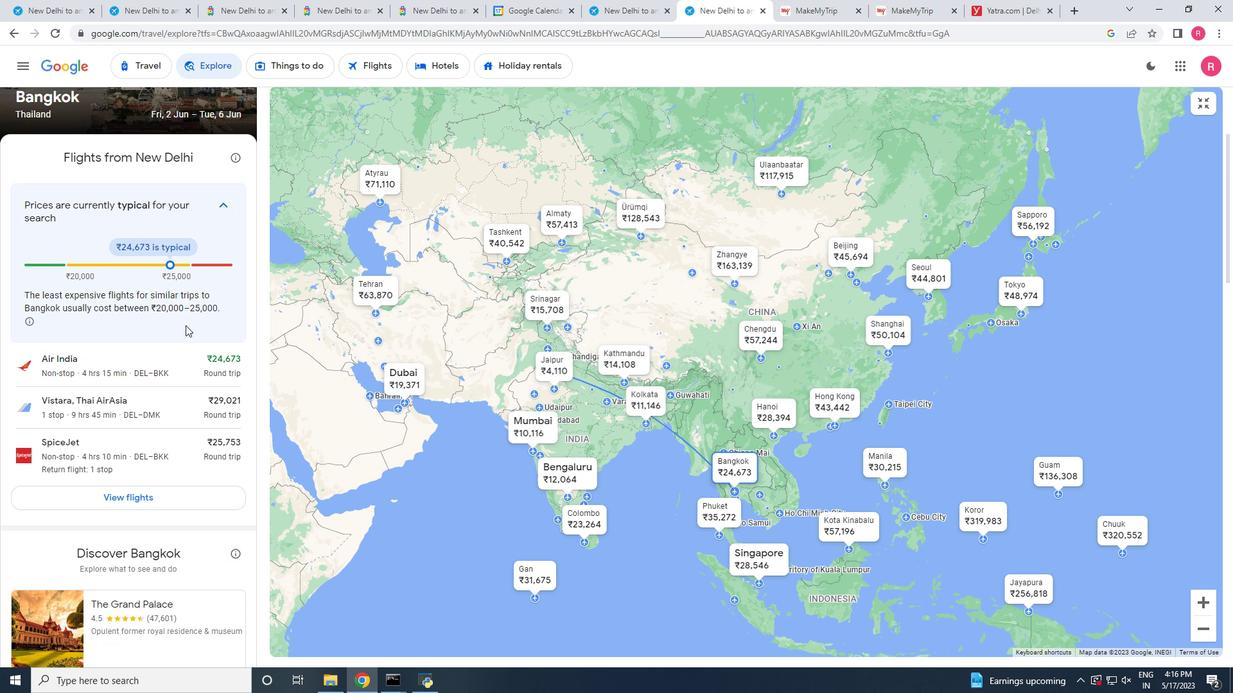 
Action: Mouse scrolled (184, 334) with delta (0, 0)
Screenshot: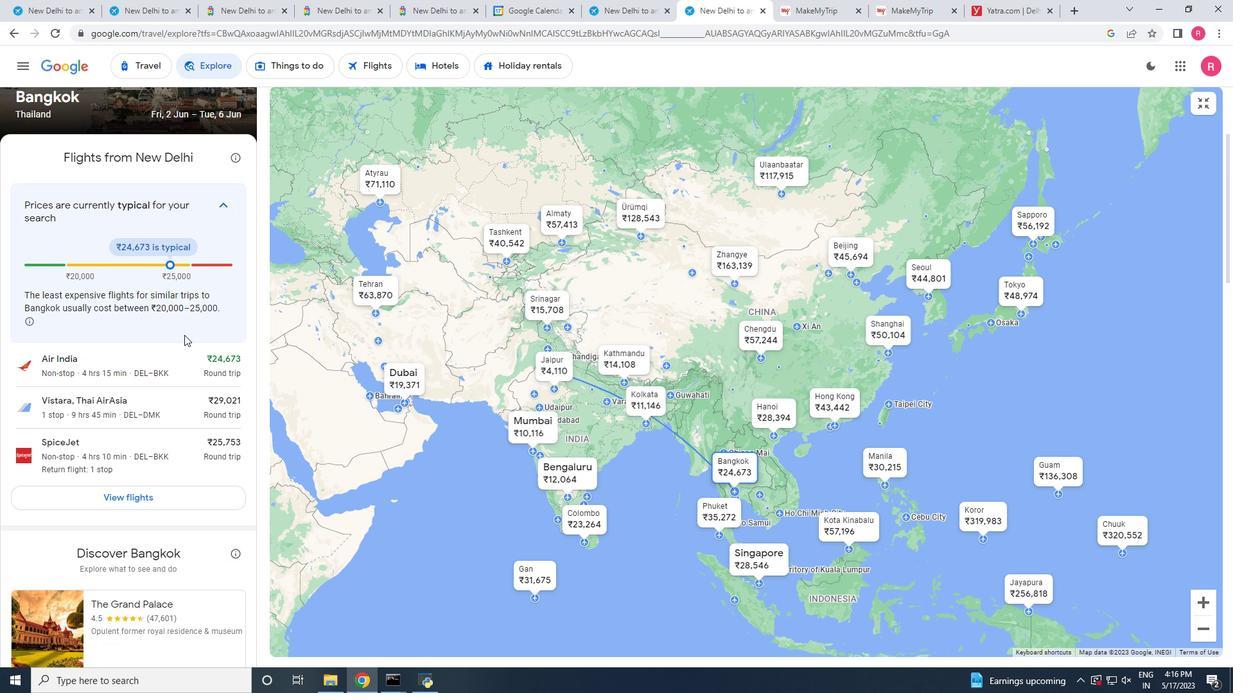 
Action: Mouse scrolled (184, 334) with delta (0, 0)
Screenshot: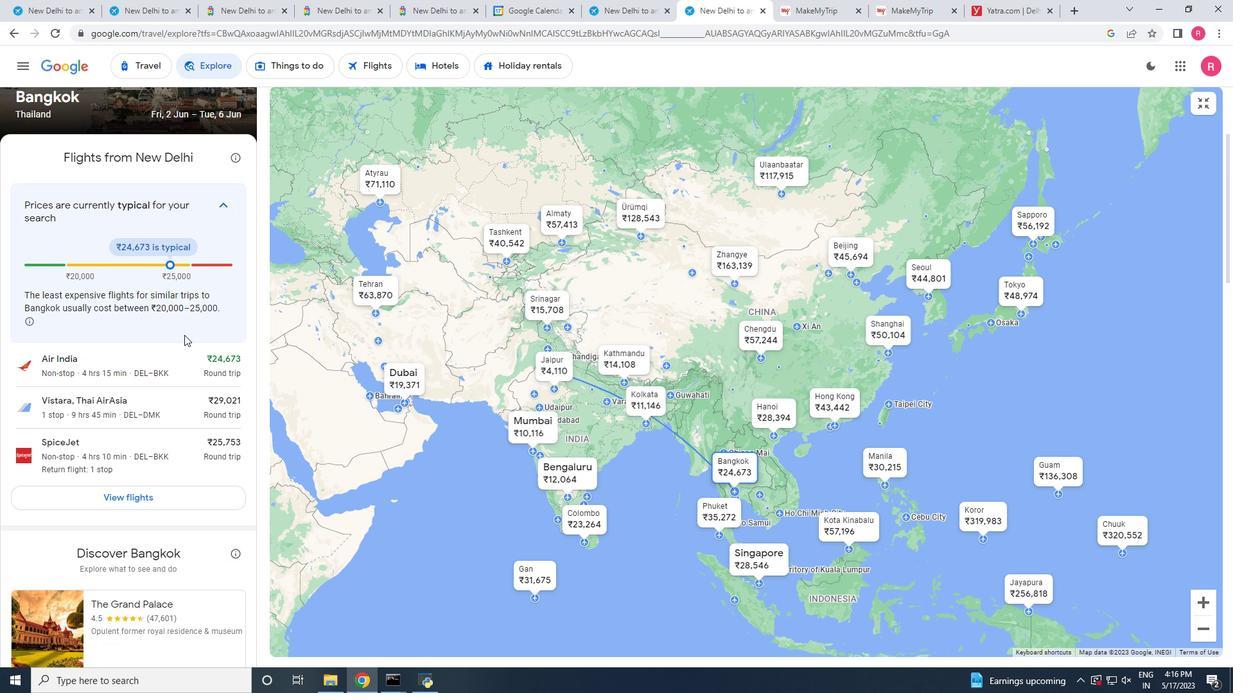 
Action: Mouse scrolled (184, 334) with delta (0, 0)
Screenshot: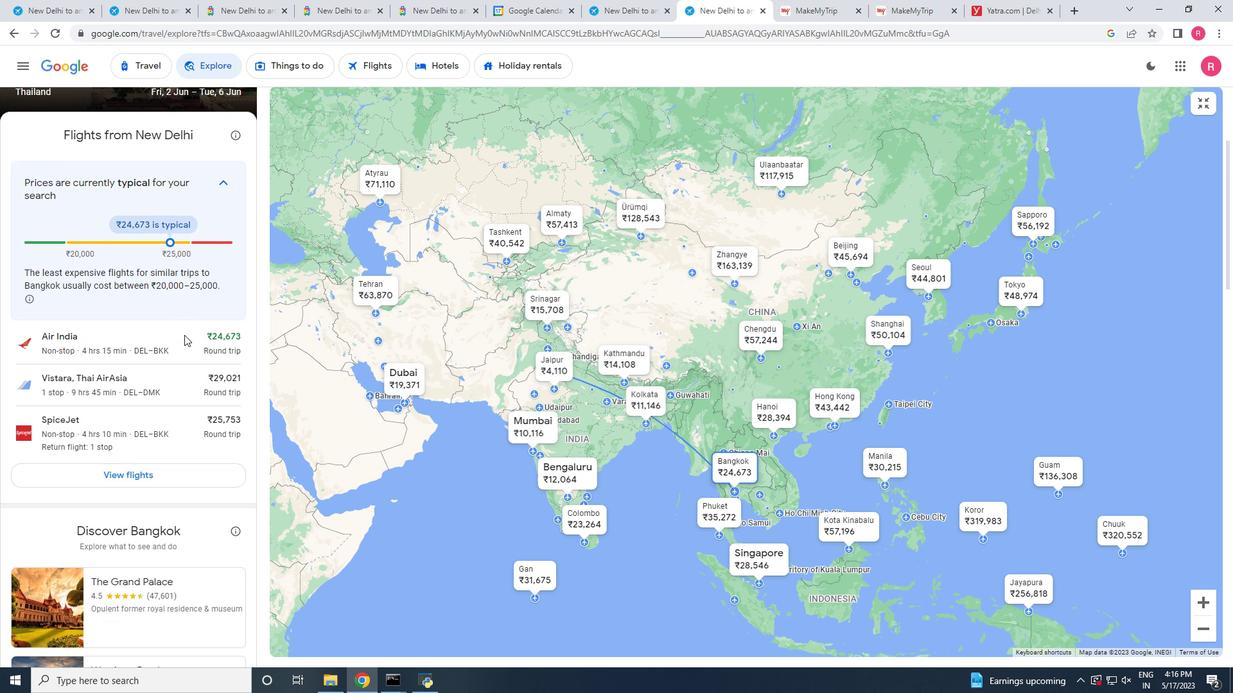 
Action: Mouse scrolled (184, 334) with delta (0, 0)
Screenshot: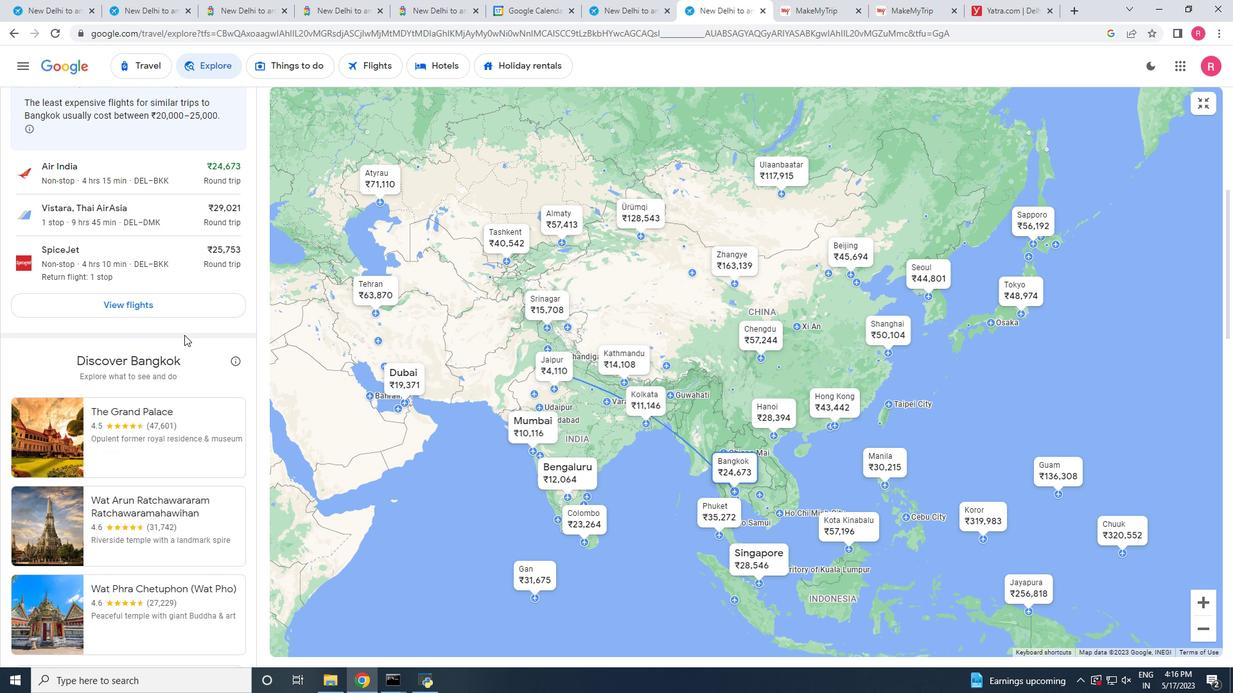 
Action: Mouse scrolled (184, 334) with delta (0, 0)
Screenshot: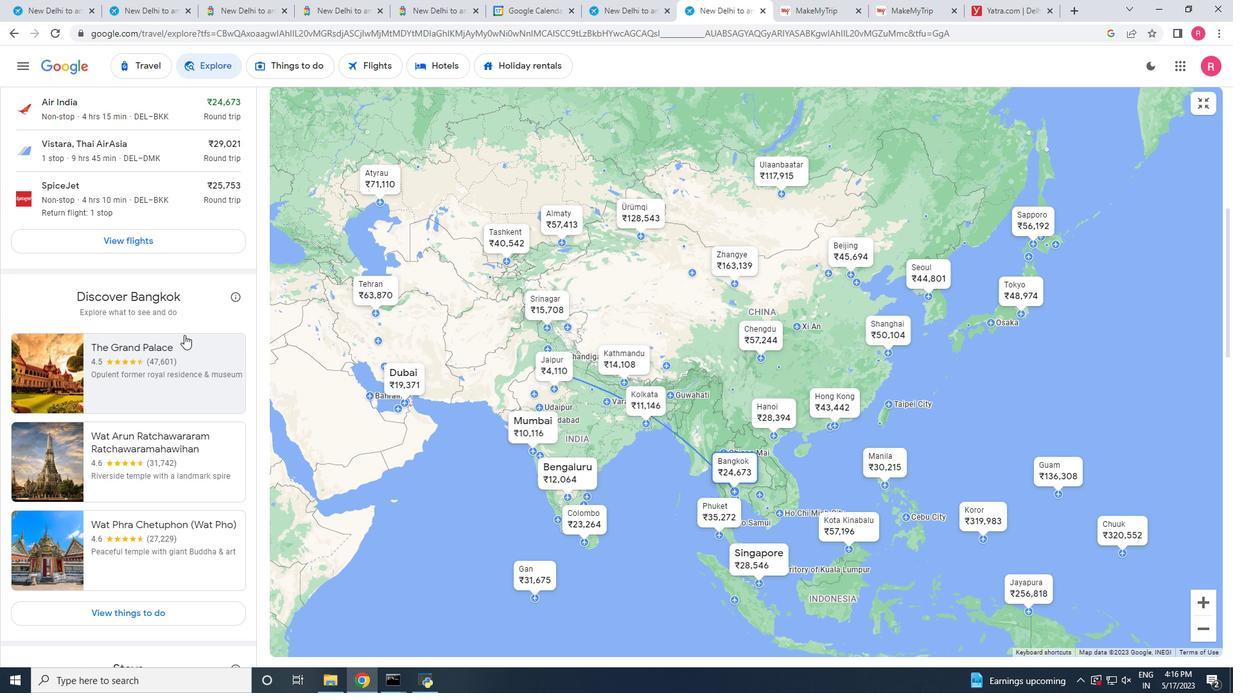 
Action: Mouse scrolled (184, 334) with delta (0, 0)
Screenshot: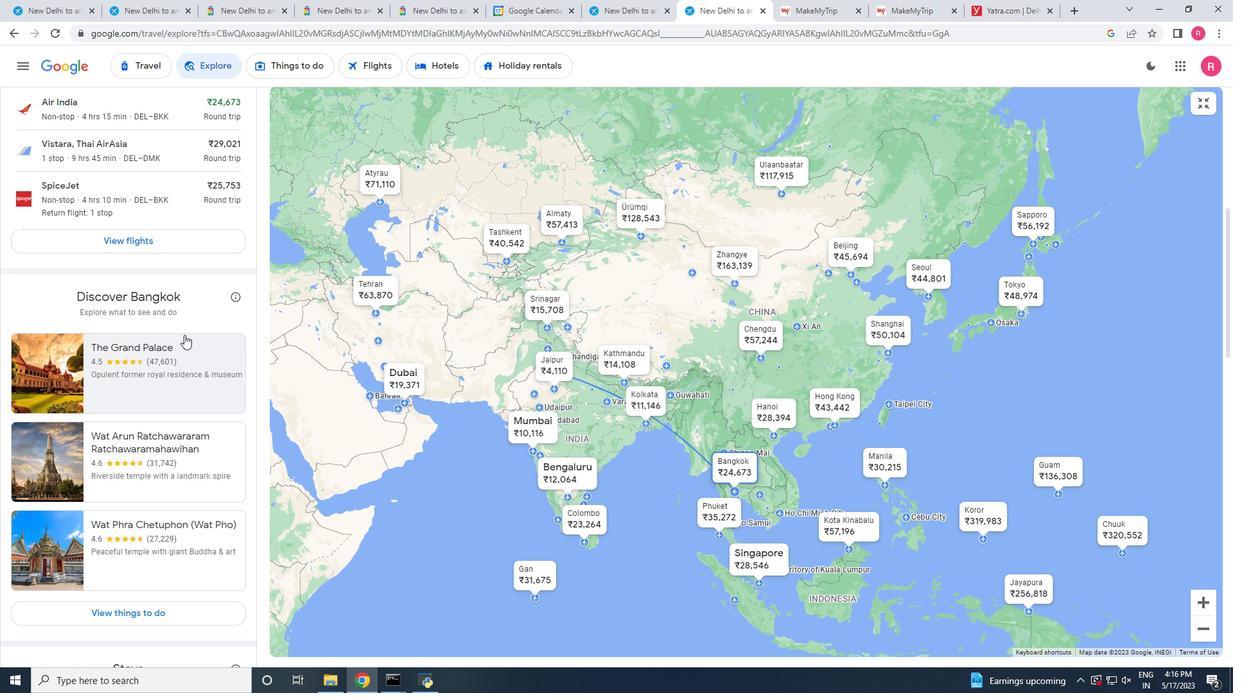 
Action: Mouse scrolled (184, 334) with delta (0, 0)
Screenshot: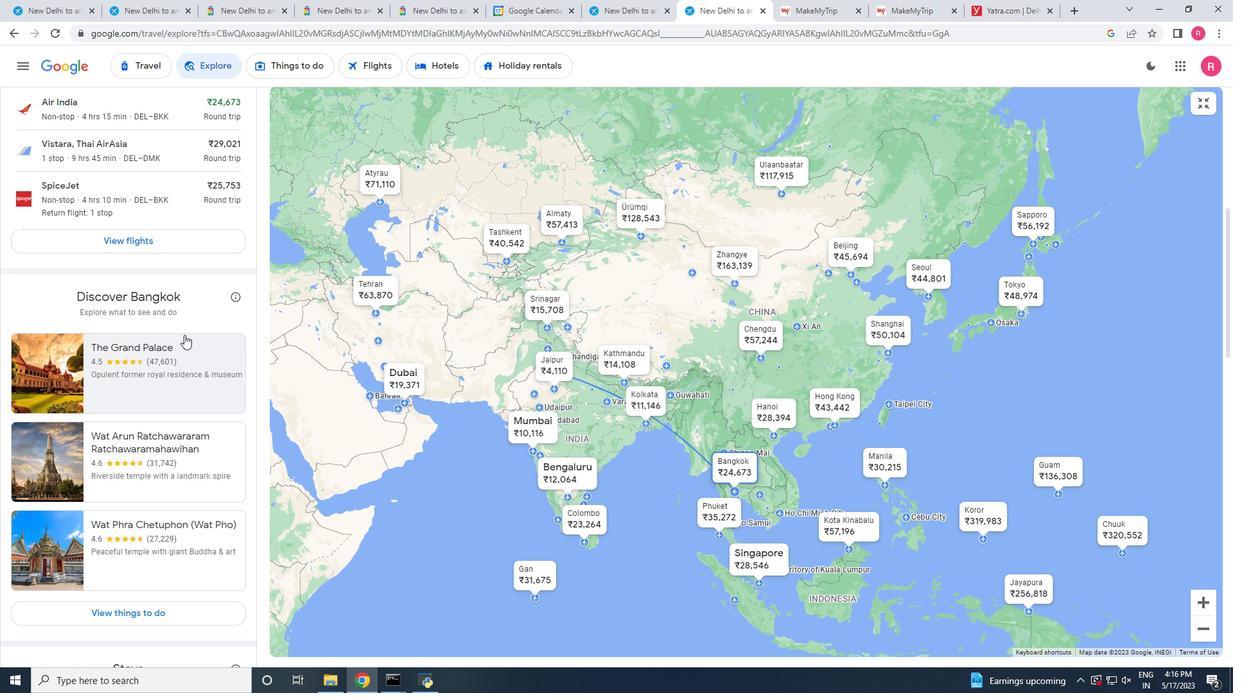 
Action: Mouse moved to (181, 348)
Screenshot: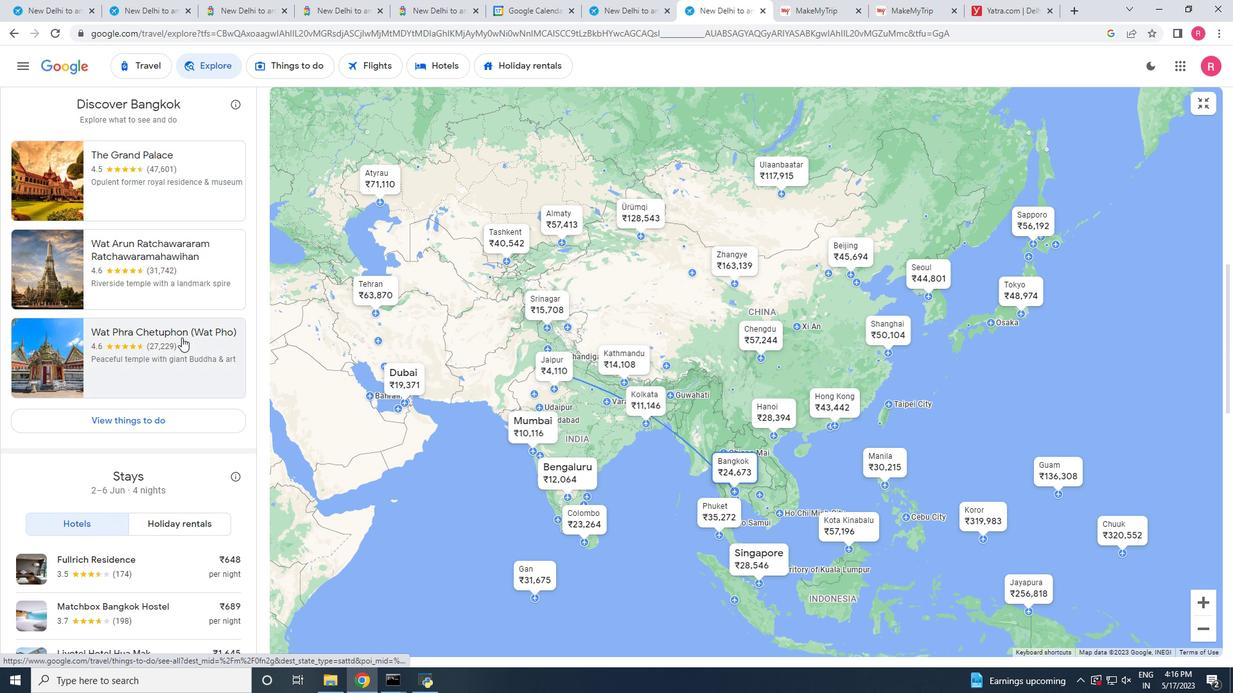 
Action: Mouse scrolled (181, 347) with delta (0, 0)
Screenshot: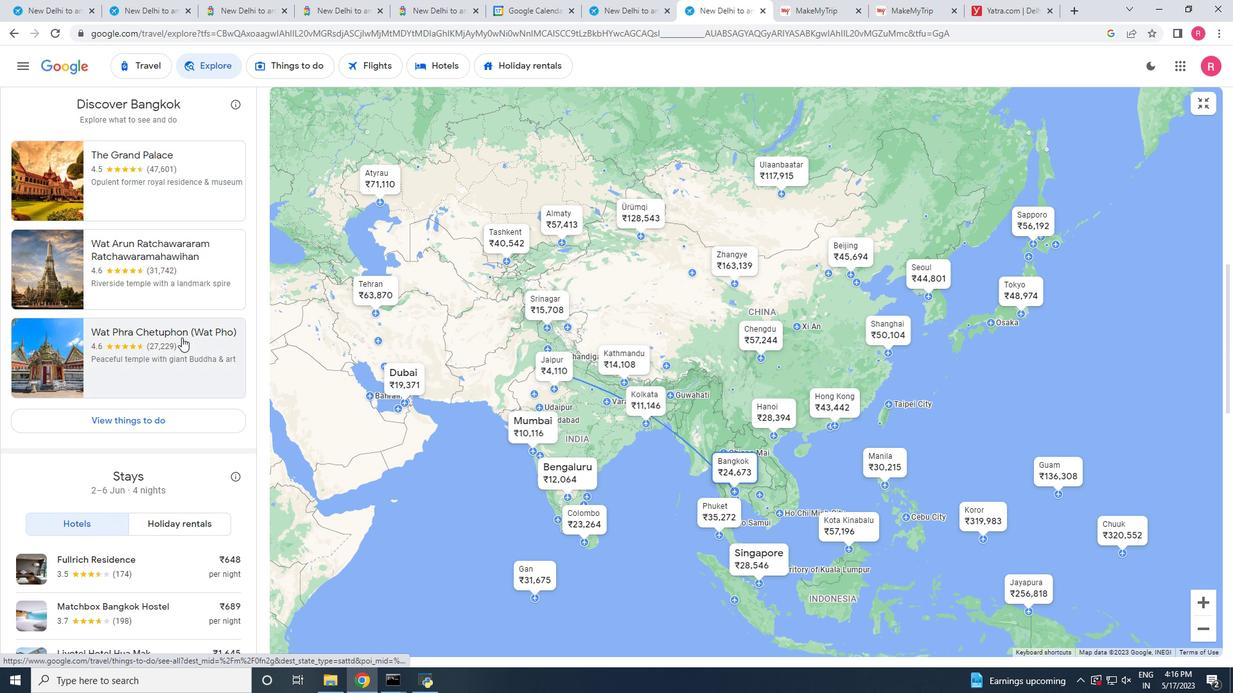 
Action: Mouse moved to (181, 355)
Screenshot: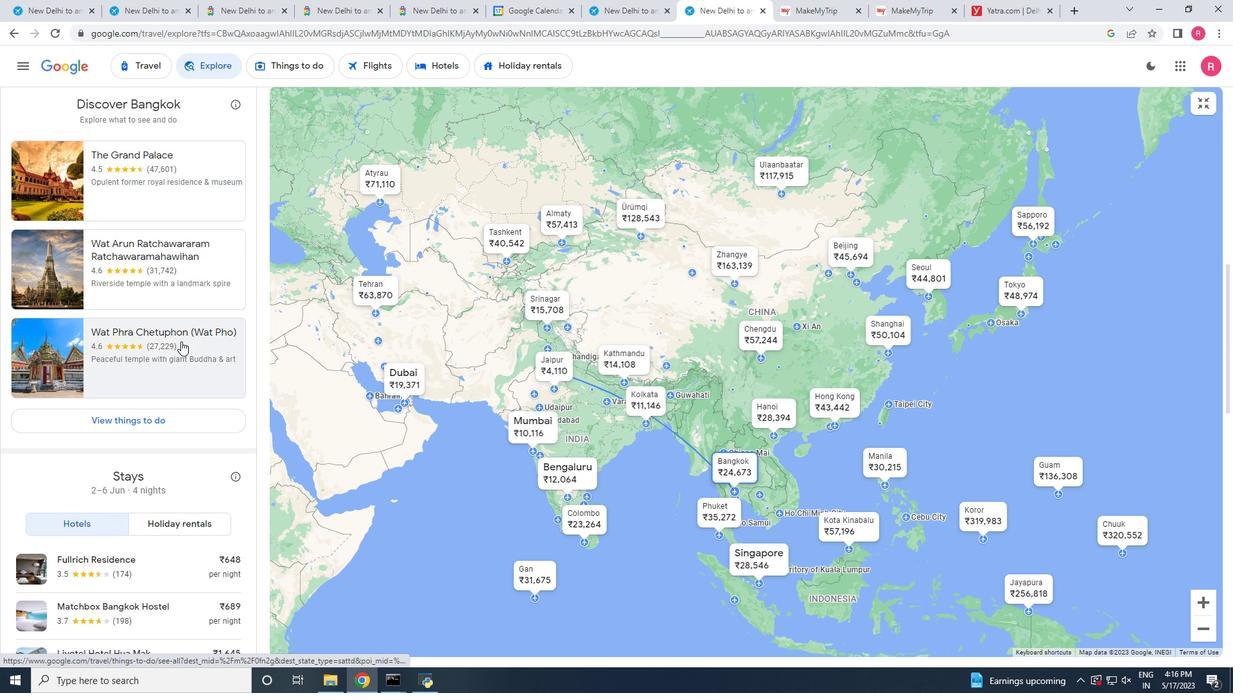 
Action: Mouse scrolled (181, 354) with delta (0, 0)
Screenshot: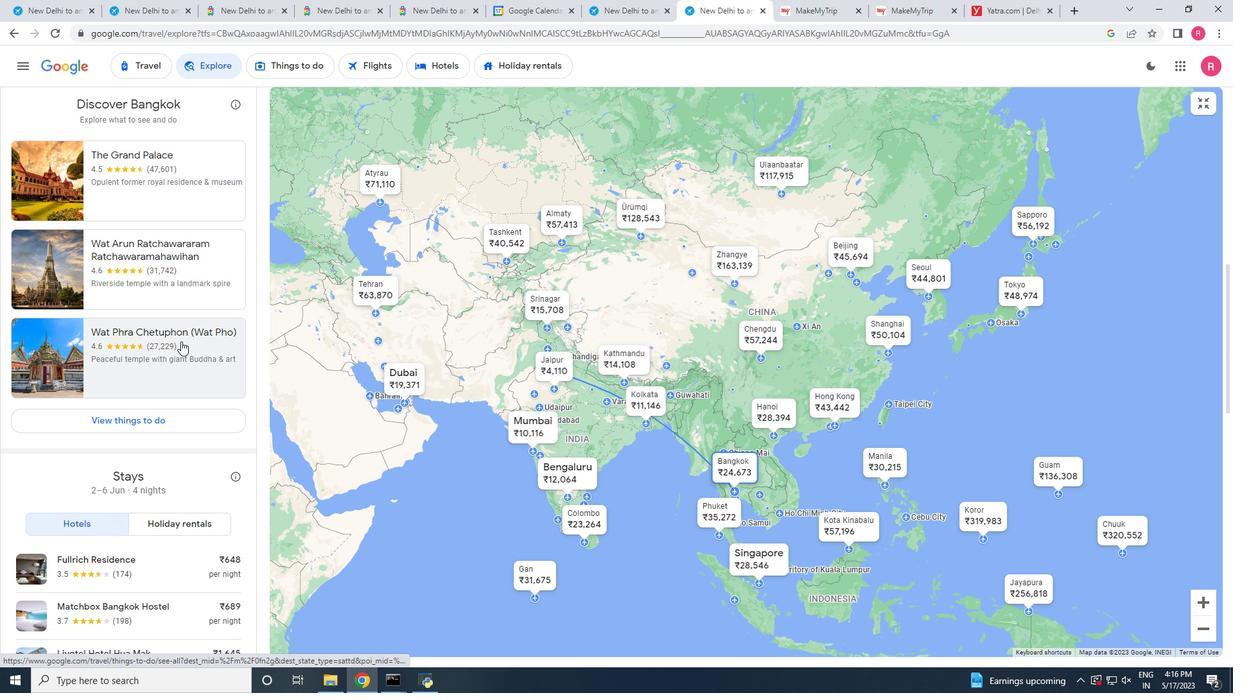 
Action: Mouse moved to (180, 359)
Screenshot: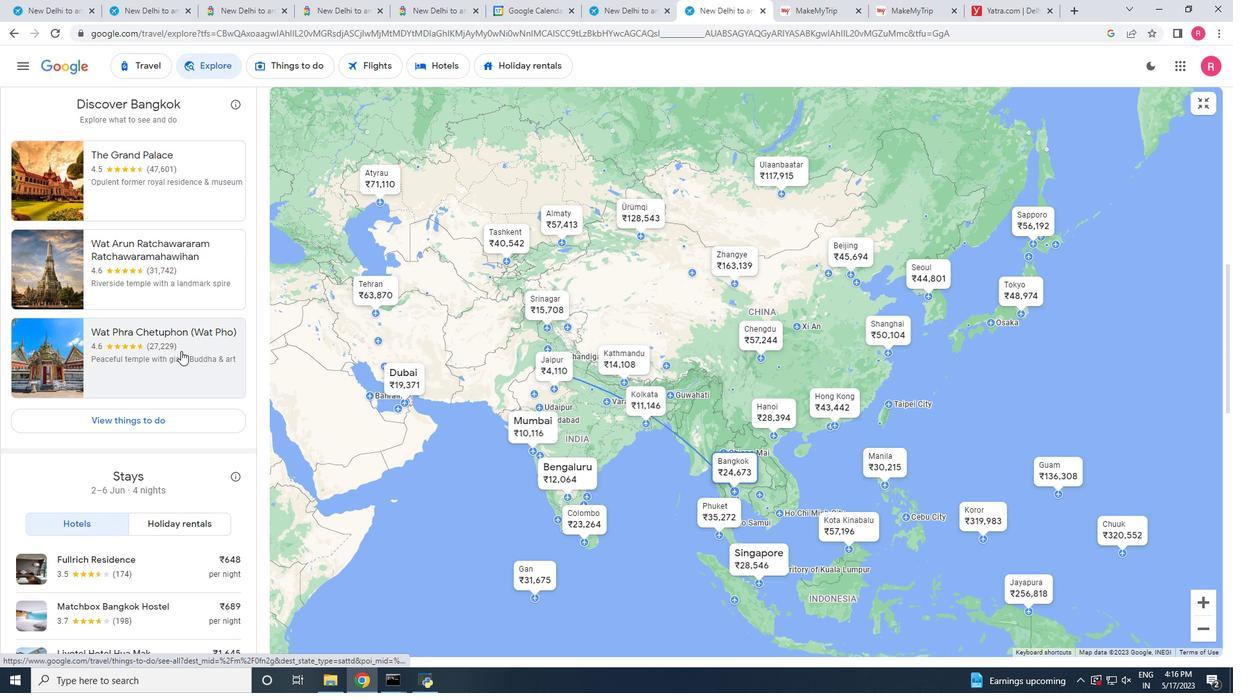 
Action: Mouse scrolled (180, 359) with delta (0, 0)
Screenshot: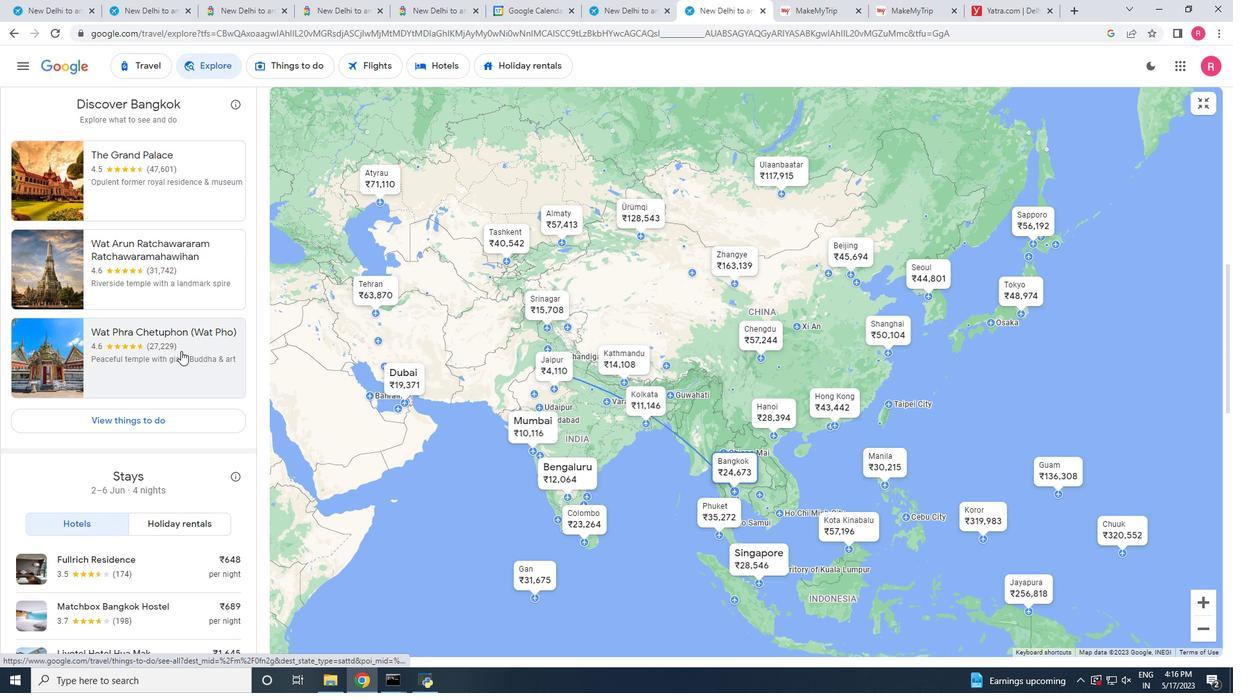 
Action: Mouse moved to (176, 371)
Screenshot: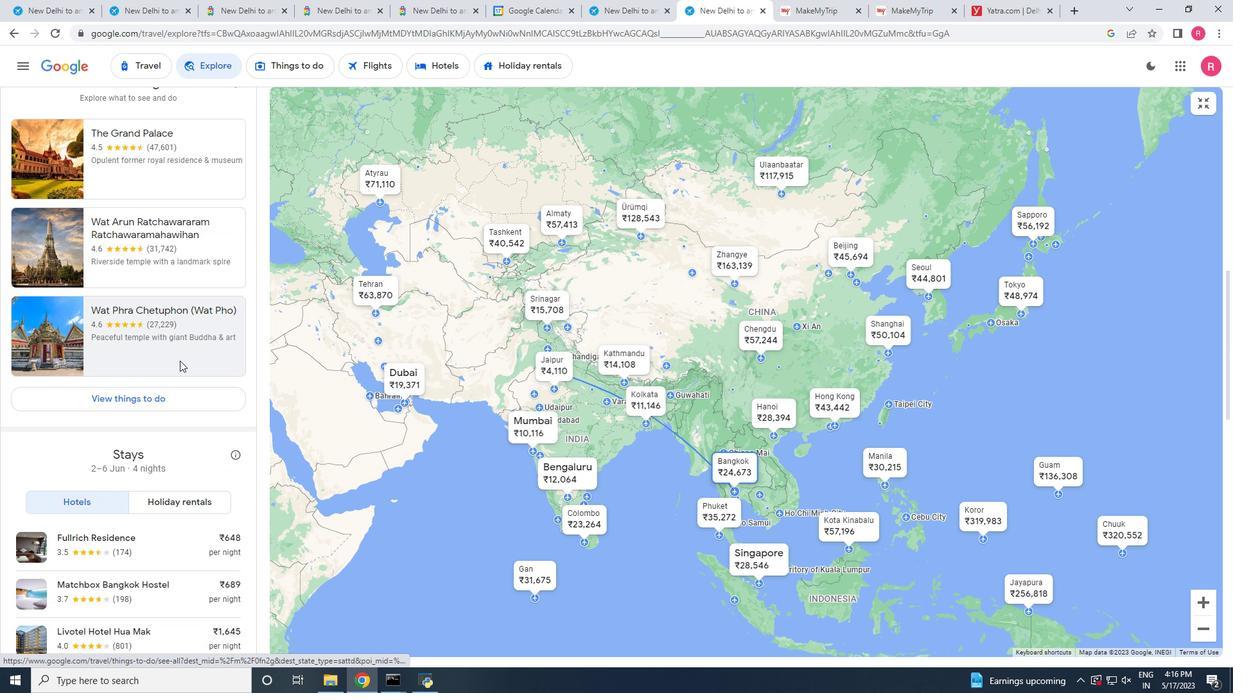 
Action: Mouse scrolled (176, 371) with delta (0, 0)
Screenshot: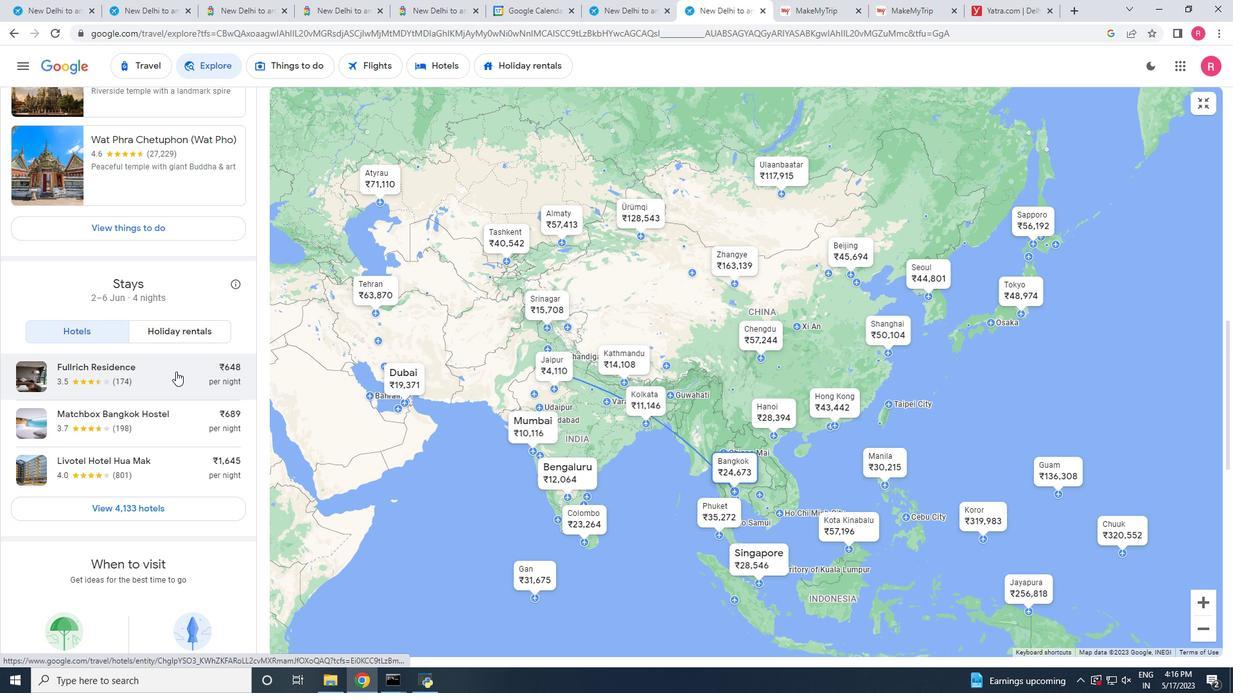 
Action: Mouse moved to (158, 445)
Screenshot: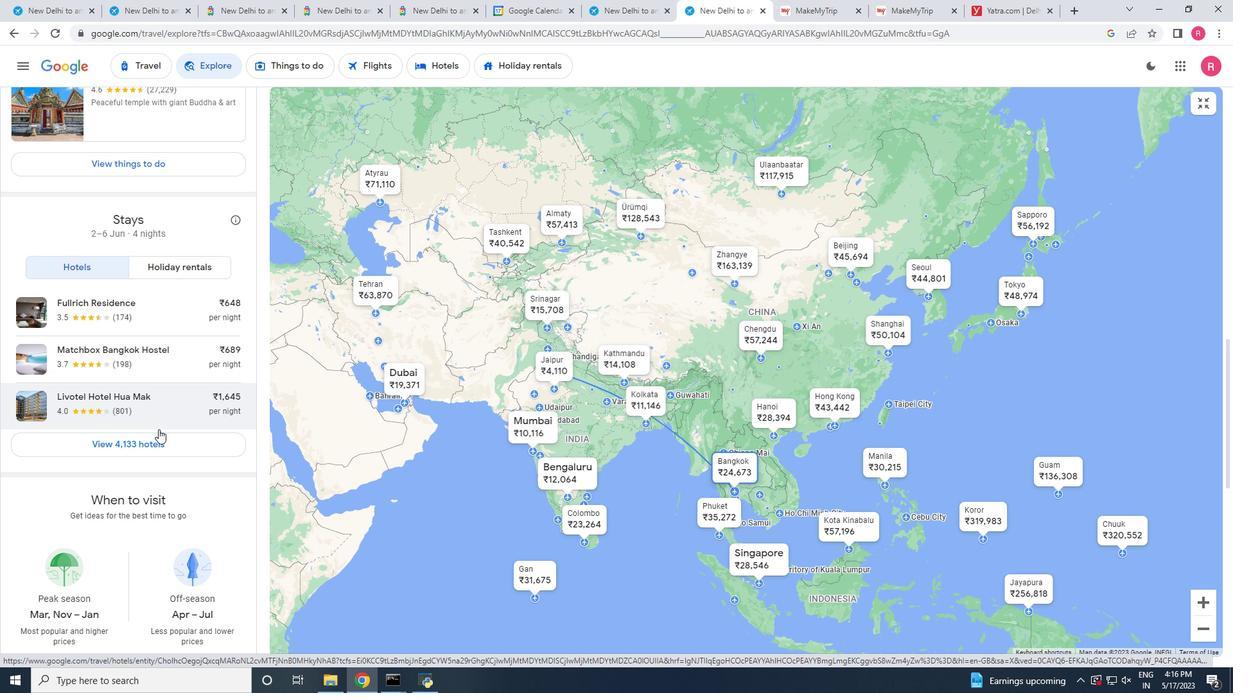 
Action: Mouse scrolled (158, 444) with delta (0, 0)
Screenshot: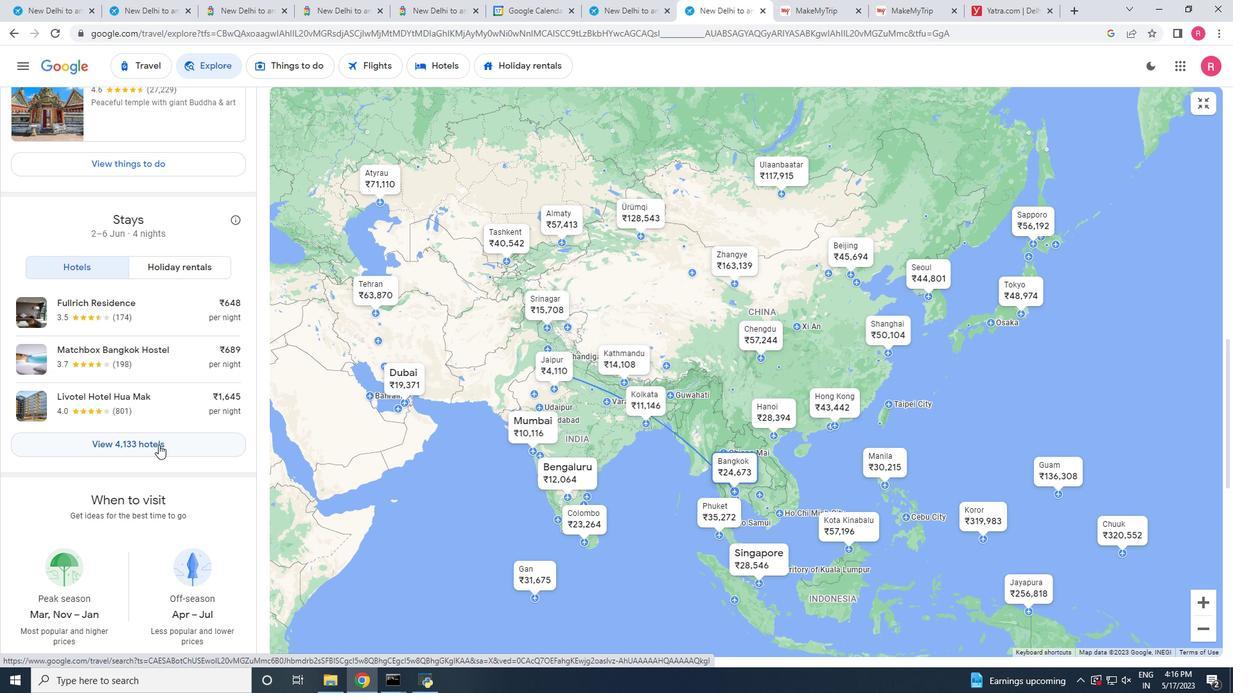 
Action: Mouse scrolled (158, 444) with delta (0, 0)
Screenshot: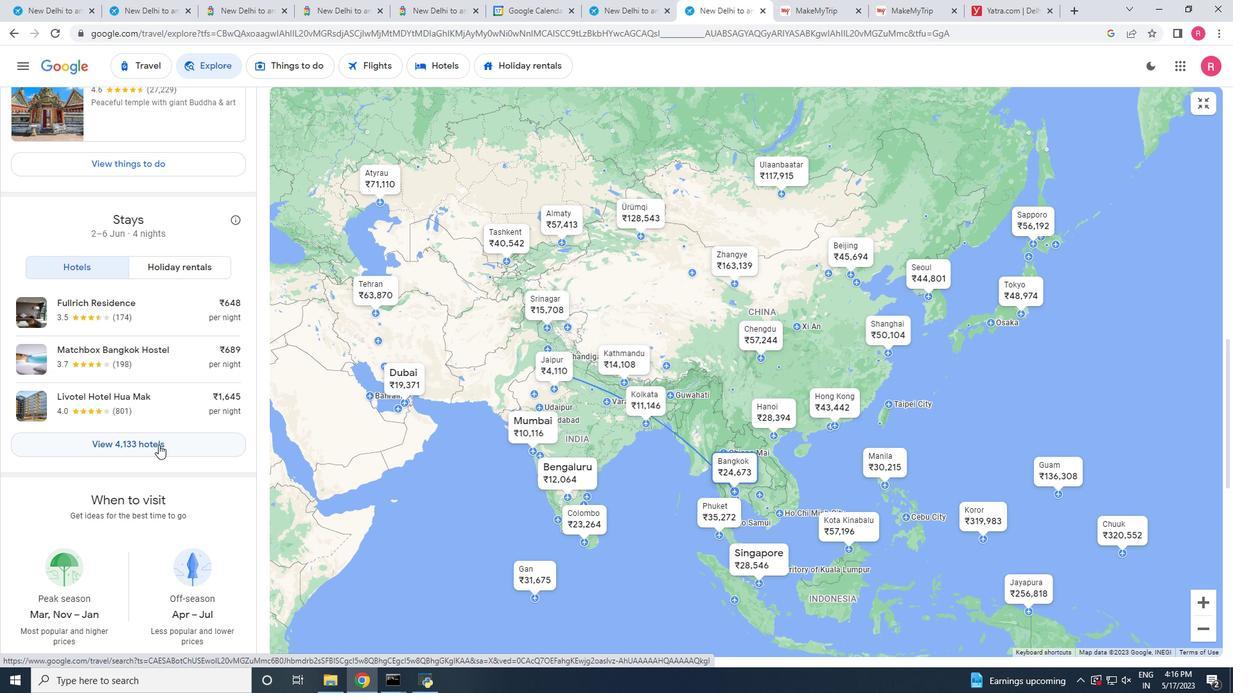 
Action: Mouse scrolled (158, 444) with delta (0, 0)
Screenshot: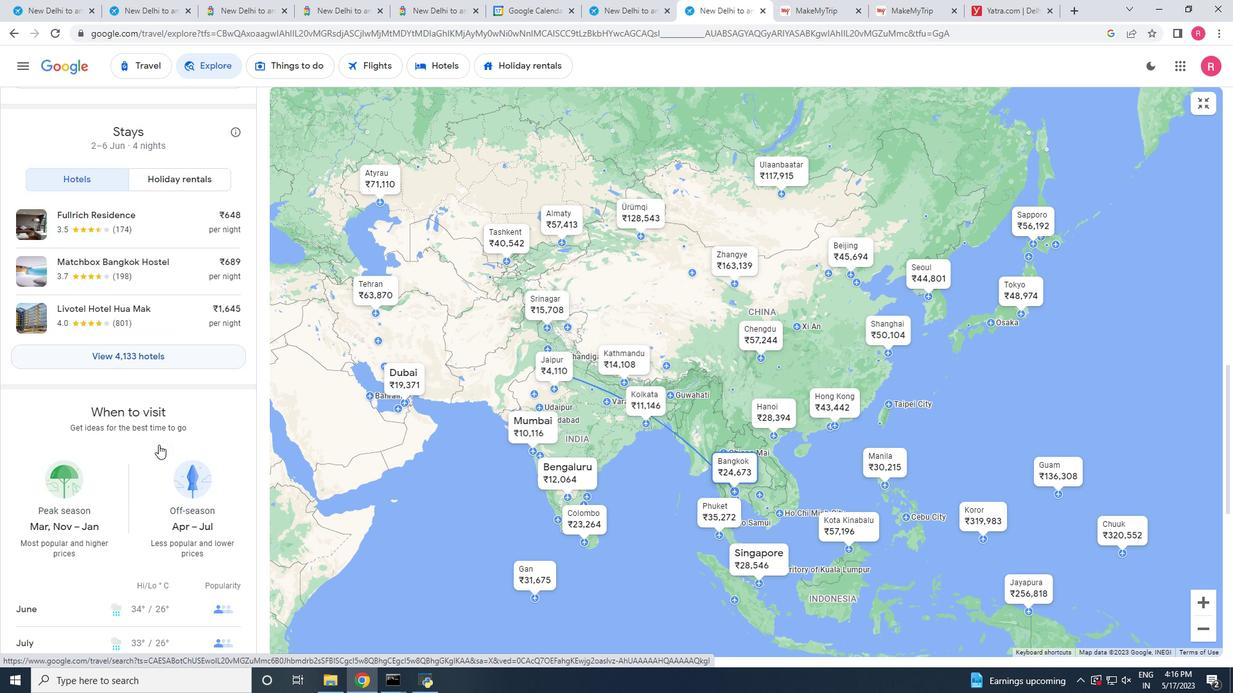 
Action: Mouse scrolled (158, 444) with delta (0, 0)
Screenshot: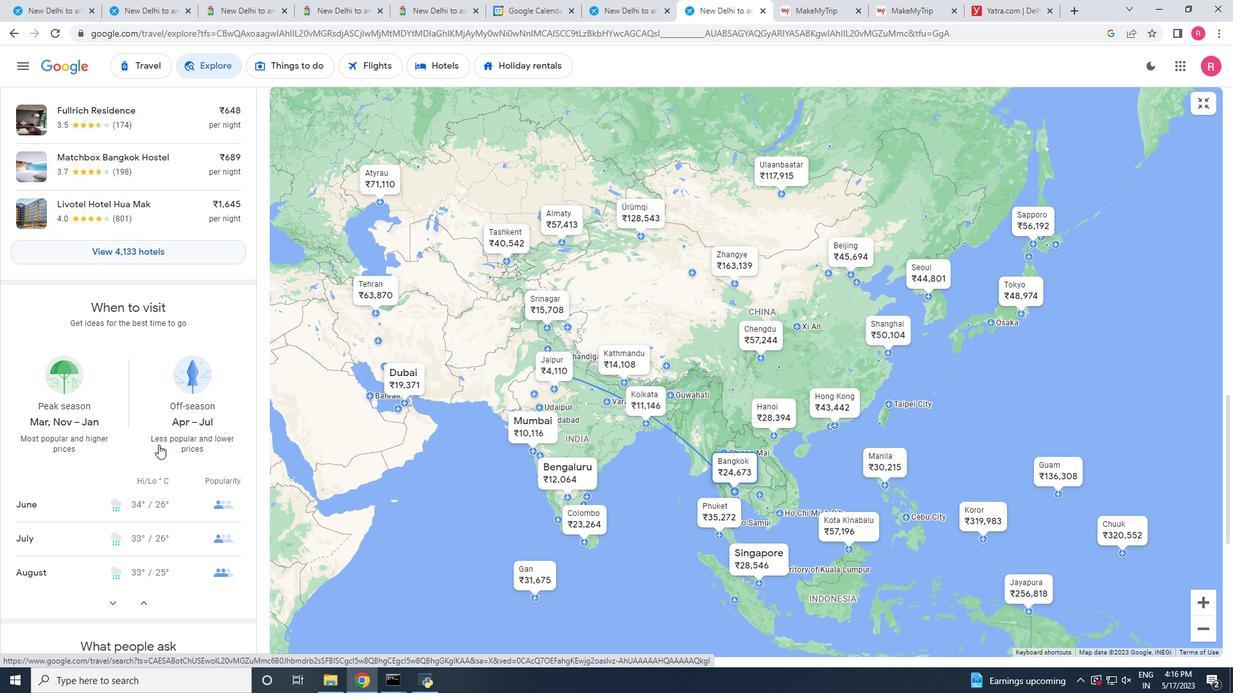 
Action: Mouse scrolled (158, 444) with delta (0, 0)
Screenshot: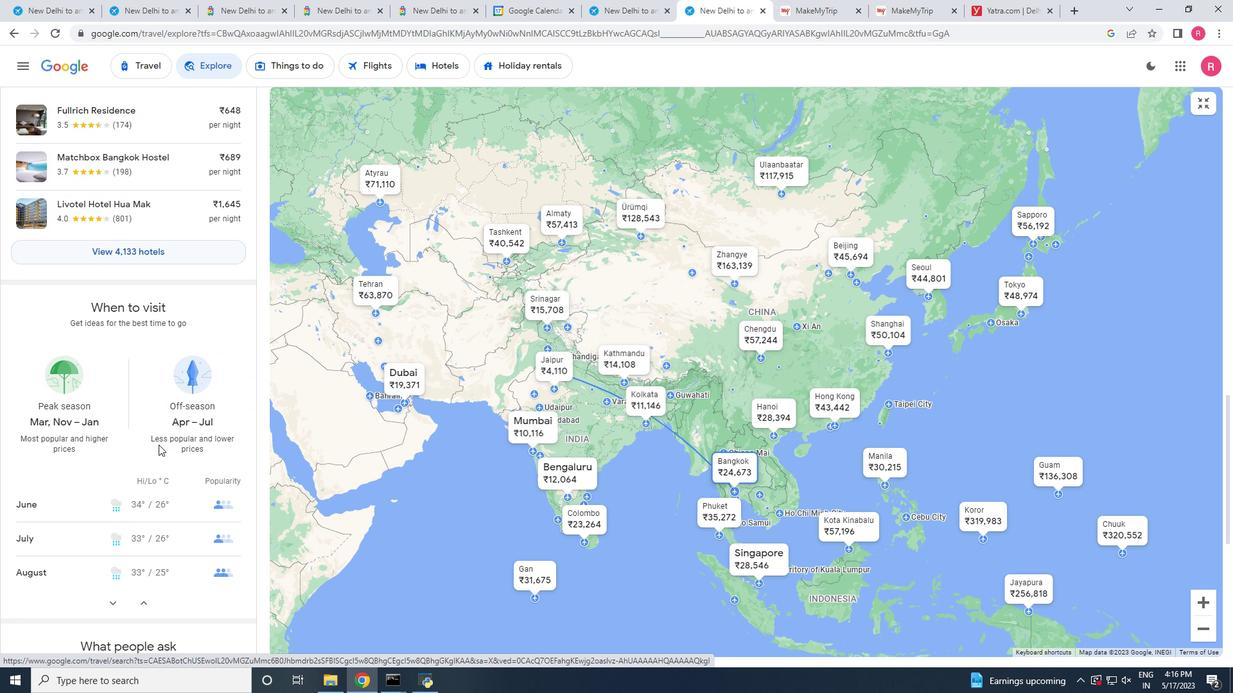 
Action: Mouse scrolled (158, 444) with delta (0, 0)
Screenshot: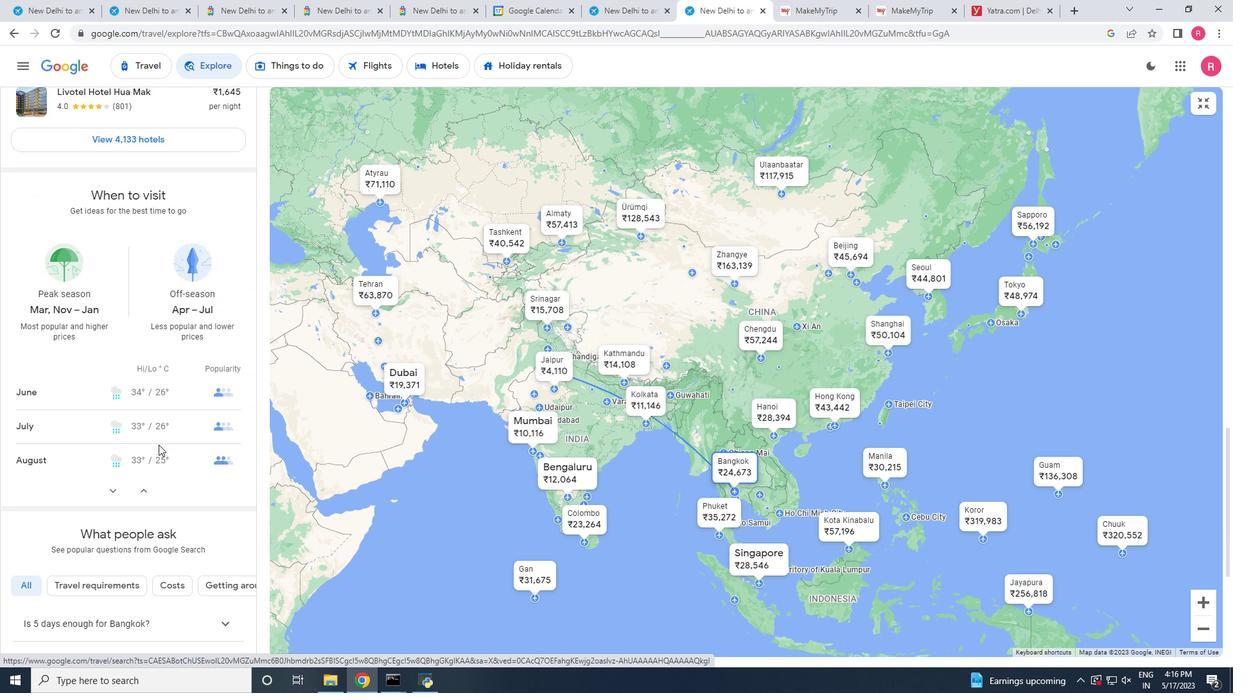 
Action: Mouse scrolled (158, 444) with delta (0, 0)
Screenshot: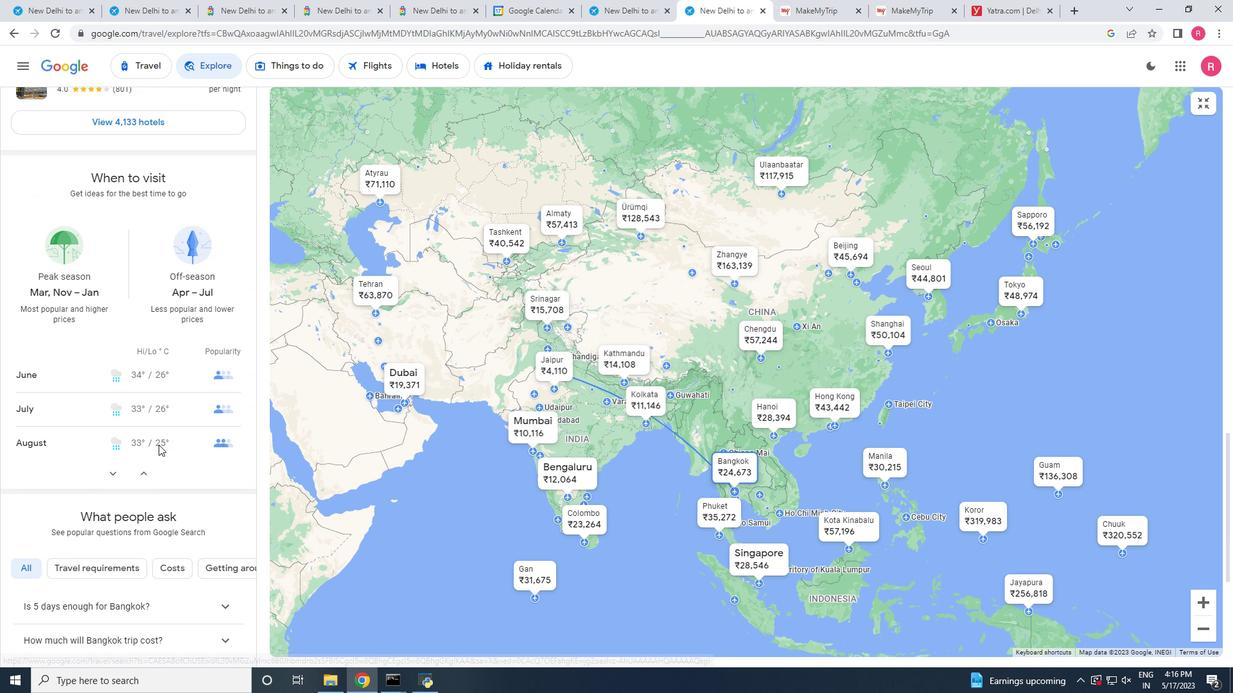 
Action: Mouse moved to (152, 553)
Screenshot: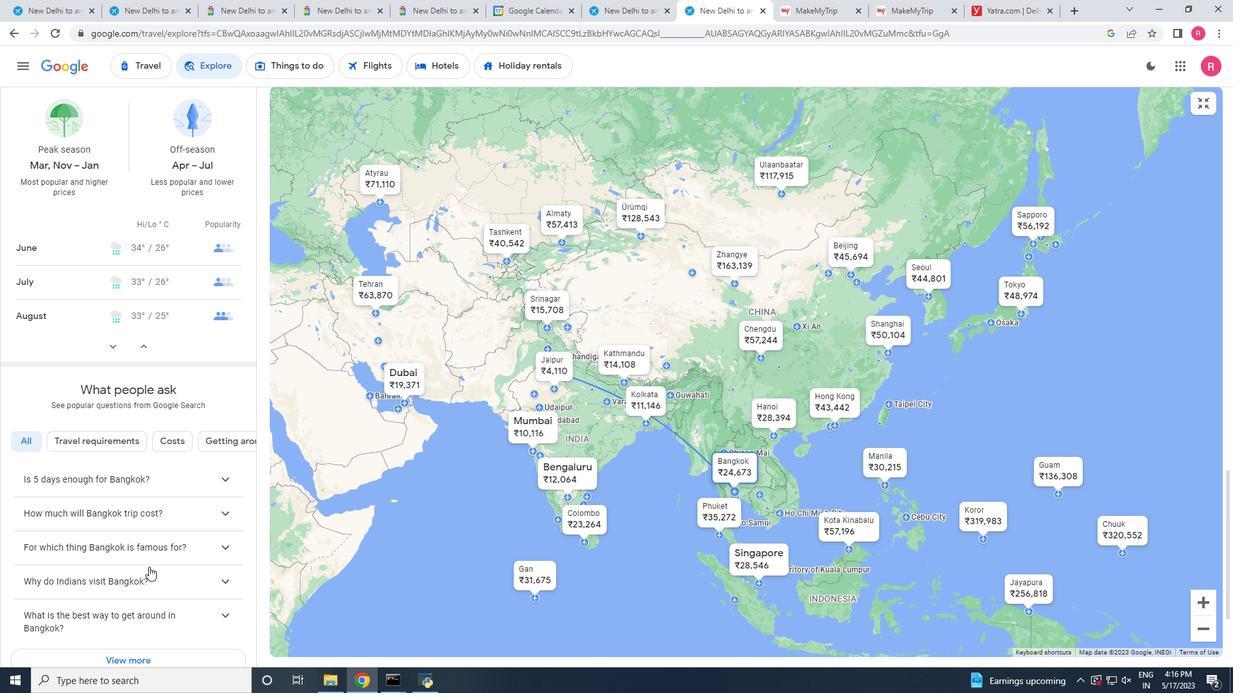 
Action: Mouse scrolled (152, 552) with delta (0, 0)
Screenshot: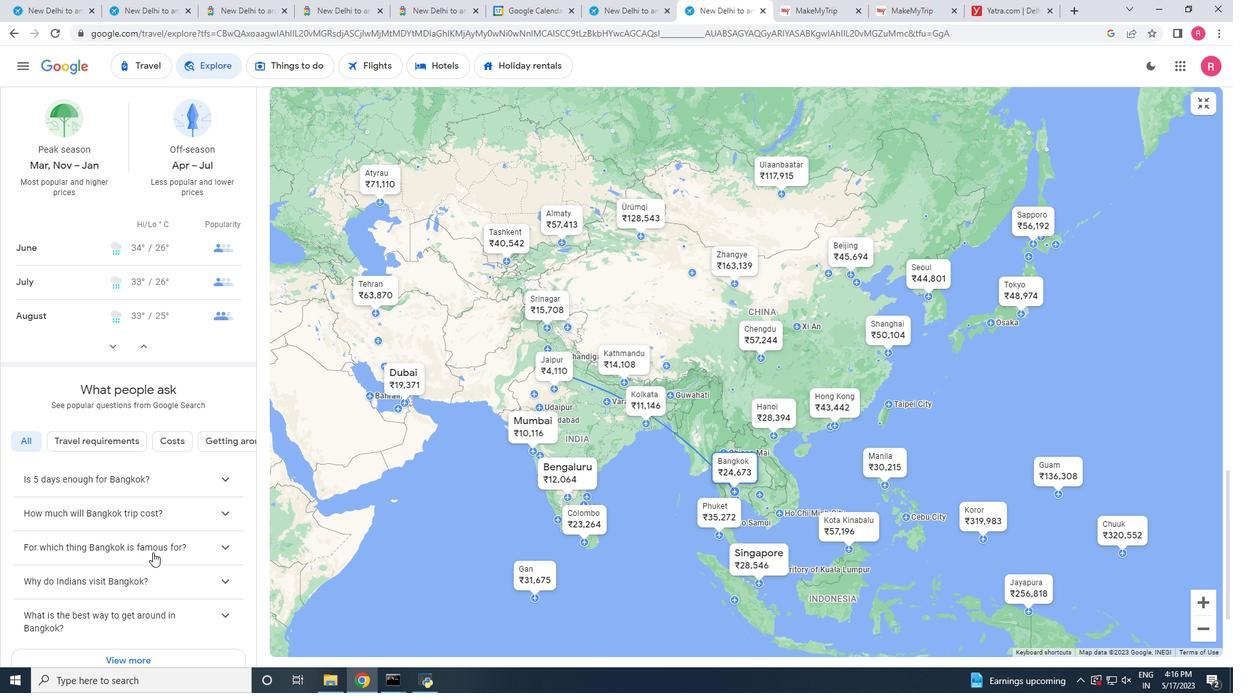 
Action: Mouse scrolled (152, 552) with delta (0, 0)
Screenshot: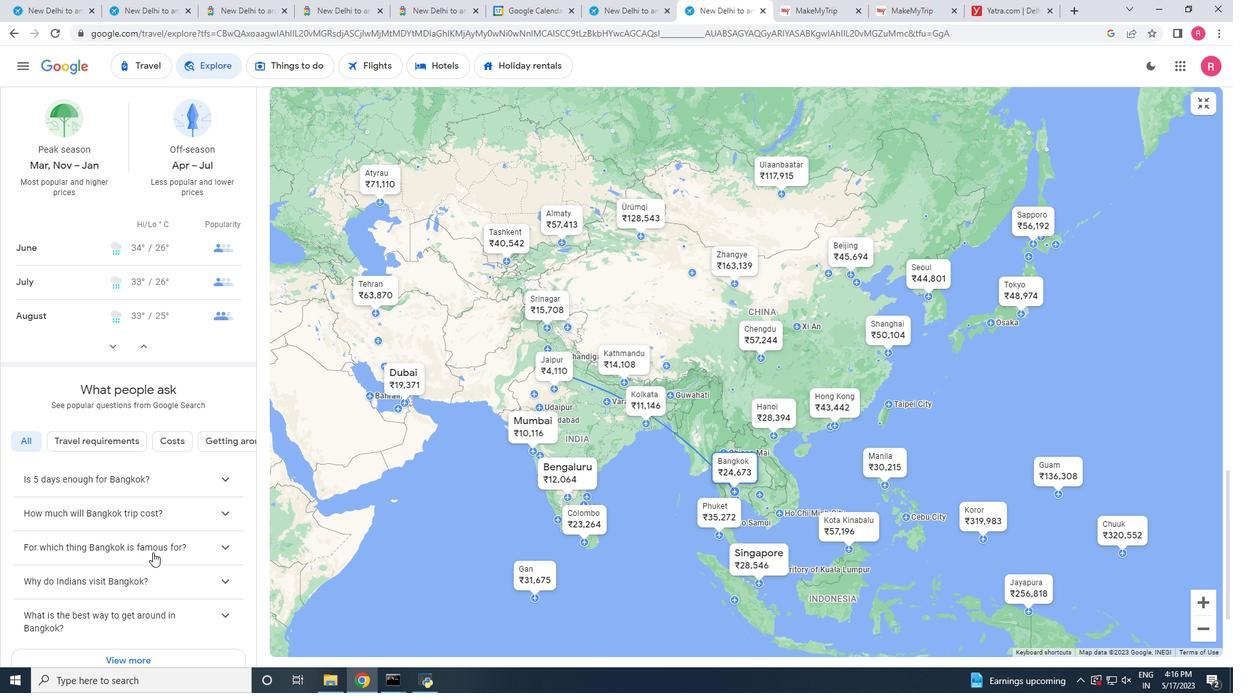 
Action: Mouse moved to (104, 517)
Screenshot: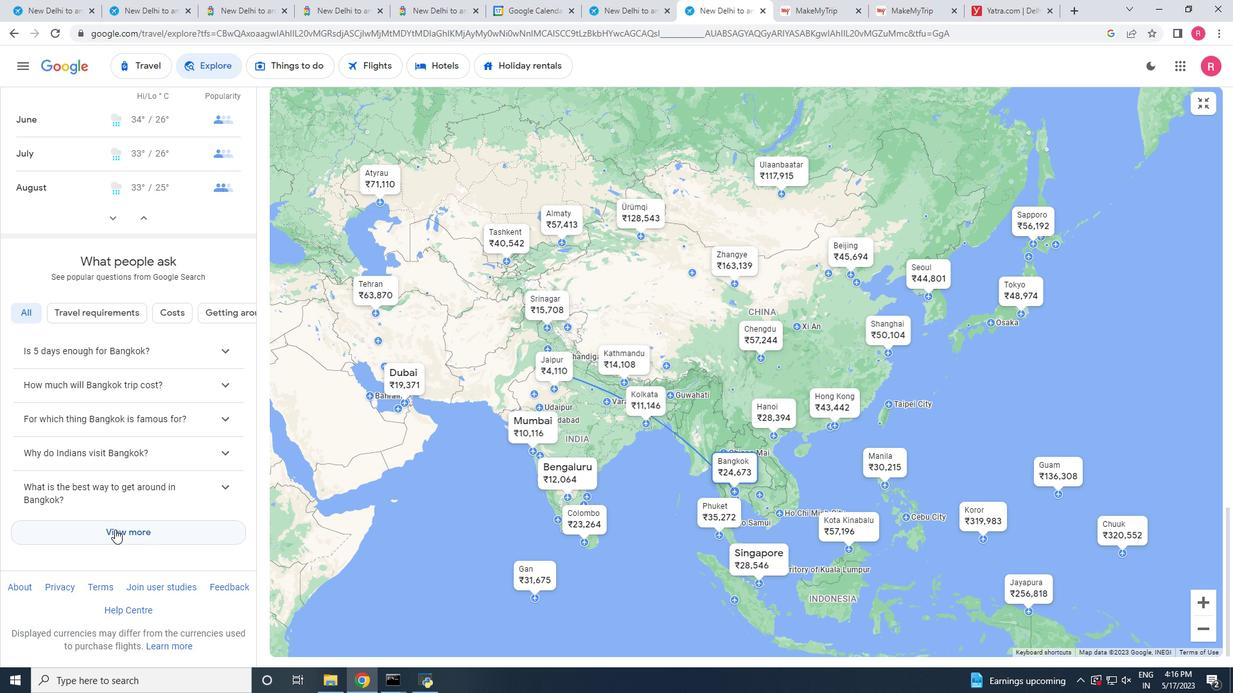 
Action: Mouse scrolled (104, 518) with delta (0, 0)
Screenshot: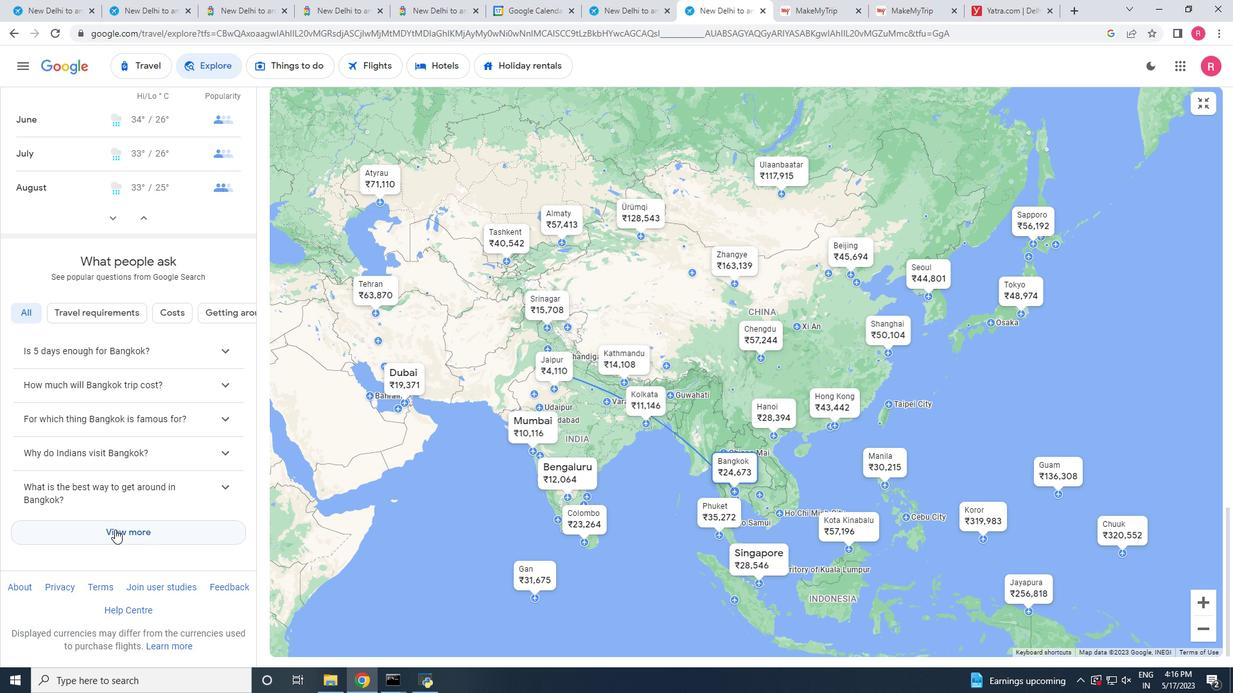 
Action: Mouse moved to (104, 517)
Screenshot: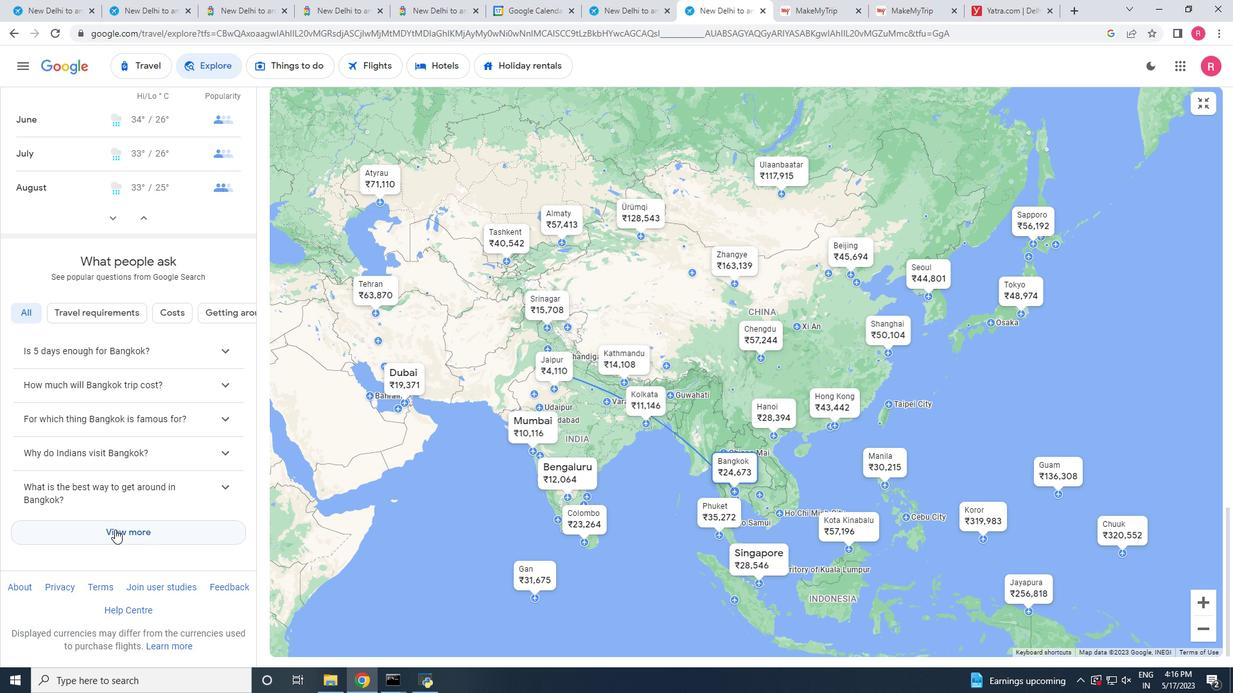
Action: Mouse scrolled (104, 517) with delta (0, 0)
Screenshot: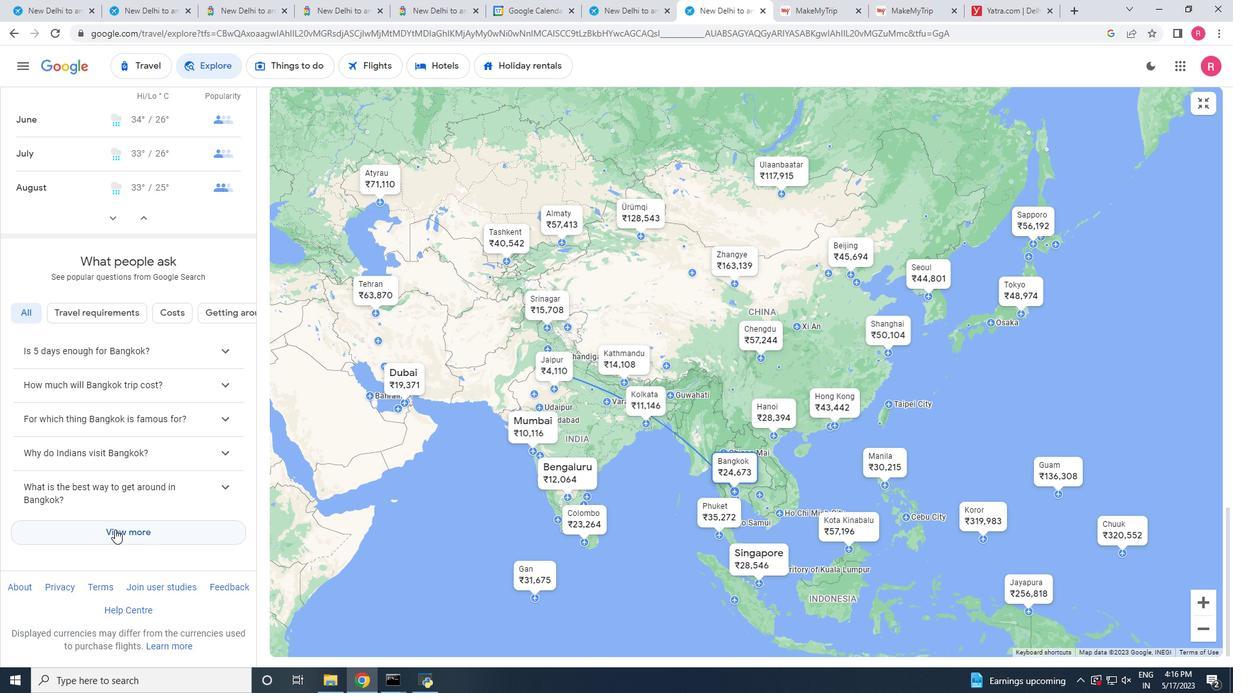 
Action: Mouse scrolled (104, 517) with delta (0, 0)
Screenshot: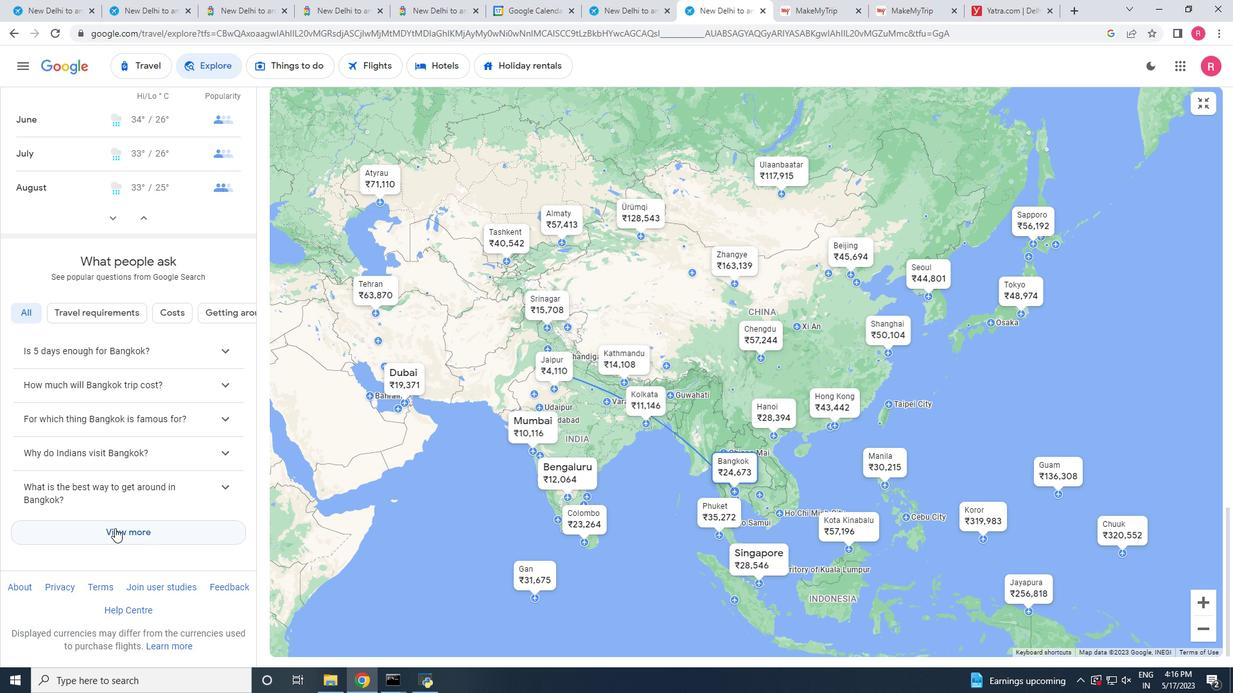 
Action: Mouse scrolled (104, 517) with delta (0, 0)
Screenshot: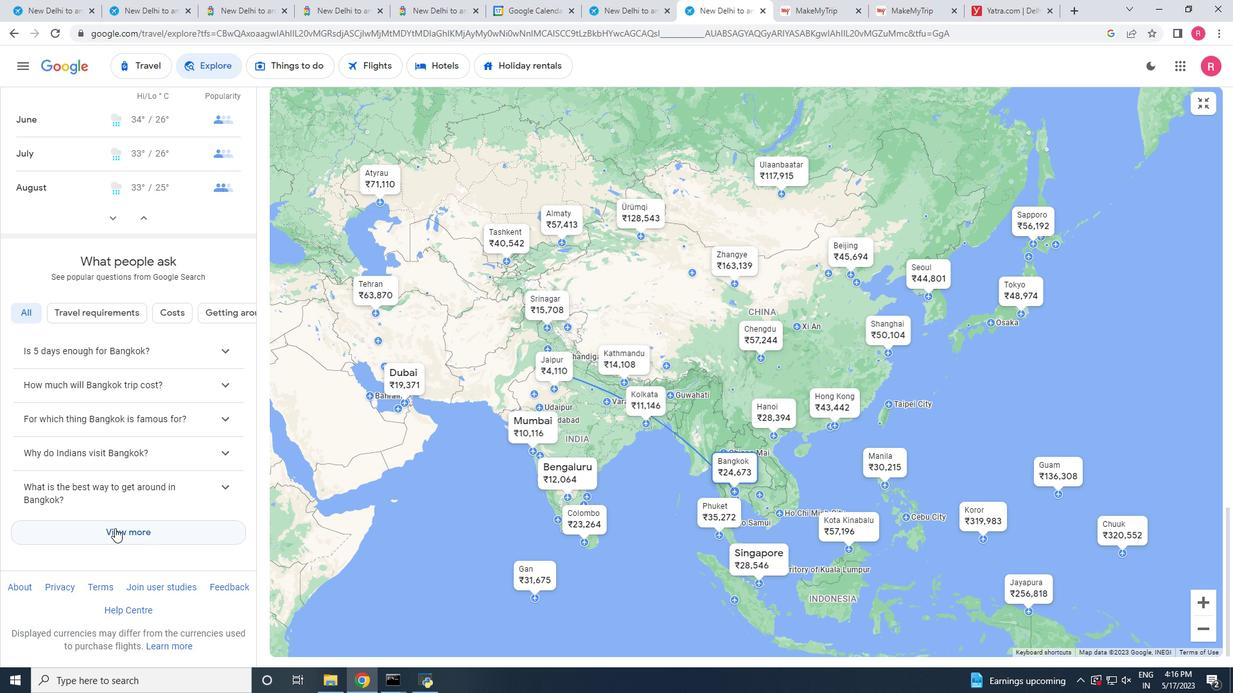 
Action: Mouse scrolled (104, 517) with delta (0, 0)
Screenshot: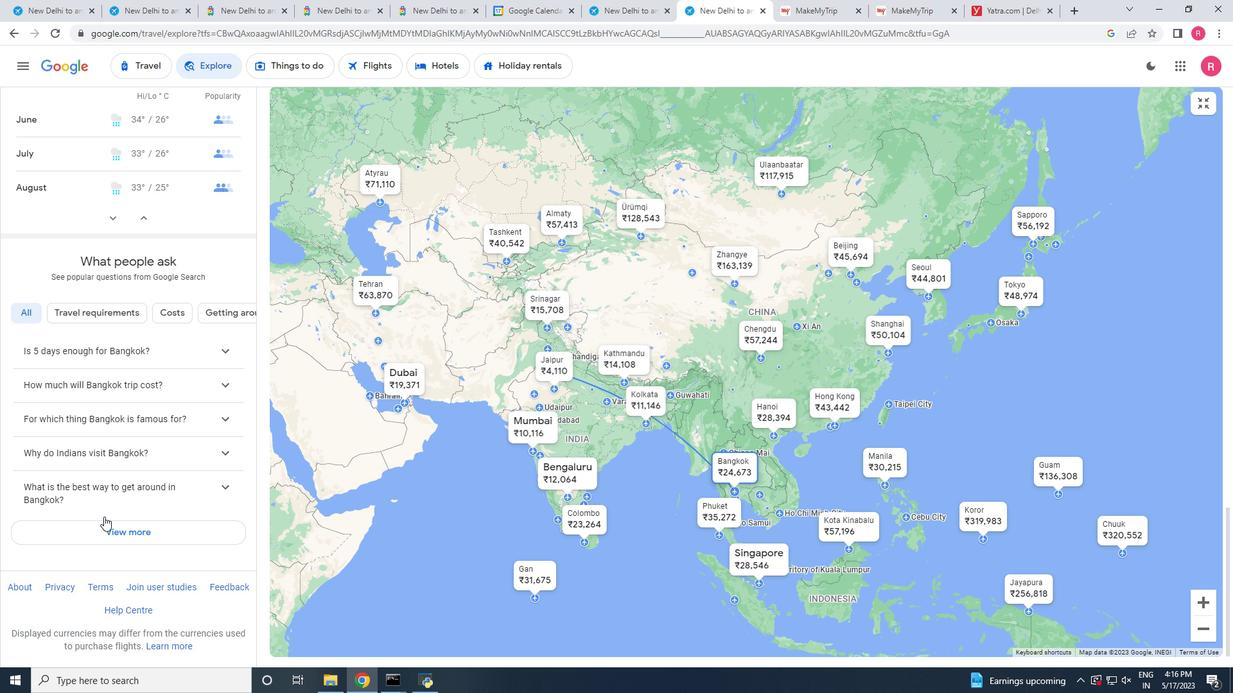 
Action: Mouse scrolled (104, 517) with delta (0, 0)
Screenshot: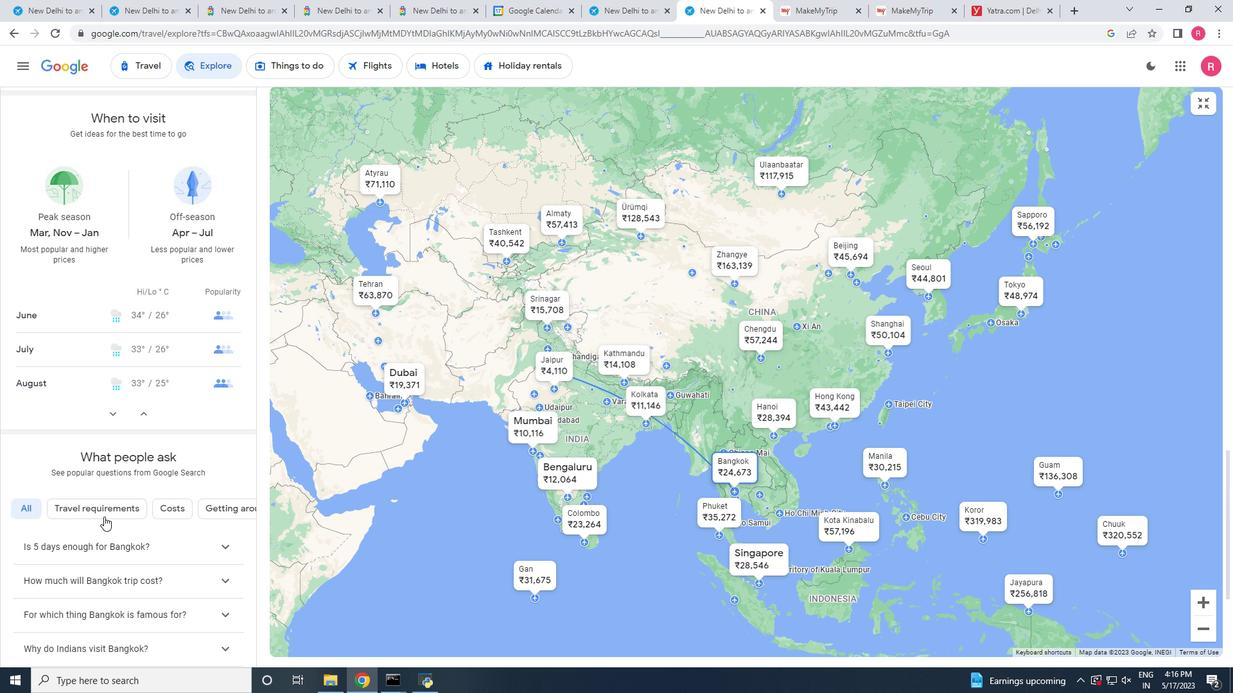 
Action: Mouse scrolled (104, 517) with delta (0, 0)
Screenshot: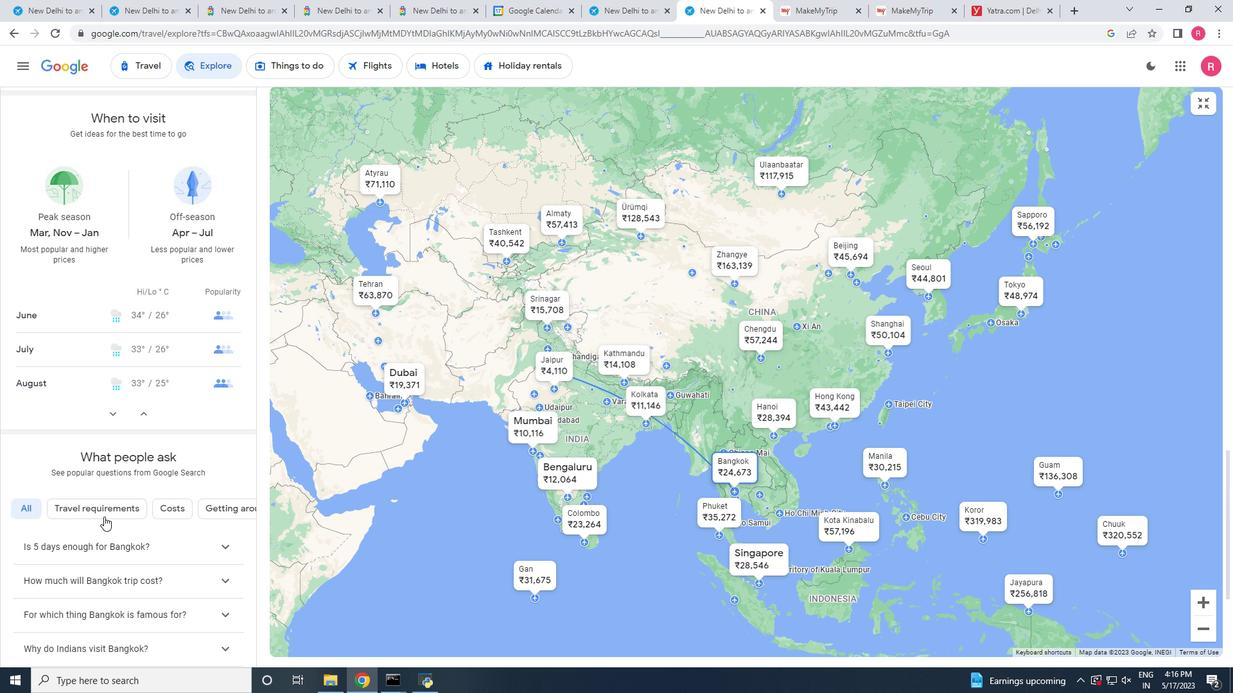 
Action: Mouse scrolled (104, 517) with delta (0, 0)
Screenshot: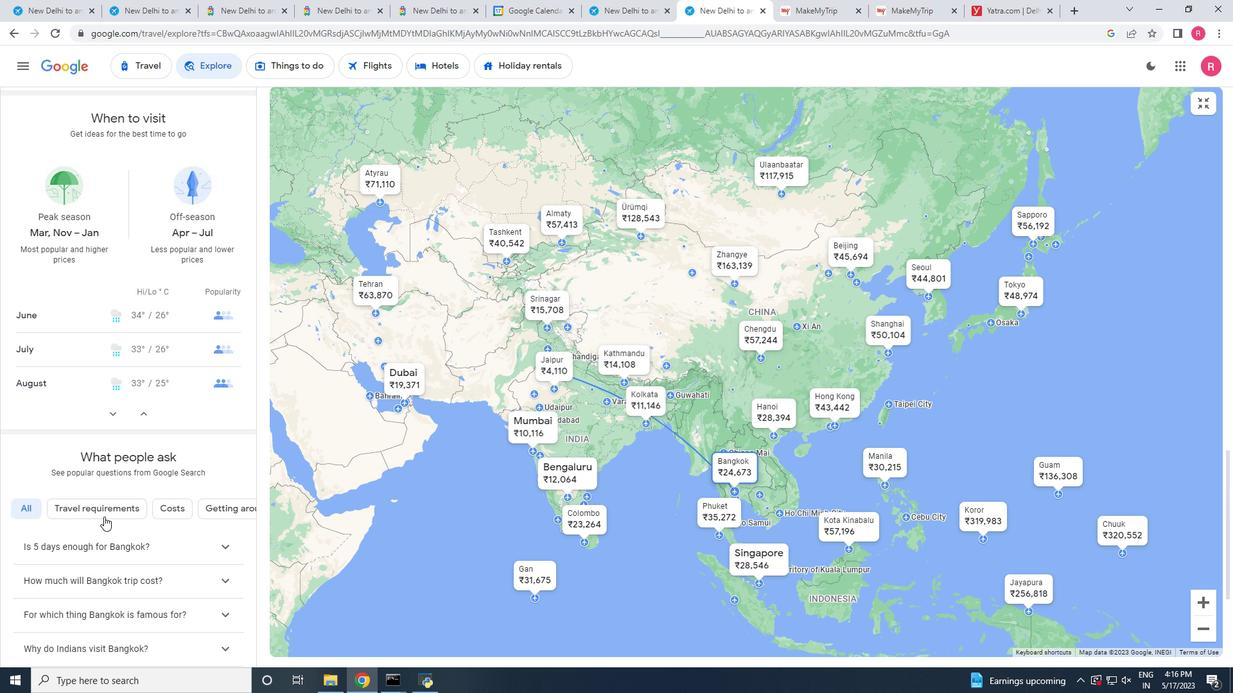 
Action: Mouse scrolled (104, 517) with delta (0, 0)
Screenshot: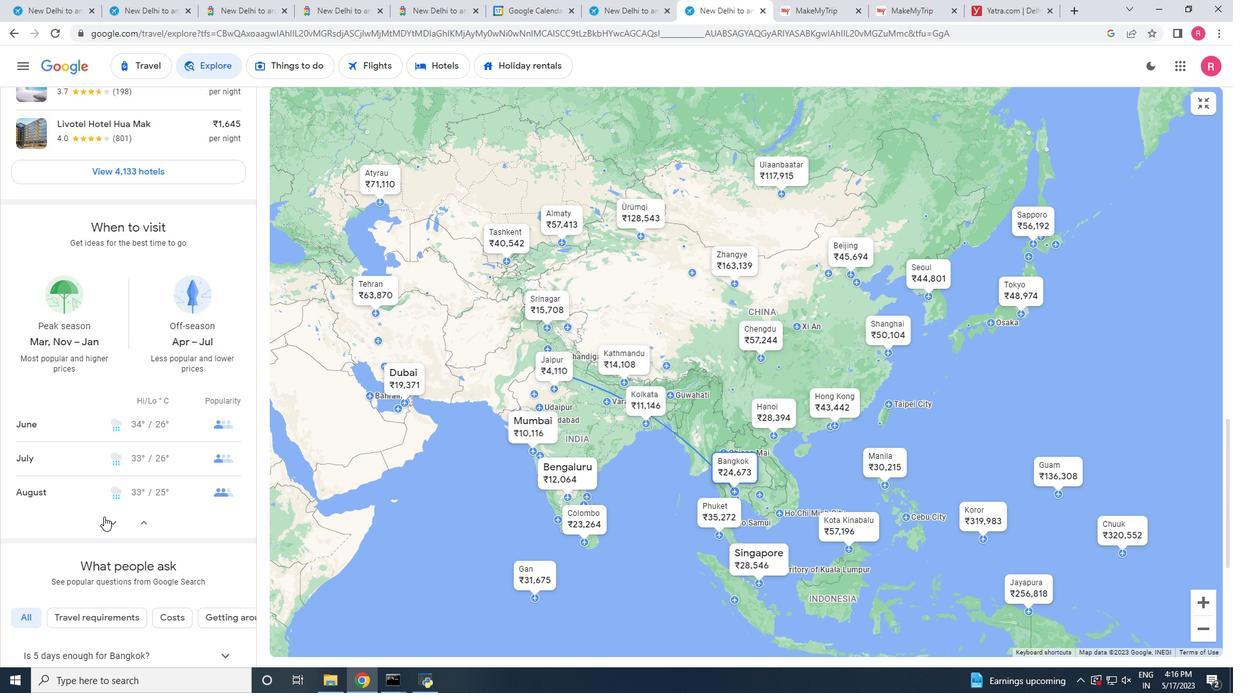 
Action: Mouse scrolled (104, 517) with delta (0, 0)
Screenshot: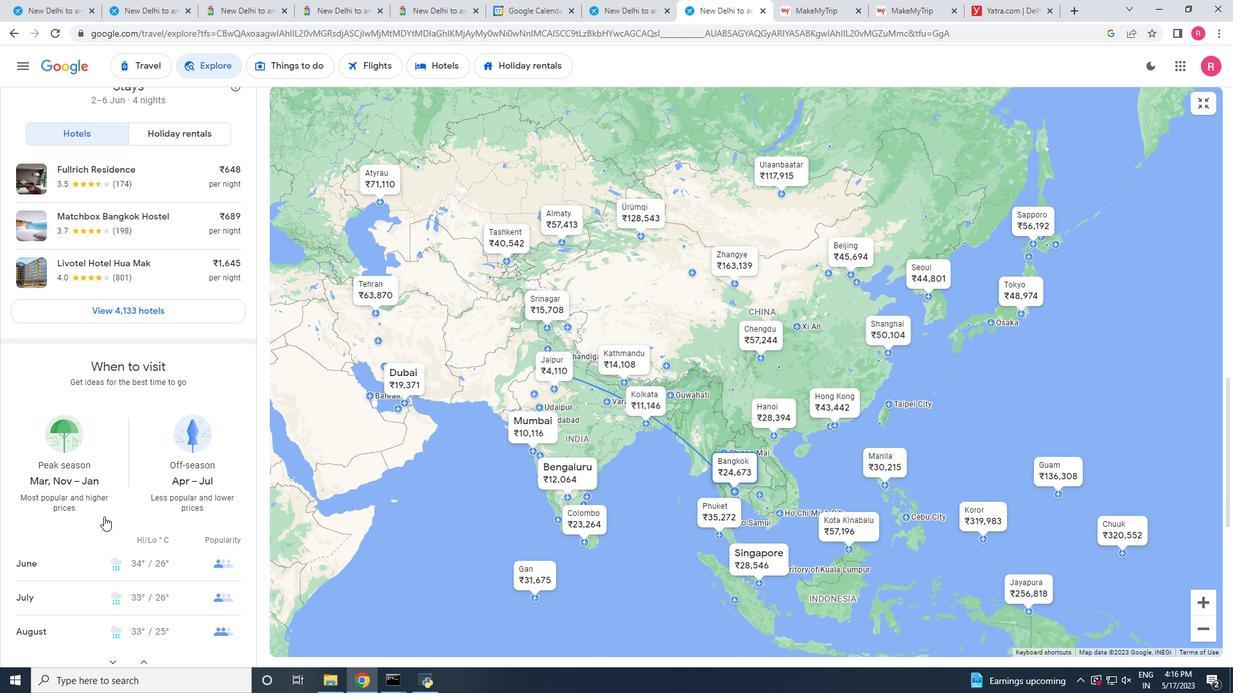 
Action: Mouse scrolled (104, 517) with delta (0, 0)
Screenshot: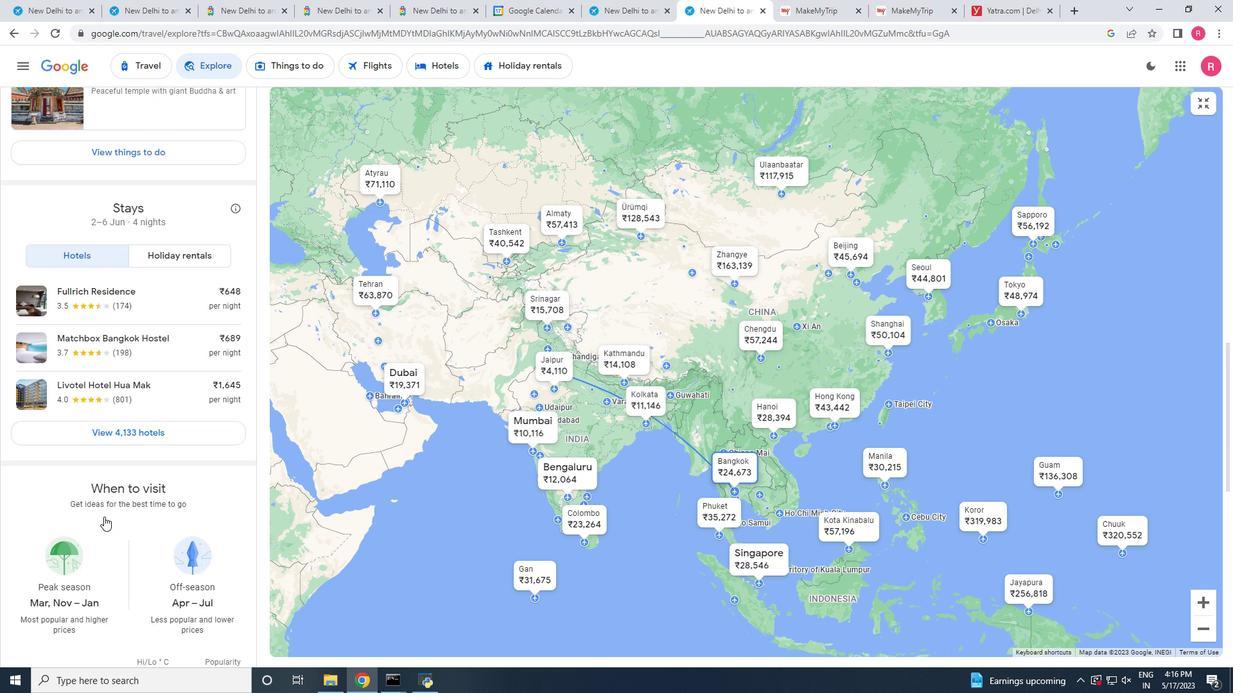 
Action: Mouse scrolled (104, 517) with delta (0, 0)
Screenshot: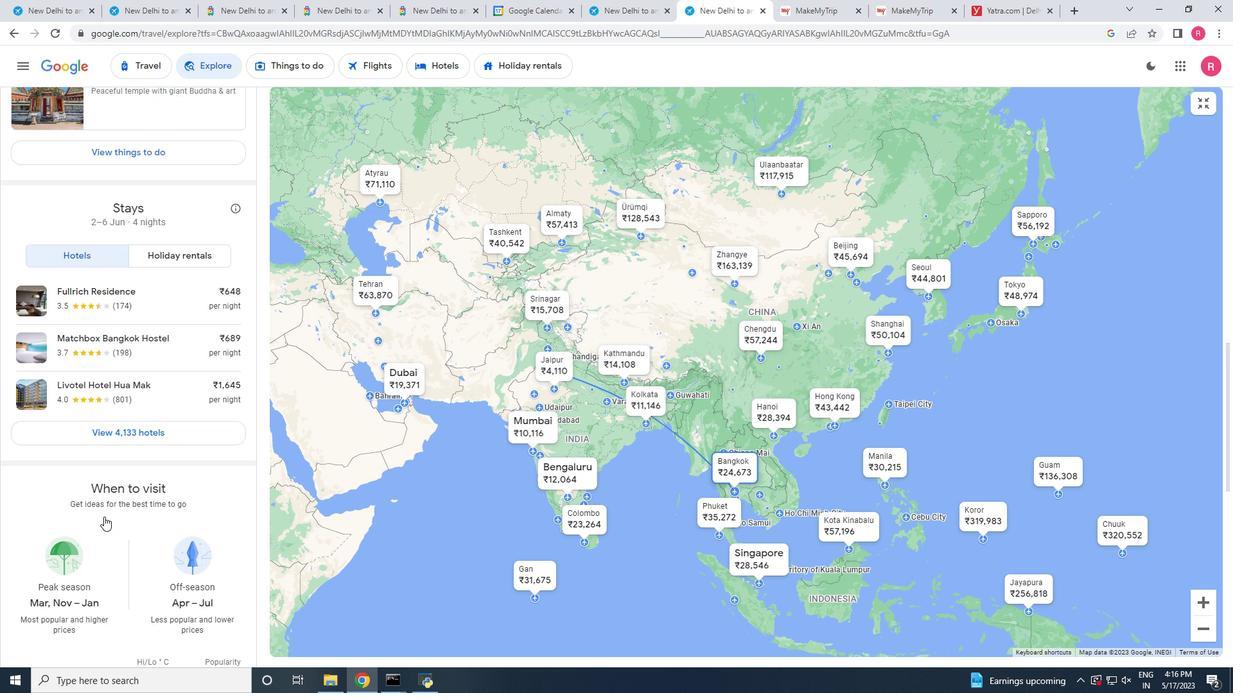
Action: Mouse scrolled (104, 517) with delta (0, 0)
Screenshot: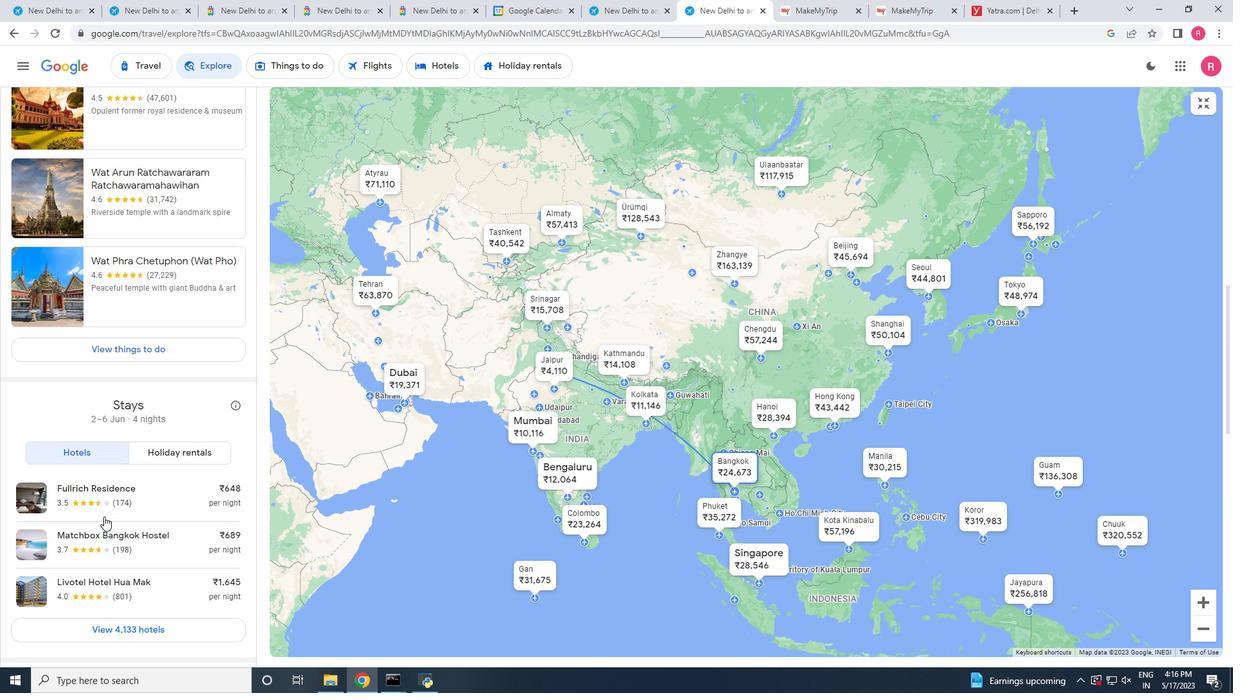 
Action: Mouse scrolled (104, 517) with delta (0, 0)
Screenshot: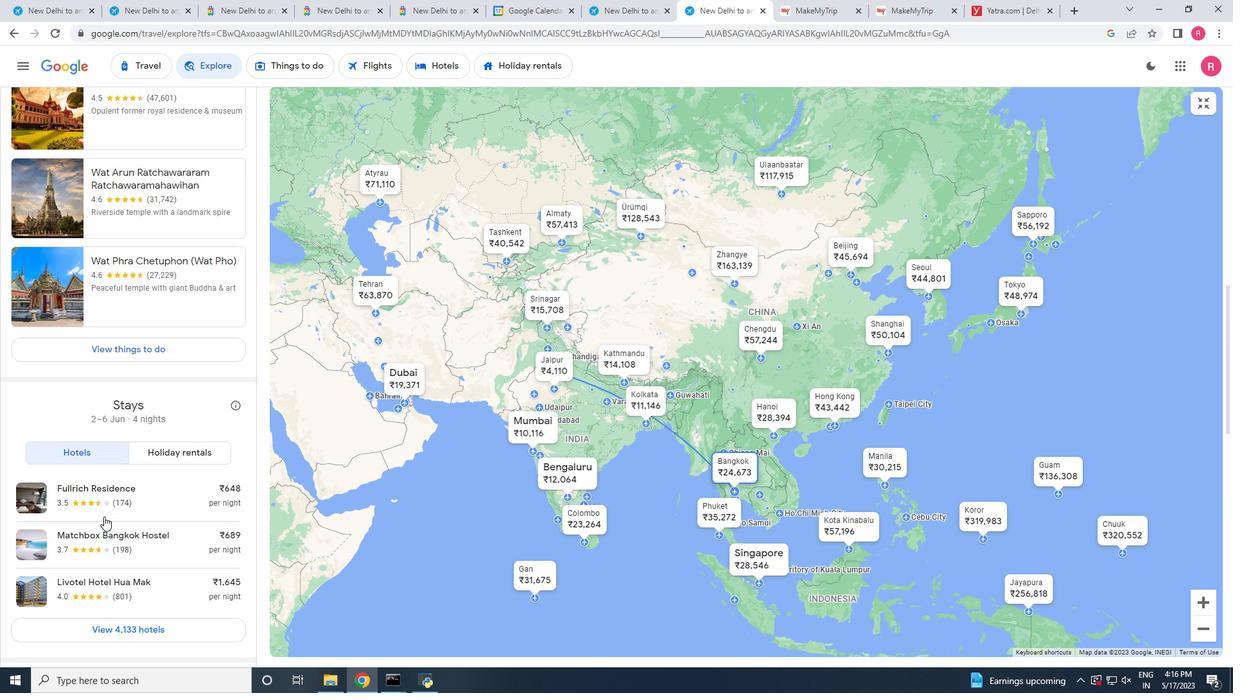 
Action: Mouse scrolled (104, 517) with delta (0, 0)
Screenshot: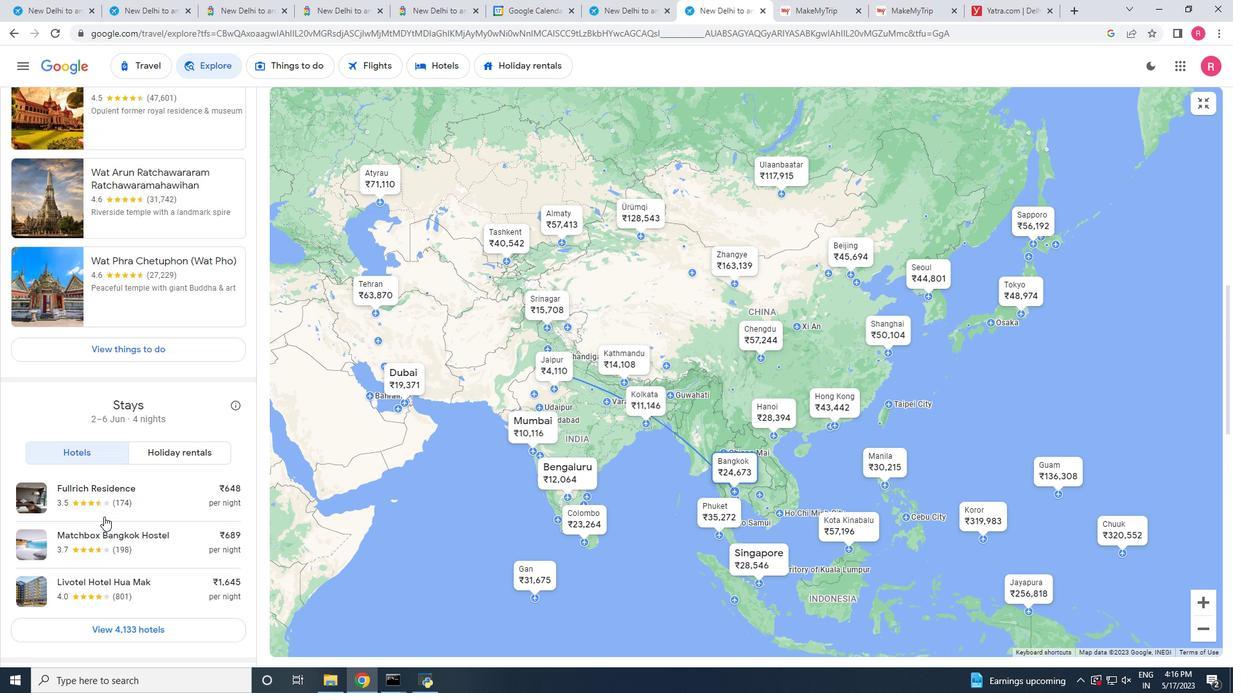 
Action: Mouse scrolled (104, 517) with delta (0, 0)
Screenshot: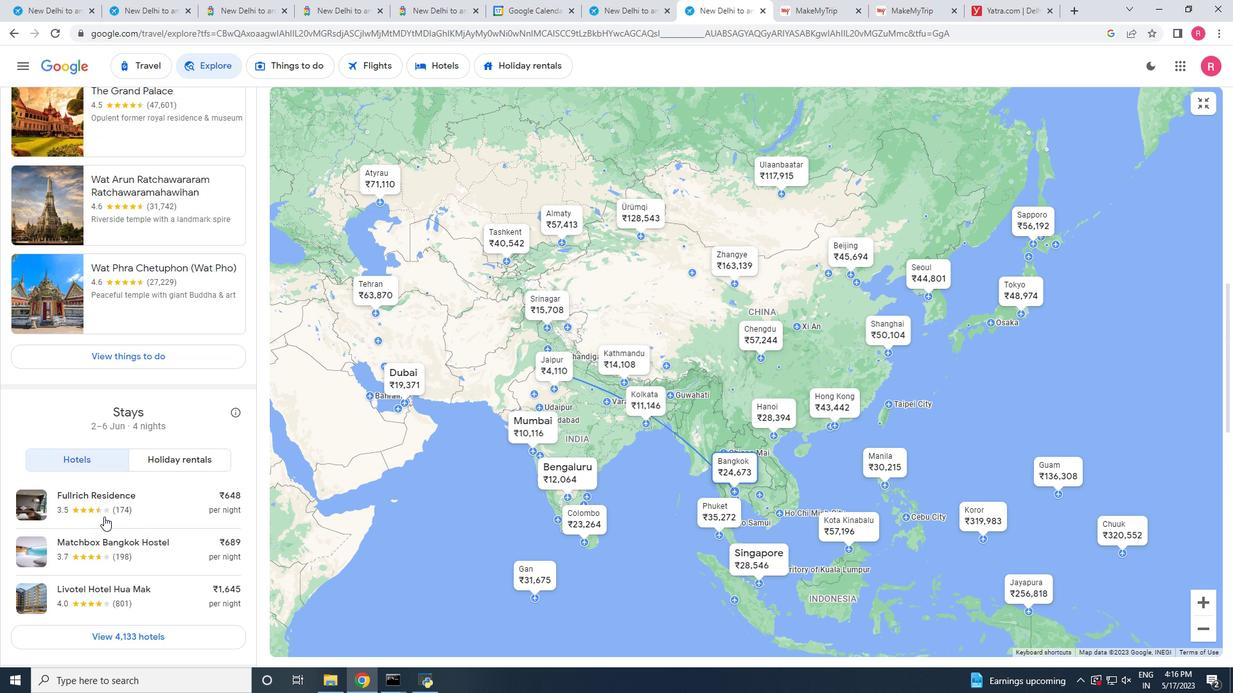 
Action: Mouse scrolled (104, 517) with delta (0, 0)
Screenshot: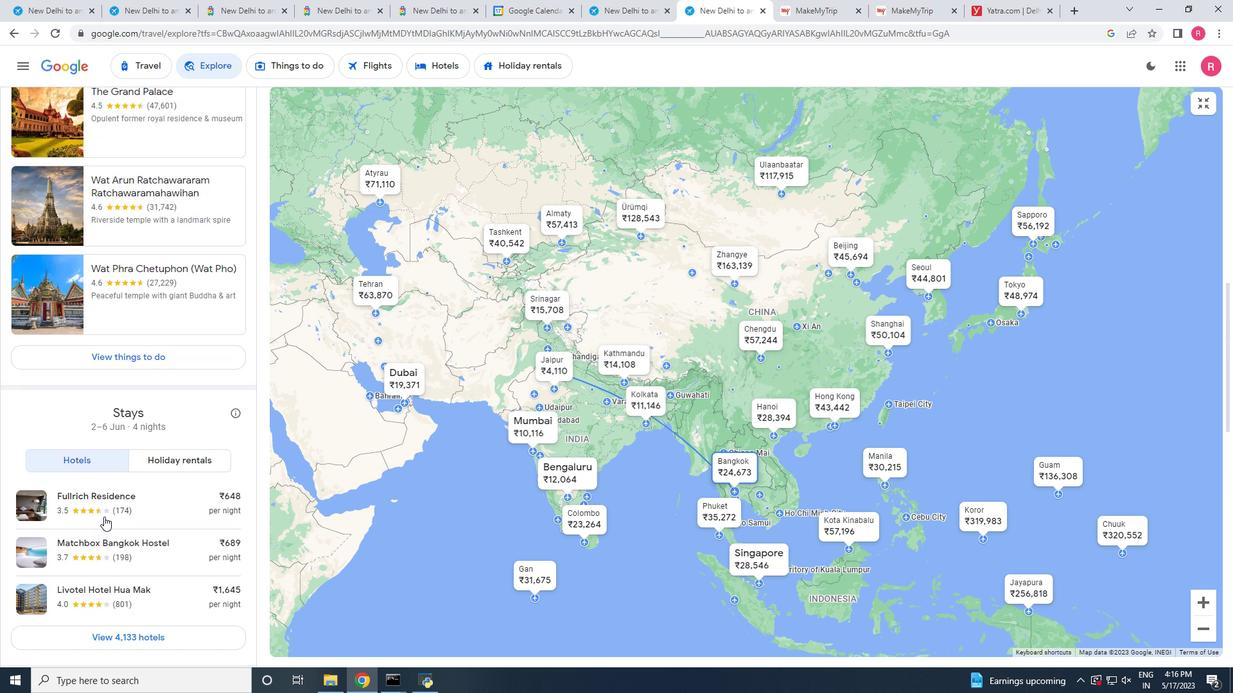 
Action: Mouse scrolled (104, 517) with delta (0, 0)
Screenshot: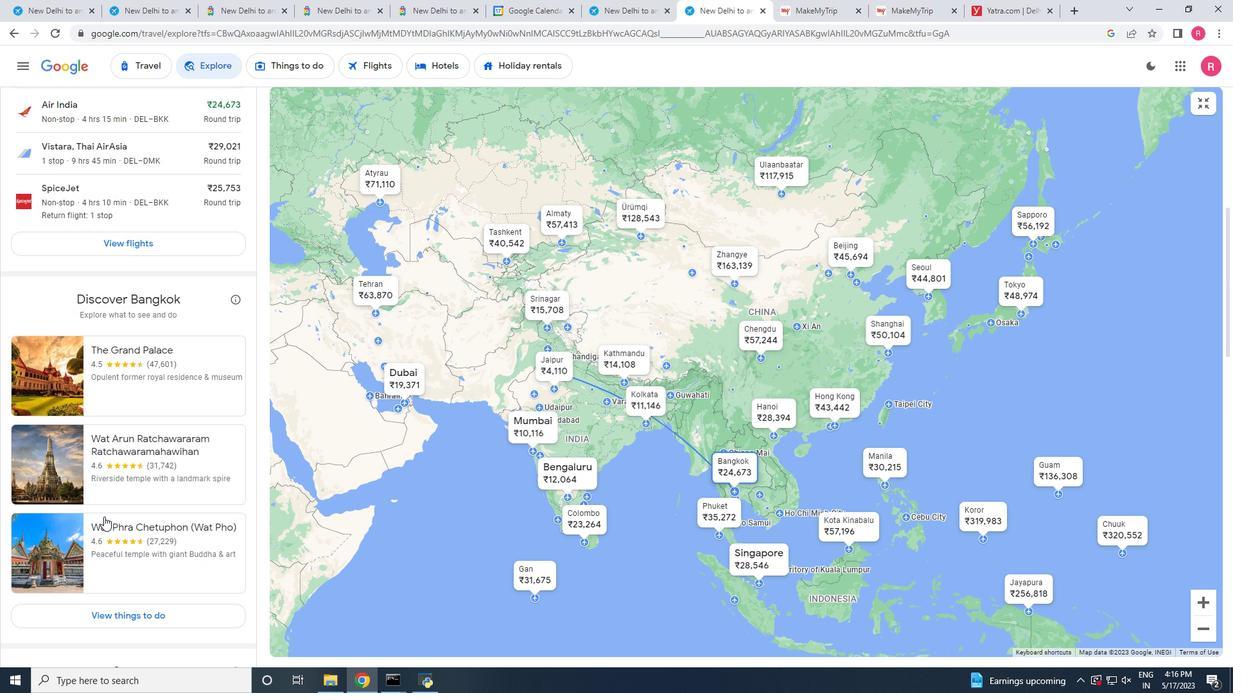 
Action: Mouse scrolled (104, 517) with delta (0, 0)
Screenshot: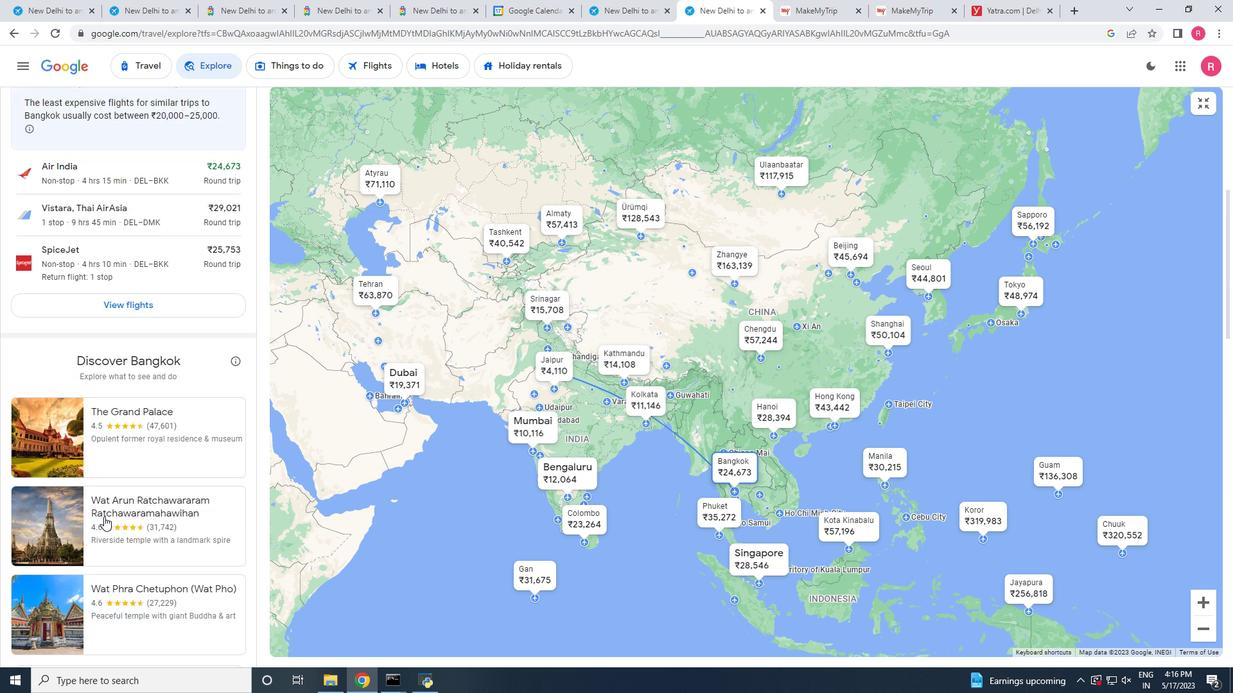 
Action: Mouse scrolled (104, 517) with delta (0, 0)
Screenshot: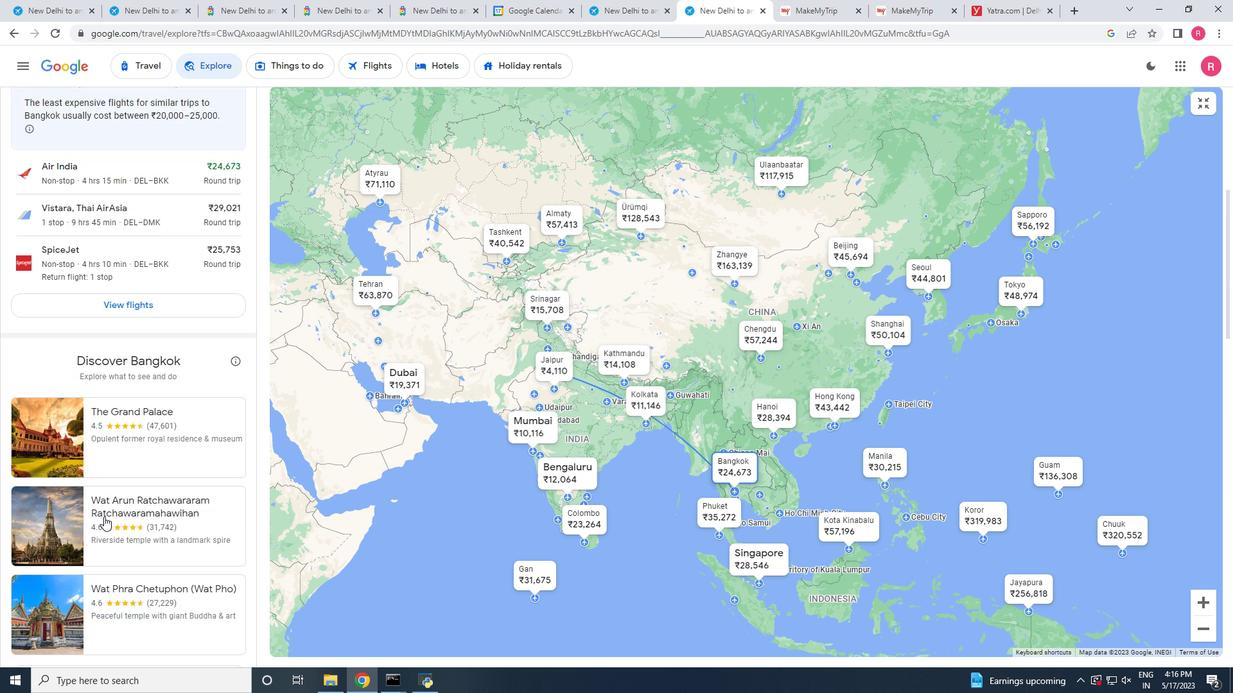 
Action: Mouse scrolled (104, 517) with delta (0, 0)
Screenshot: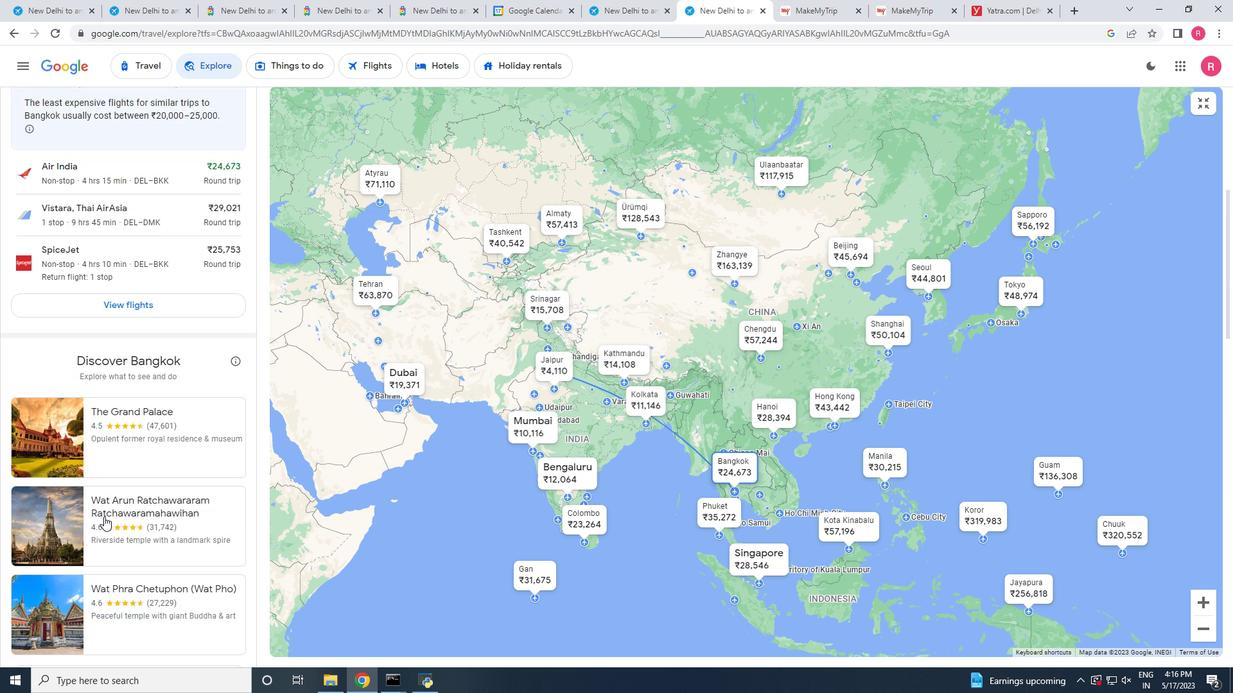 
Action: Mouse scrolled (104, 517) with delta (0, 0)
Screenshot: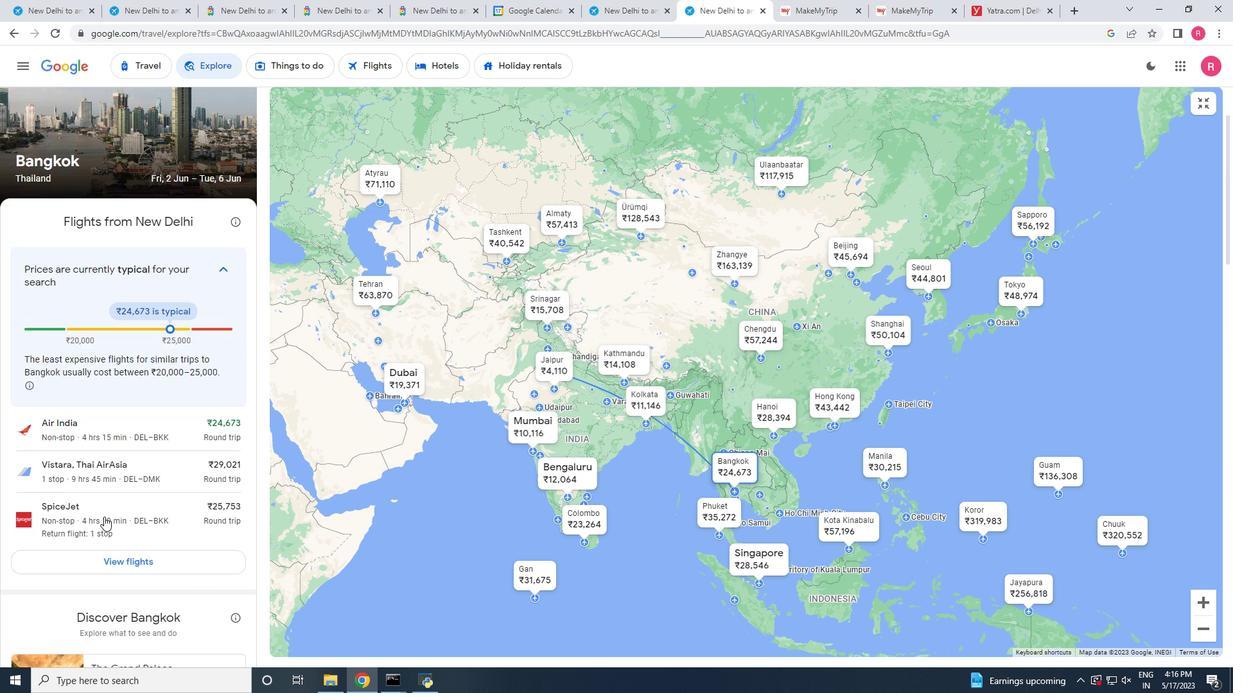 
Action: Mouse scrolled (104, 517) with delta (0, 0)
Screenshot: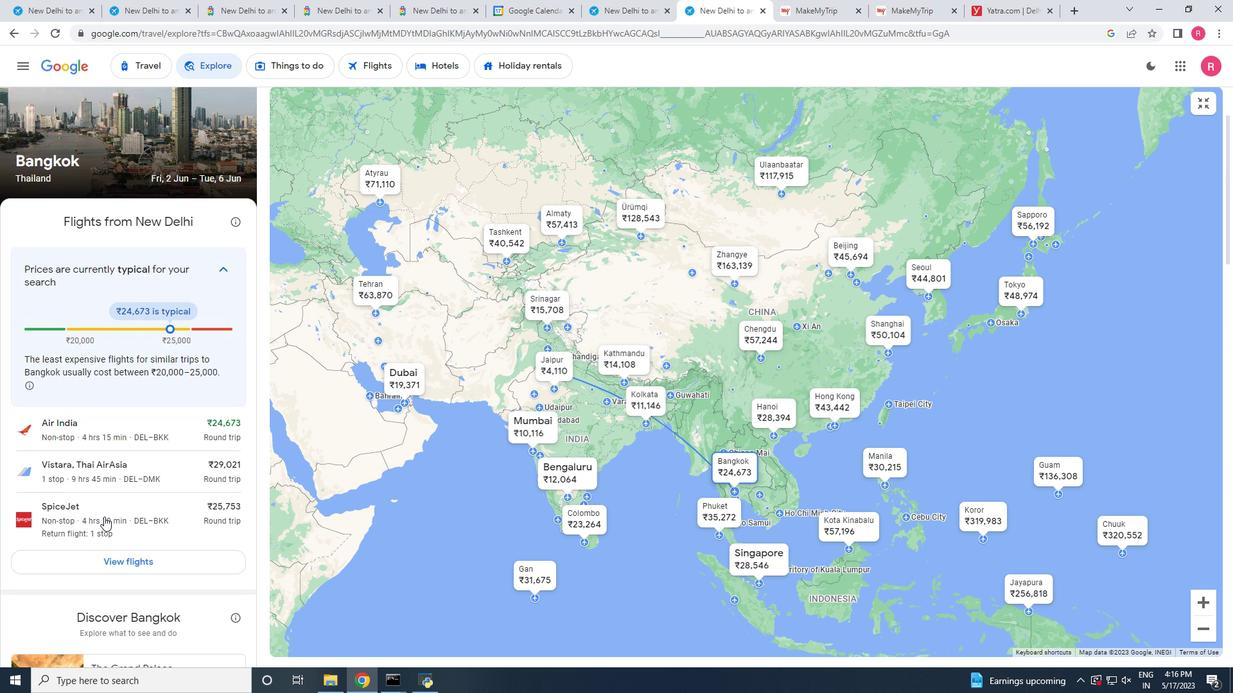 
Action: Mouse scrolled (104, 517) with delta (0, 0)
Screenshot: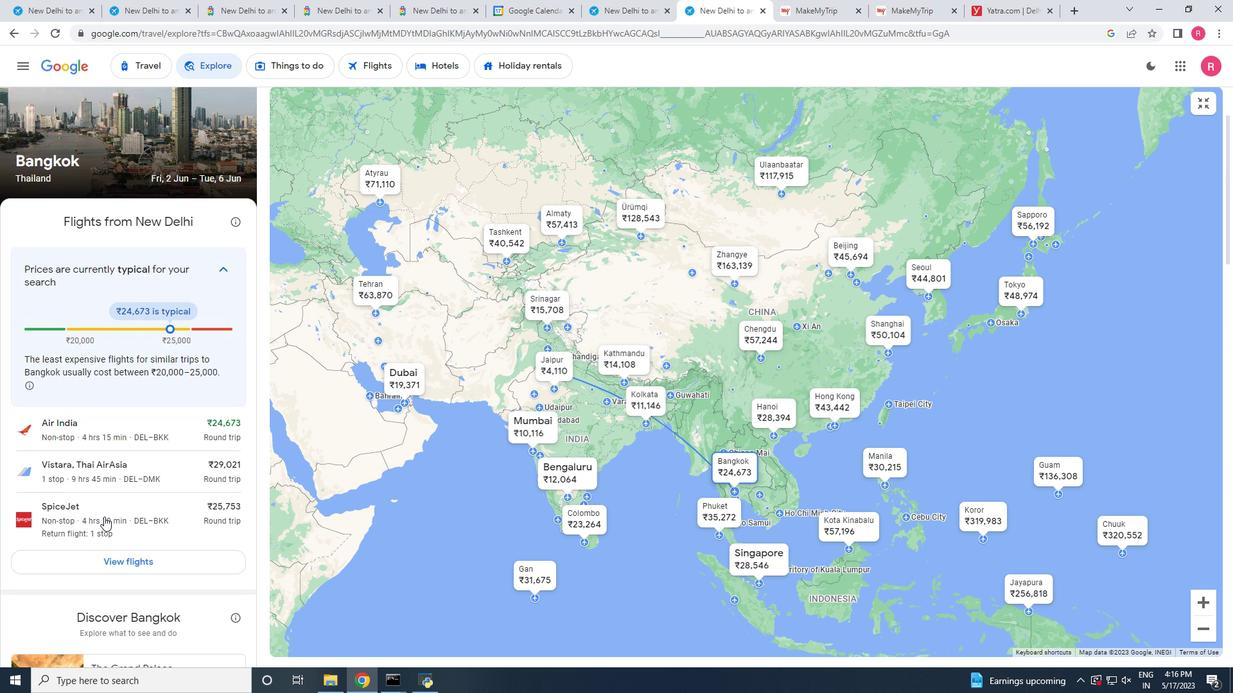 
Action: Mouse scrolled (104, 517) with delta (0, 0)
Screenshot: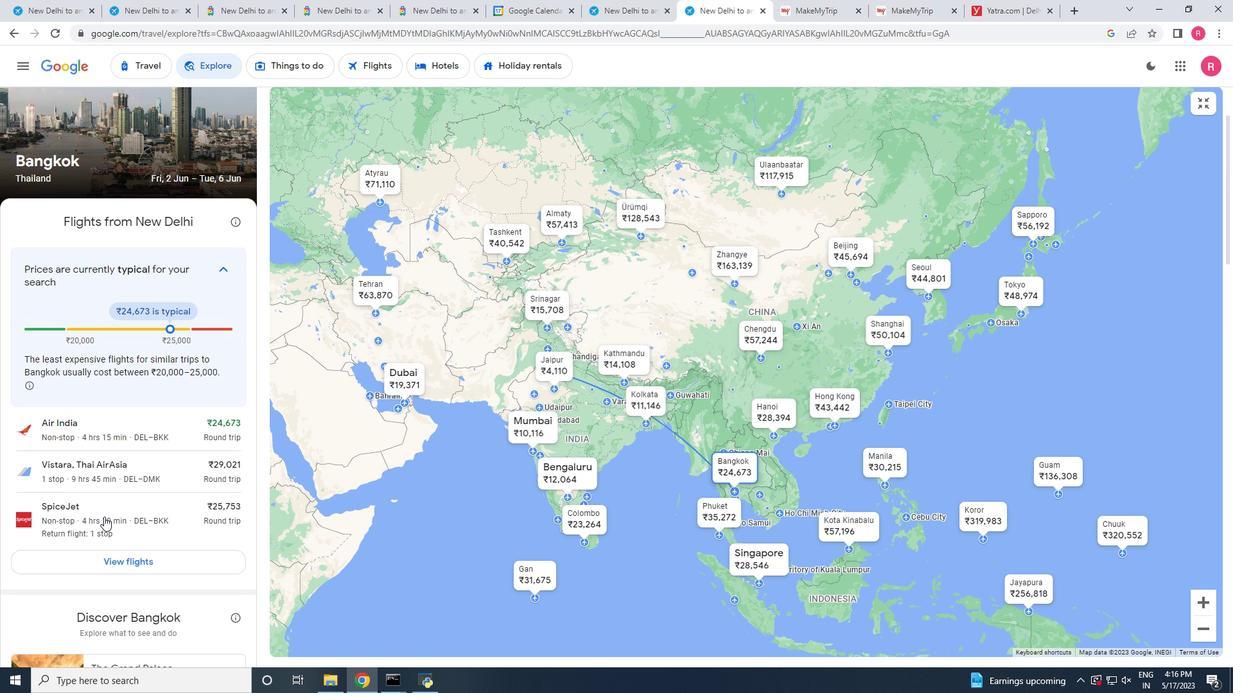 
Action: Mouse scrolled (104, 517) with delta (0, 0)
Screenshot: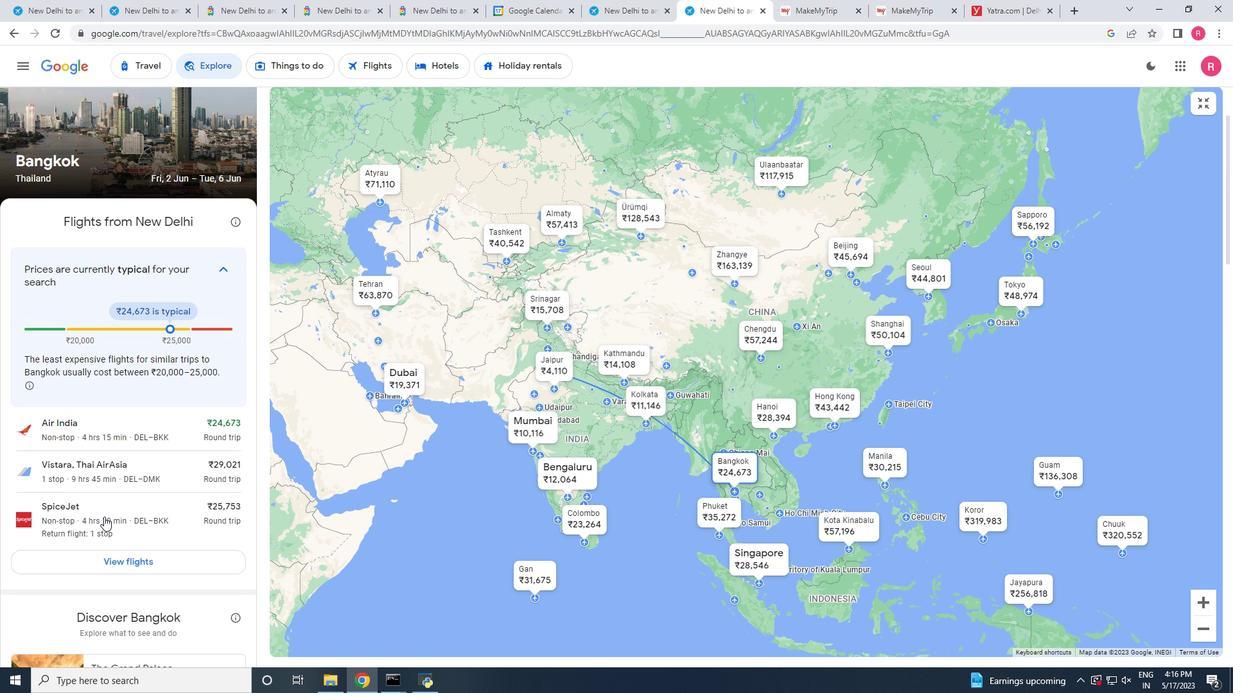
Action: Mouse scrolled (104, 517) with delta (0, 0)
Screenshot: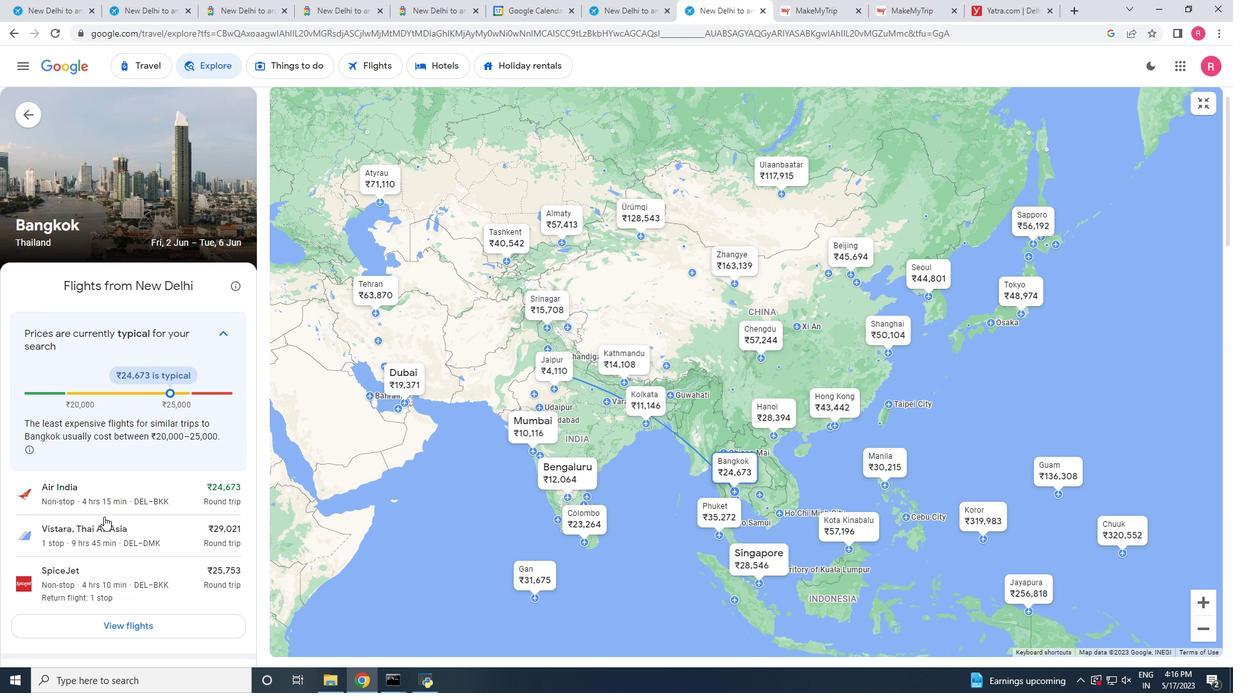 
Action: Mouse scrolled (104, 517) with delta (0, 0)
Screenshot: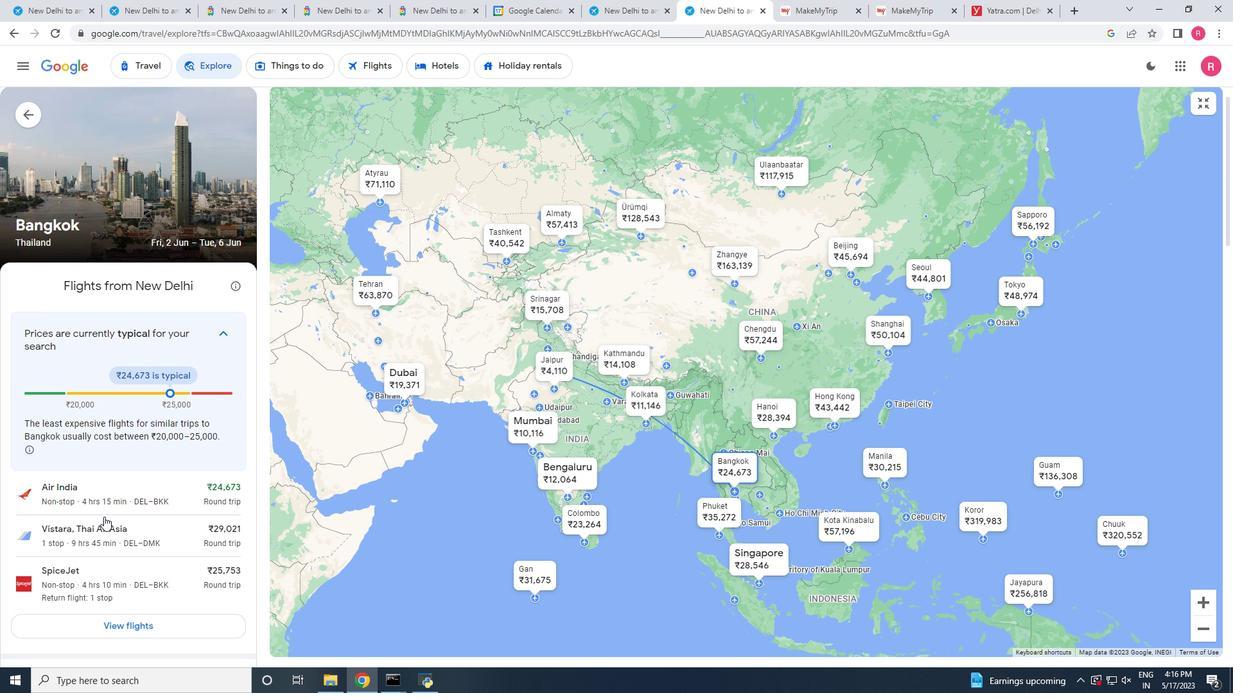 
Action: Mouse scrolled (104, 517) with delta (0, 0)
Screenshot: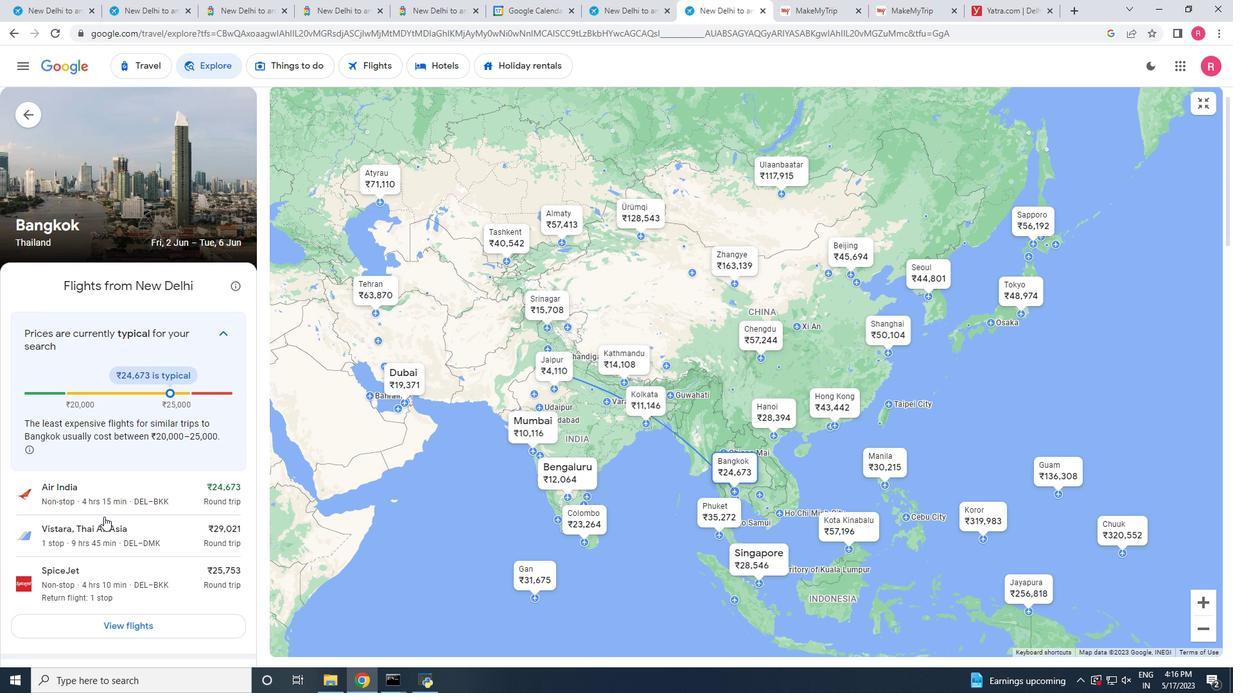 
Action: Mouse scrolled (104, 517) with delta (0, 0)
Screenshot: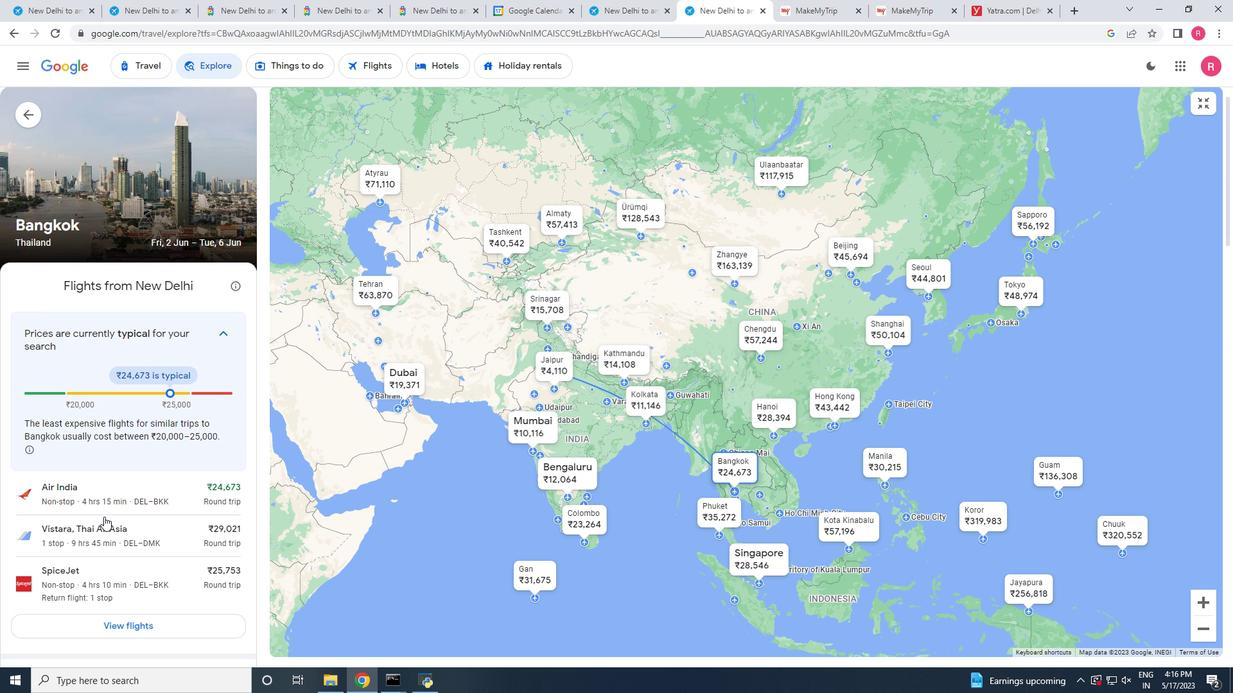 
Action: Mouse moved to (121, 463)
Screenshot: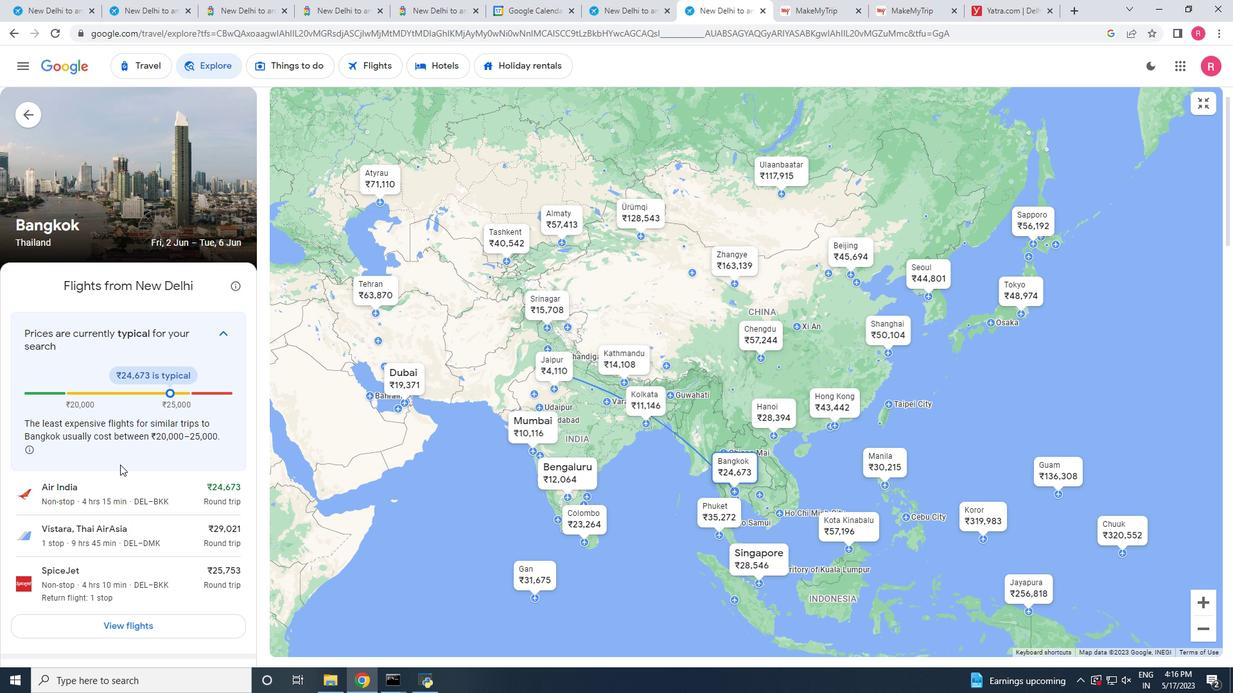 
Action: Mouse scrolled (121, 462) with delta (0, 0)
Screenshot: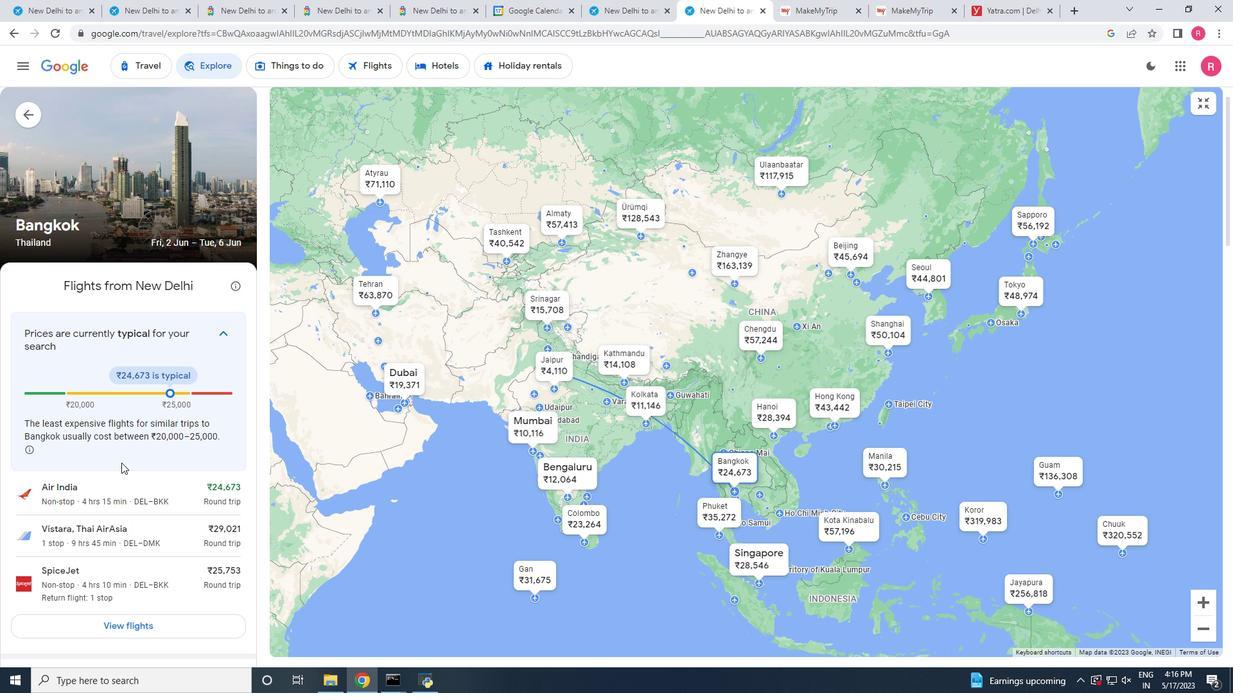 
Action: Mouse scrolled (121, 463) with delta (0, 0)
Screenshot: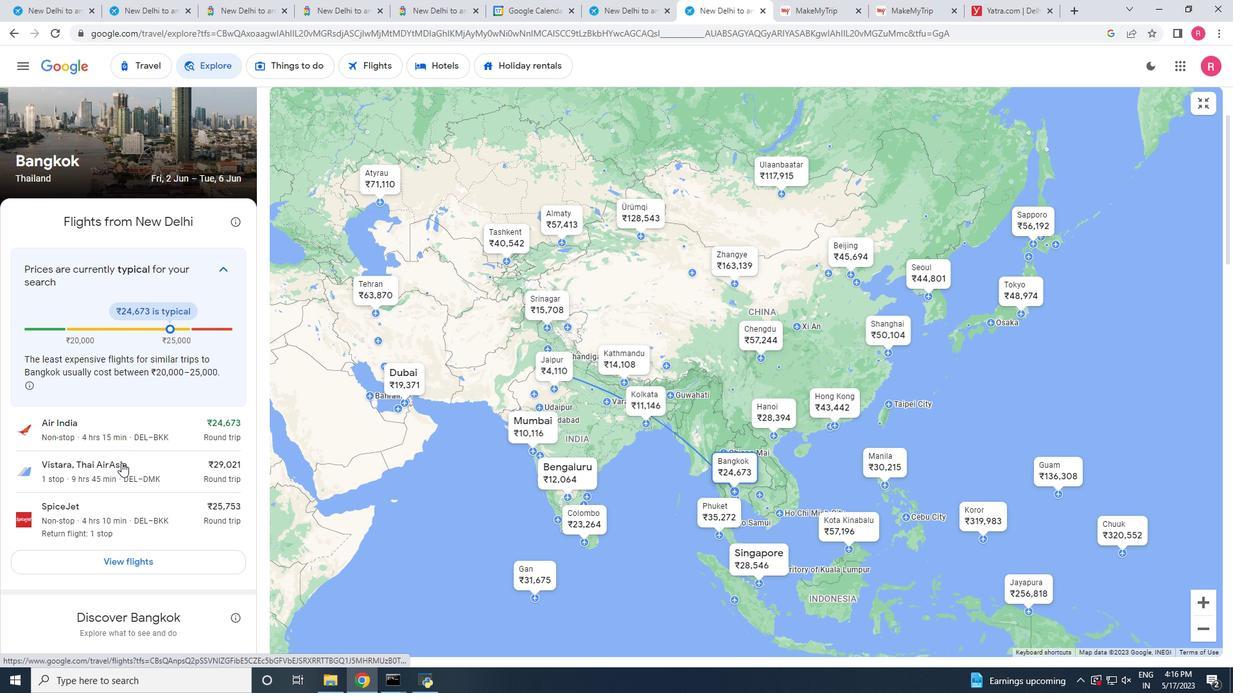 
Action: Mouse scrolled (121, 463) with delta (0, 0)
Screenshot: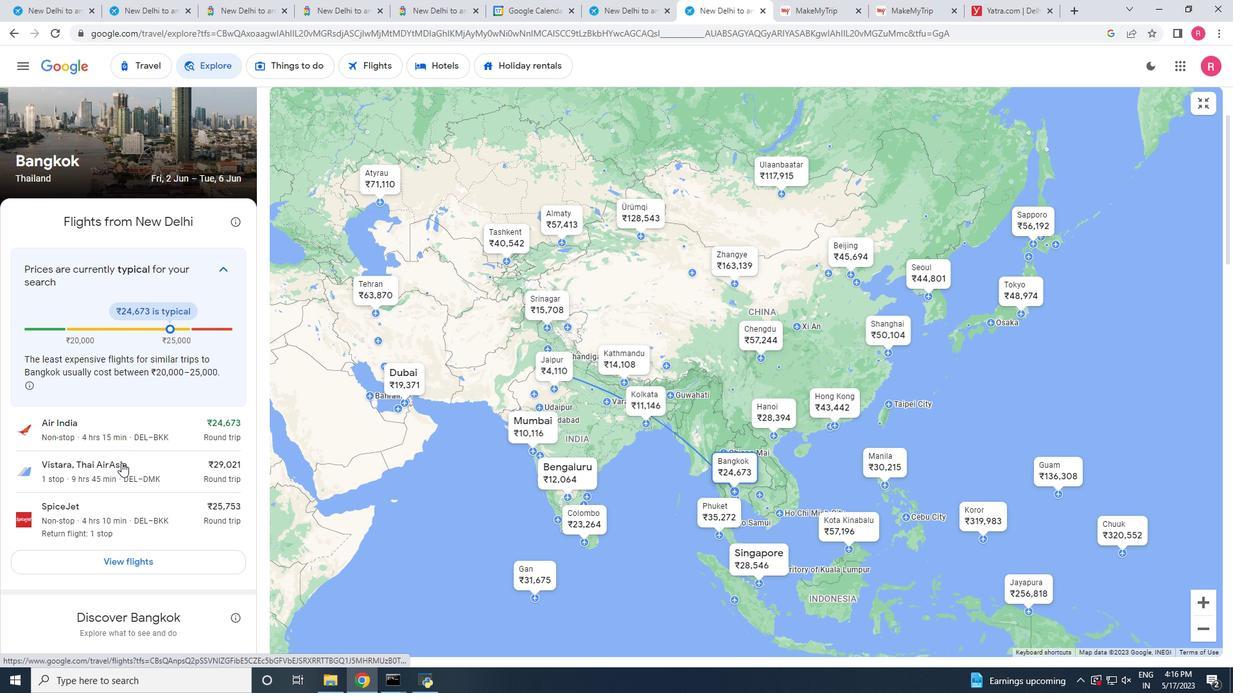 
Action: Mouse scrolled (121, 463) with delta (0, 0)
Screenshot: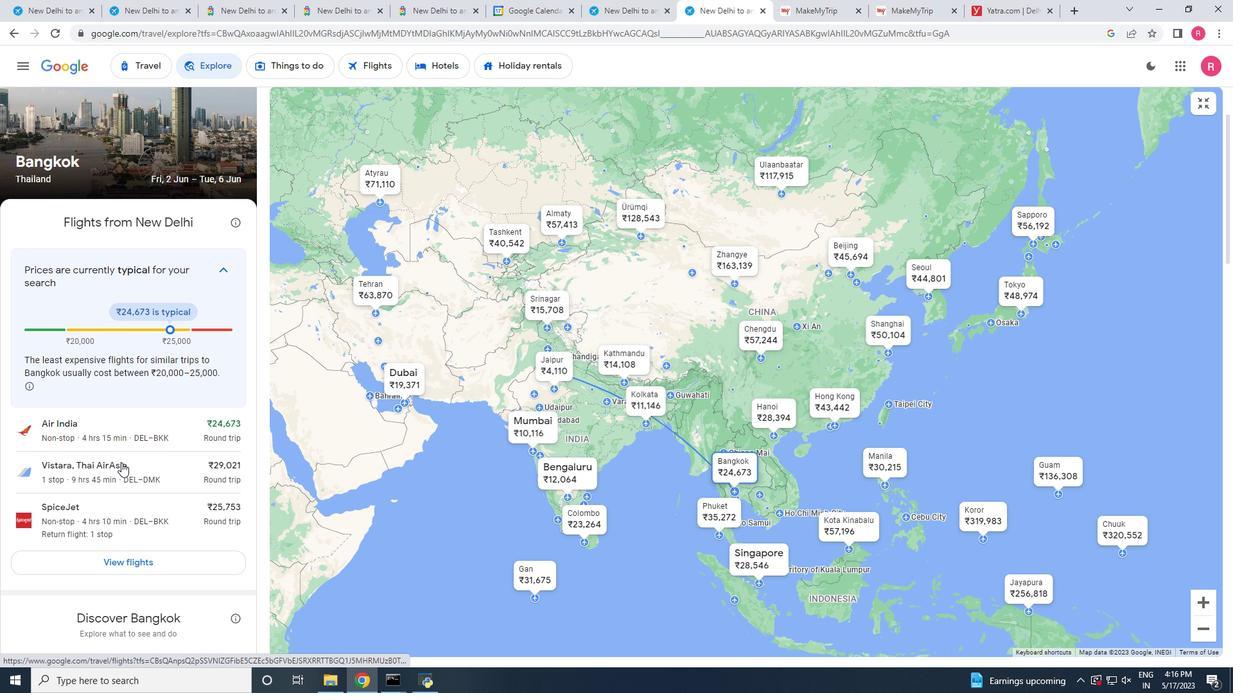 
Action: Mouse scrolled (121, 463) with delta (0, 0)
Screenshot: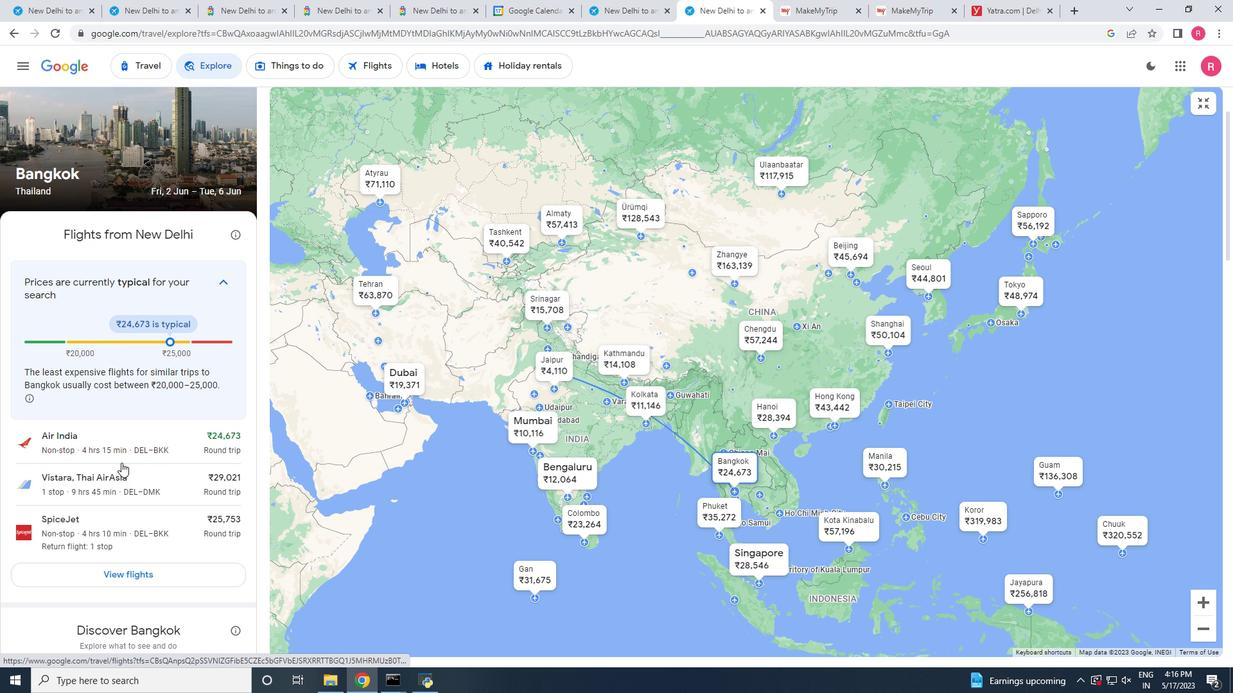 
Action: Mouse scrolled (121, 463) with delta (0, 0)
Screenshot: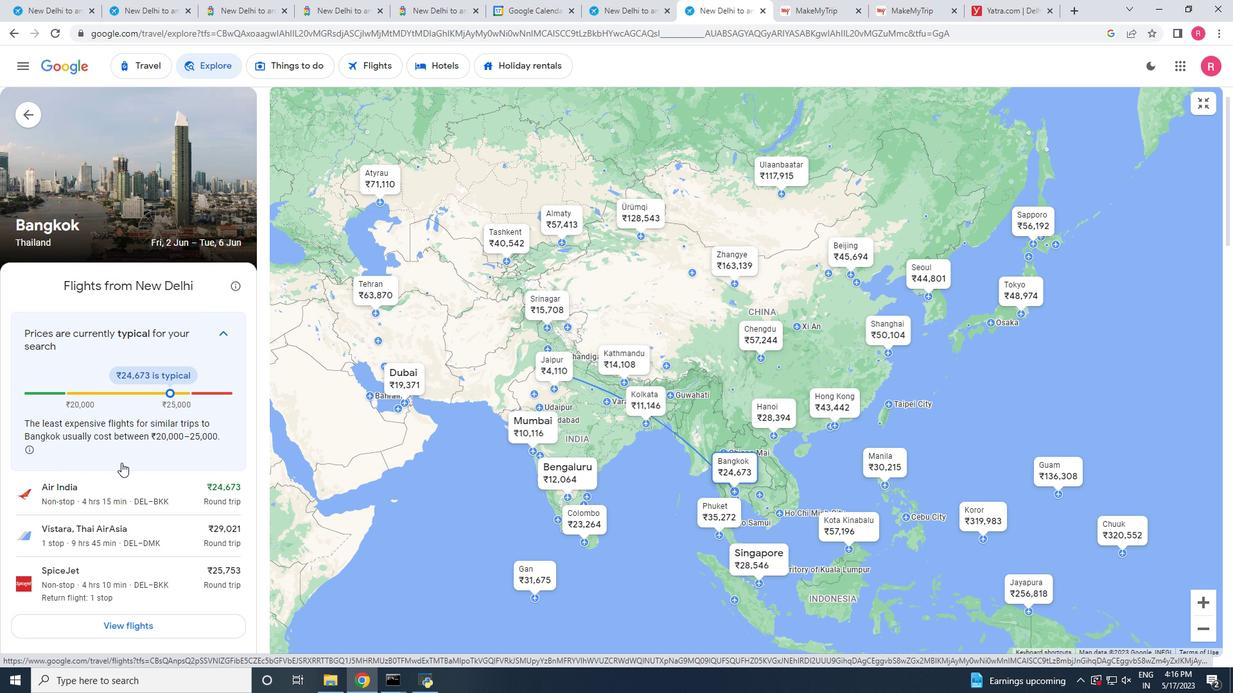 
Action: Mouse scrolled (121, 463) with delta (0, 0)
Screenshot: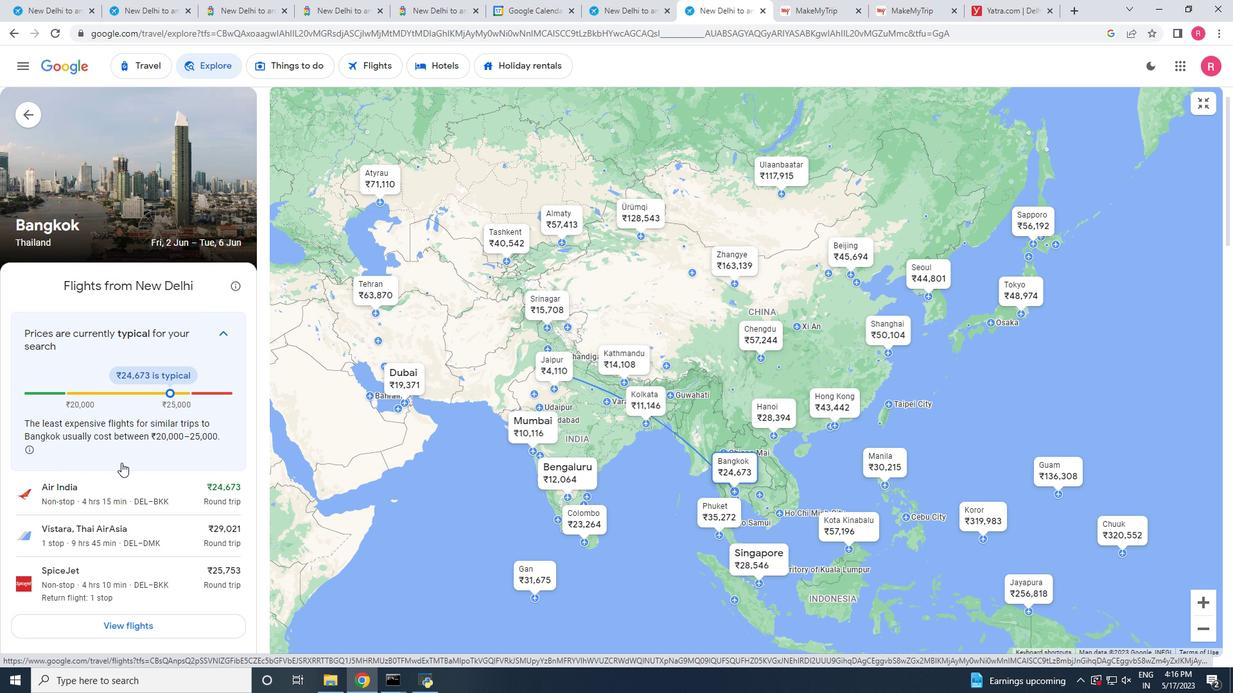 
Action: Mouse scrolled (121, 463) with delta (0, 0)
Screenshot: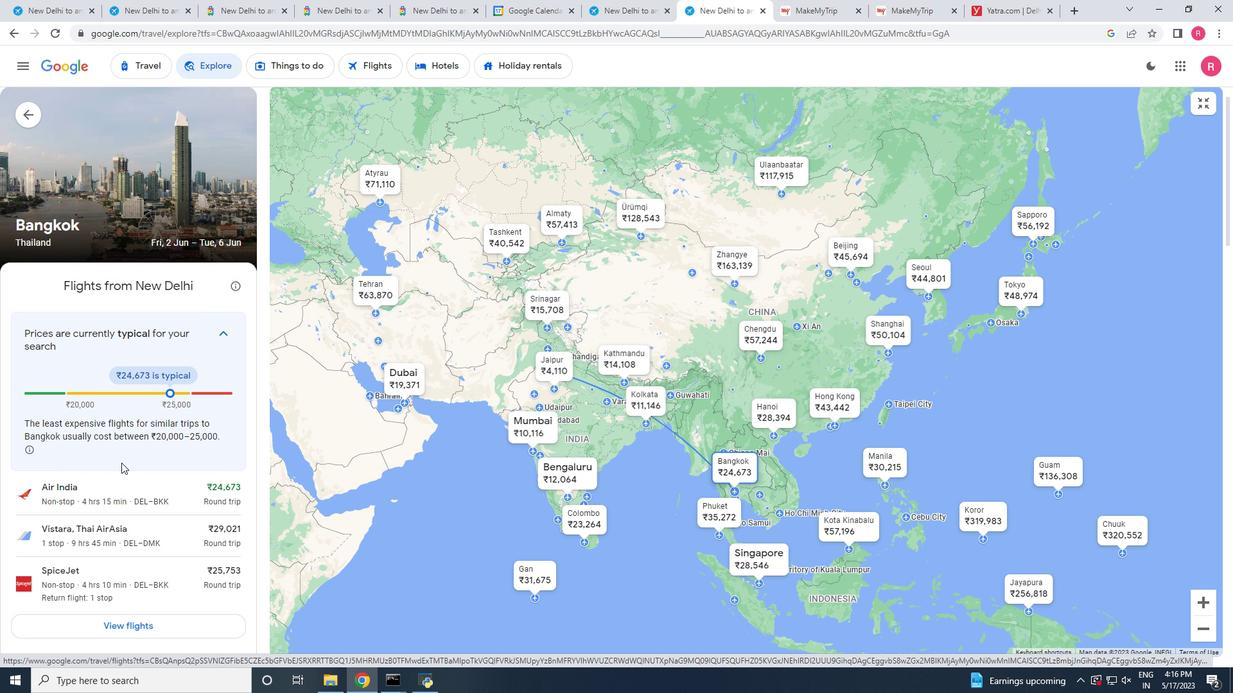 
Action: Mouse scrolled (121, 463) with delta (0, 0)
Screenshot: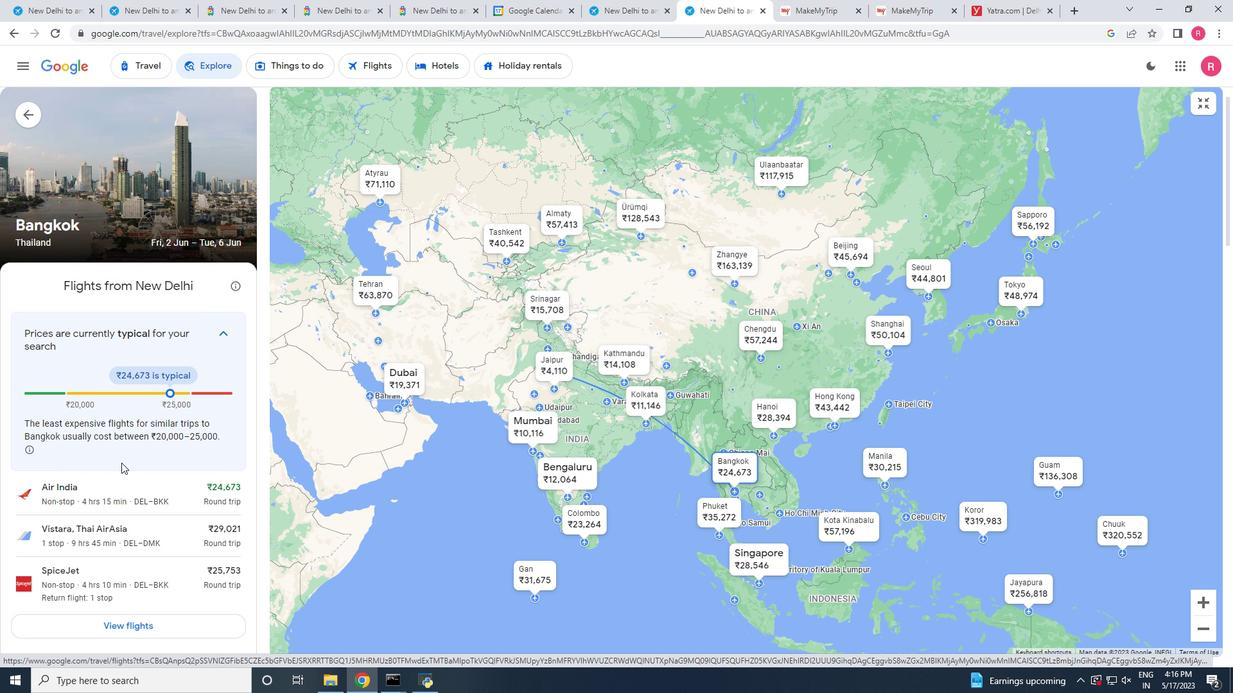 
Action: Mouse moved to (131, 440)
Screenshot: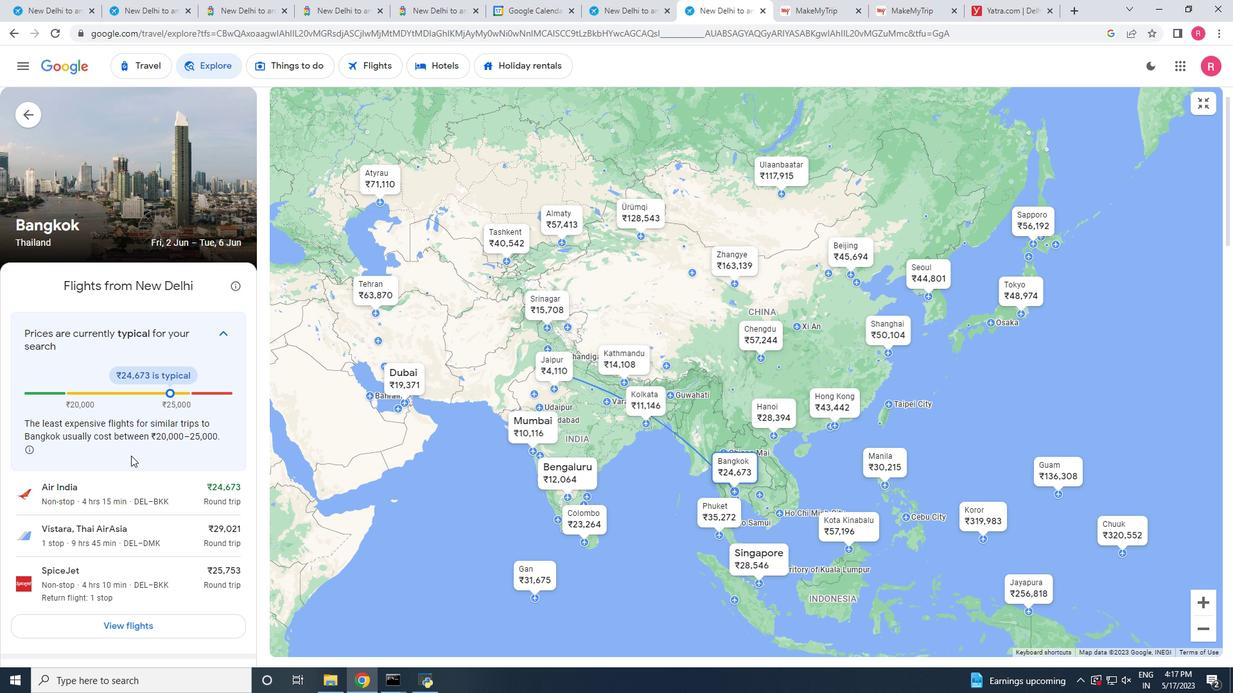 
Action: Mouse scrolled (131, 439) with delta (0, 0)
Screenshot: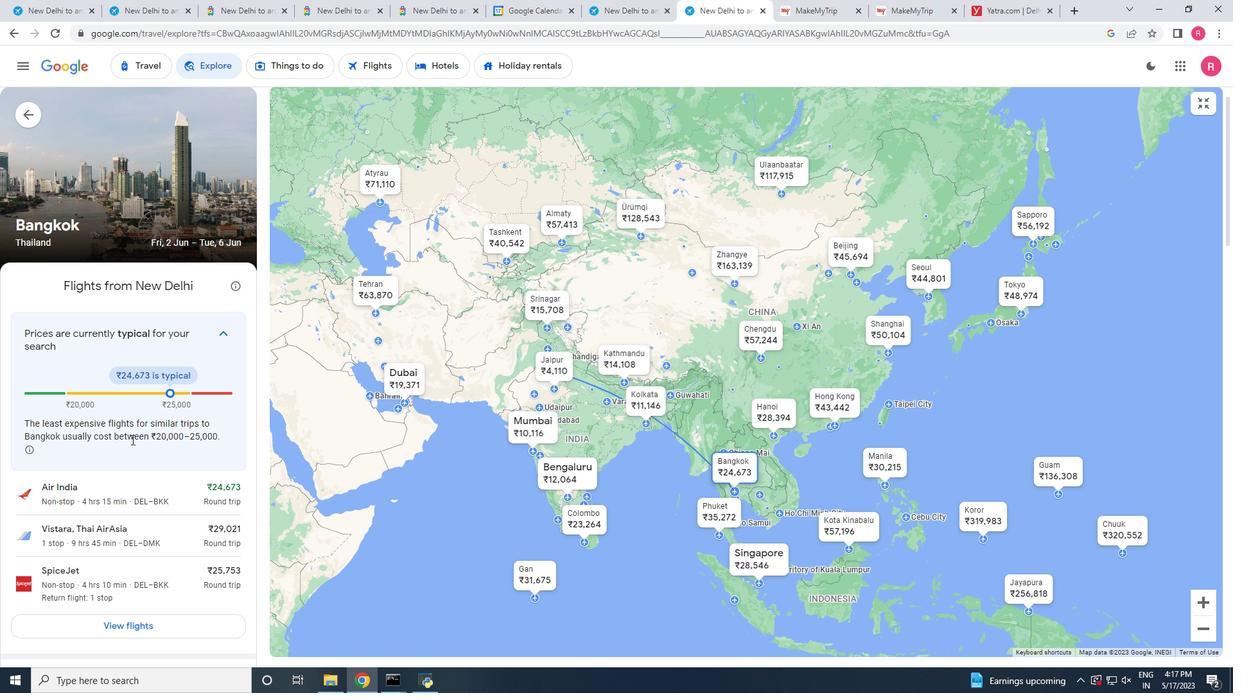 
Action: Mouse scrolled (131, 439) with delta (0, 0)
Screenshot: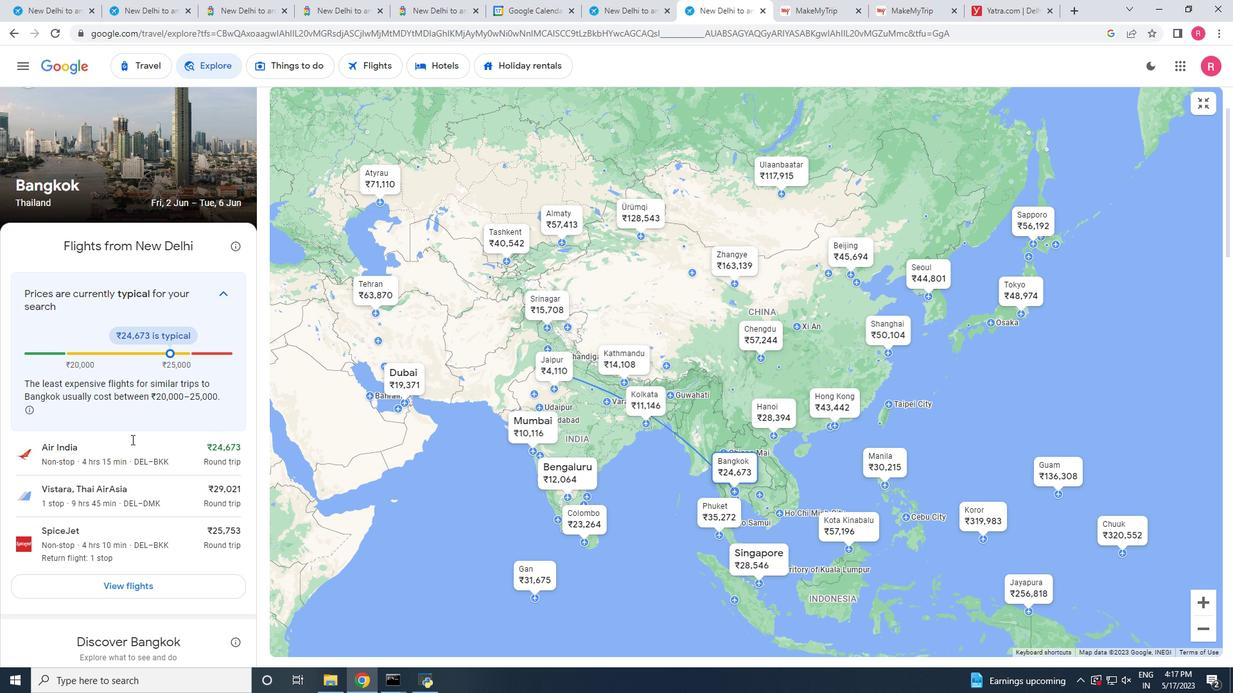 
Action: Mouse scrolled (131, 439) with delta (0, 0)
Screenshot: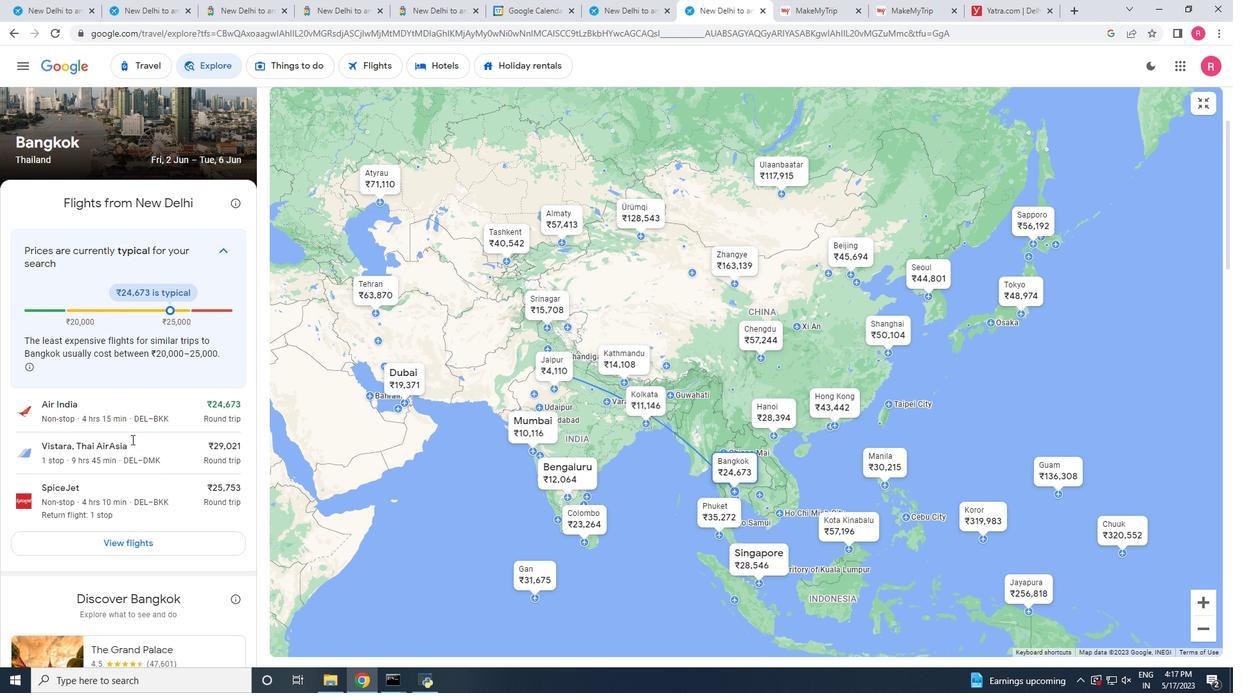 
Action: Mouse scrolled (131, 439) with delta (0, 0)
Screenshot: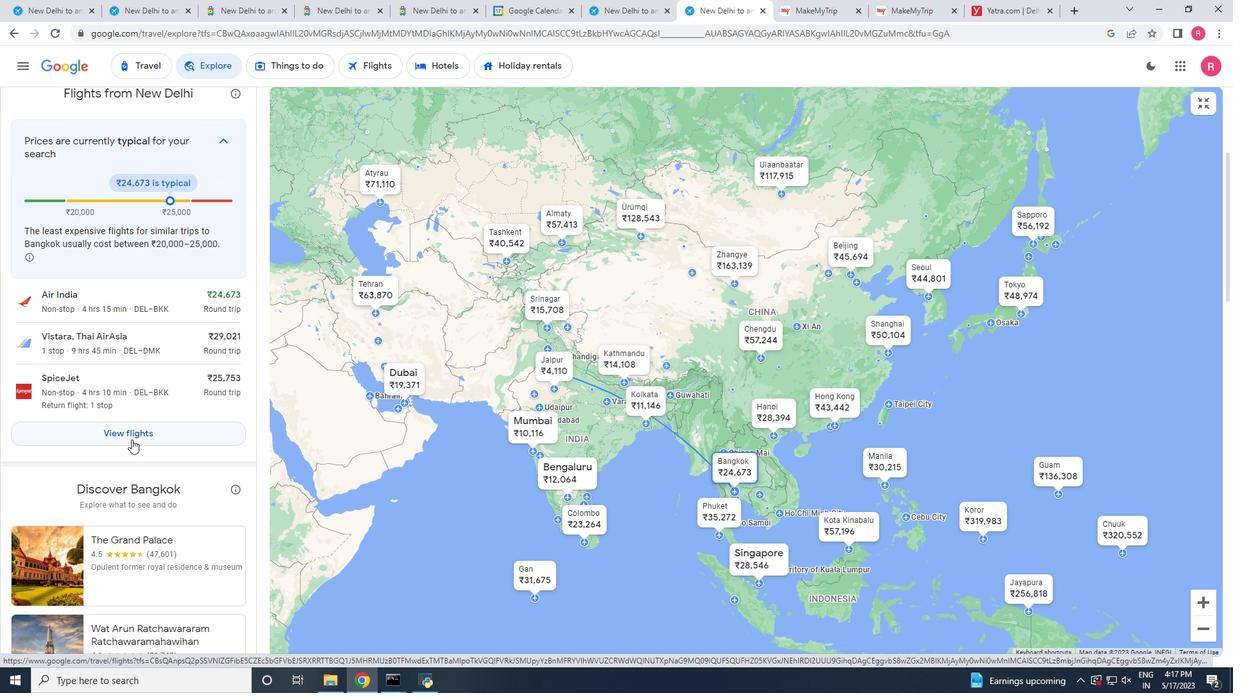 
Action: Mouse scrolled (131, 439) with delta (0, 0)
Screenshot: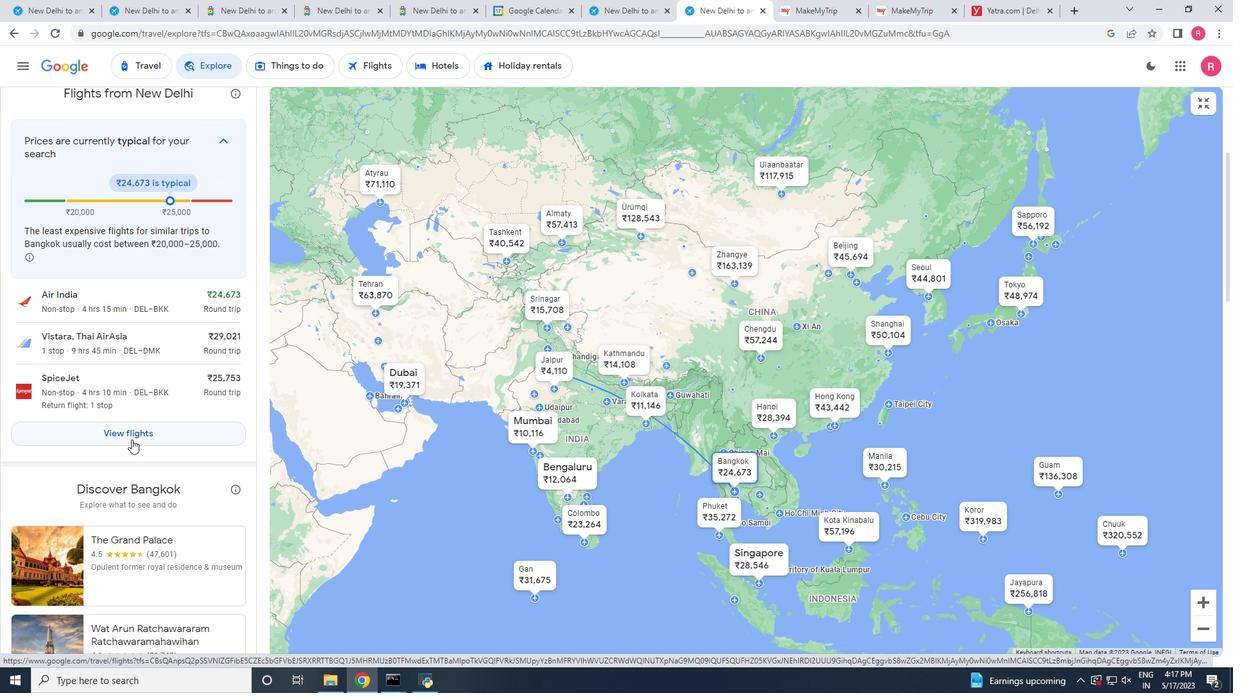 
Action: Mouse scrolled (131, 439) with delta (0, 0)
Screenshot: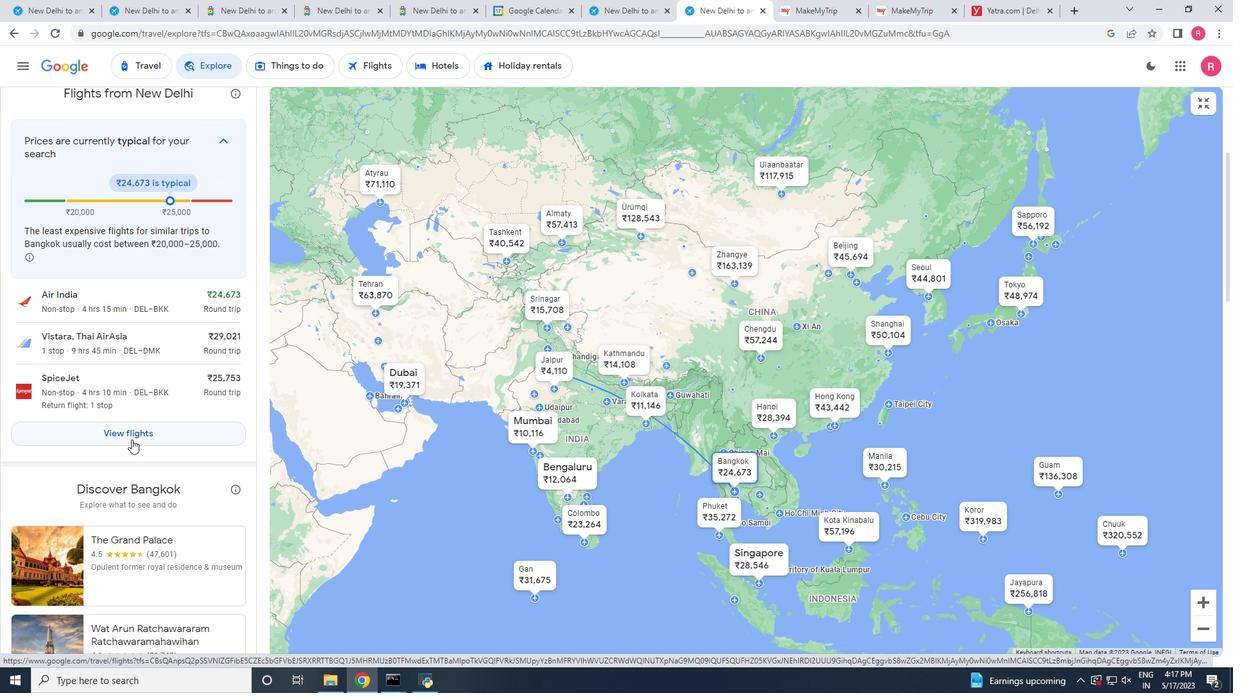 
Action: Mouse moved to (100, 385)
Screenshot: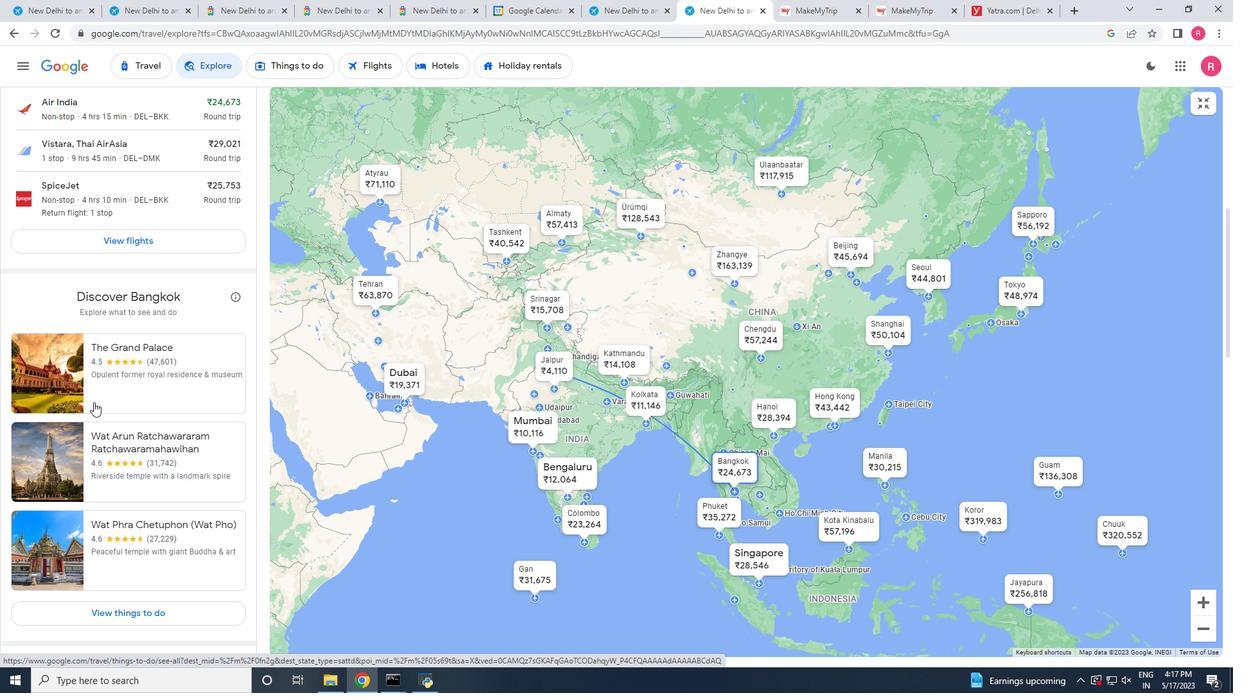 
Action: Mouse pressed left at (100, 385)
Screenshot: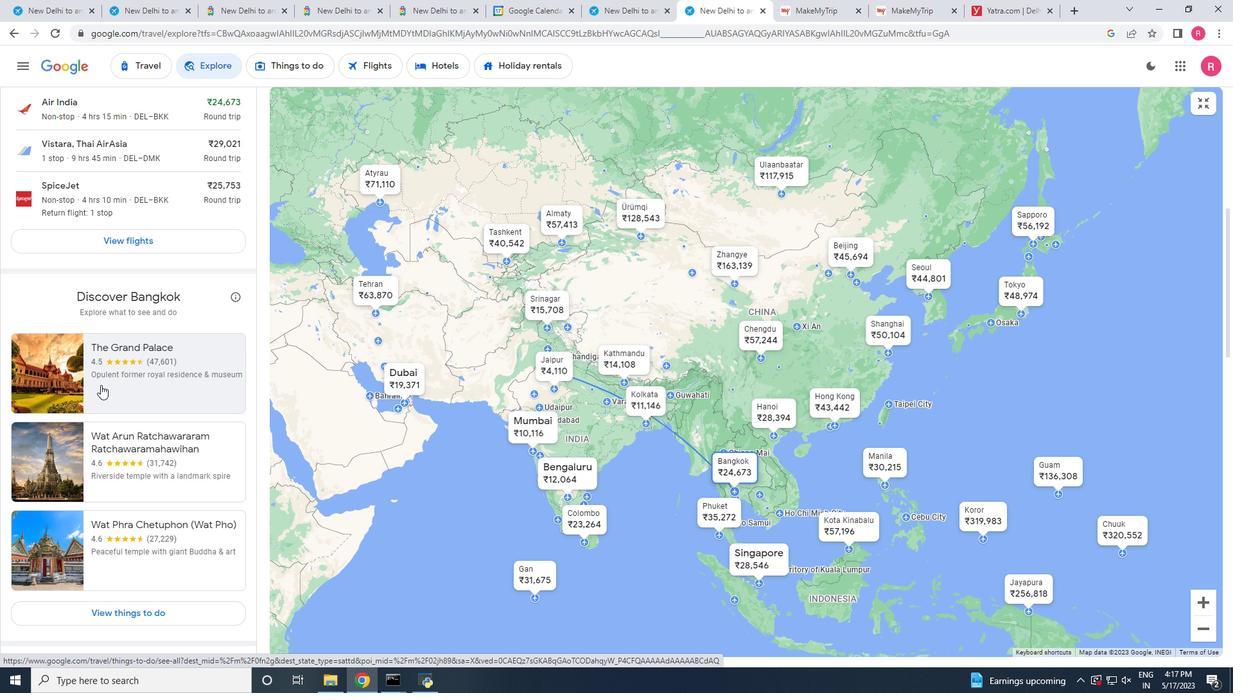 
Action: Mouse moved to (226, 485)
Screenshot: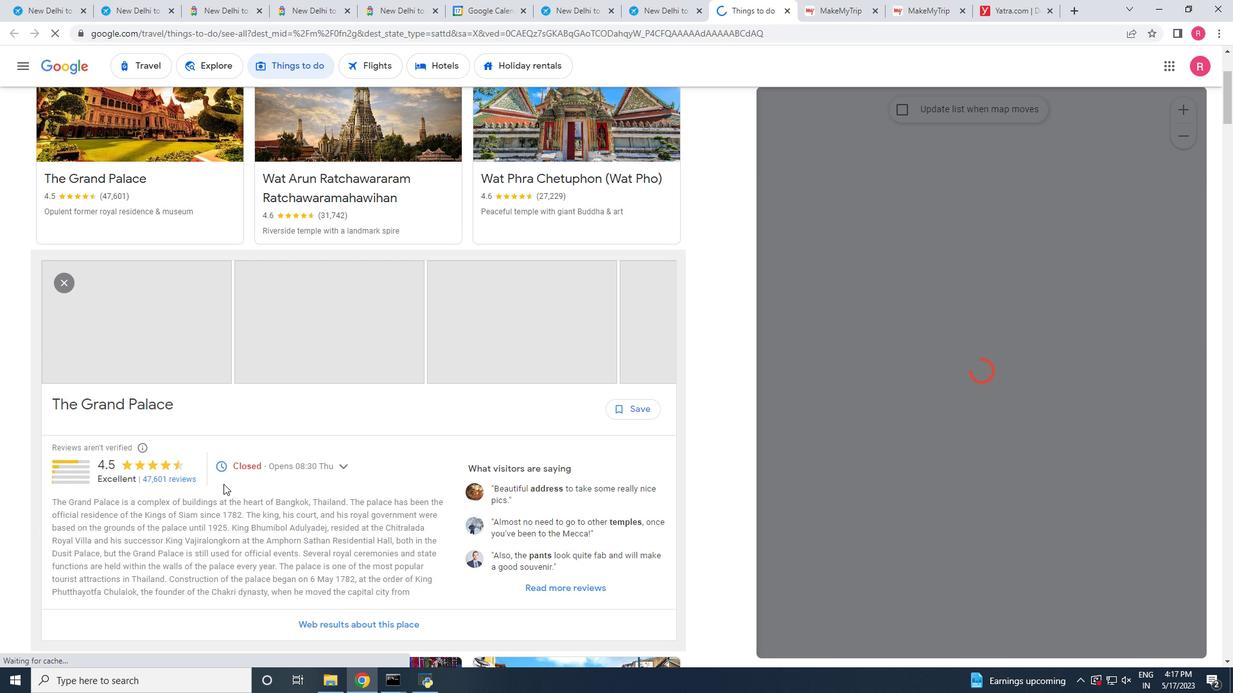 
Action: Mouse scrolled (226, 485) with delta (0, 0)
Screenshot: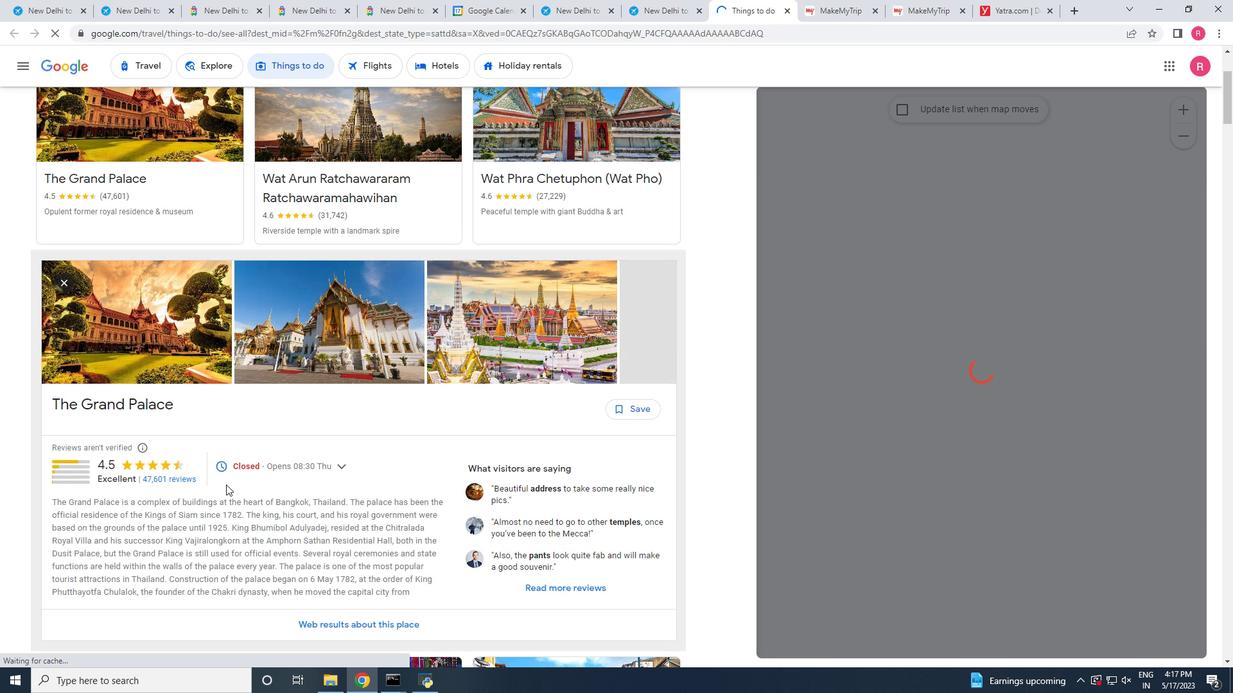 
Action: Mouse scrolled (226, 485) with delta (0, 0)
Screenshot: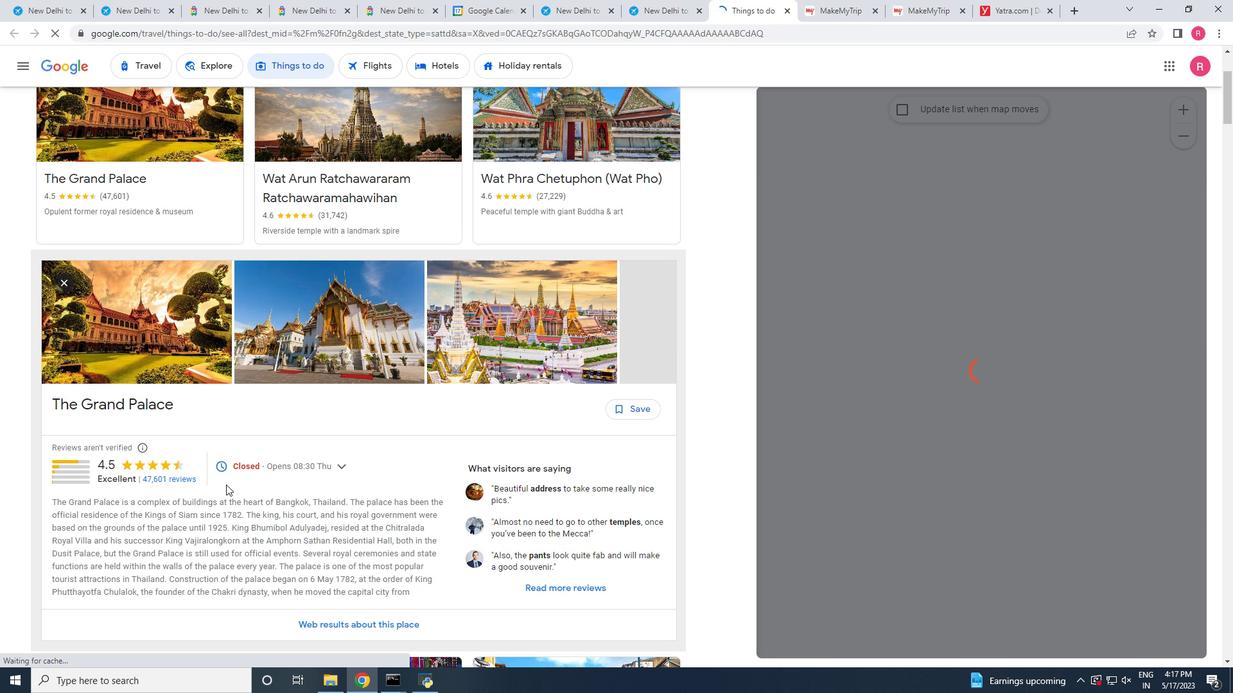 
Action: Mouse scrolled (226, 485) with delta (0, 0)
Screenshot: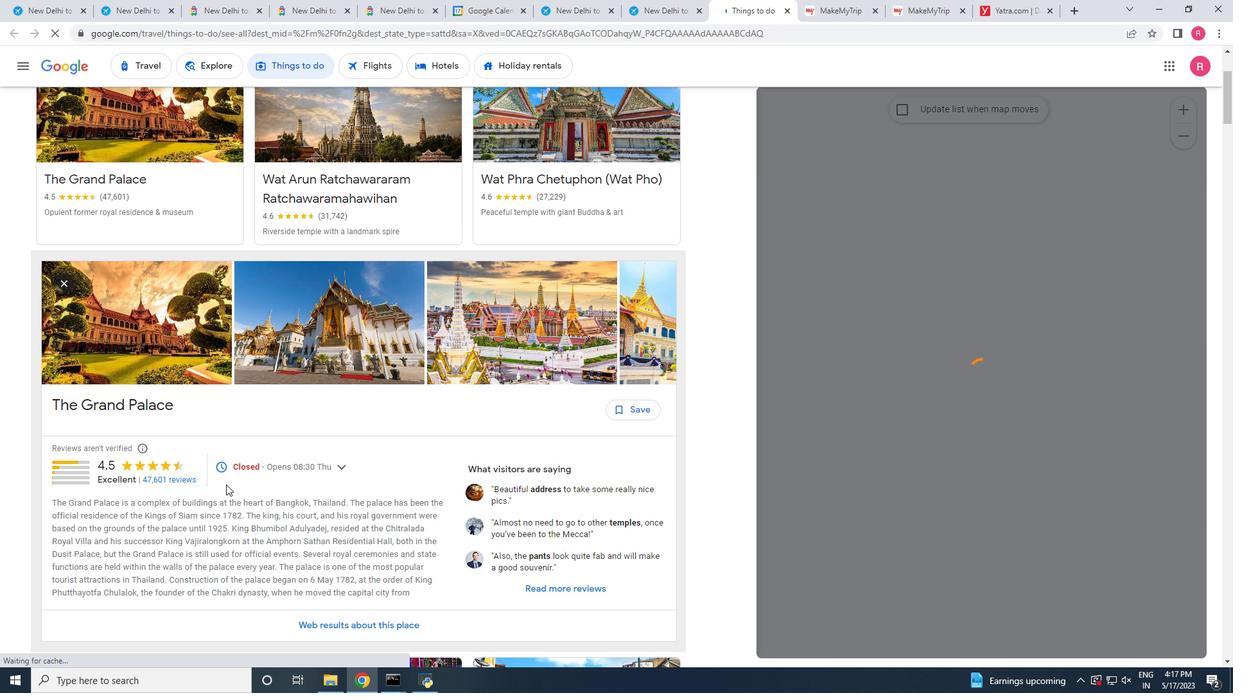 
Action: Mouse moved to (349, 280)
Screenshot: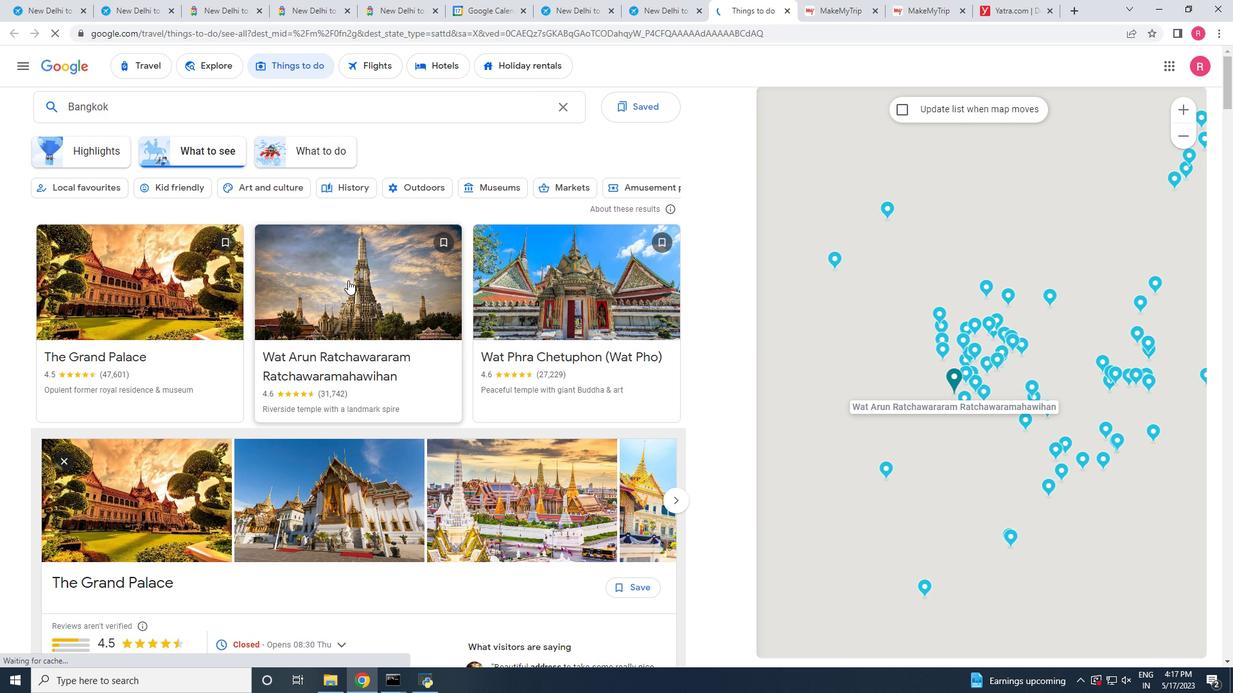 
Action: Mouse pressed left at (349, 280)
Screenshot: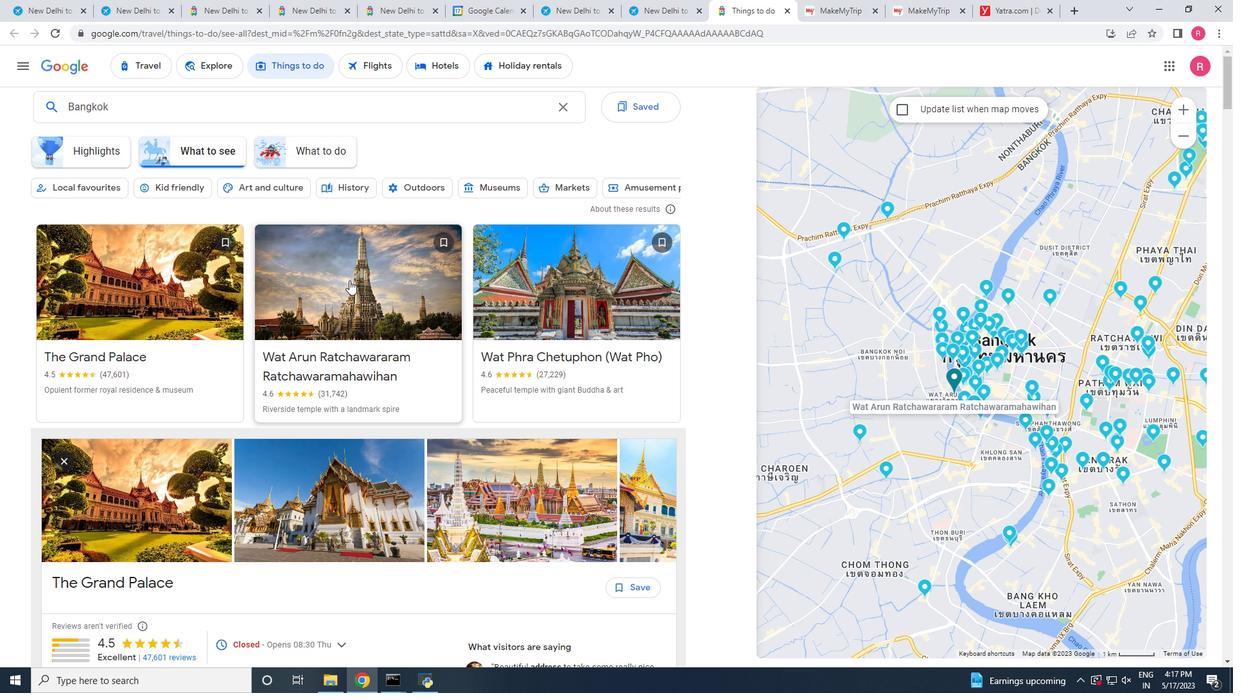 
Action: Mouse moved to (672, 328)
Screenshot: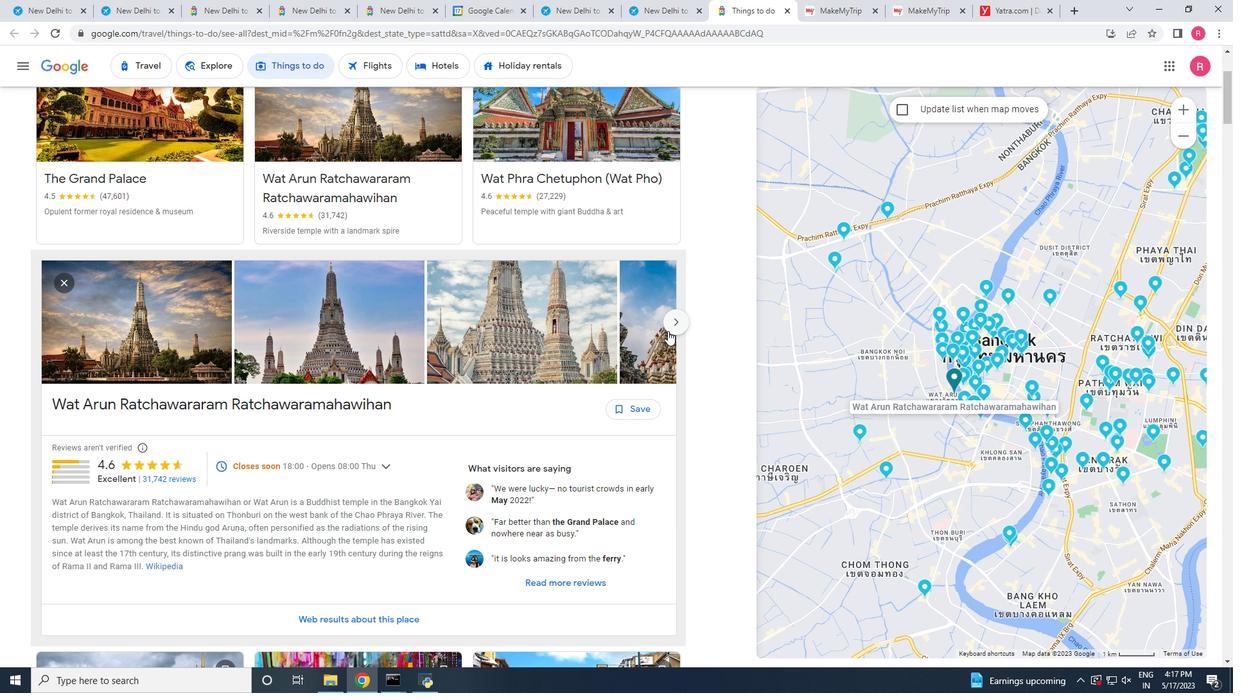 
Action: Mouse pressed left at (672, 328)
Screenshot: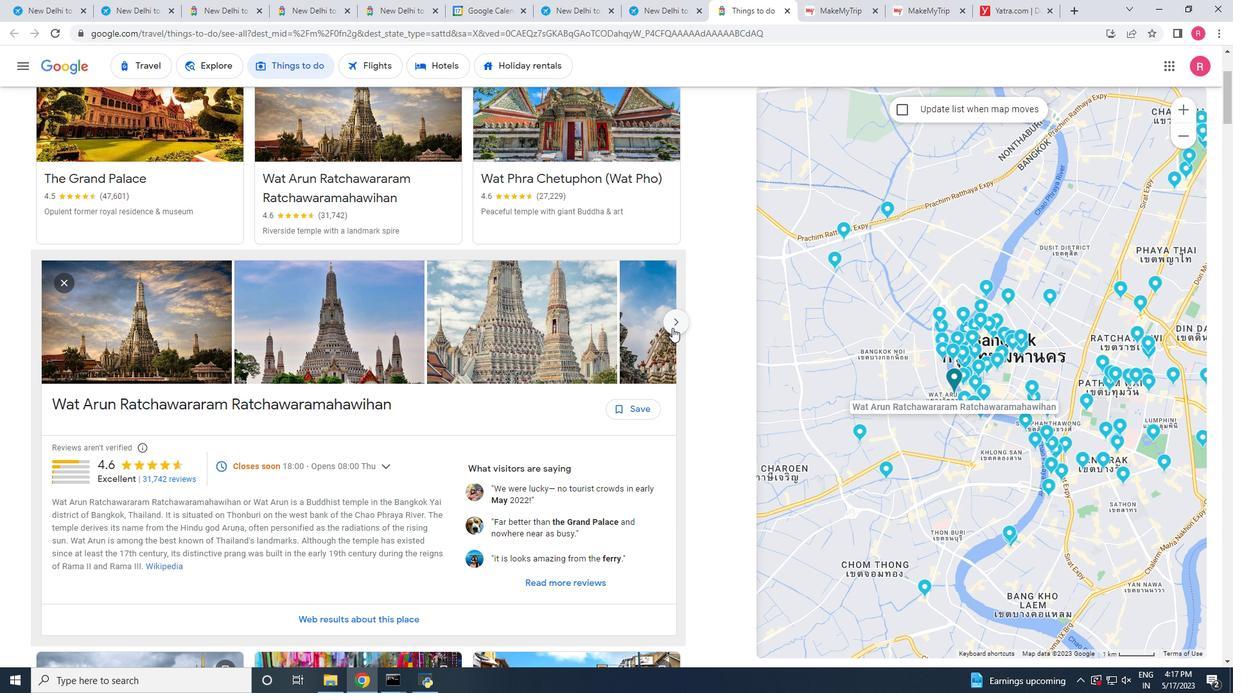 
Action: Mouse pressed left at (672, 328)
Screenshot: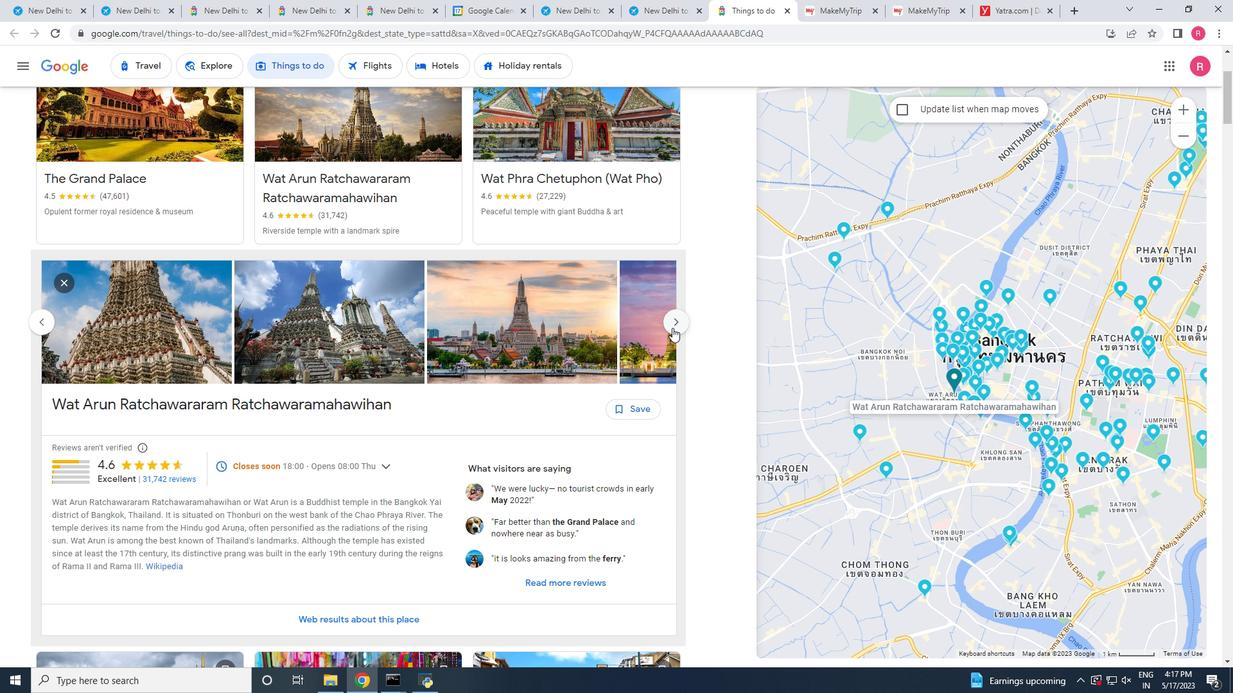 
Action: Mouse moved to (480, 593)
Screenshot: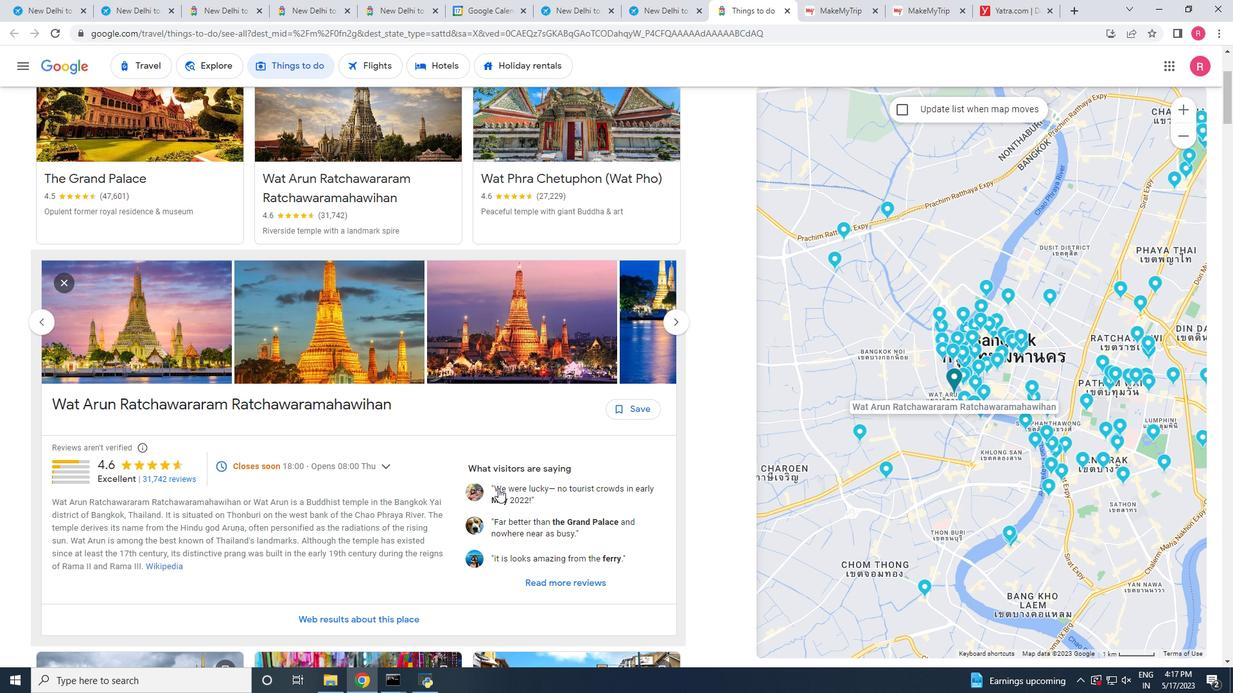 
Action: Mouse scrolled (480, 594) with delta (0, 0)
Screenshot: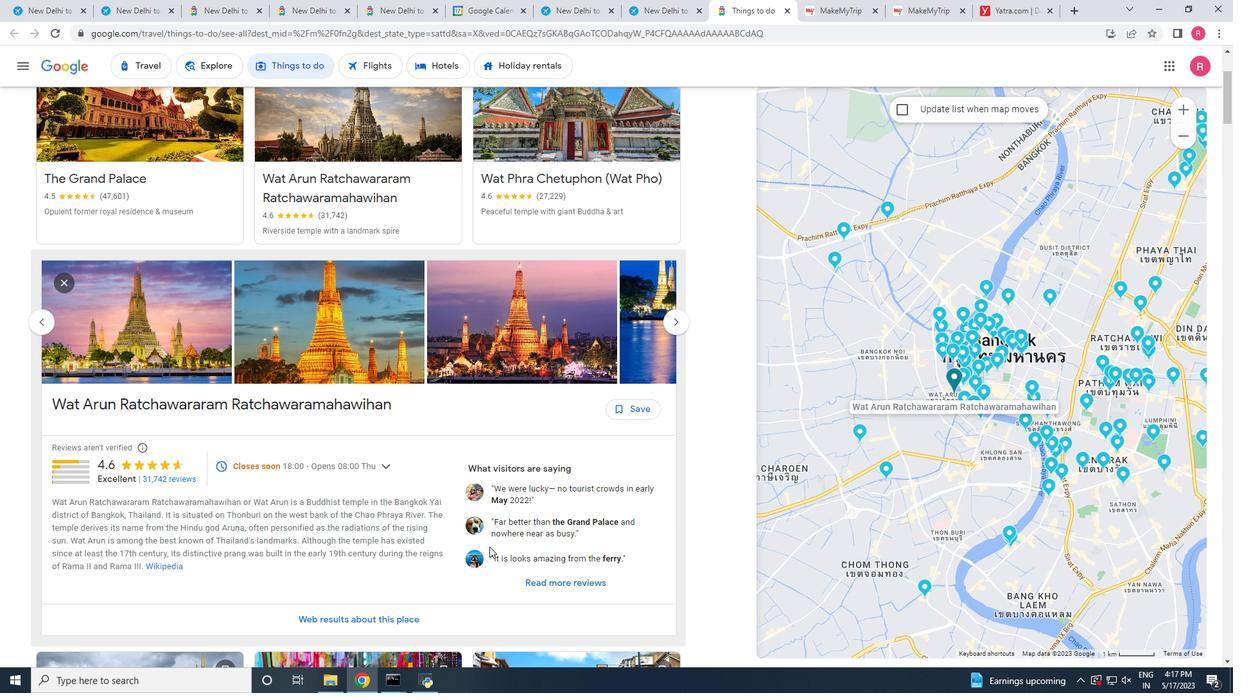 
Action: Mouse scrolled (480, 594) with delta (0, 0)
Screenshot: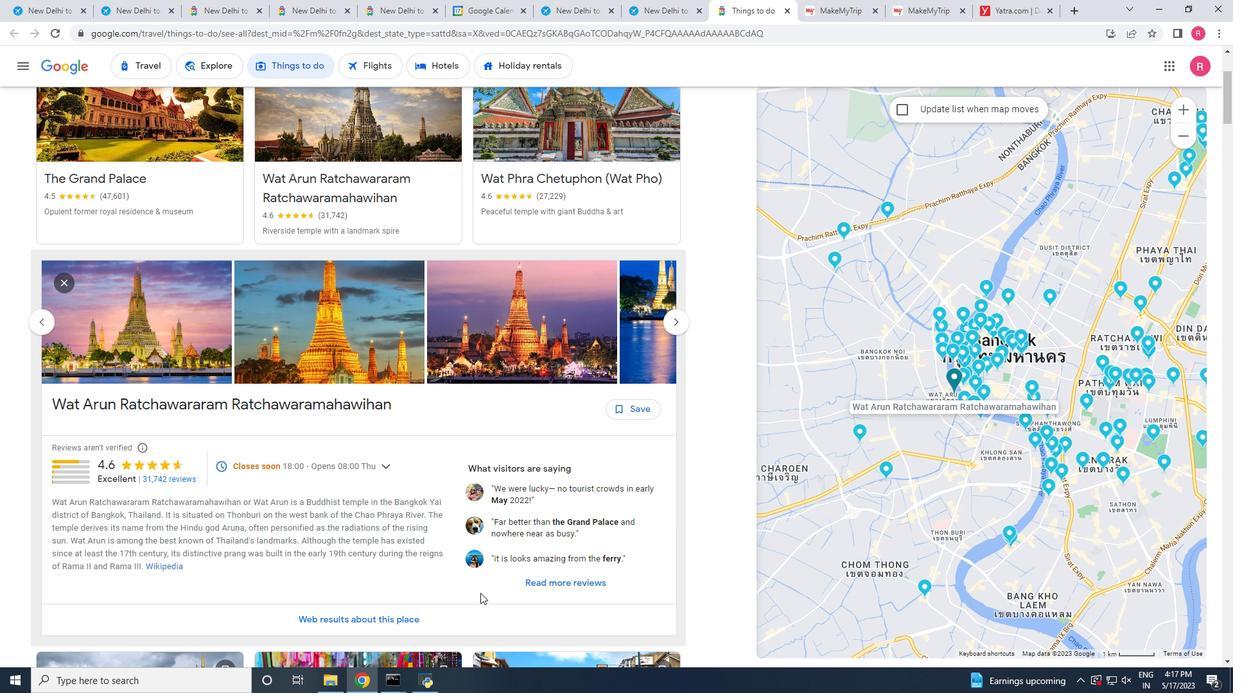 
Action: Mouse scrolled (480, 594) with delta (0, 0)
Screenshot: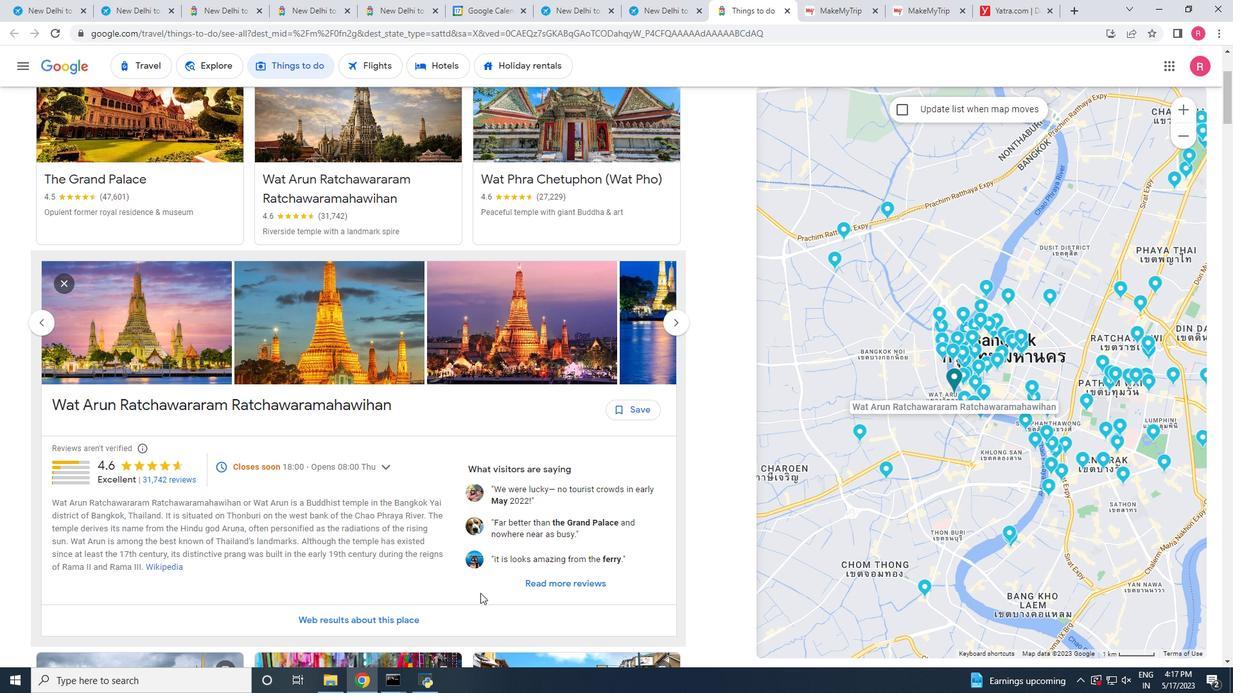 
Action: Mouse scrolled (480, 594) with delta (0, 0)
